 Task: Model and Animate a 3D Logo.
Action: Mouse moved to (791, 428)
Screenshot: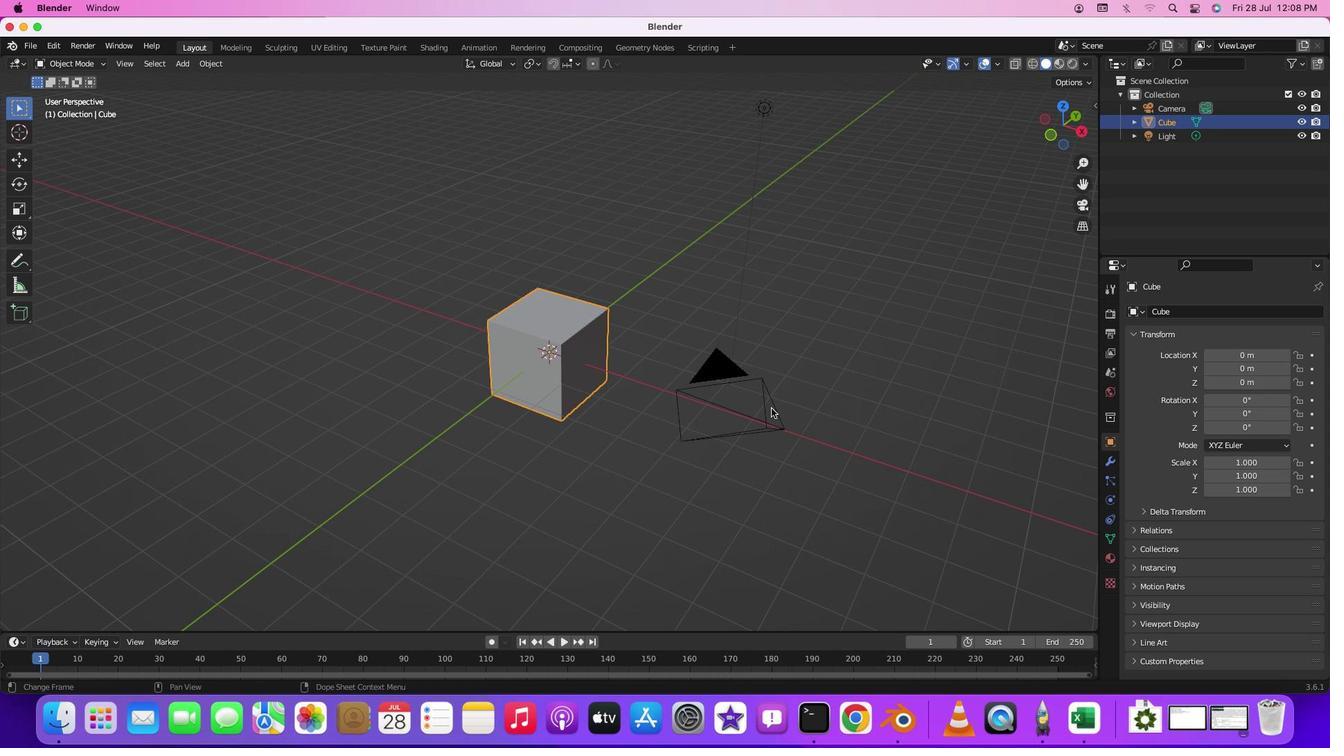 
Action: Mouse pressed left at (791, 428)
Screenshot: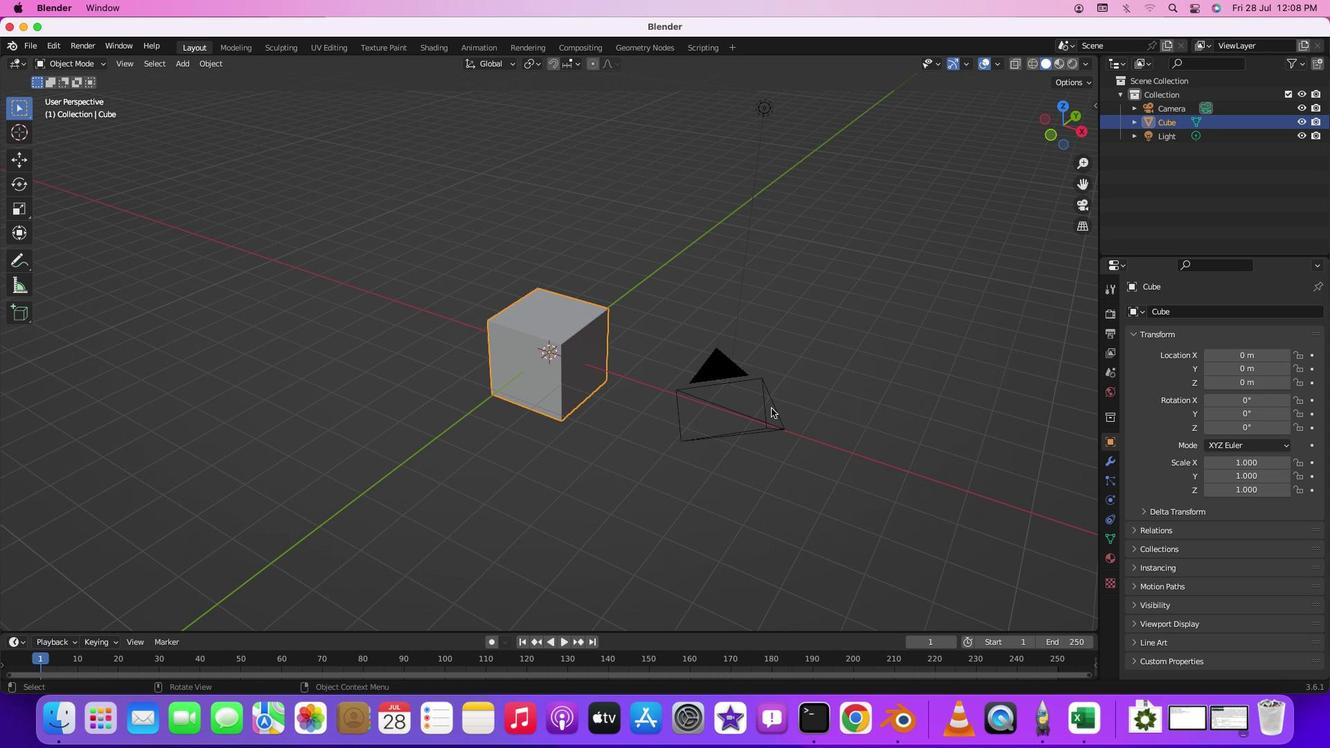 
Action: Mouse moved to (739, 421)
Screenshot: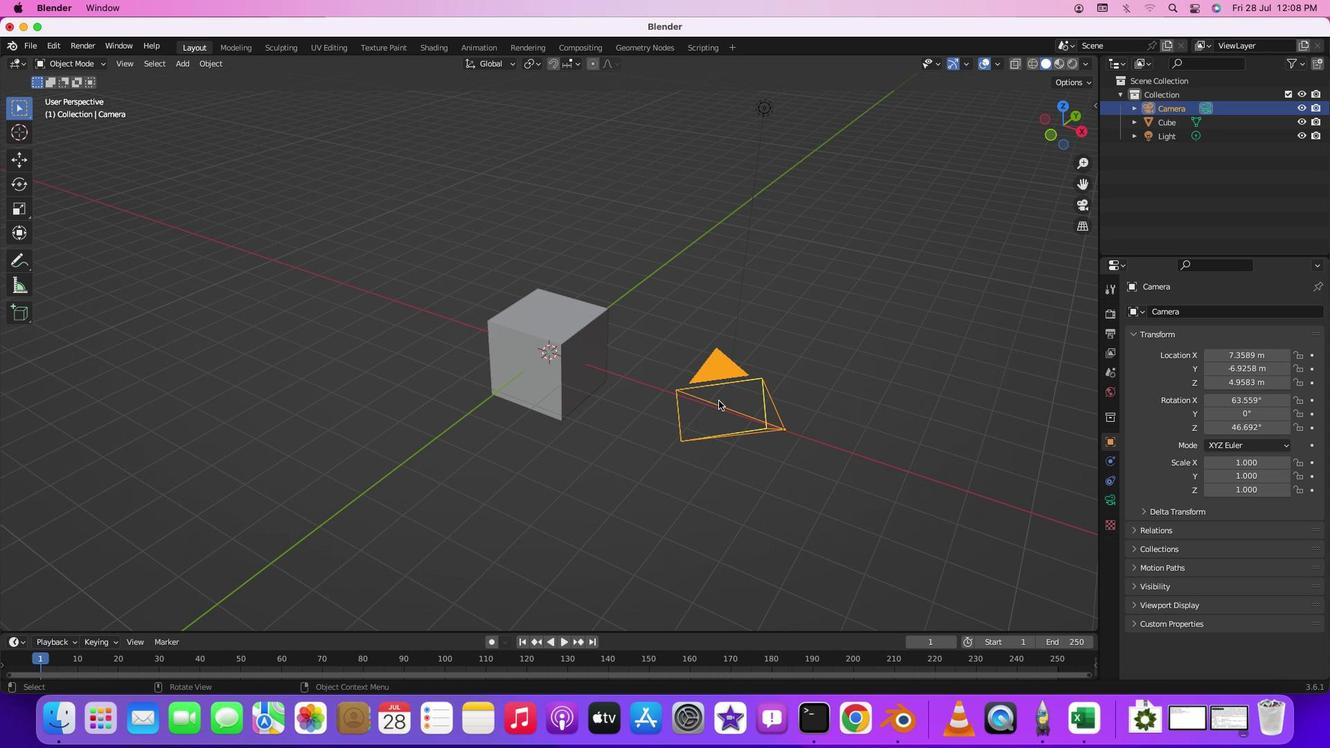 
Action: Mouse pressed left at (739, 421)
Screenshot: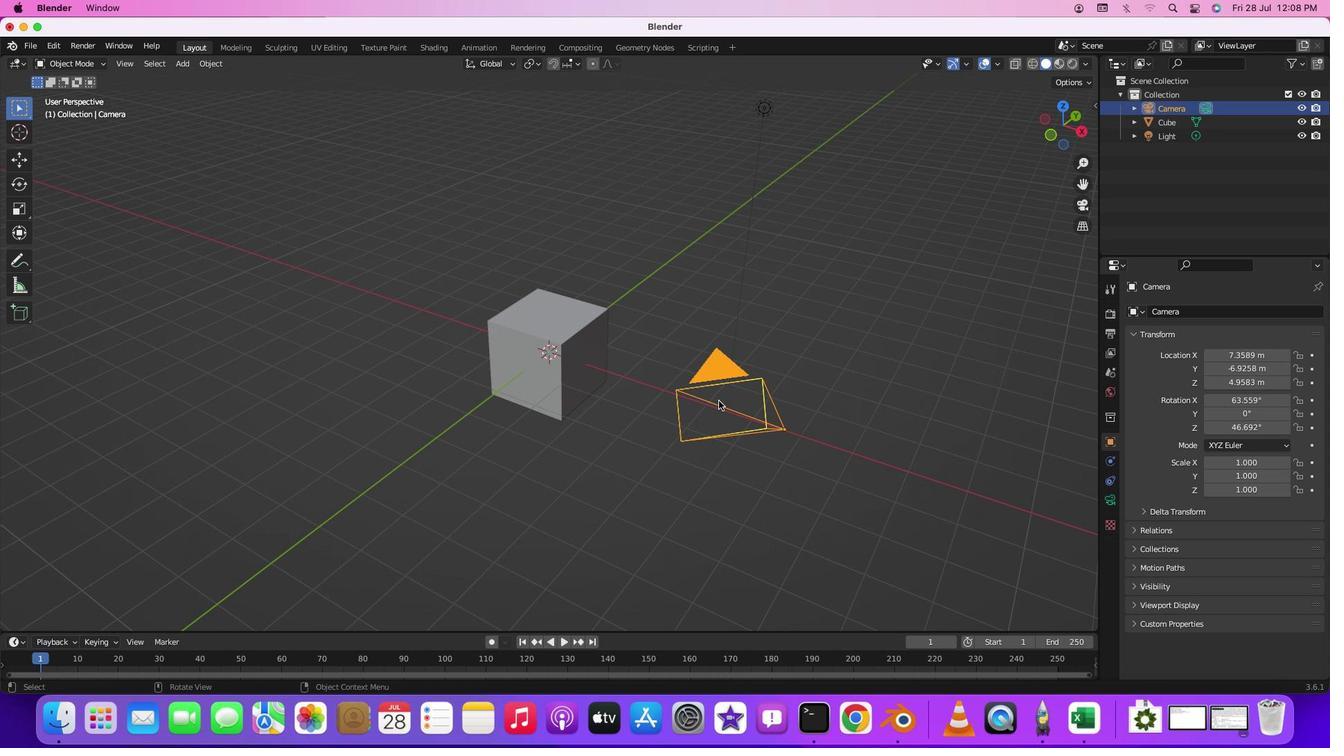 
Action: Mouse moved to (739, 421)
Screenshot: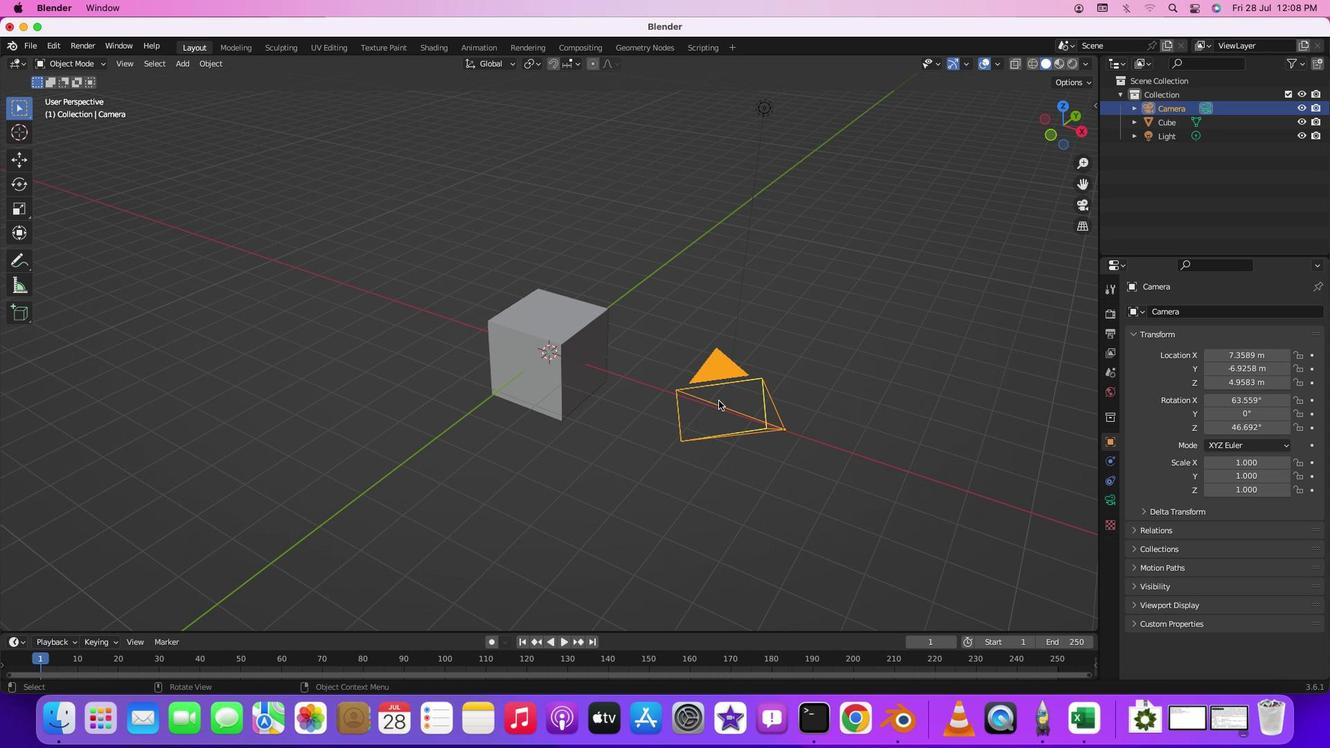 
Action: Key pressed Key.delete
Screenshot: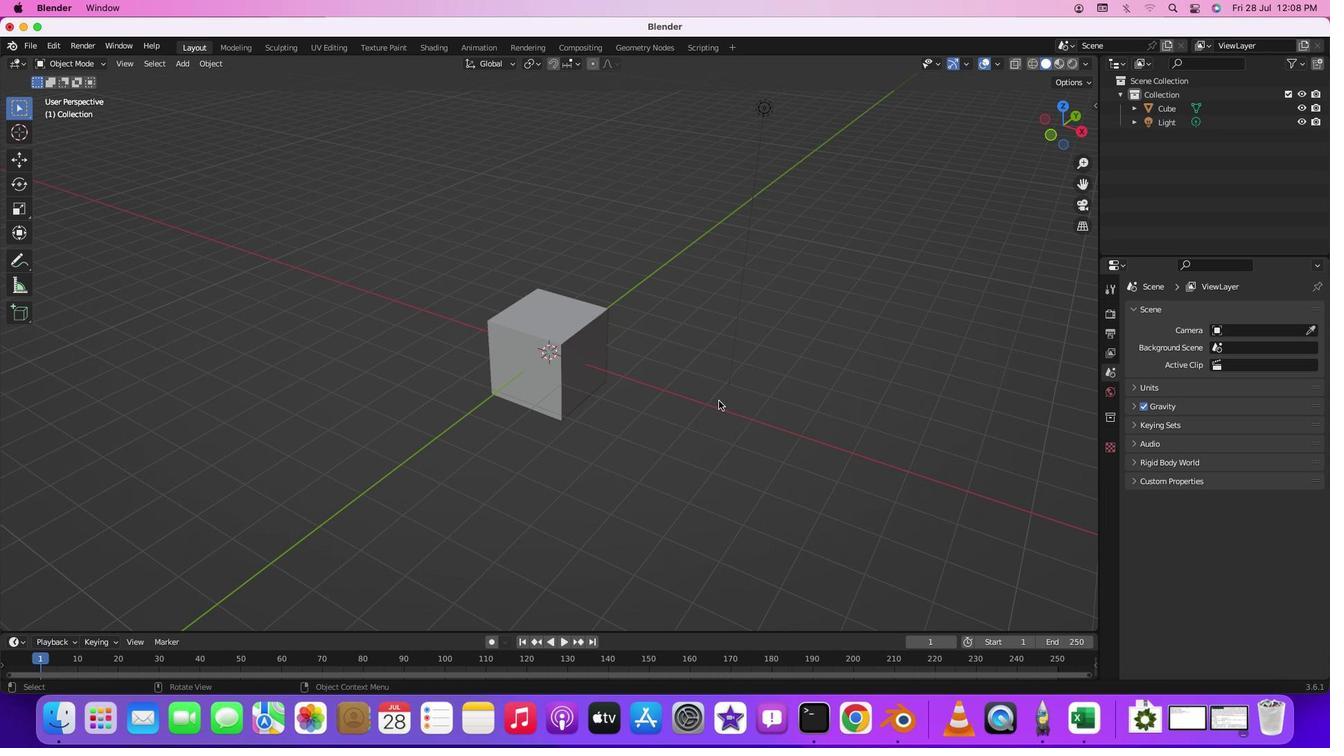 
Action: Mouse moved to (784, 138)
Screenshot: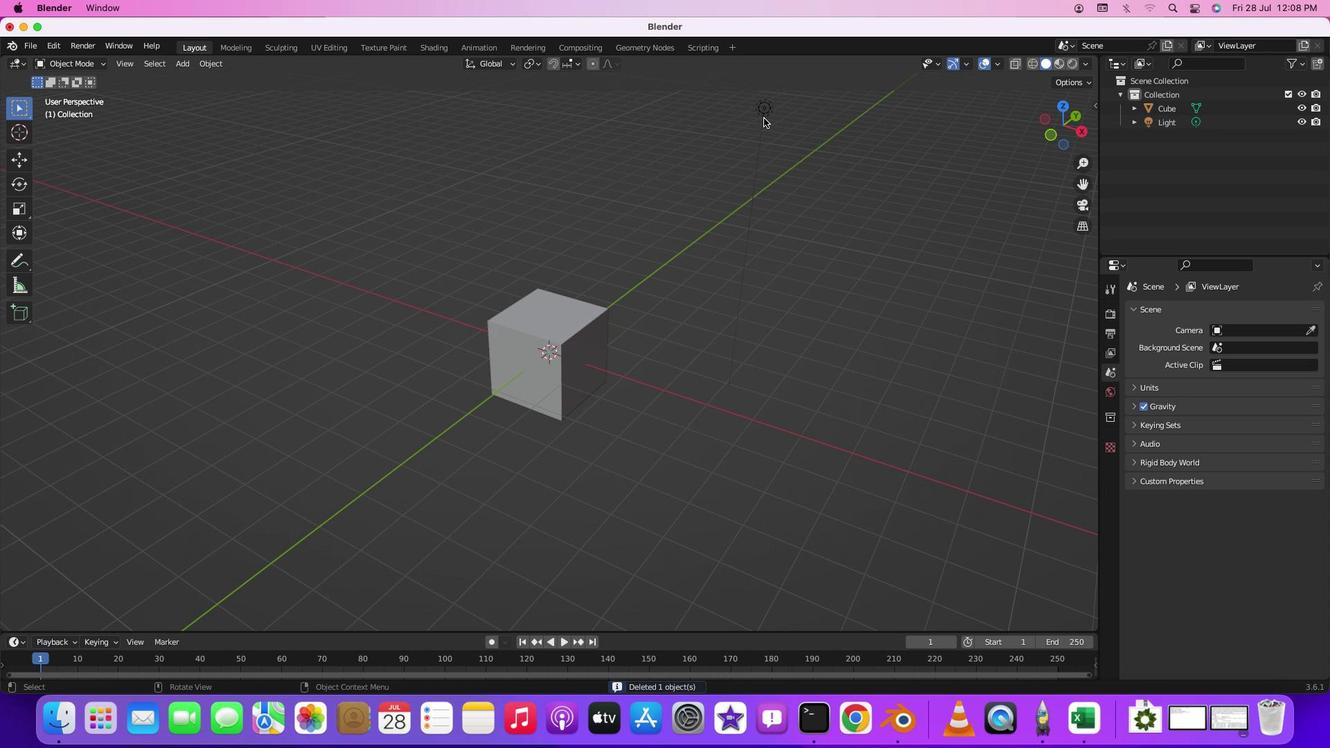 
Action: Mouse pressed left at (784, 138)
Screenshot: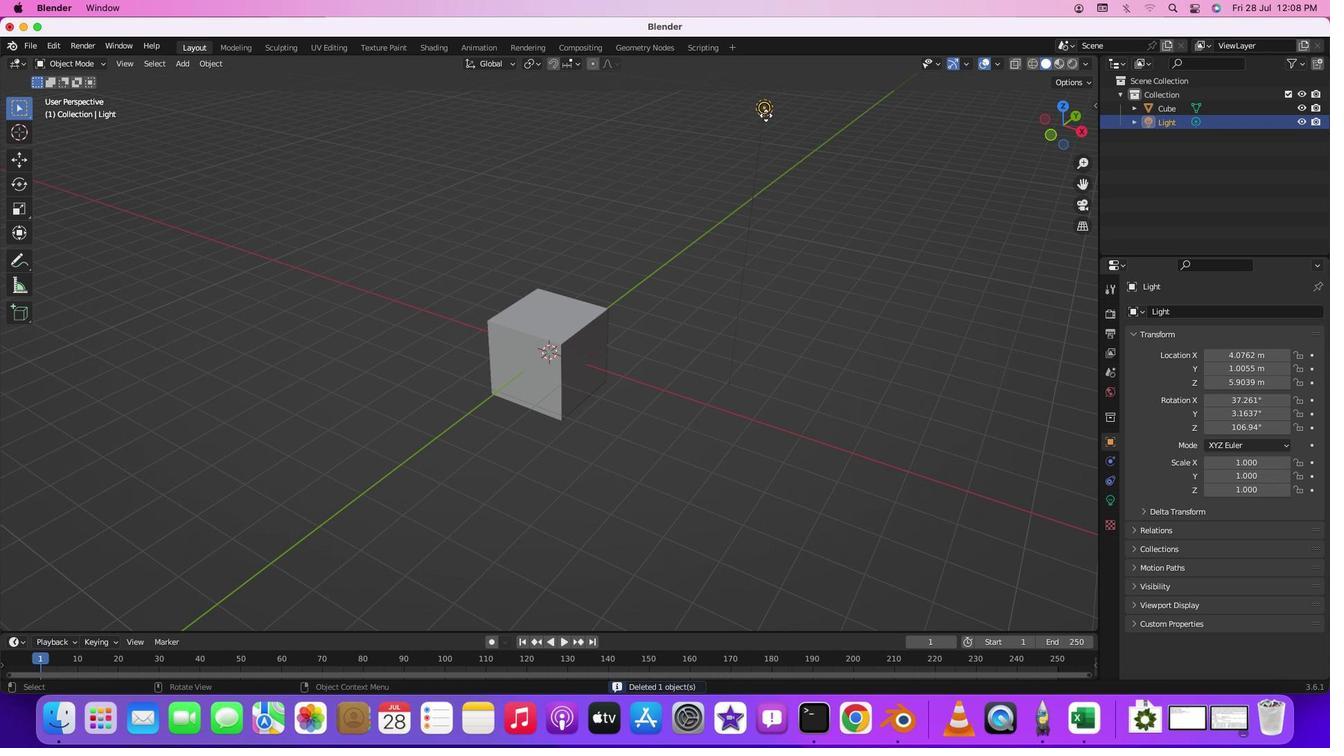 
Action: Mouse moved to (794, 161)
Screenshot: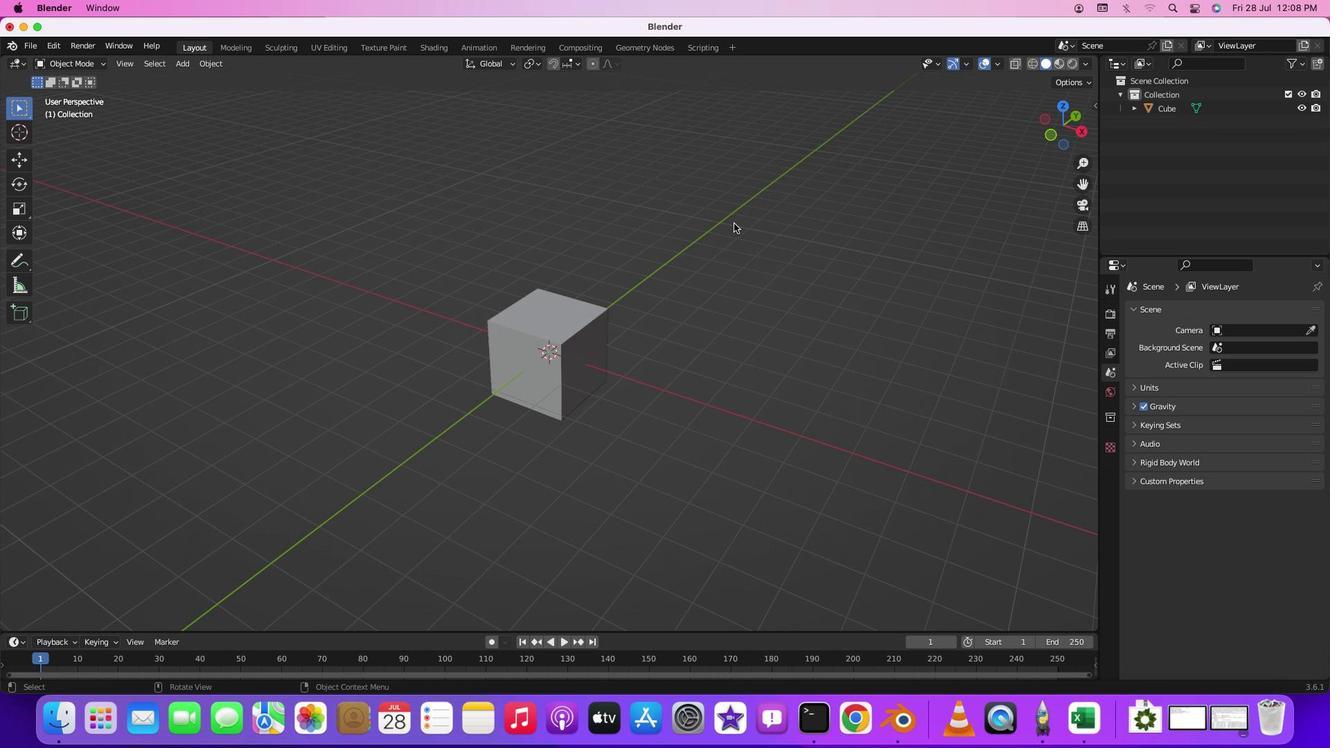 
Action: Key pressed Key.delete
Screenshot: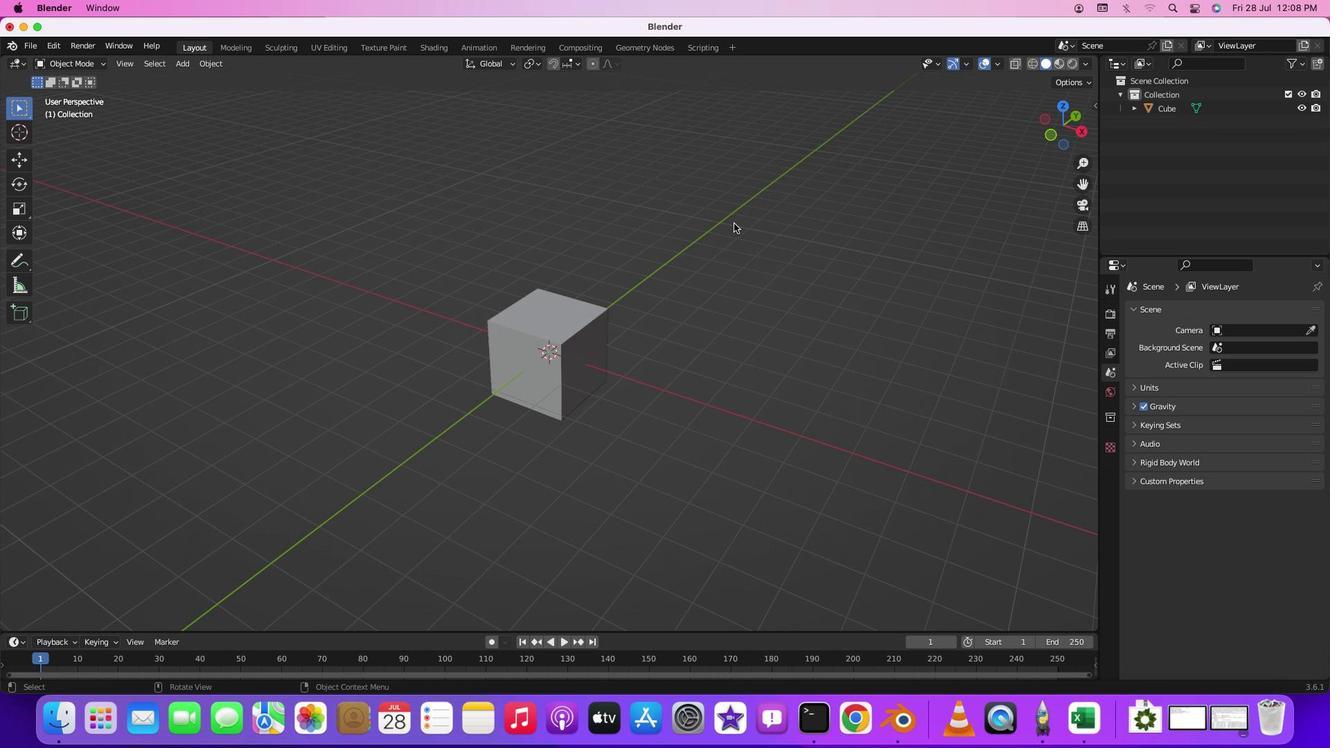 
Action: Mouse moved to (602, 358)
Screenshot: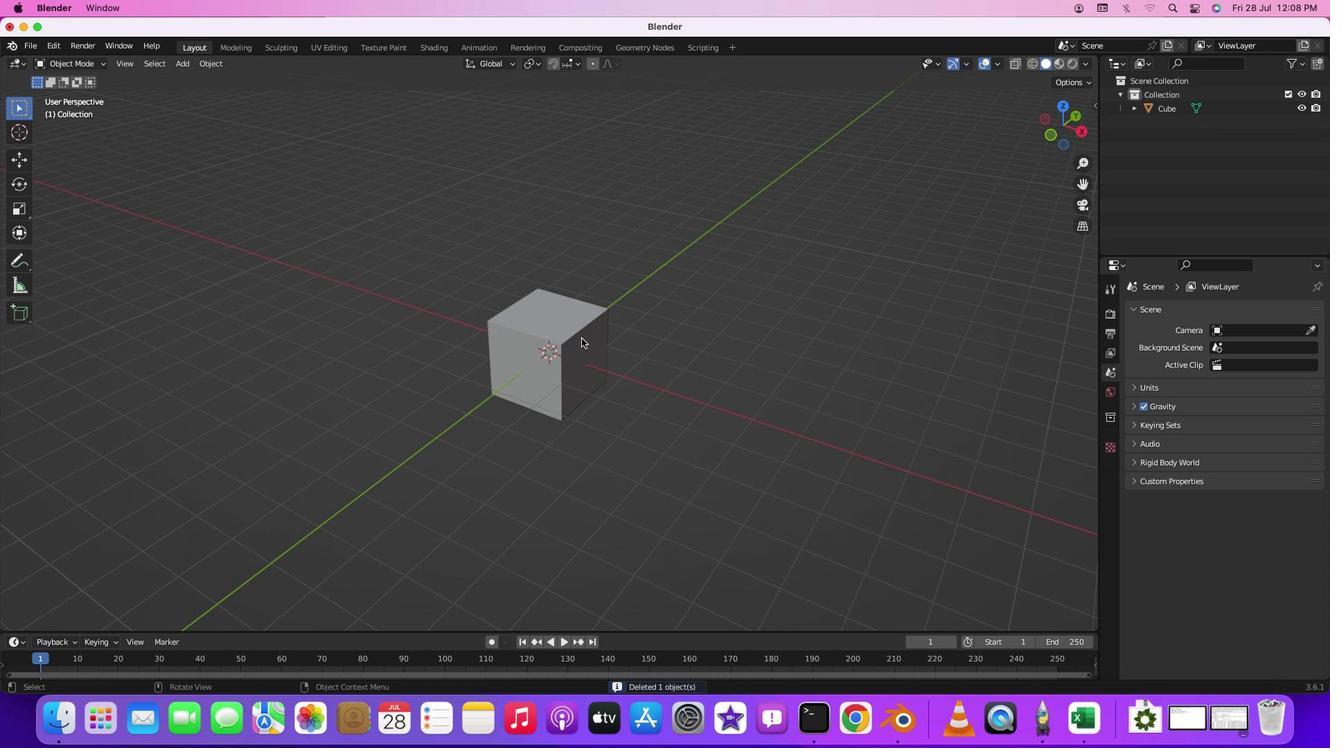 
Action: Mouse pressed left at (602, 358)
Screenshot: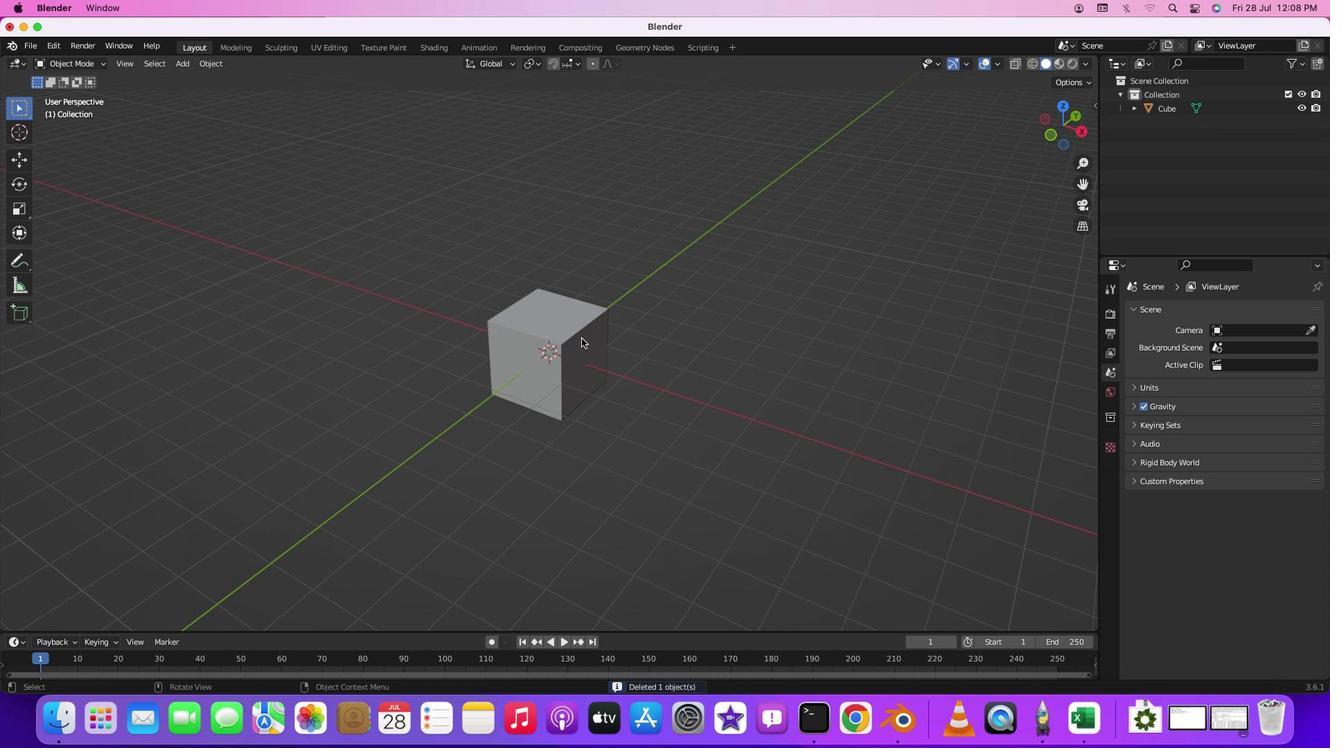 
Action: Key pressed Key.delete
Screenshot: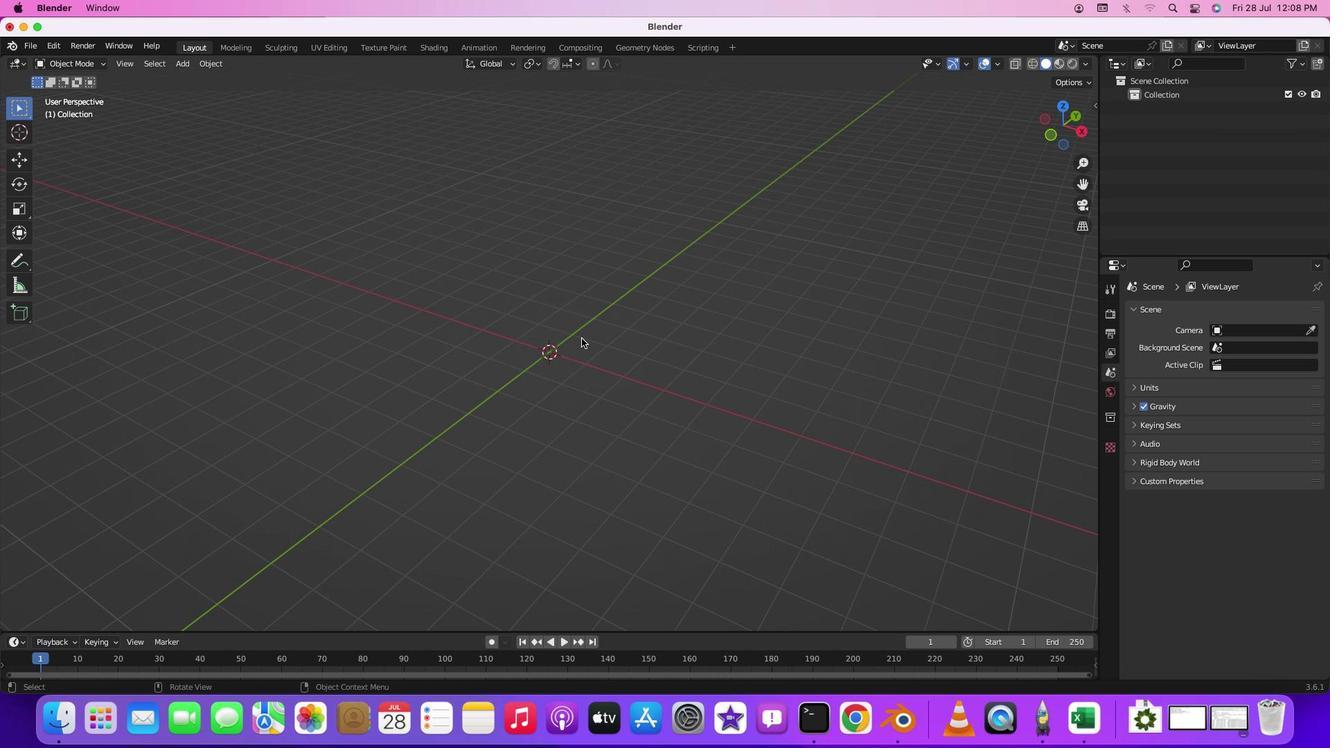 
Action: Mouse moved to (620, 368)
Screenshot: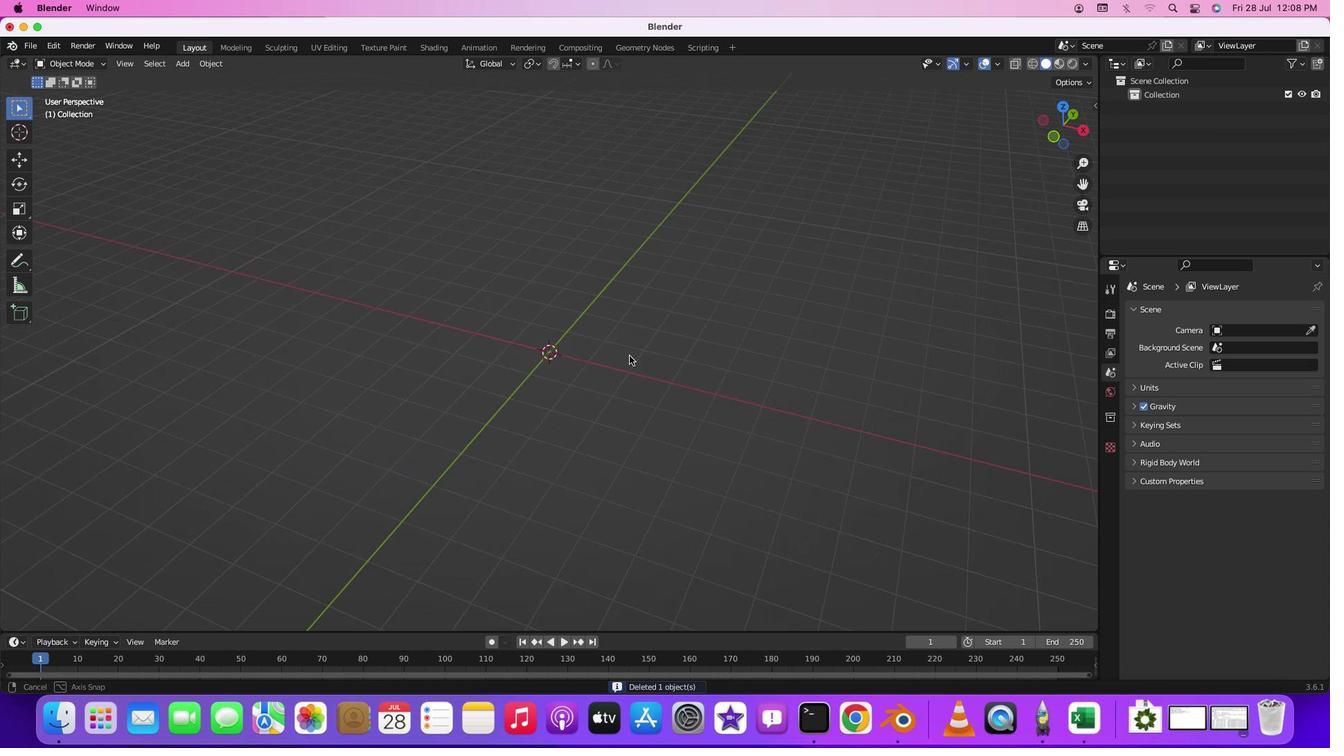 
Action: Mouse pressed middle at (620, 368)
Screenshot: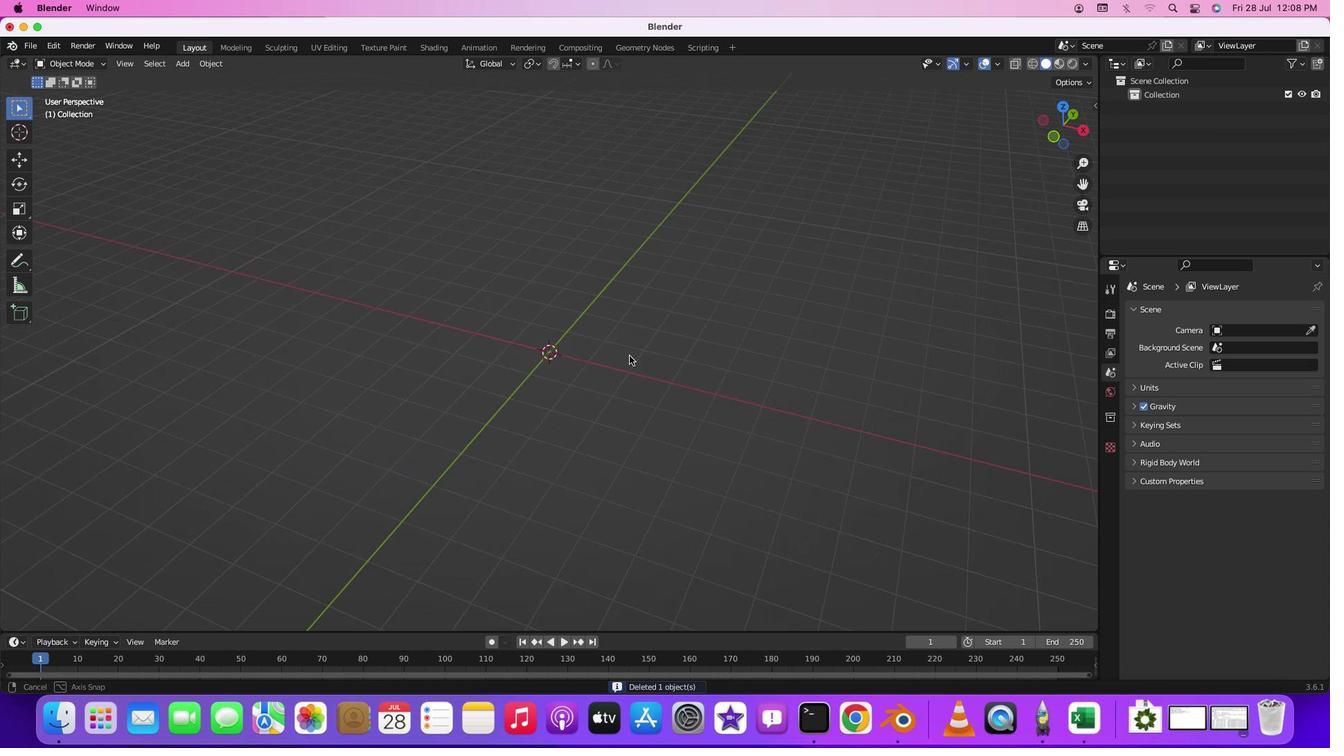 
Action: Mouse moved to (679, 406)
Screenshot: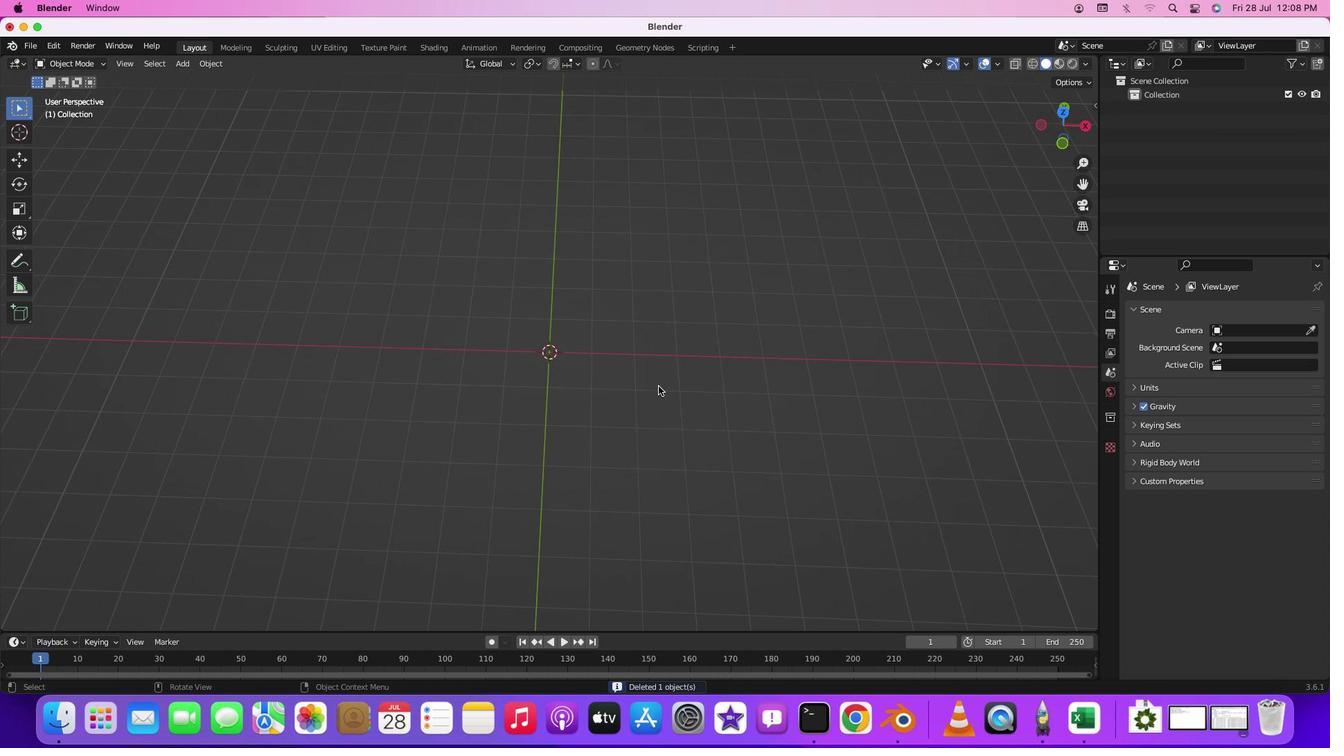 
Action: Key pressed '1'
Screenshot: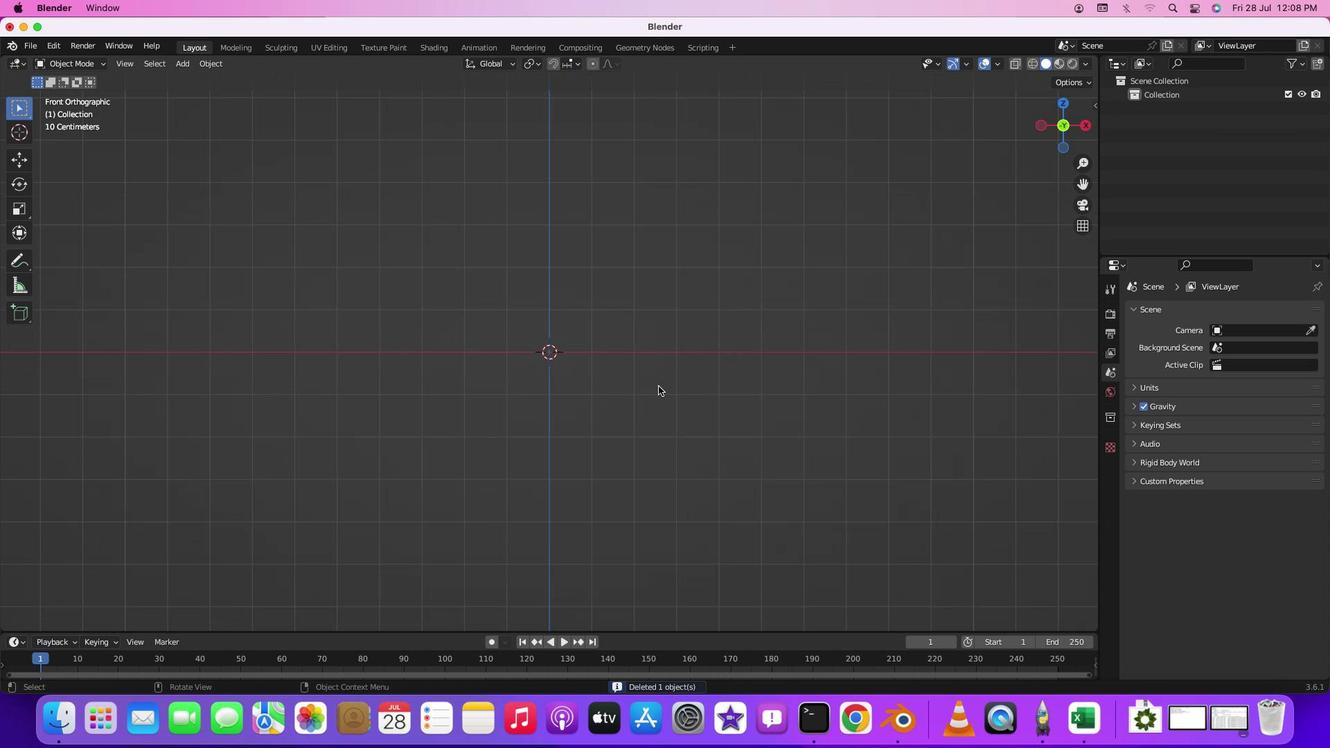 
Action: Mouse moved to (205, 88)
Screenshot: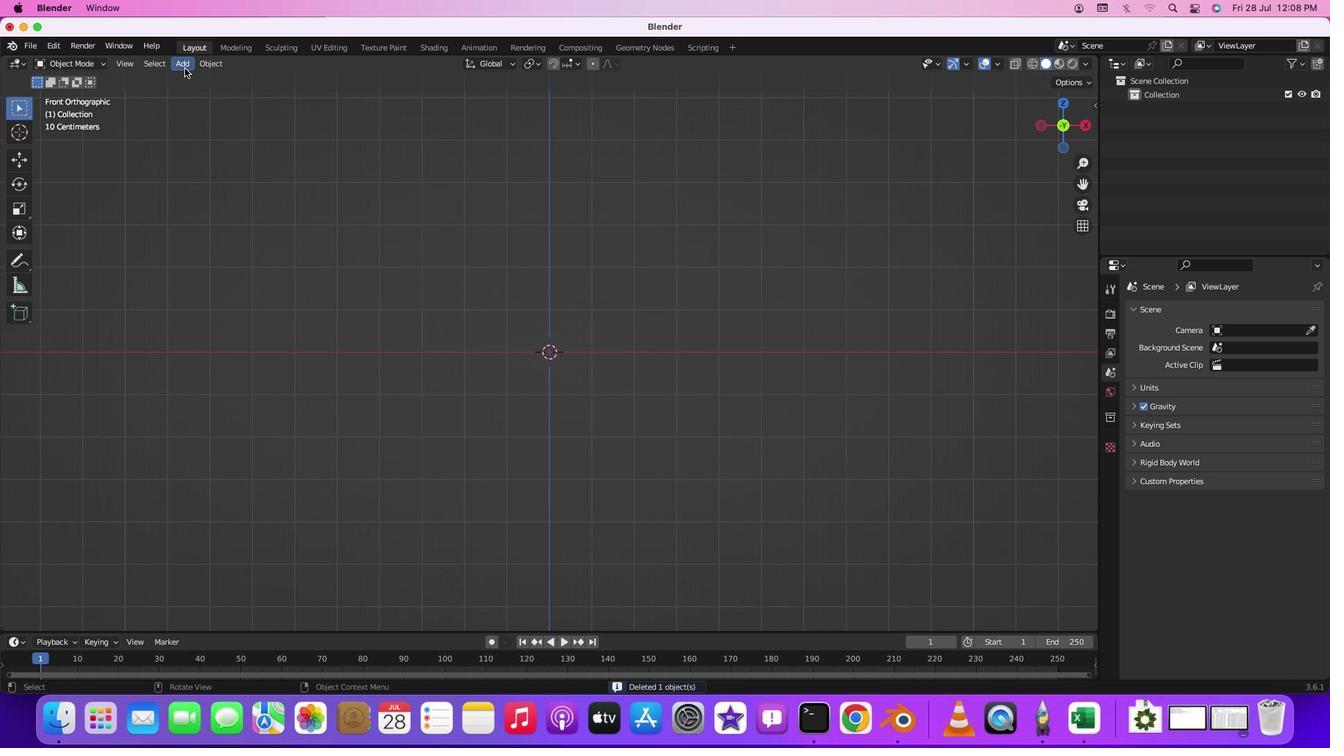 
Action: Mouse pressed left at (205, 88)
Screenshot: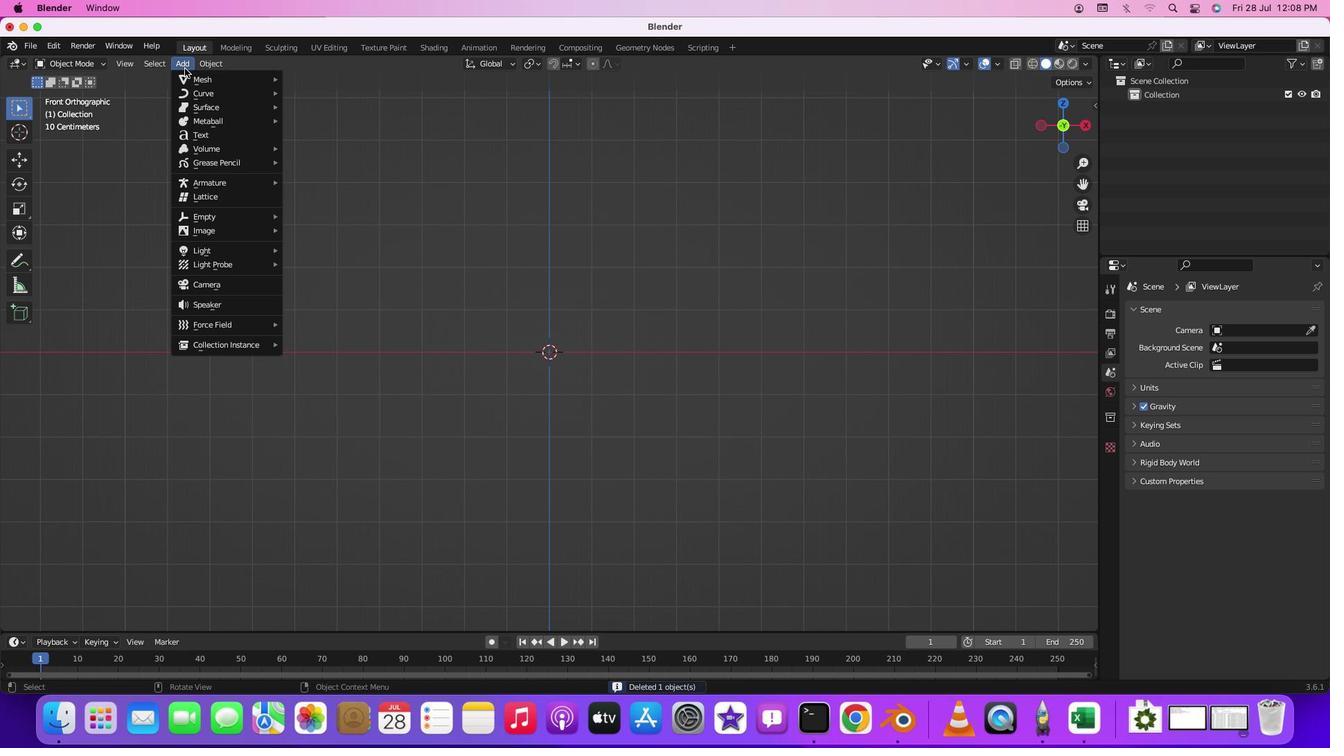 
Action: Mouse moved to (345, 131)
Screenshot: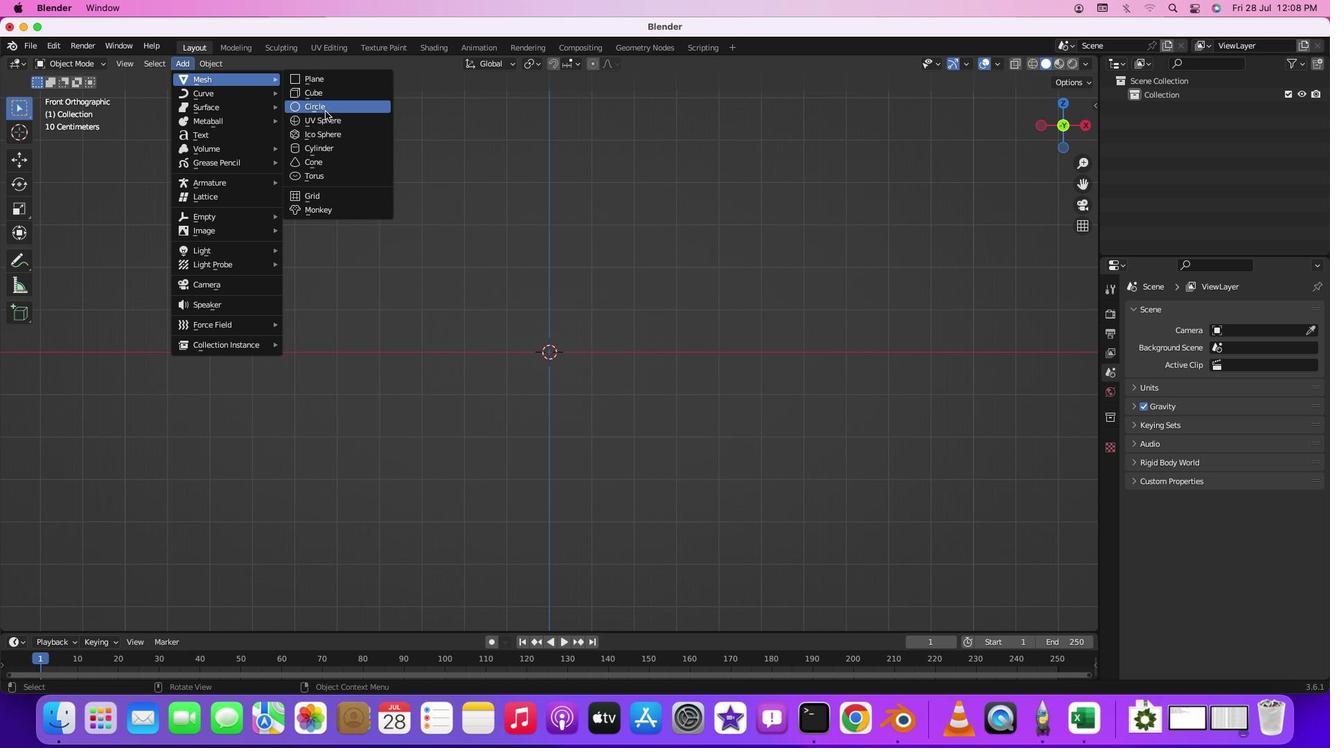 
Action: Mouse pressed left at (345, 131)
Screenshot: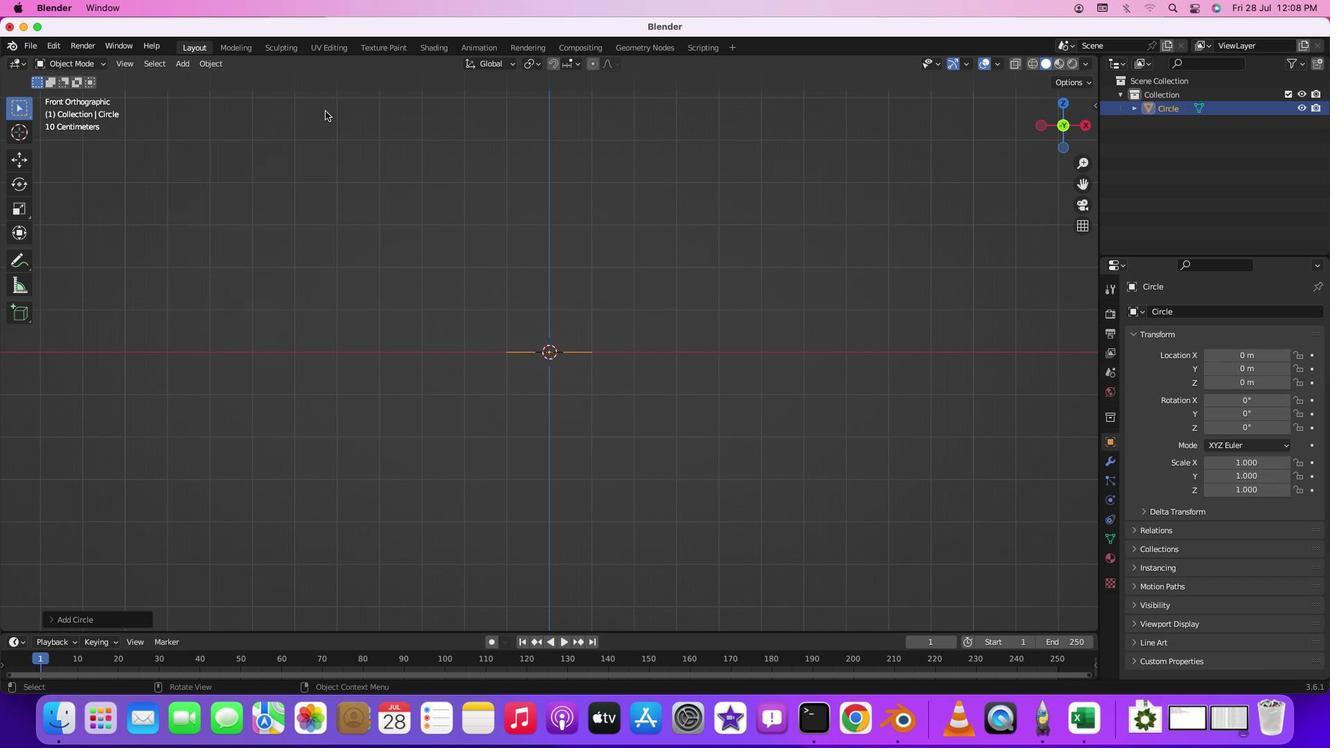 
Action: Mouse moved to (593, 390)
Screenshot: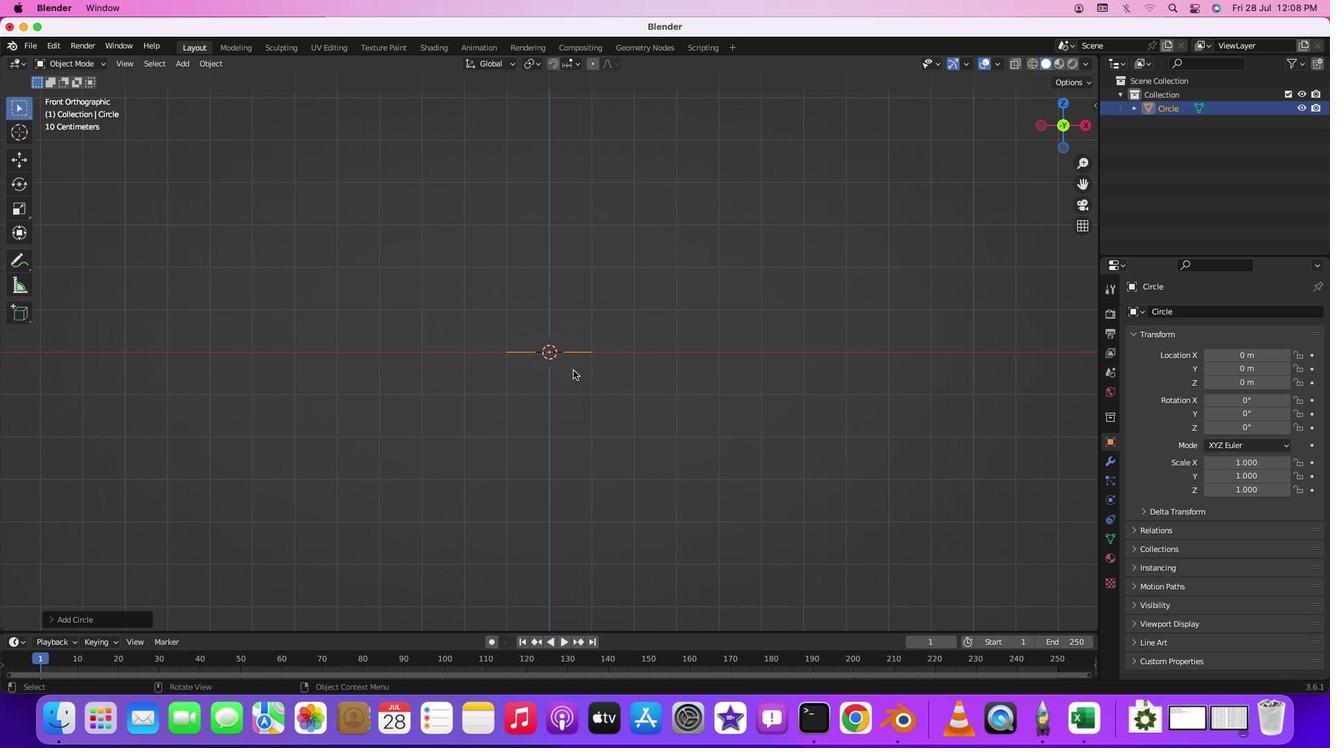 
Action: Mouse scrolled (593, 390) with delta (20, 20)
Screenshot: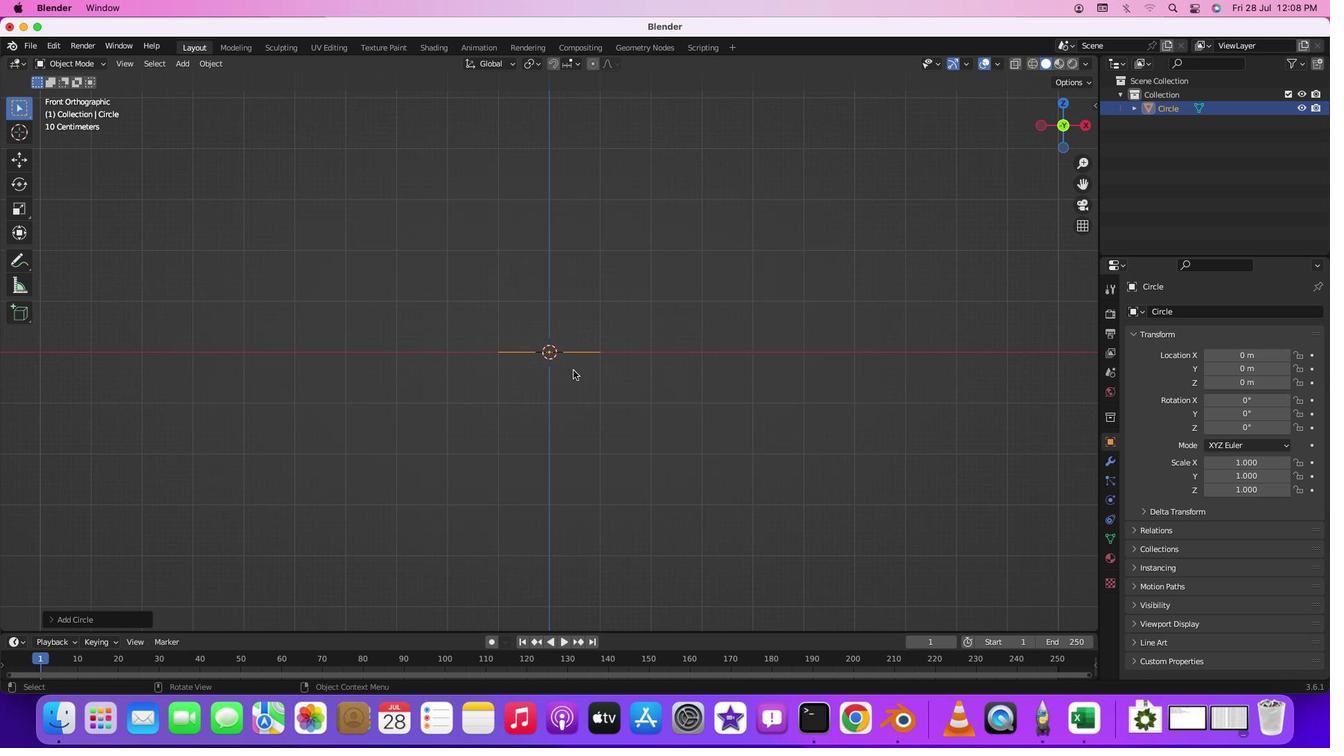 
Action: Mouse scrolled (593, 390) with delta (20, 20)
Screenshot: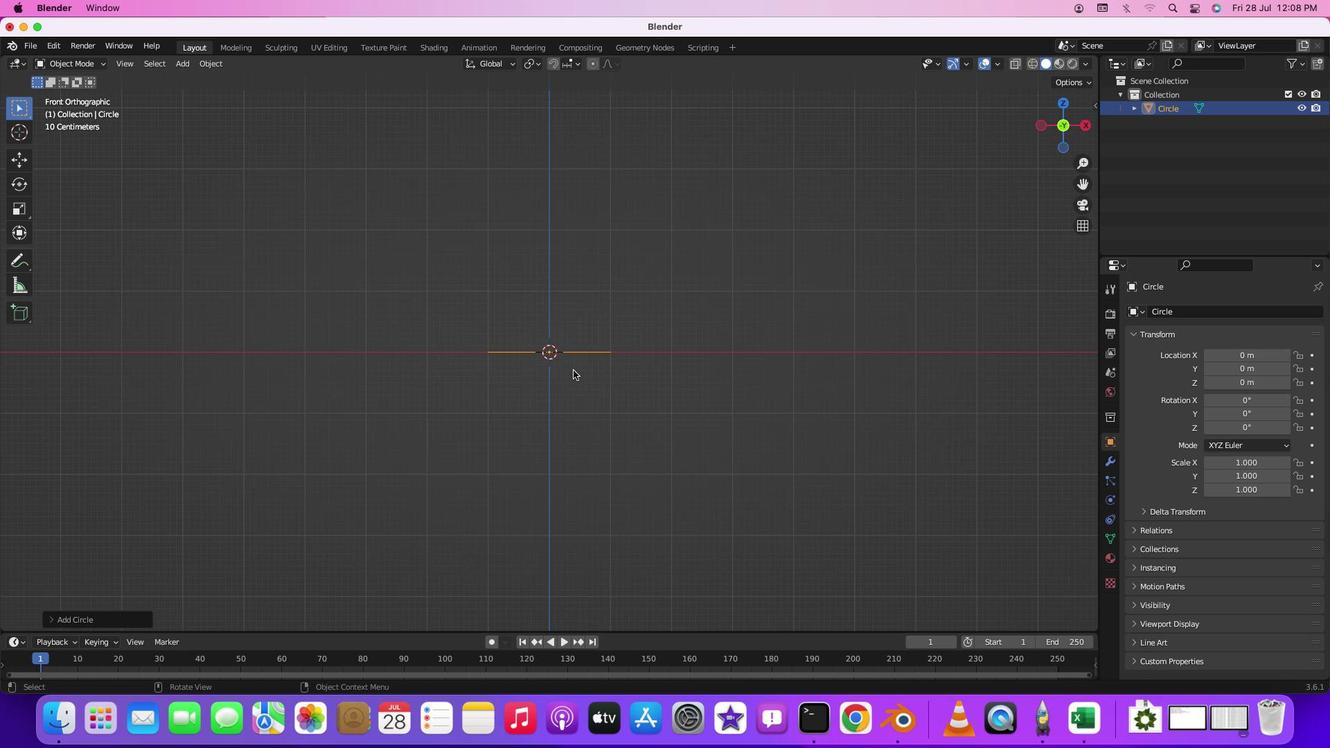 
Action: Mouse scrolled (593, 390) with delta (20, 20)
Screenshot: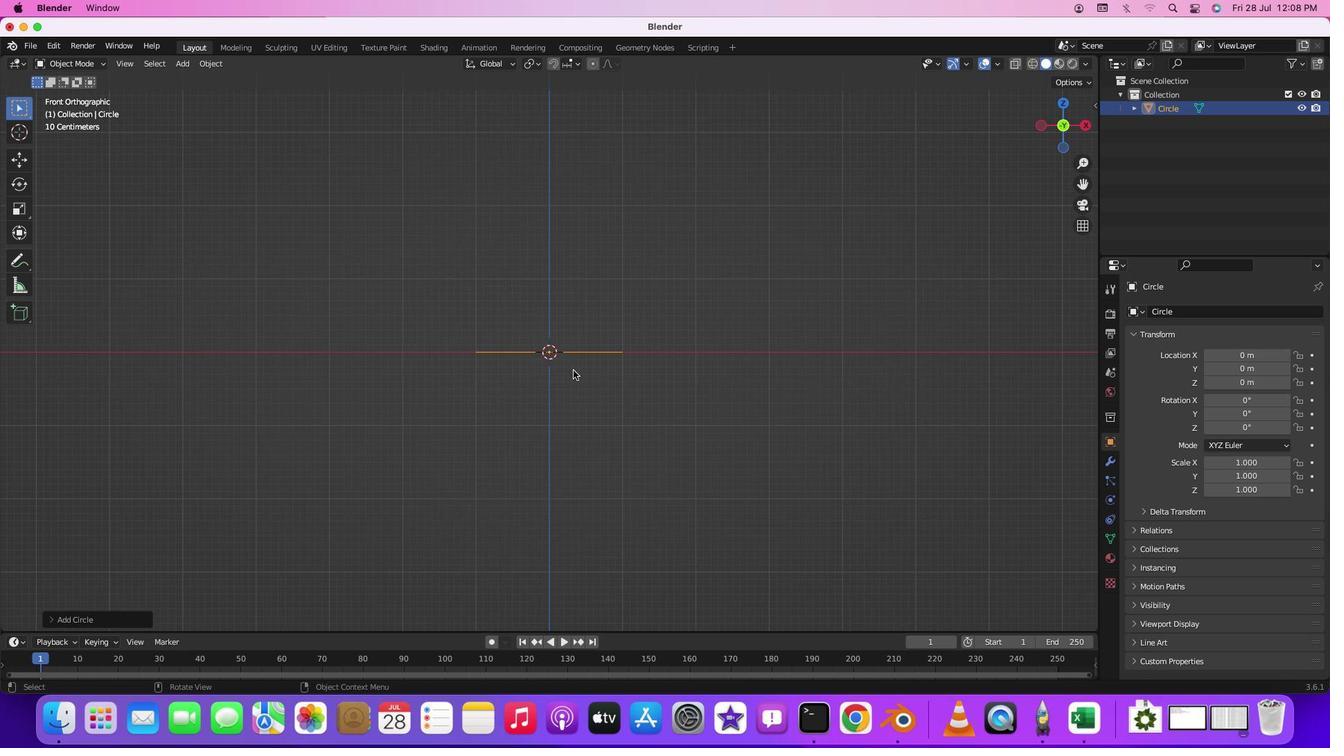 
Action: Mouse scrolled (593, 390) with delta (20, 20)
Screenshot: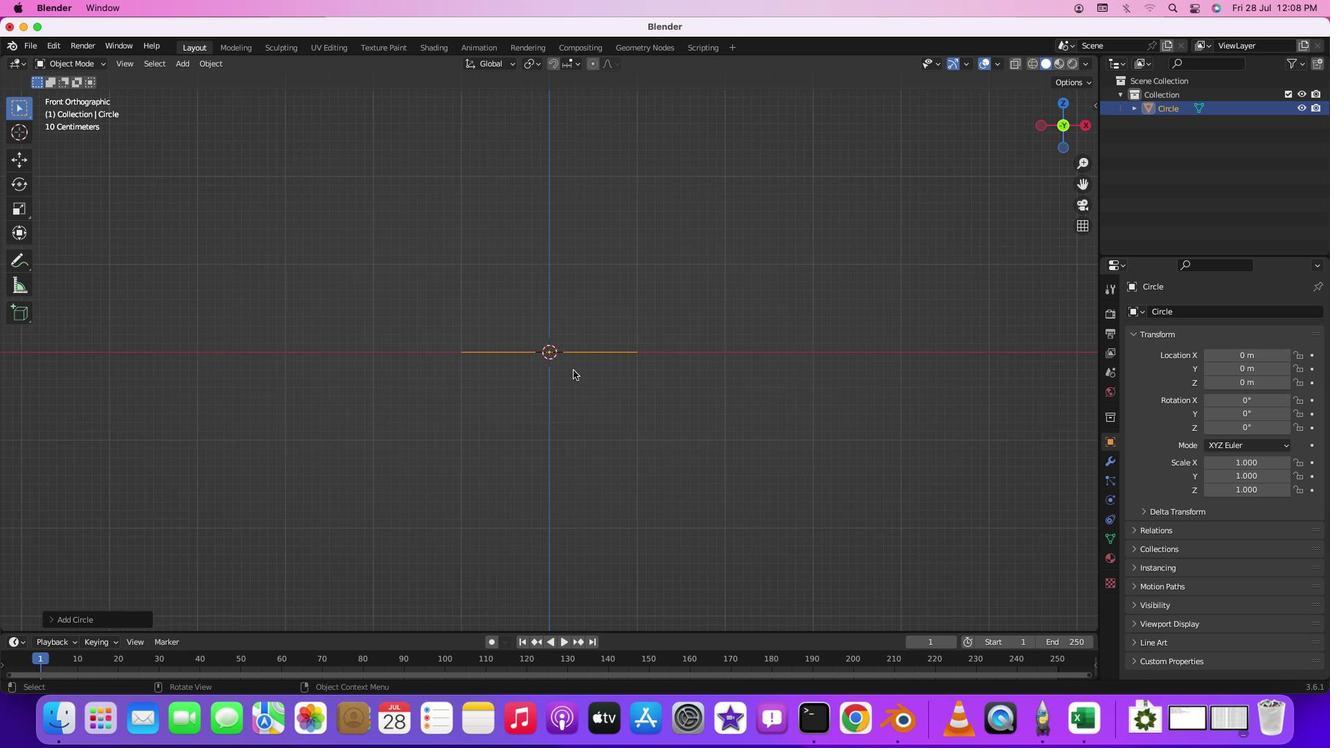 
Action: Mouse moved to (578, 377)
Screenshot: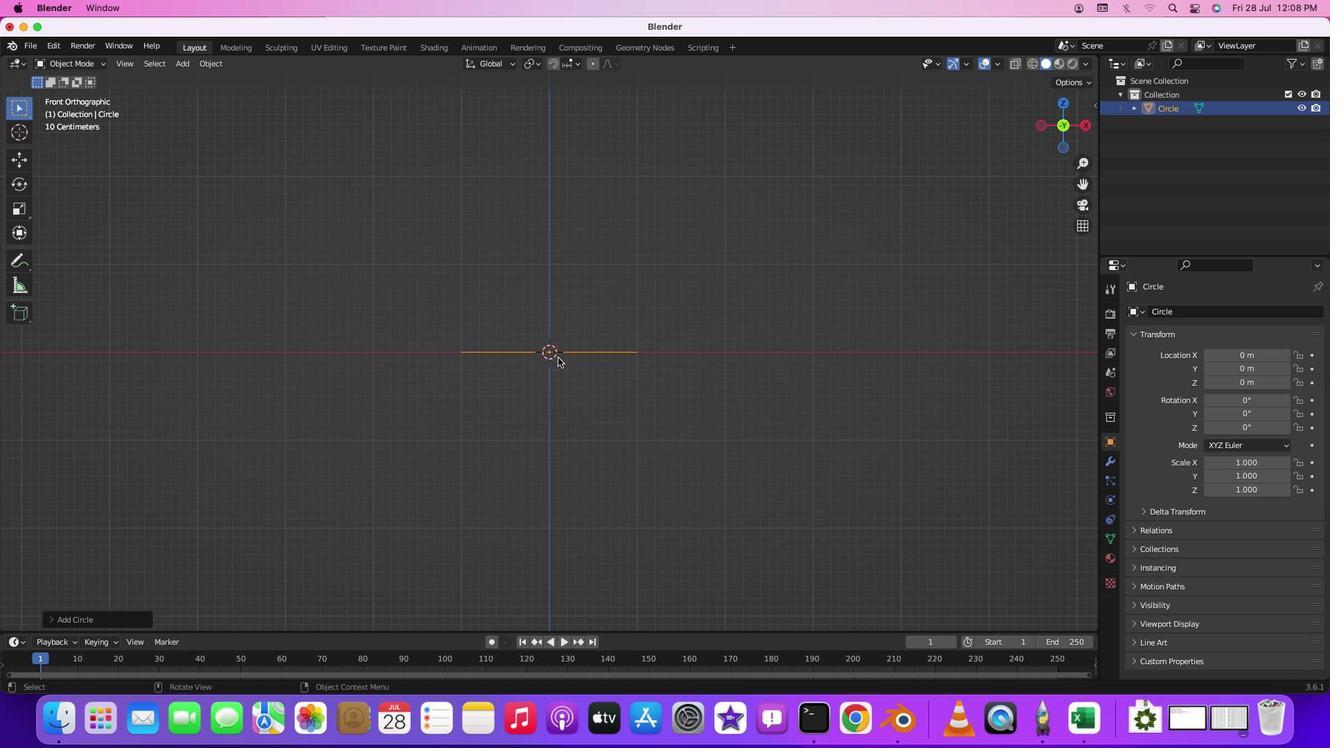 
Action: Mouse pressed middle at (578, 377)
Screenshot: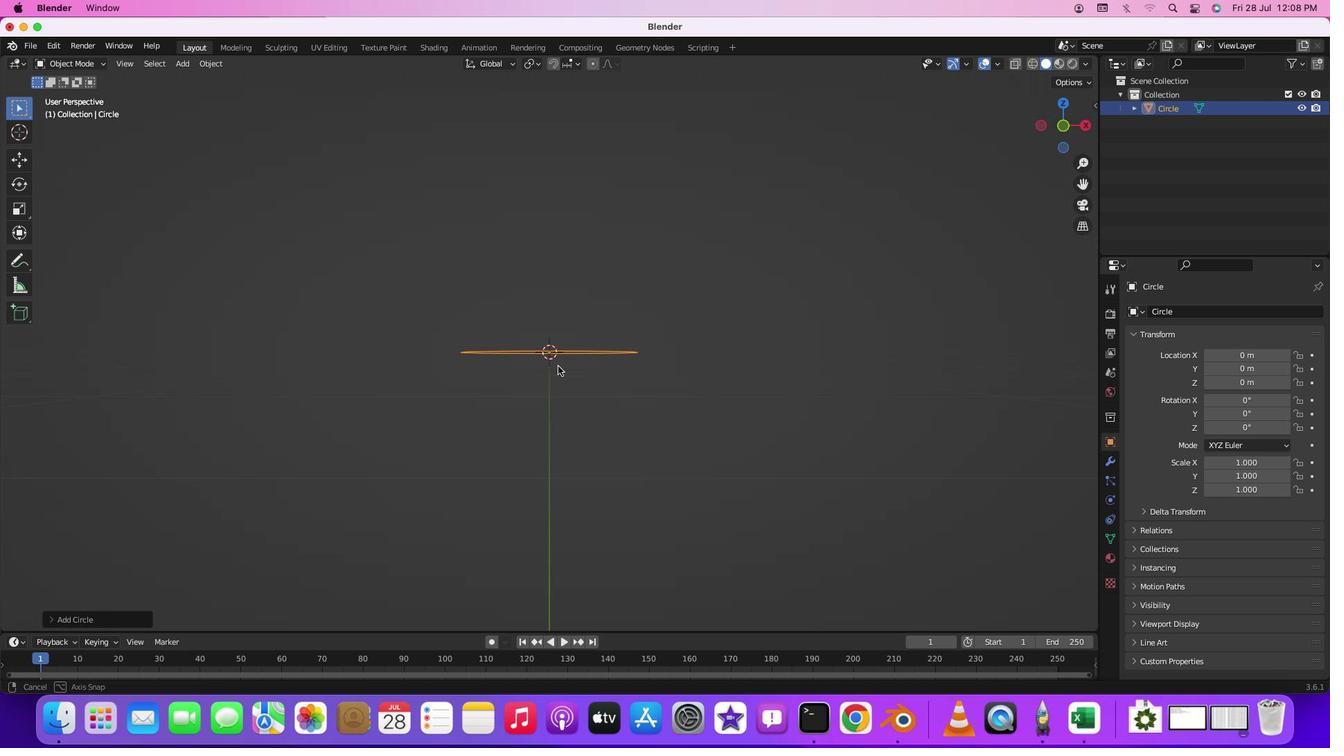 
Action: Mouse moved to (580, 398)
Screenshot: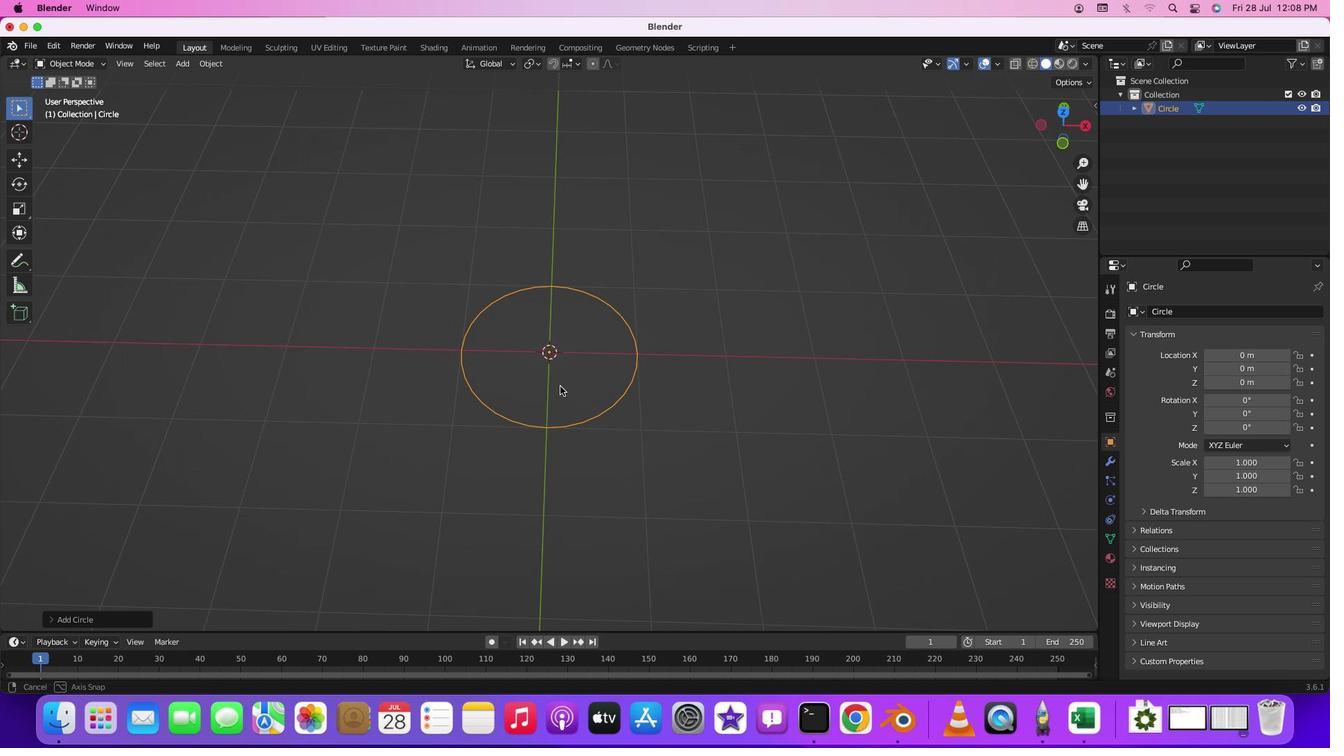 
Action: Mouse pressed middle at (580, 398)
Screenshot: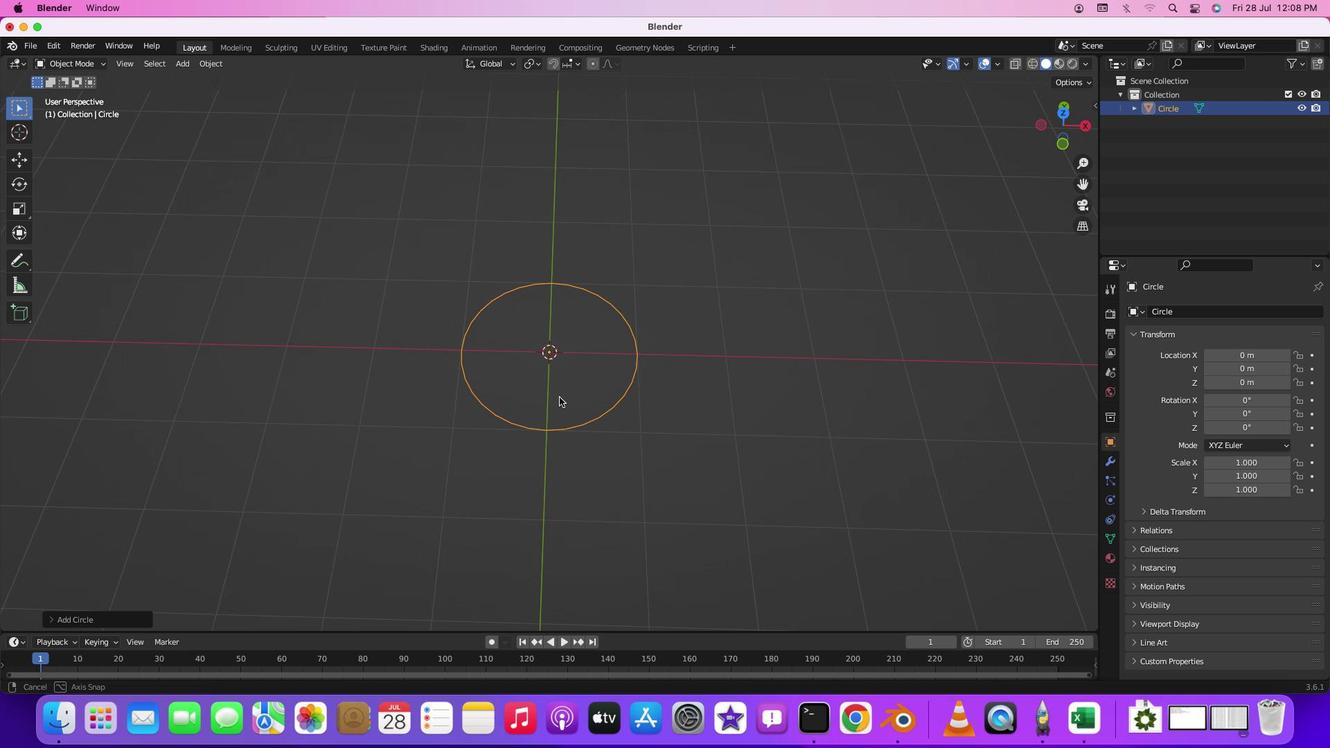 
Action: Mouse moved to (577, 433)
Screenshot: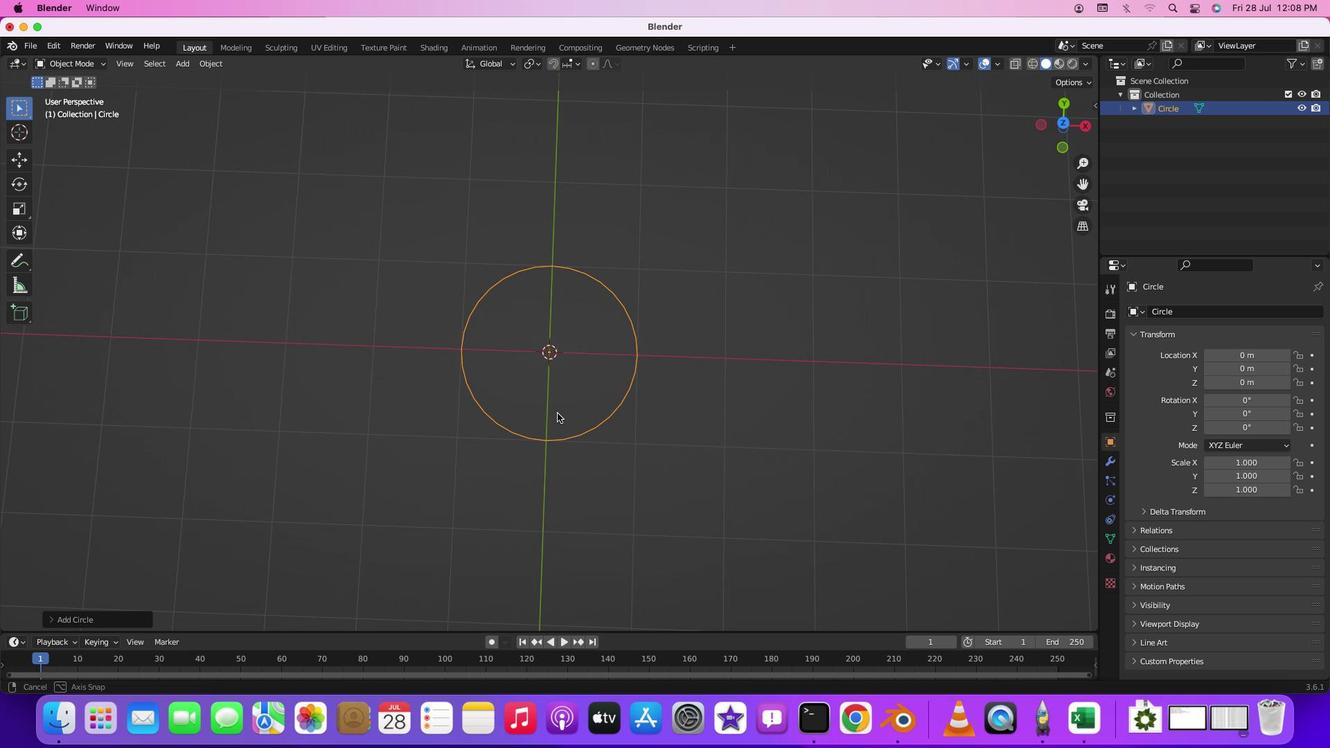 
Action: Mouse pressed middle at (577, 433)
Screenshot: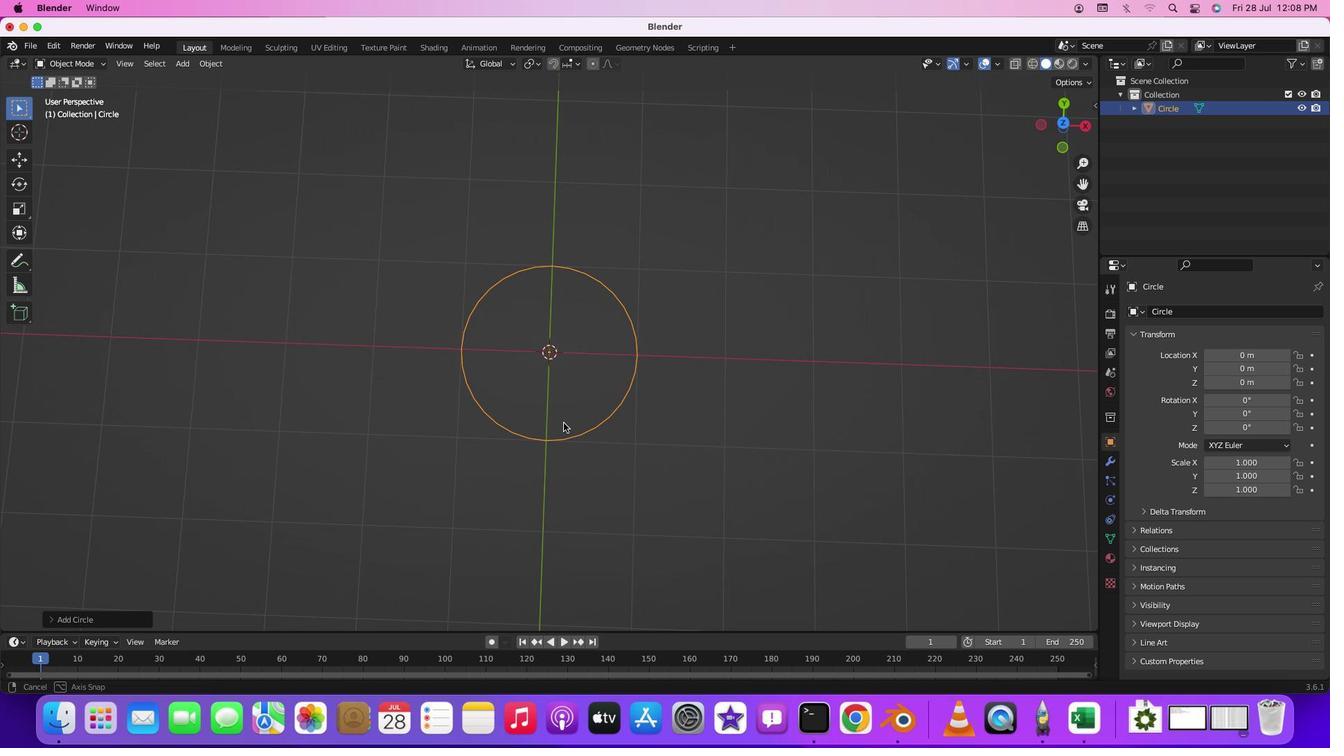 
Action: Mouse moved to (611, 308)
Screenshot: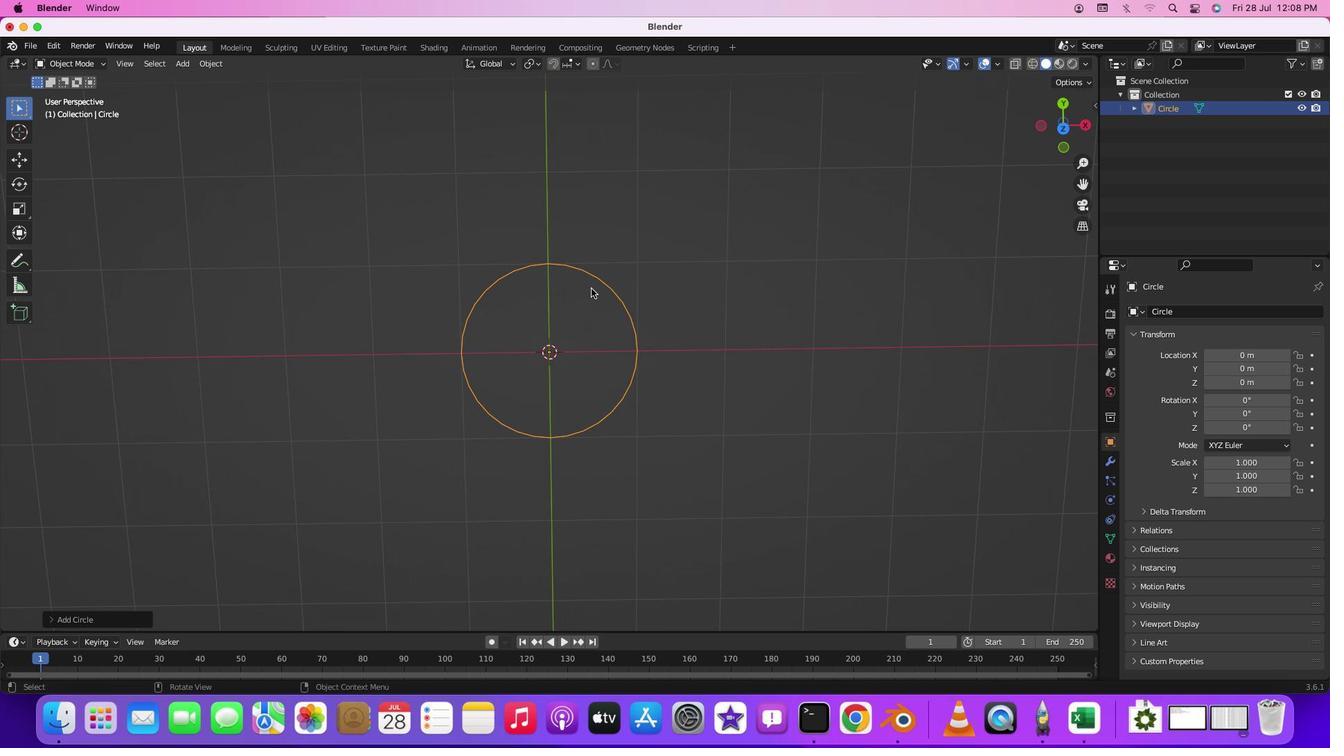 
Action: Key pressed 'e'Key.tab'e''s'
Screenshot: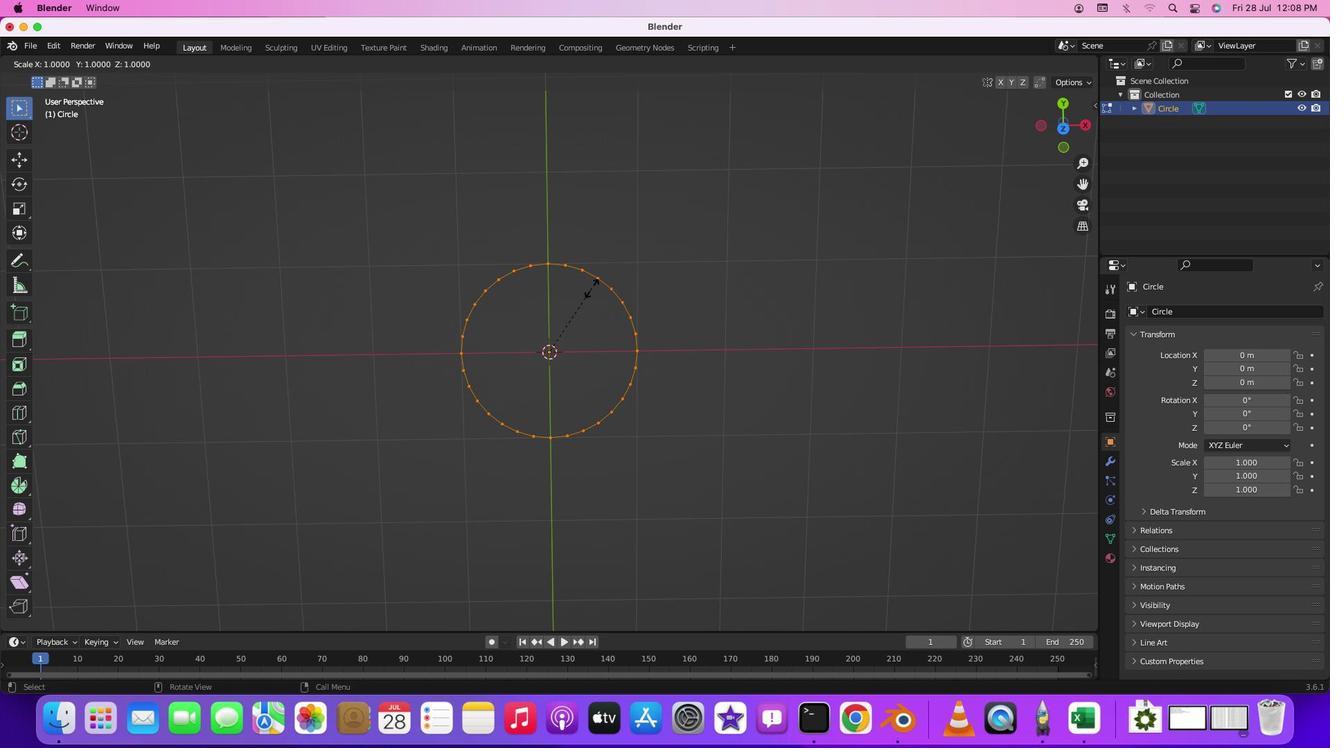 
Action: Mouse moved to (636, 288)
Screenshot: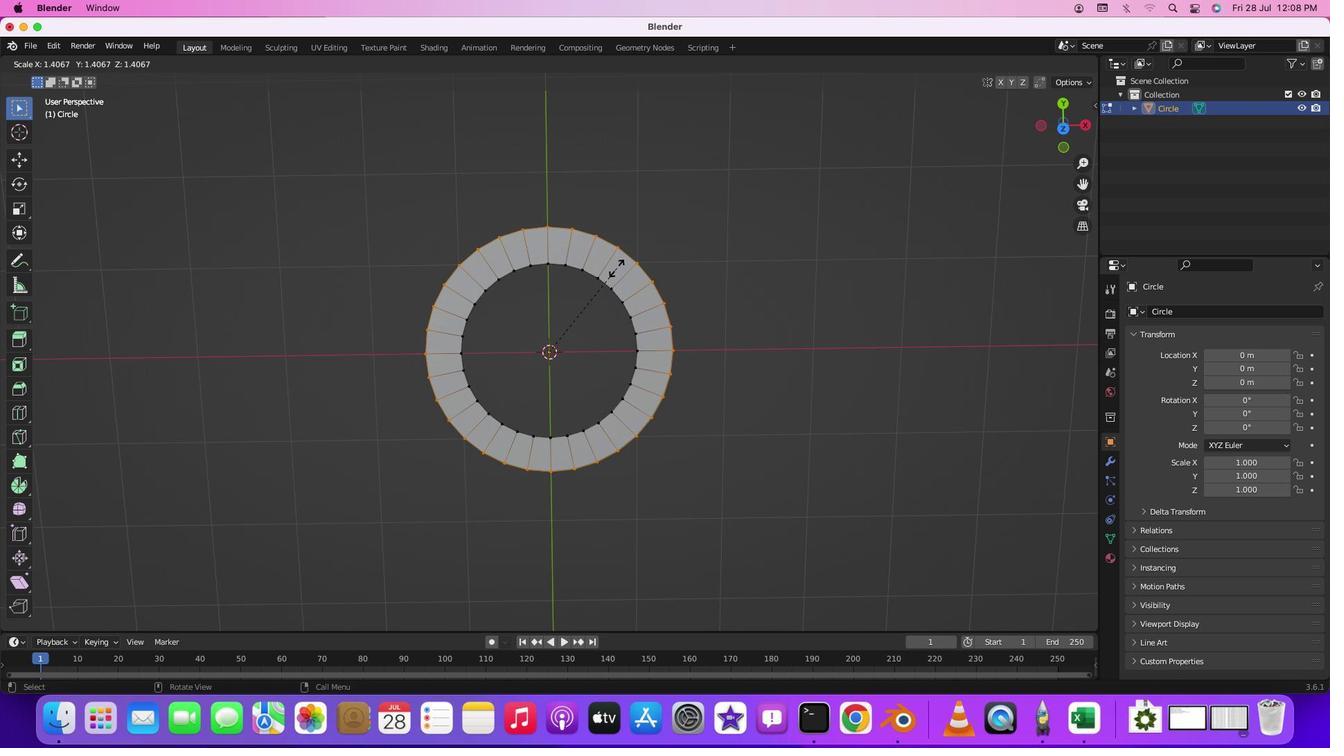 
Action: Mouse pressed left at (636, 288)
Screenshot: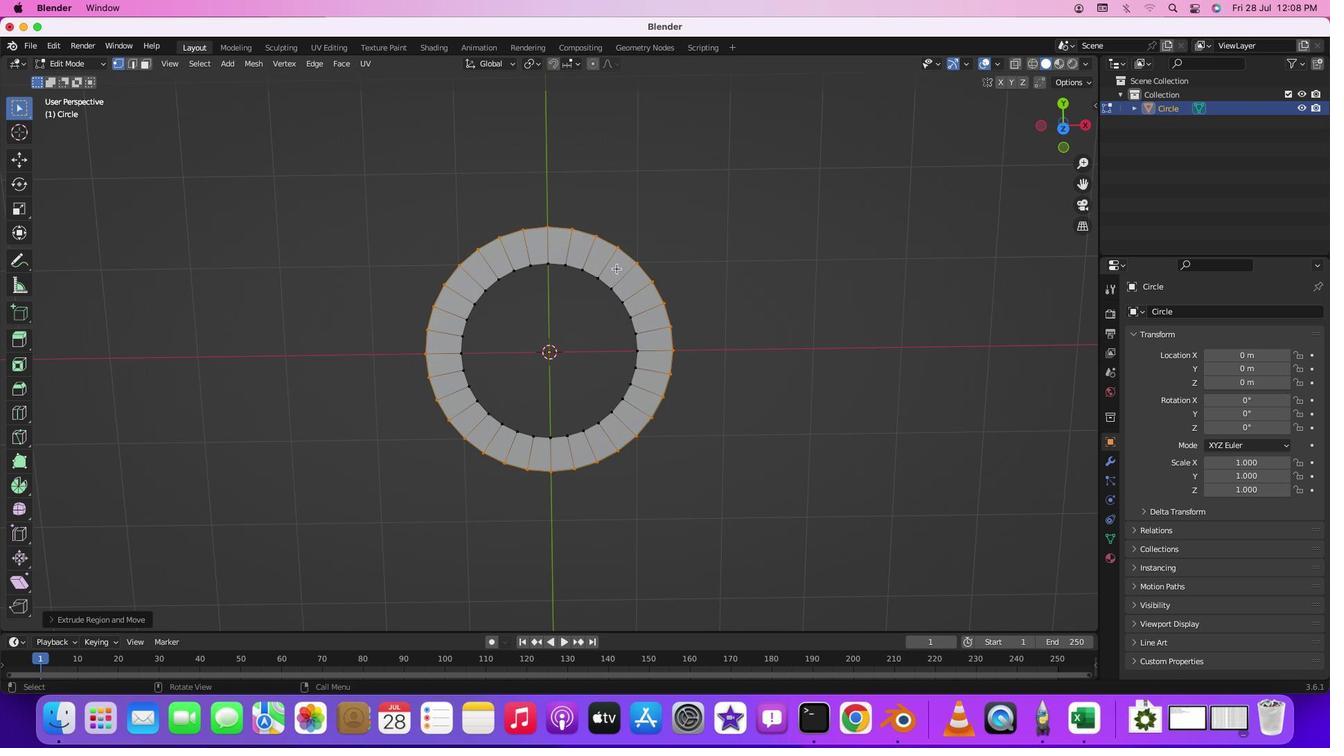 
Action: Mouse moved to (631, 290)
Screenshot: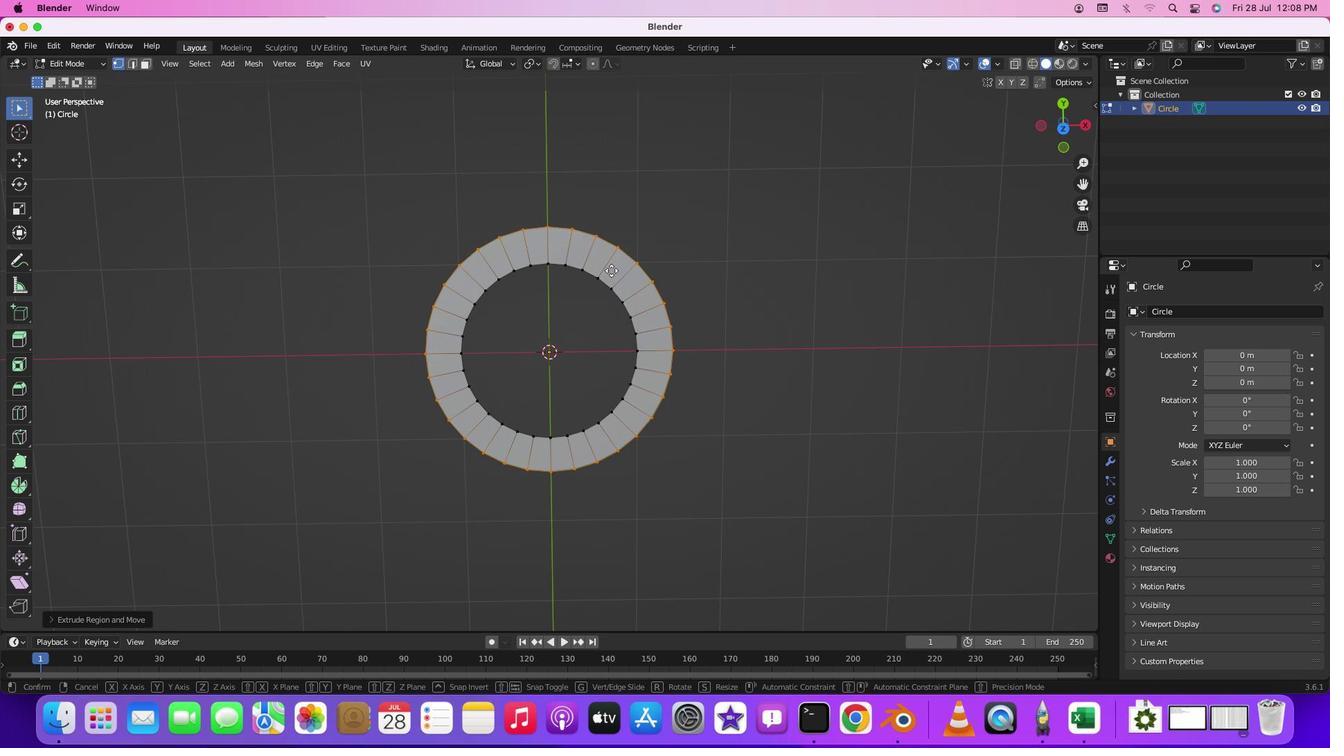 
Action: Key pressed 'g'
Screenshot: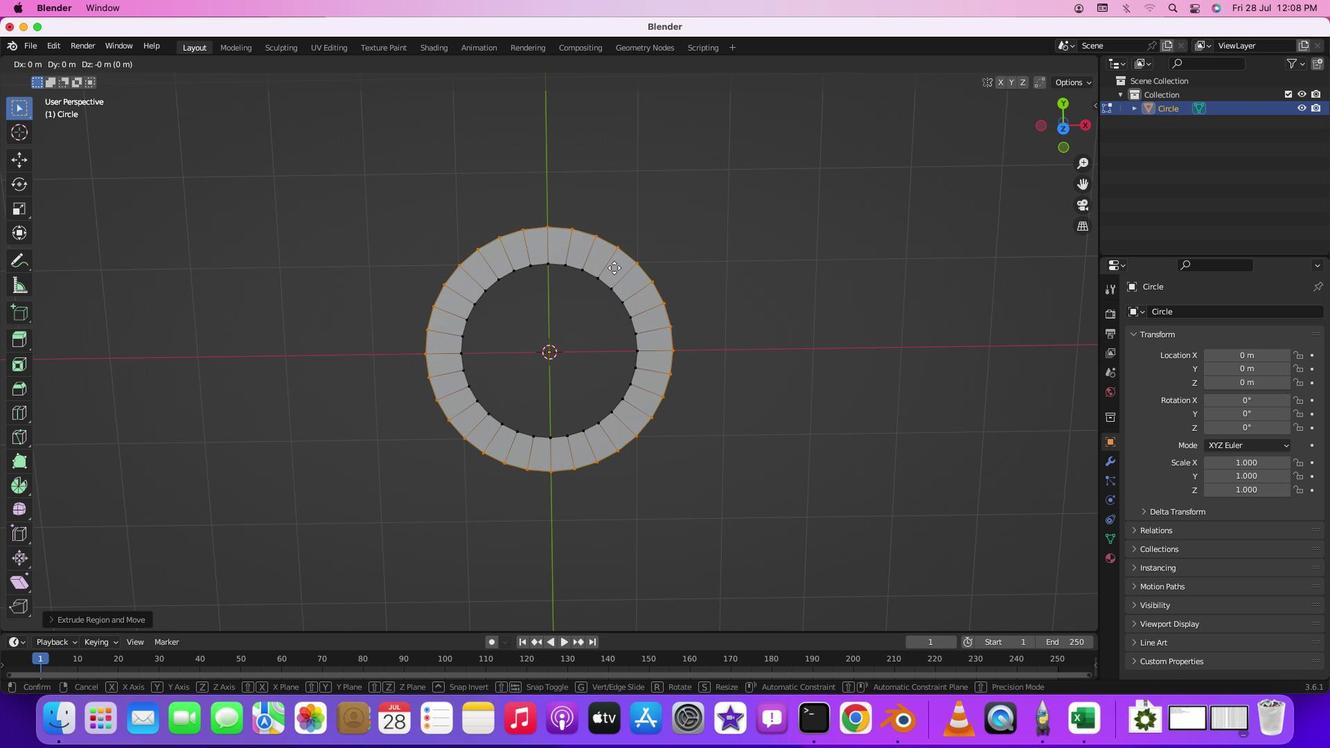 
Action: Mouse moved to (627, 286)
Screenshot: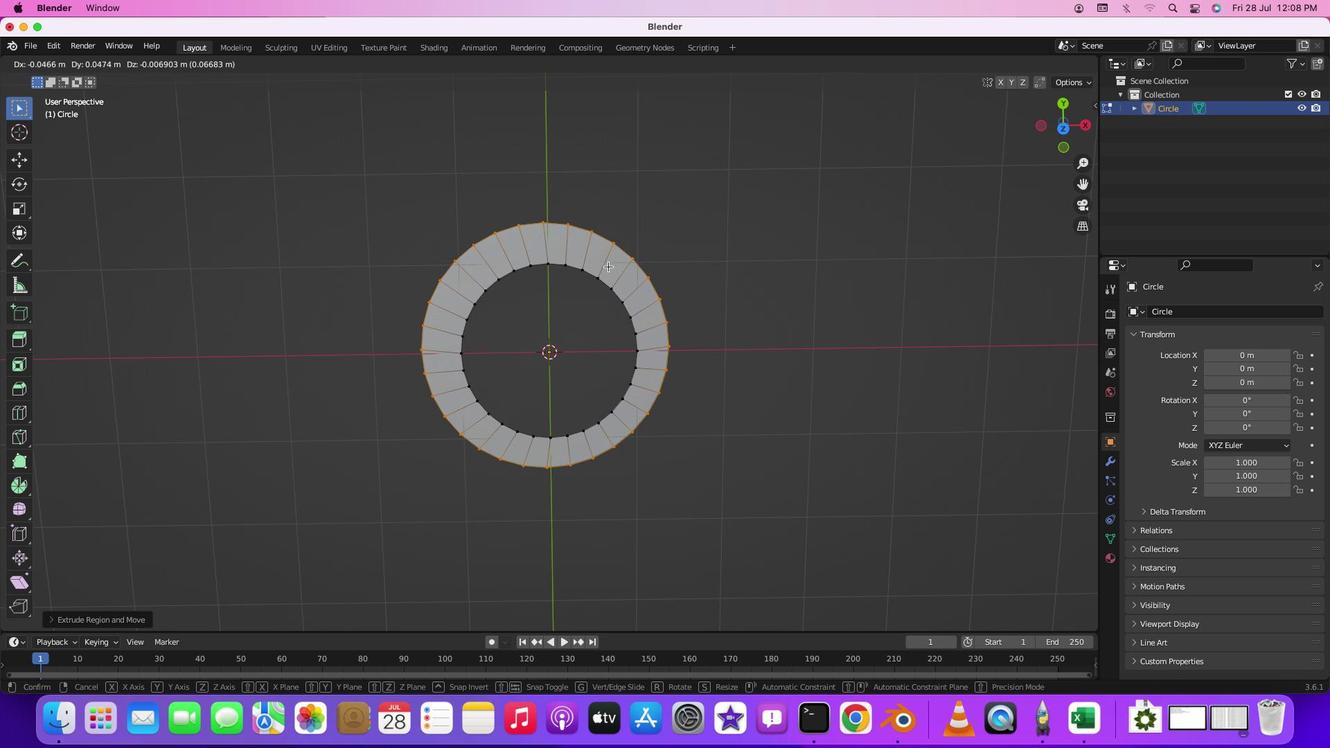 
Action: Mouse pressed left at (627, 286)
Screenshot: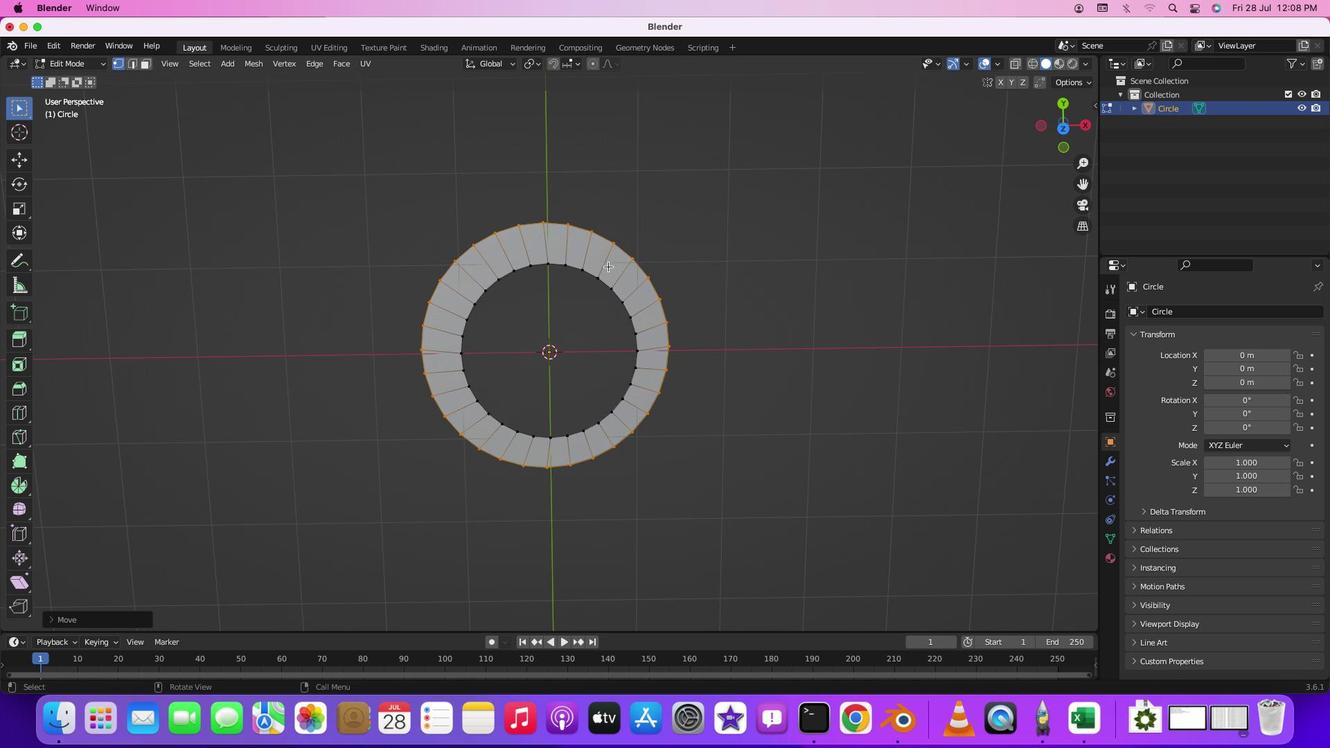 
Action: Key pressed Key.cmd'z''z''g'
Screenshot: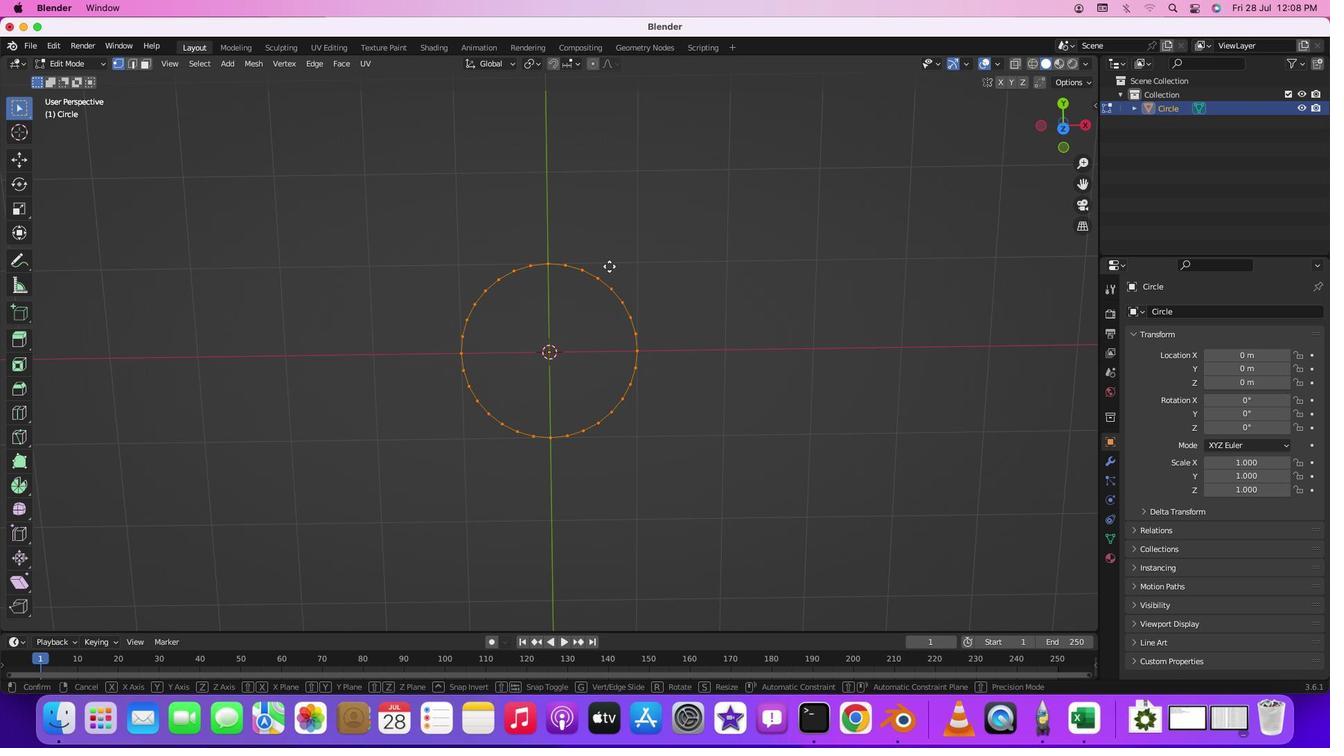 
Action: Mouse moved to (628, 277)
Screenshot: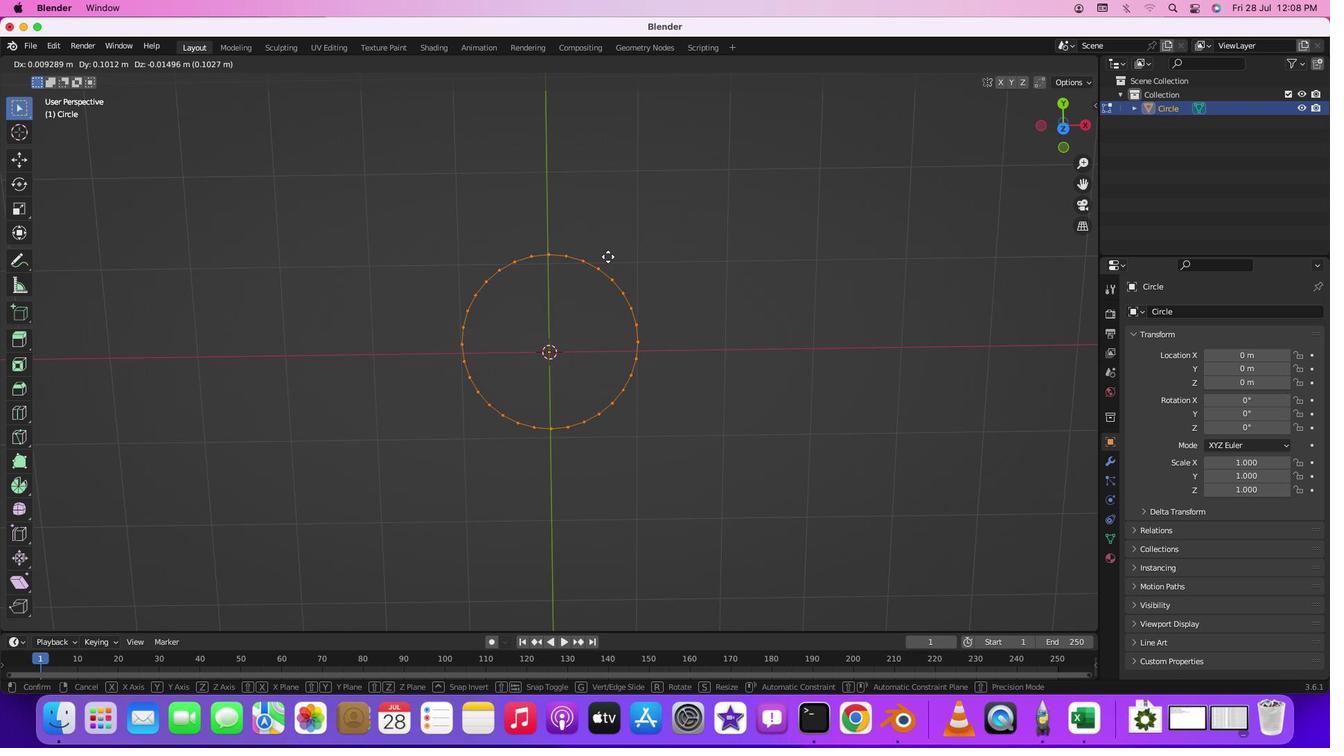 
Action: Mouse pressed left at (628, 277)
Screenshot: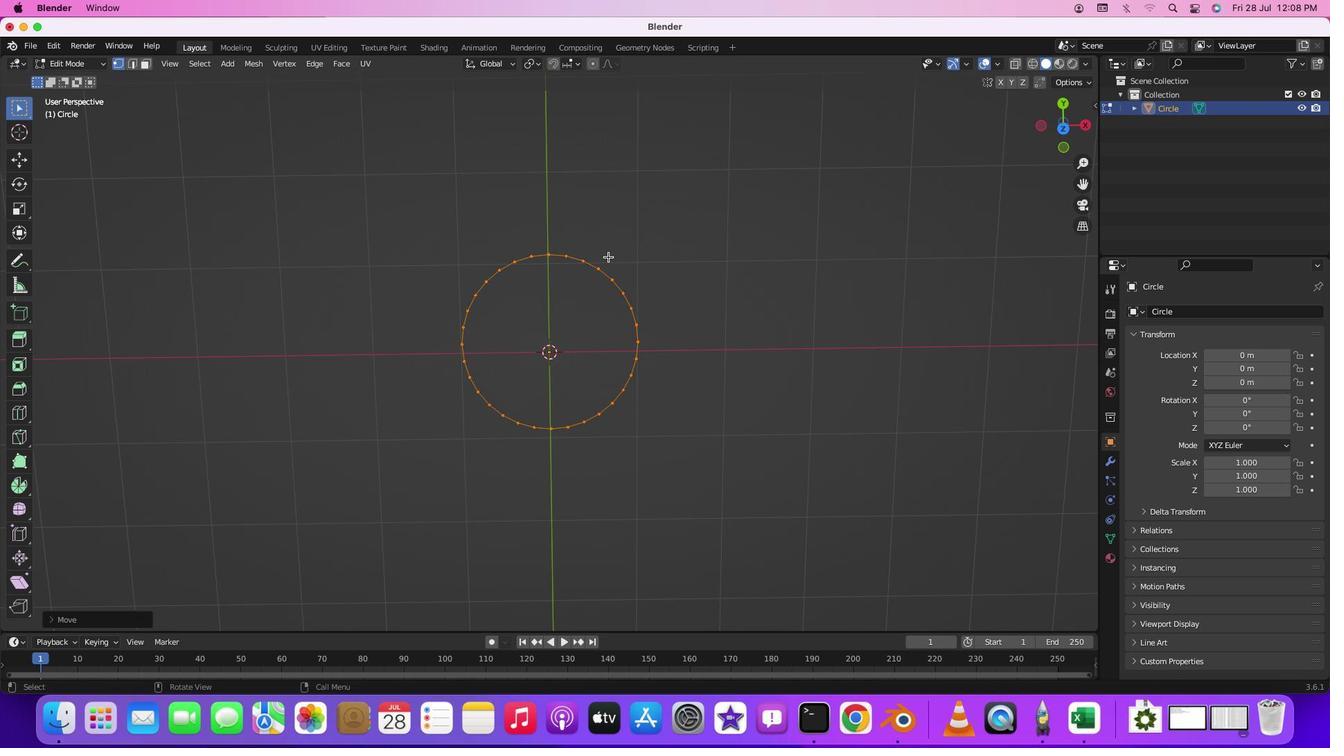 
Action: Key pressed 's'
Screenshot: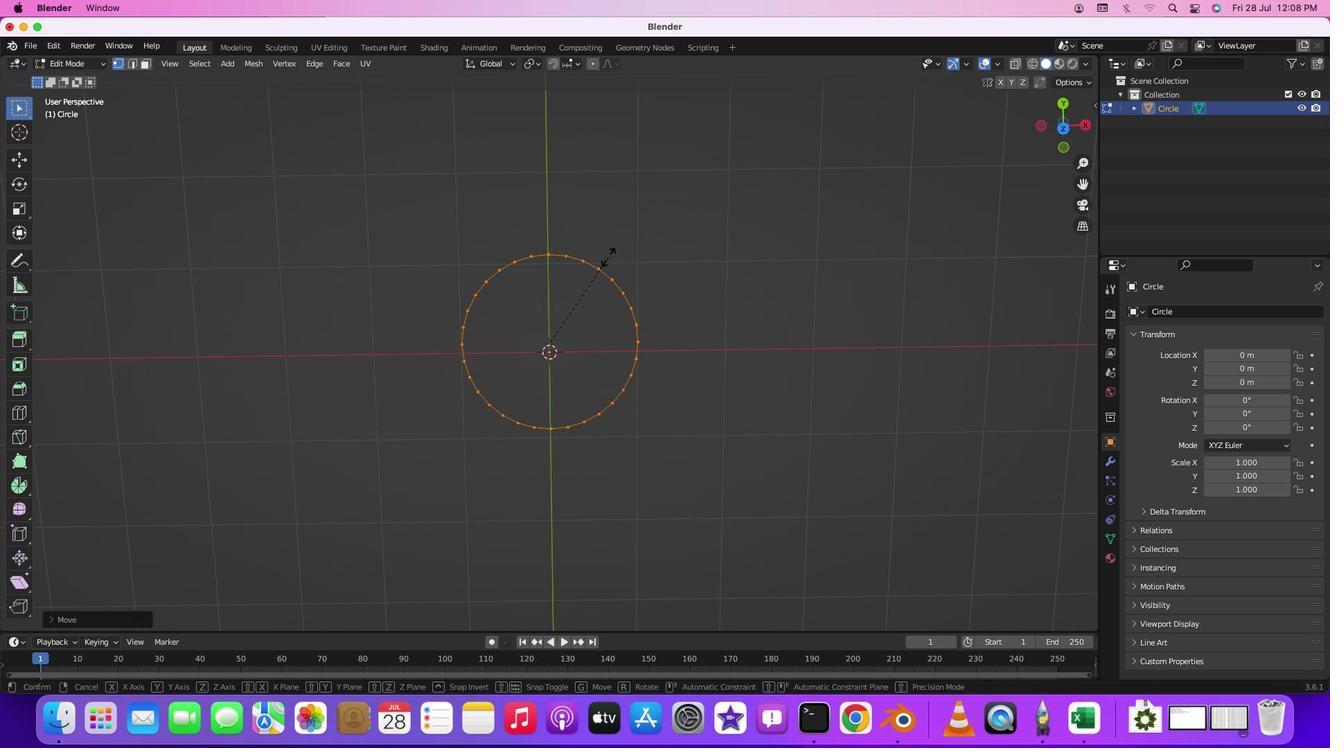 
Action: Mouse moved to (878, 126)
Screenshot: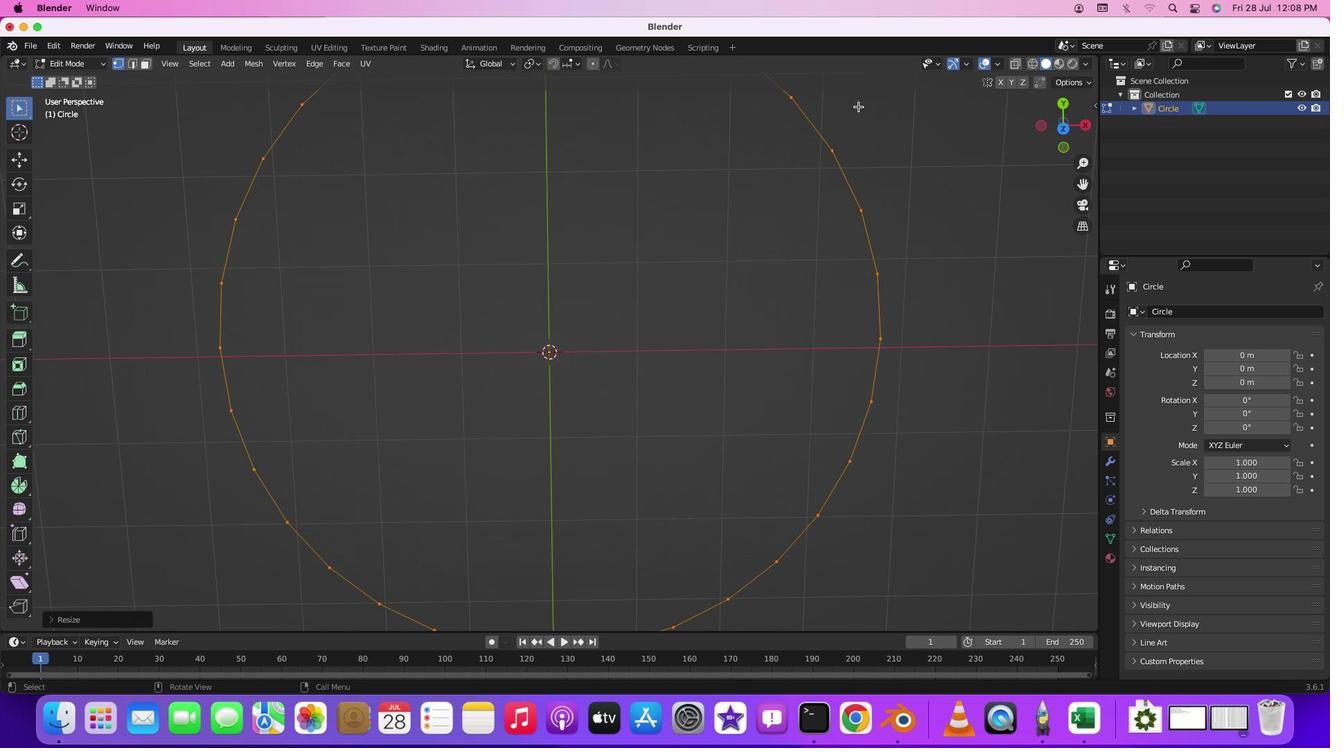 
Action: Mouse pressed left at (878, 126)
Screenshot: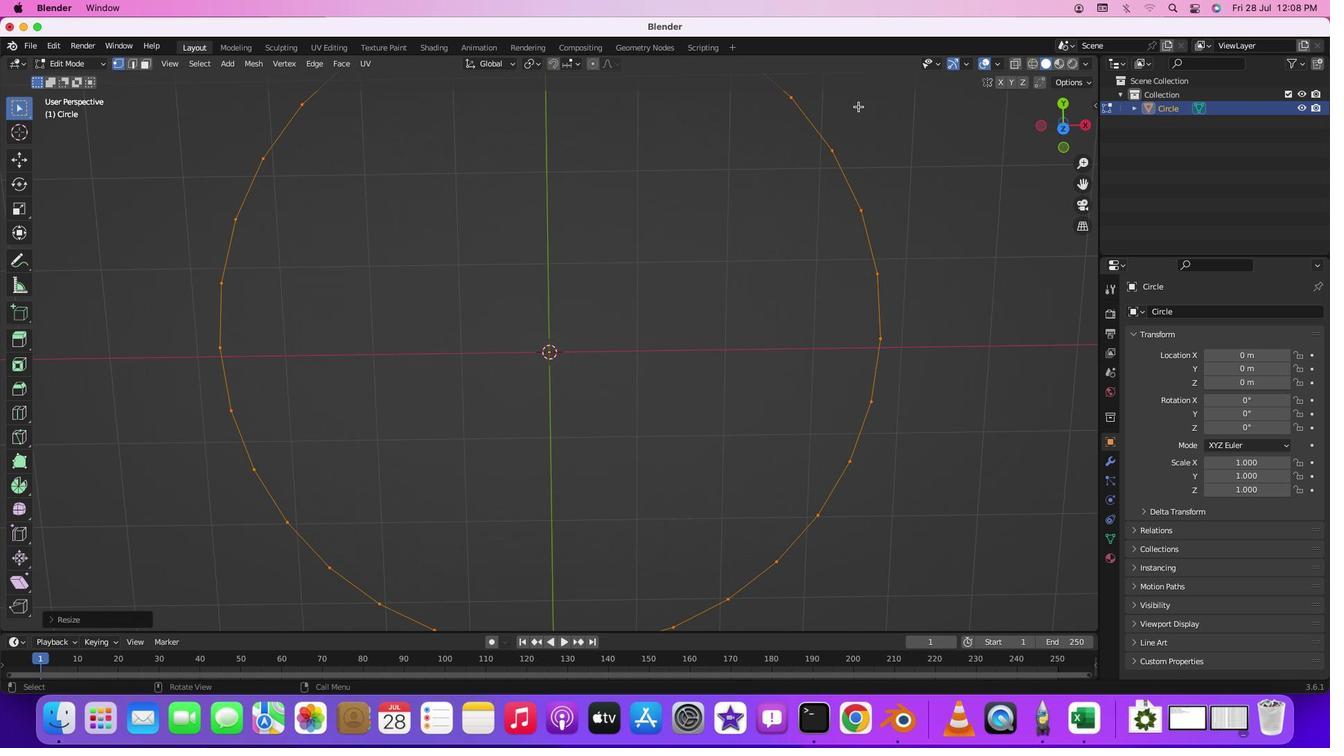 
Action: Mouse moved to (761, 198)
Screenshot: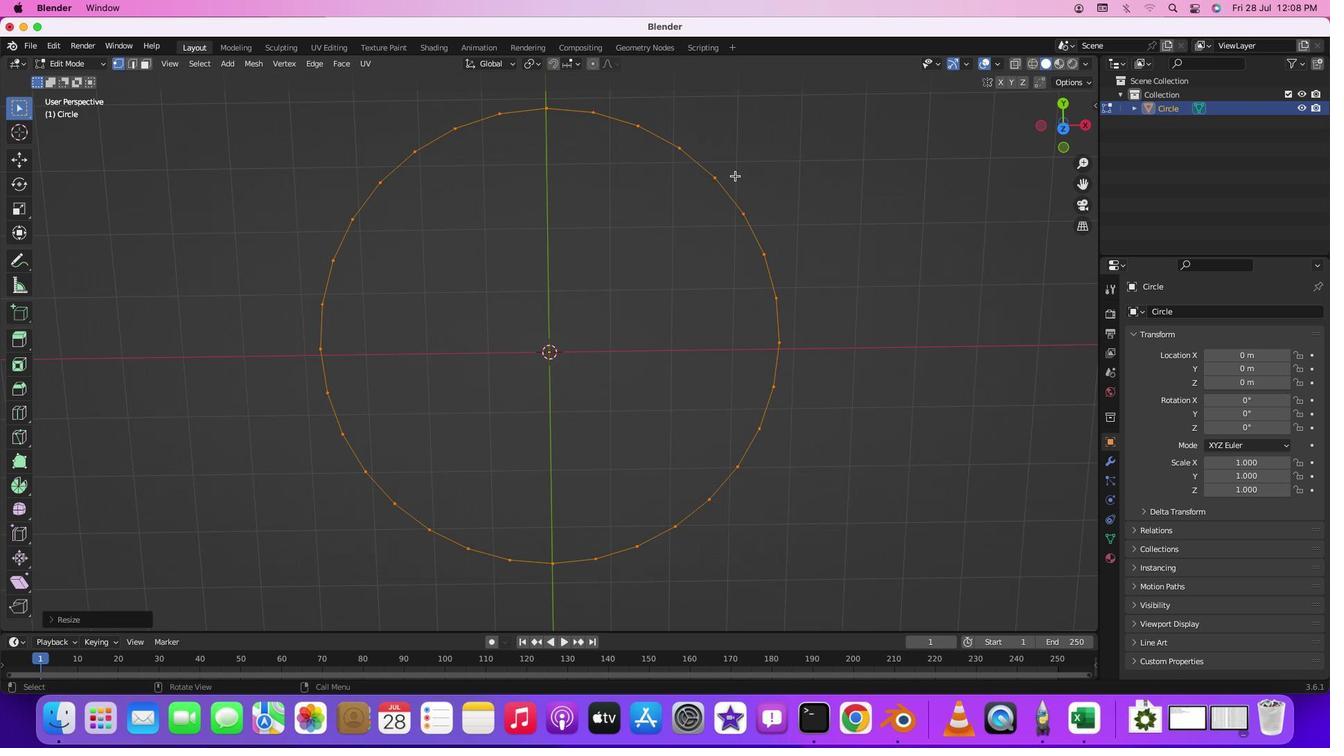 
Action: Mouse scrolled (761, 198) with delta (20, 19)
Screenshot: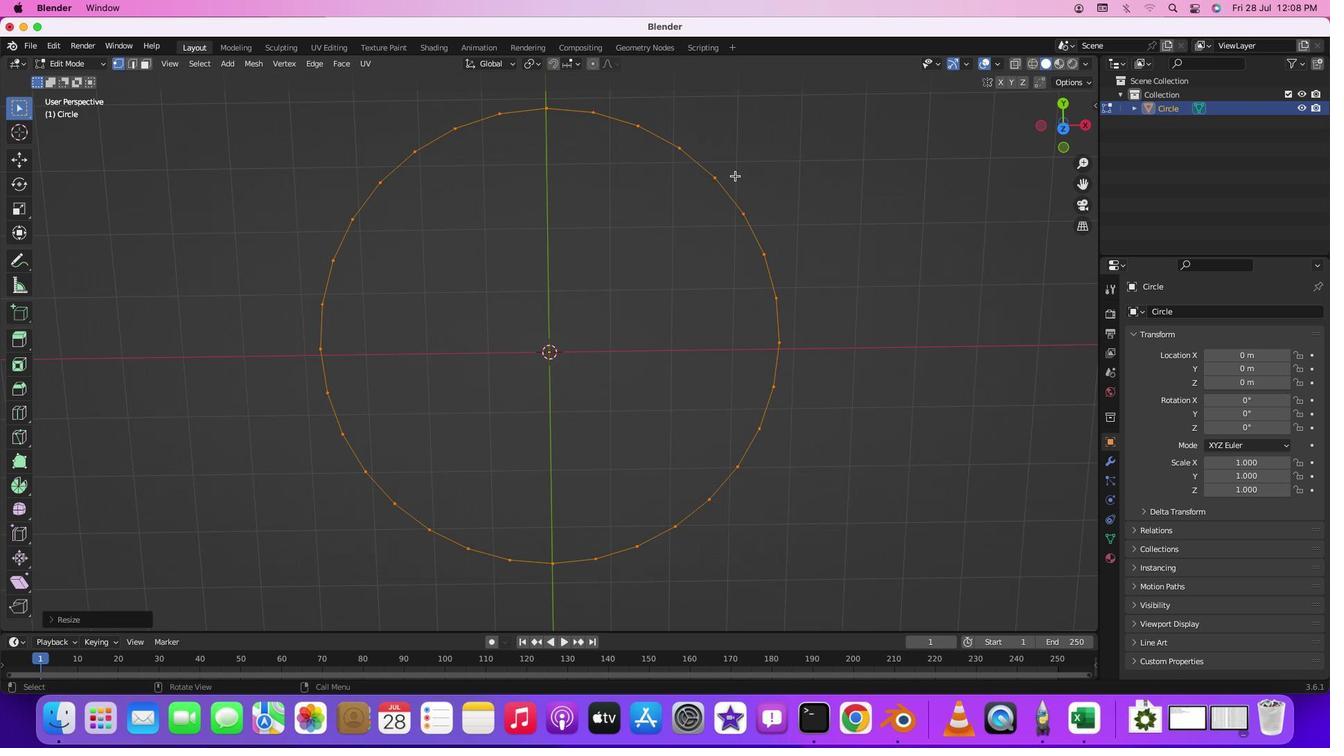 
Action: Mouse moved to (758, 198)
Screenshot: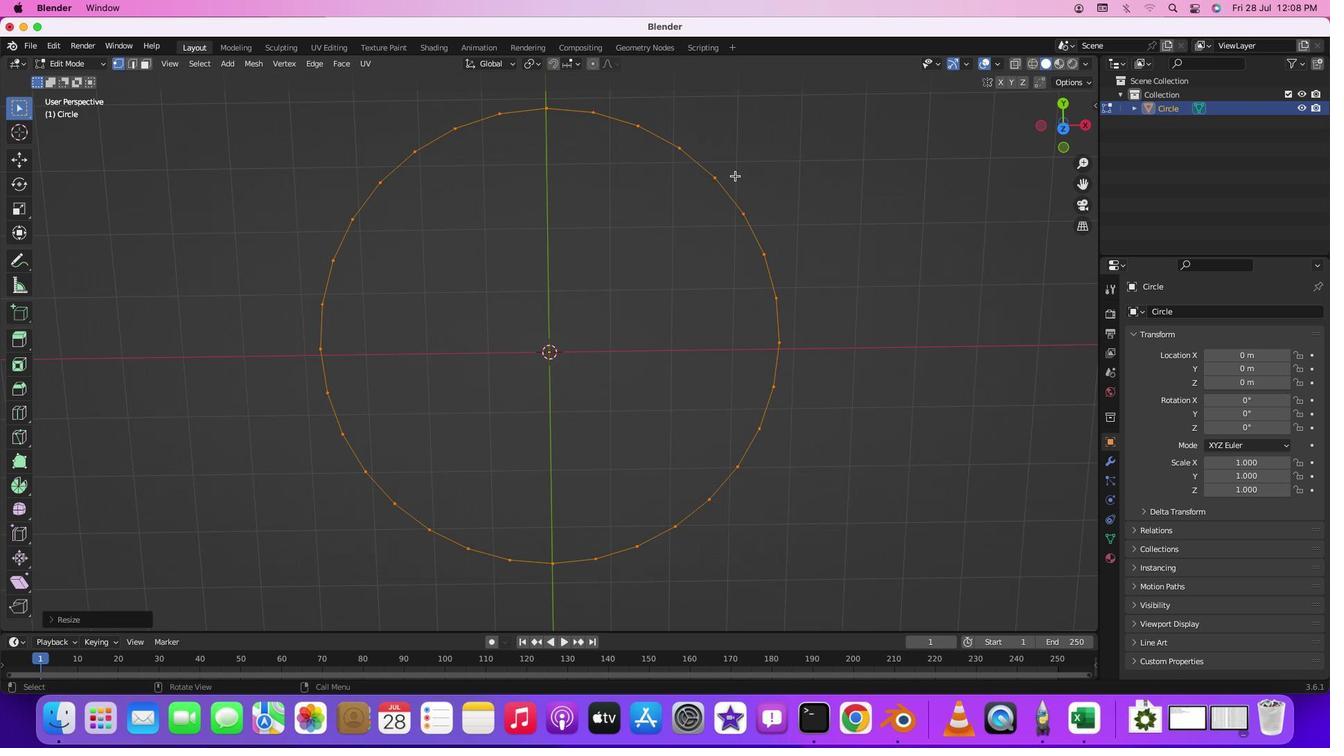 
Action: Mouse scrolled (758, 198) with delta (20, 19)
Screenshot: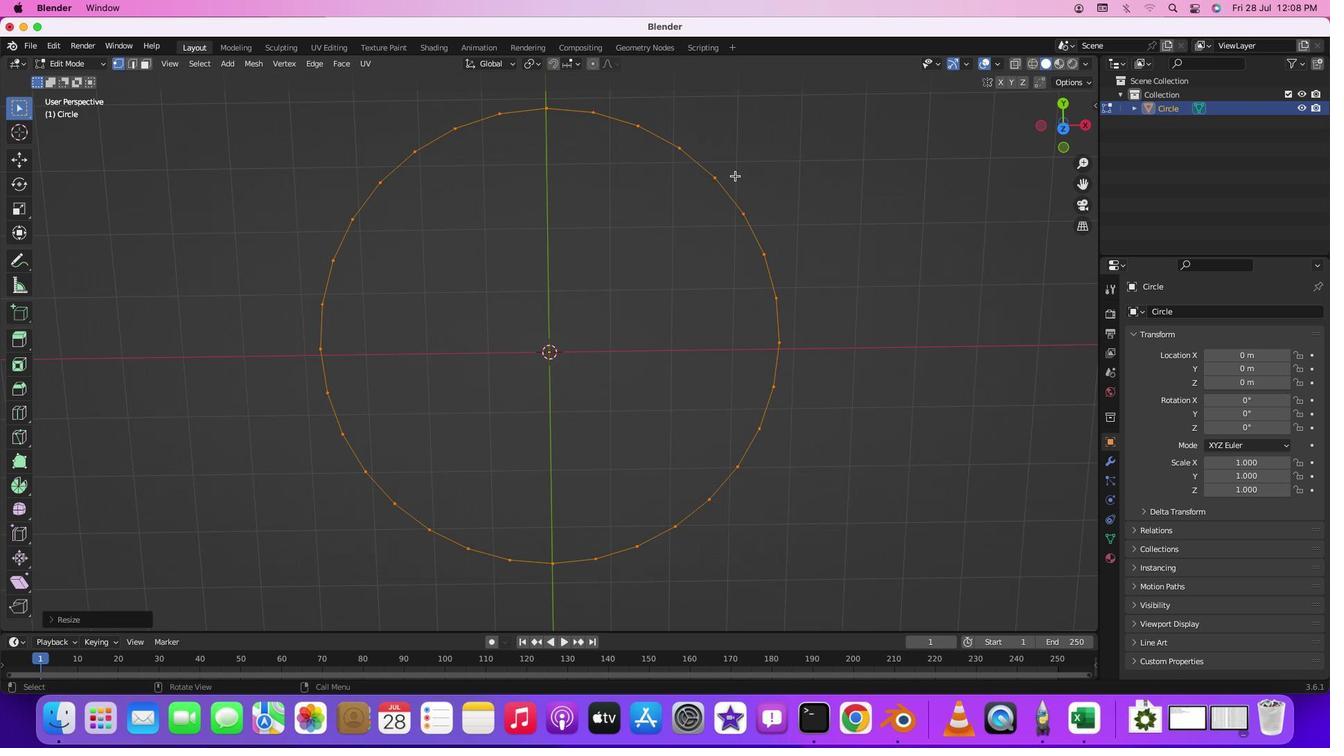 
Action: Mouse moved to (755, 196)
Screenshot: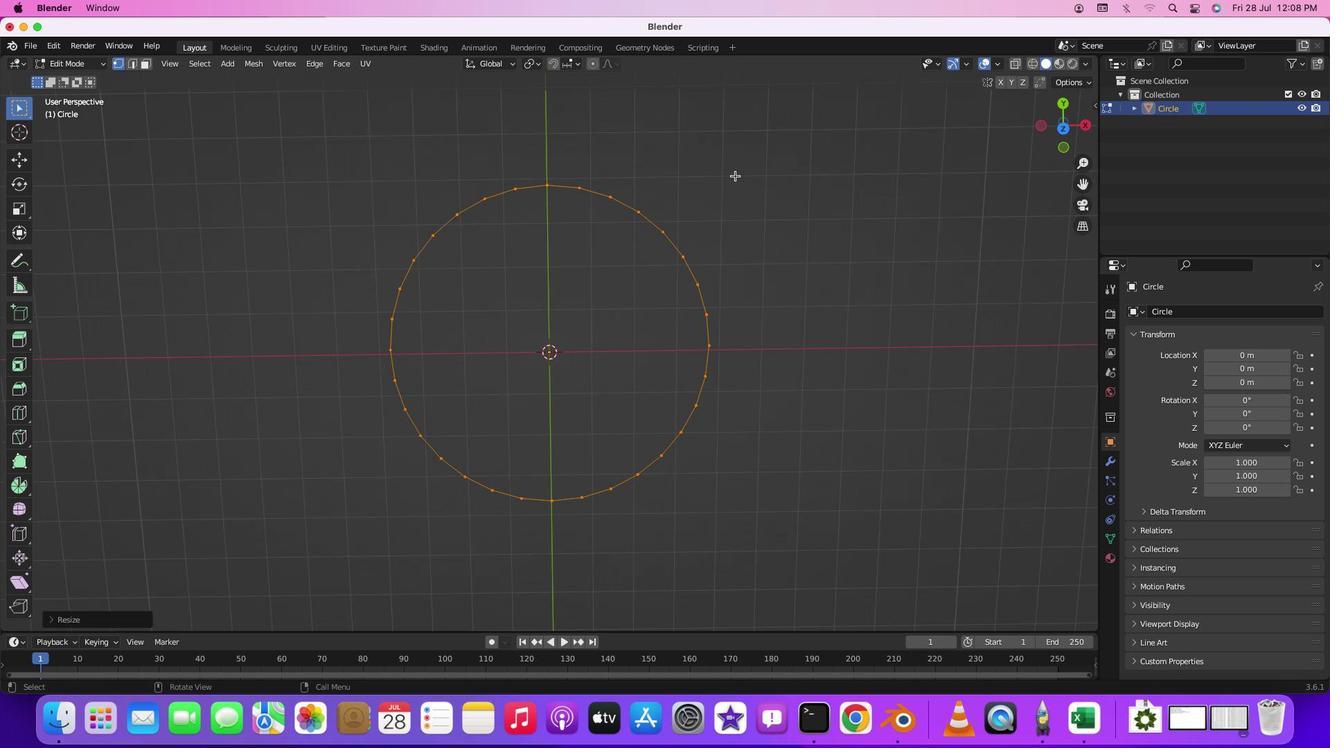 
Action: Mouse scrolled (755, 196) with delta (20, 18)
Screenshot: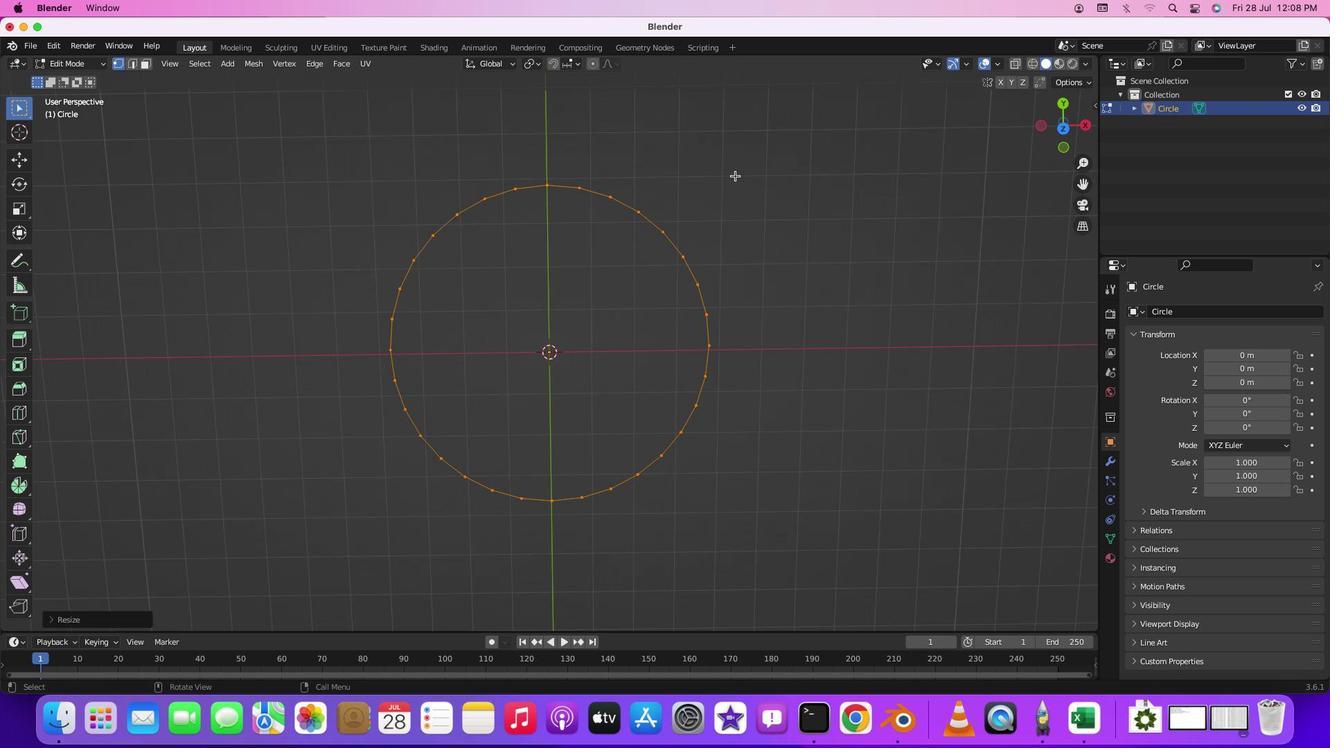 
Action: Mouse moved to (754, 196)
Screenshot: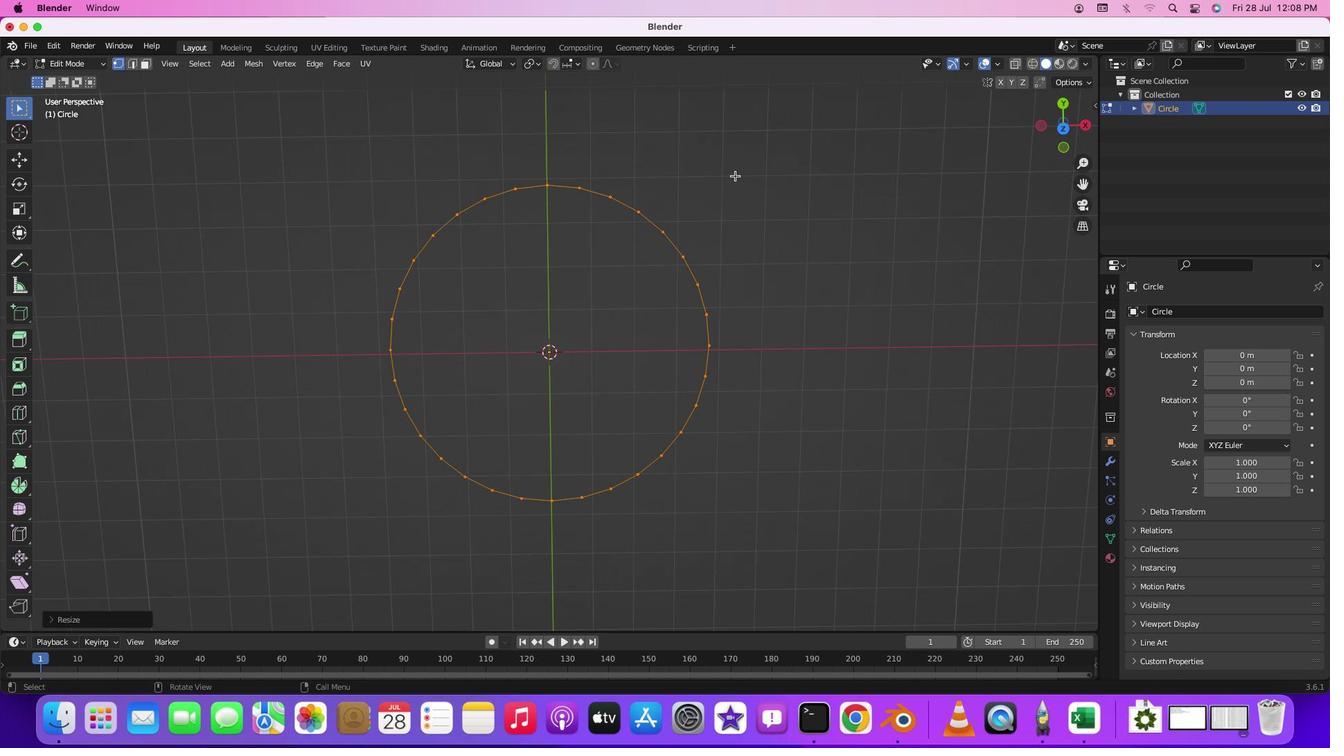 
Action: Mouse scrolled (754, 196) with delta (20, 18)
Screenshot: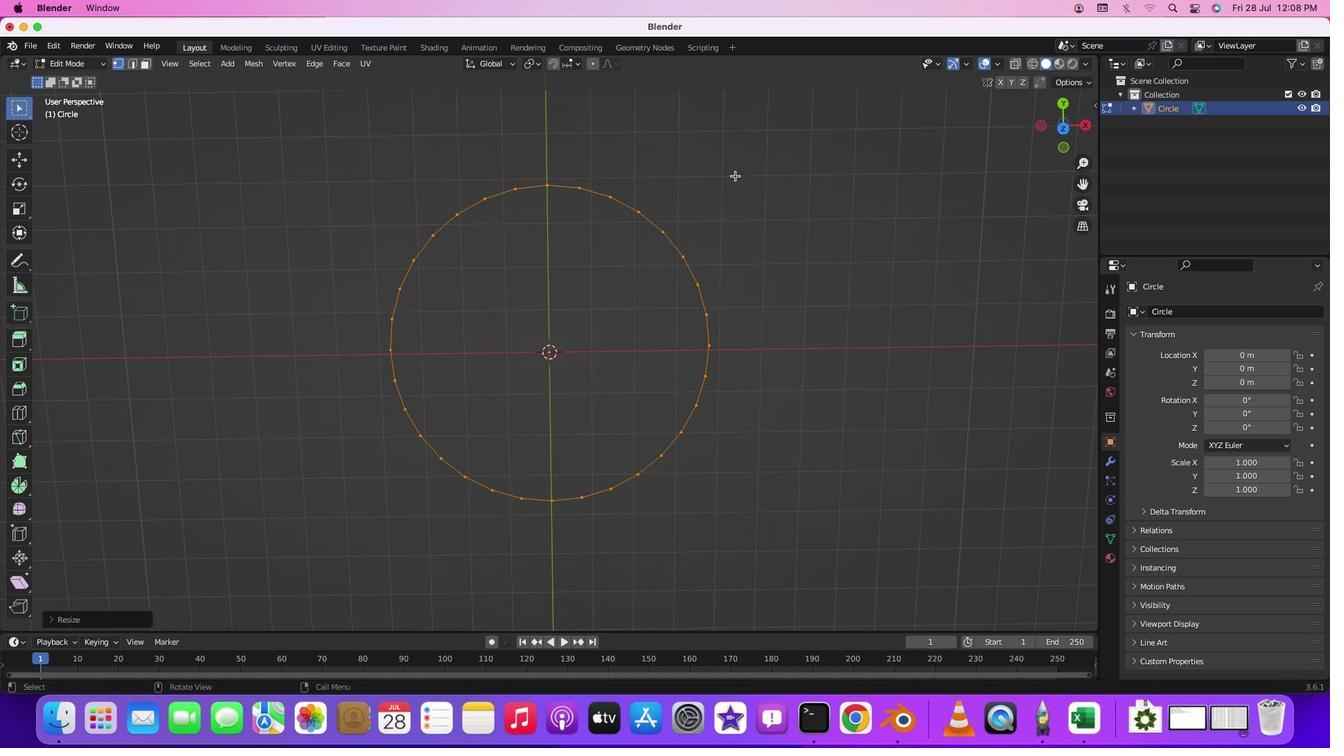 
Action: Mouse moved to (754, 196)
Screenshot: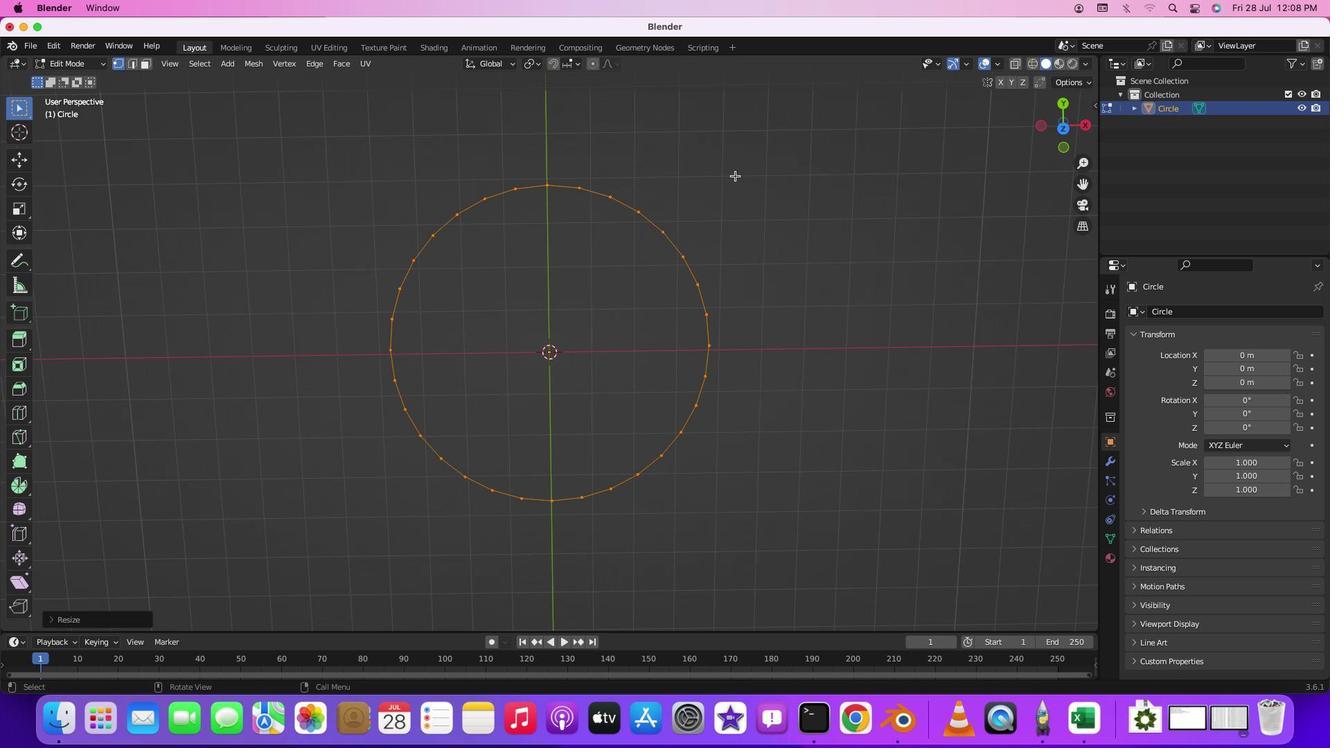 
Action: Mouse scrolled (754, 196) with delta (20, 19)
Screenshot: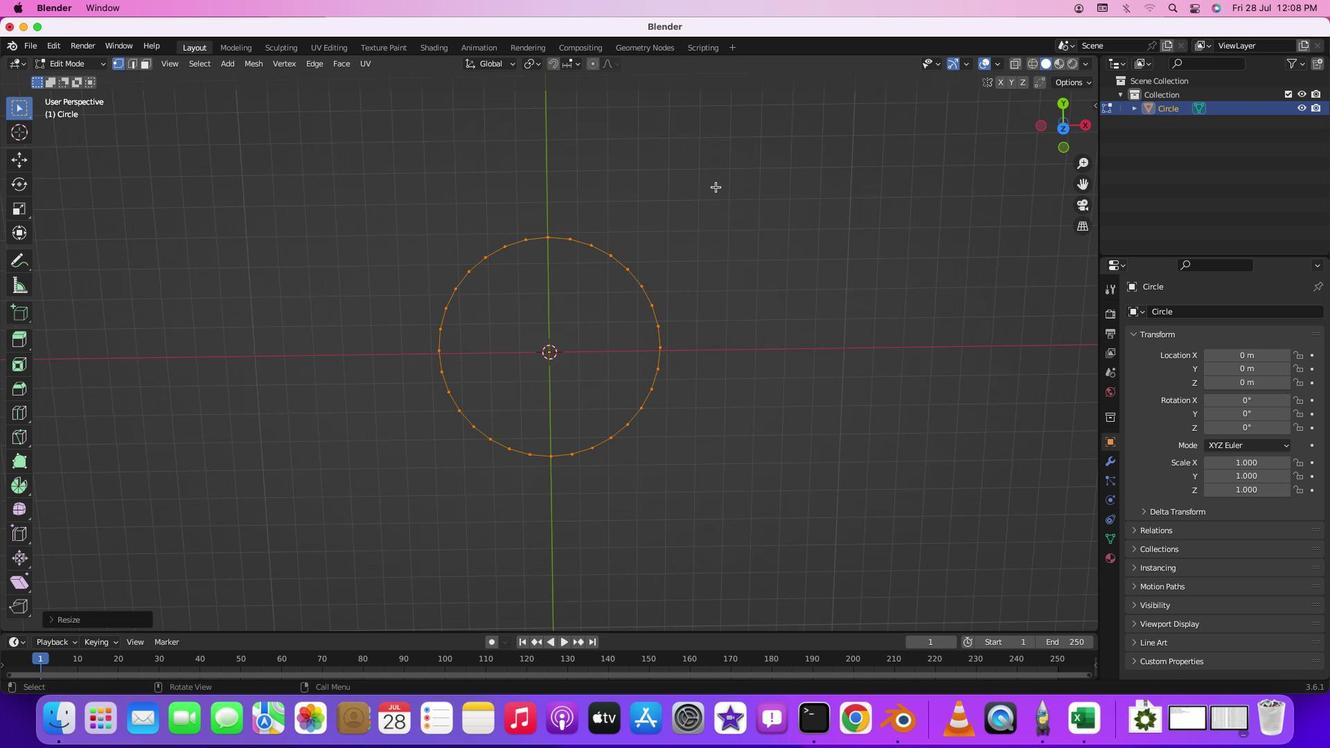 
Action: Mouse scrolled (754, 196) with delta (20, 19)
Screenshot: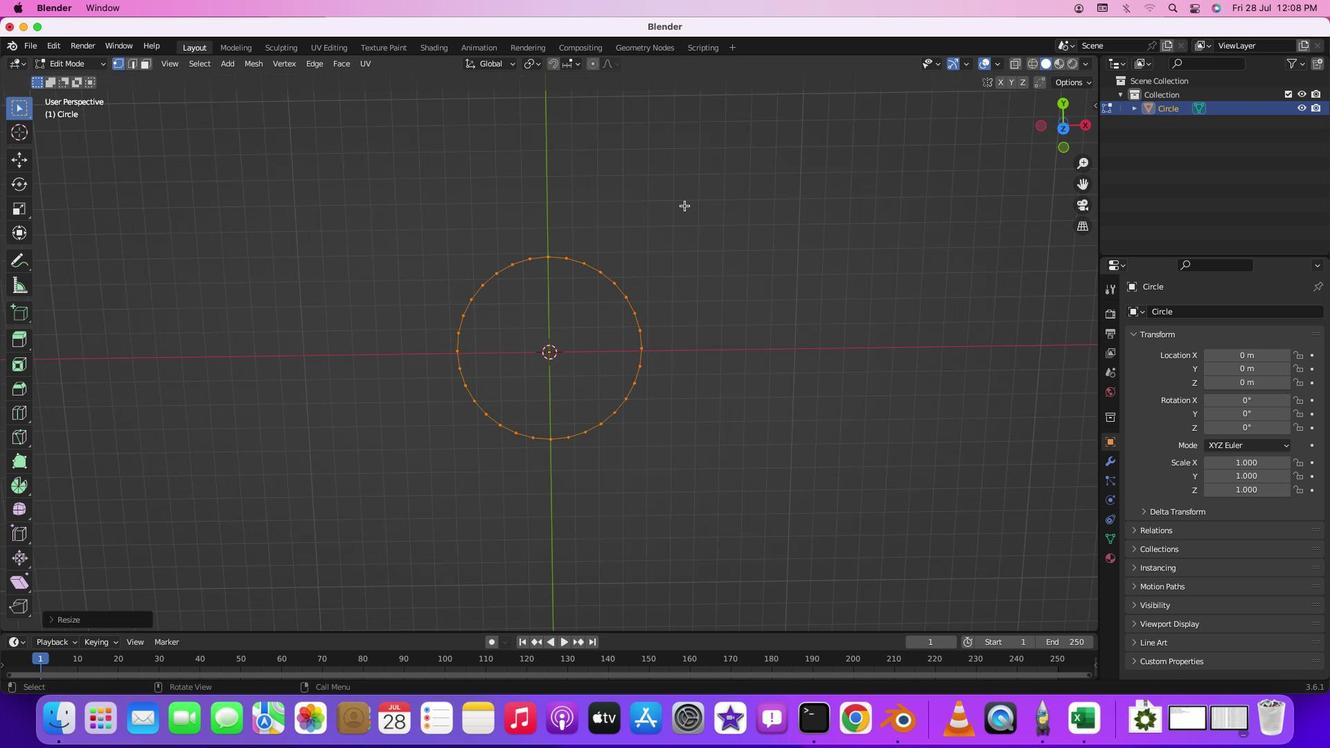 
Action: Mouse scrolled (754, 196) with delta (20, 18)
Screenshot: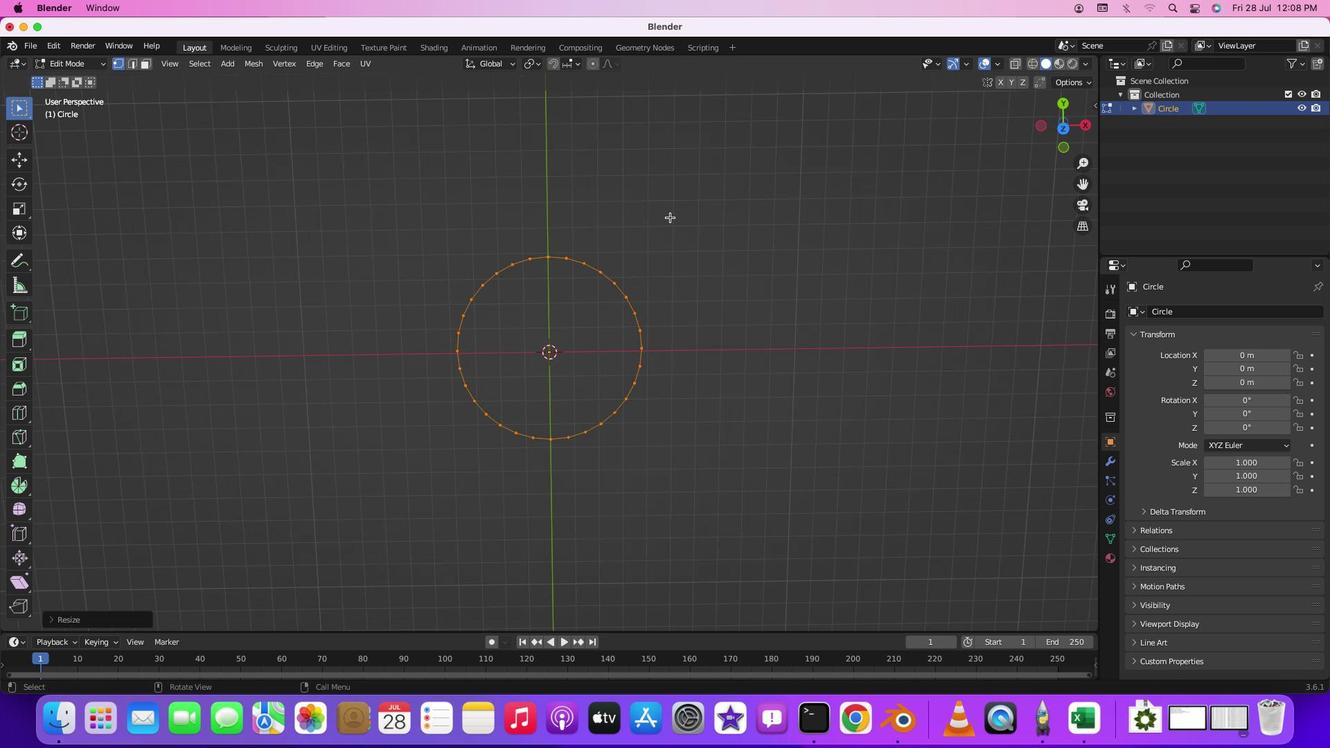 
Action: Mouse moved to (643, 270)
Screenshot: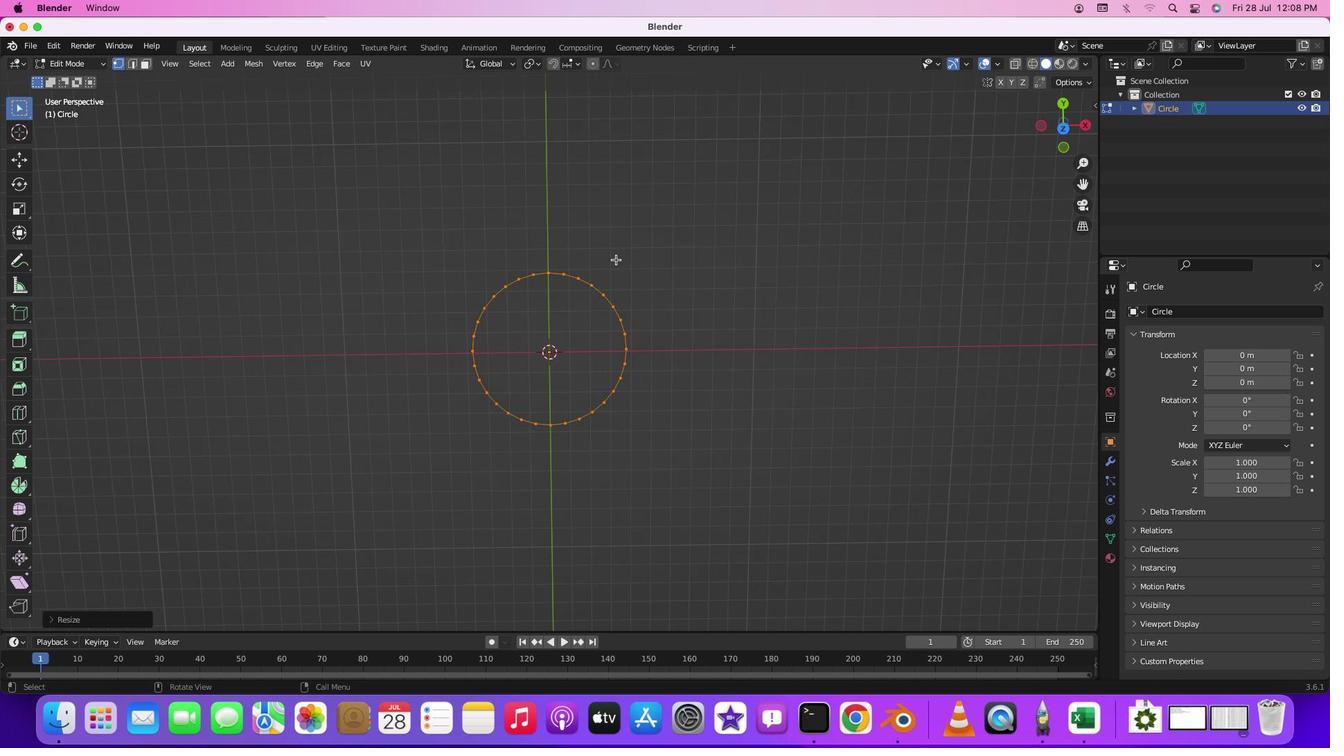 
Action: Mouse scrolled (643, 270) with delta (20, 19)
Screenshot: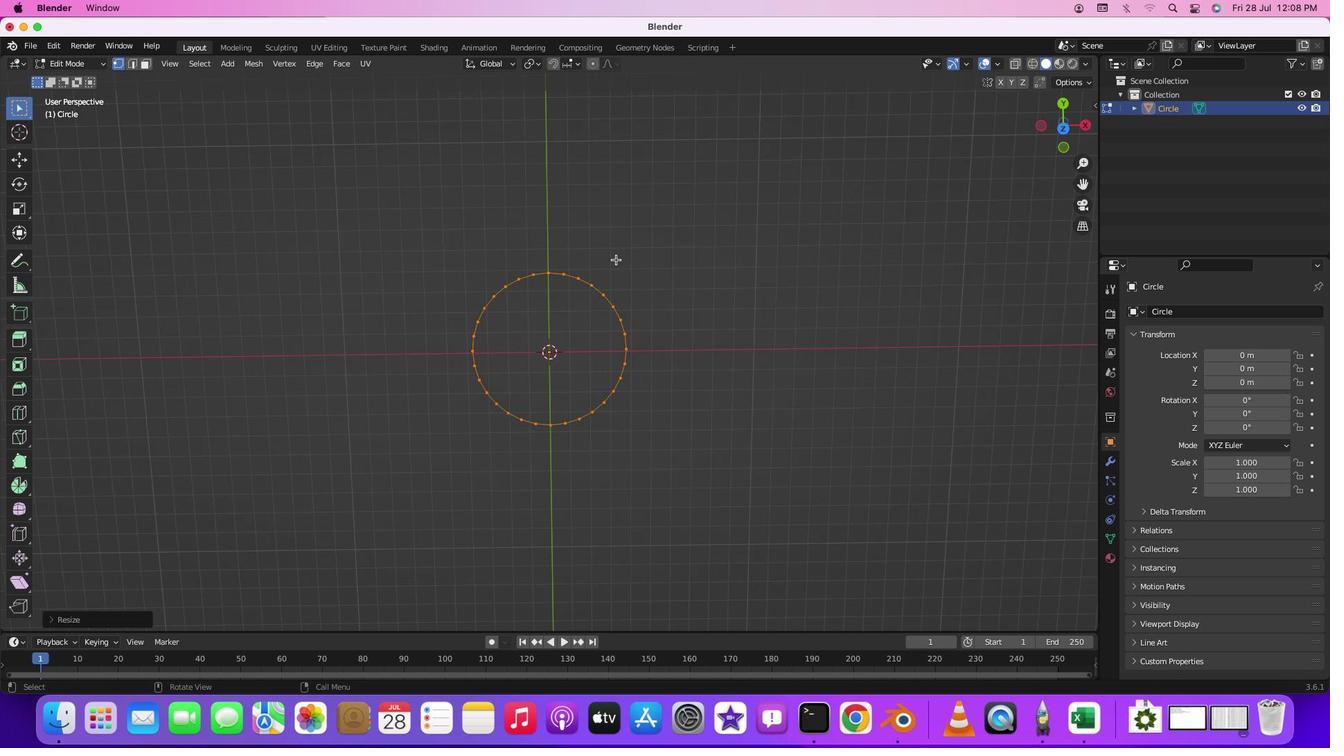
Action: Mouse moved to (642, 273)
Screenshot: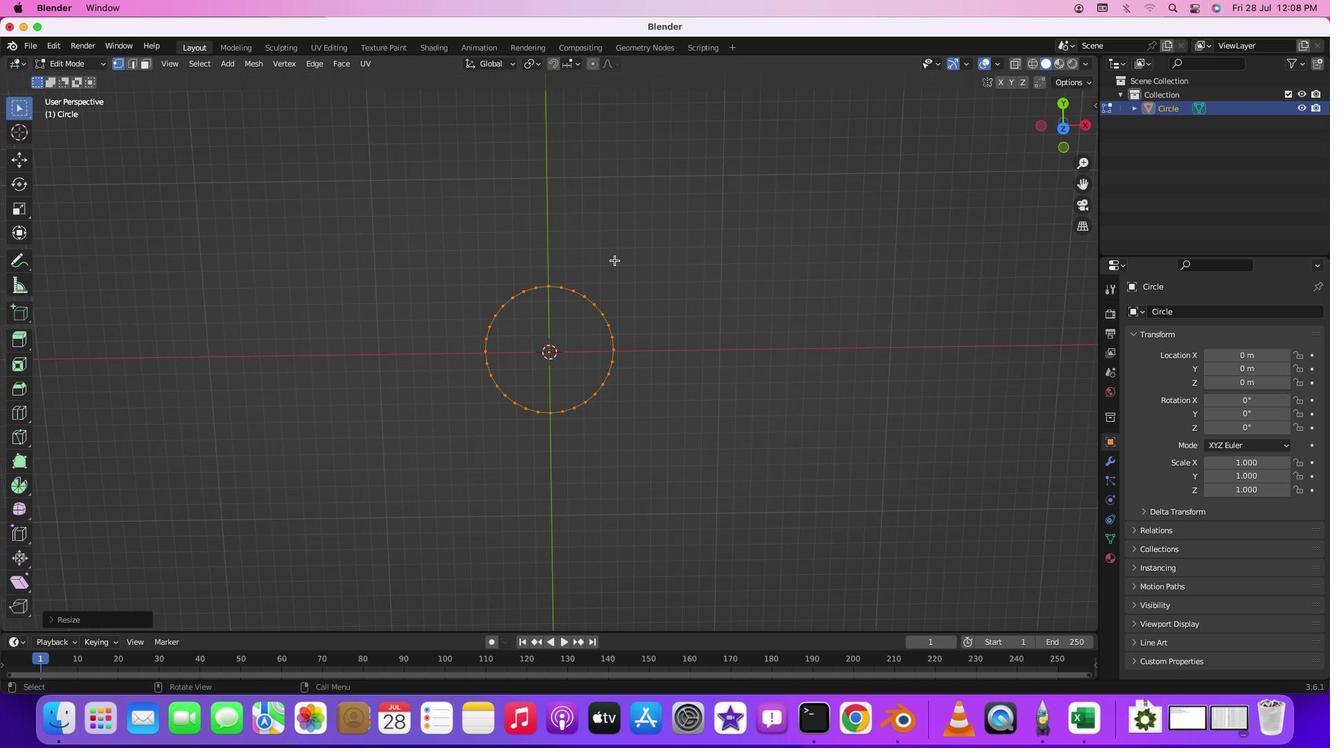 
Action: Mouse scrolled (642, 273) with delta (20, 19)
Screenshot: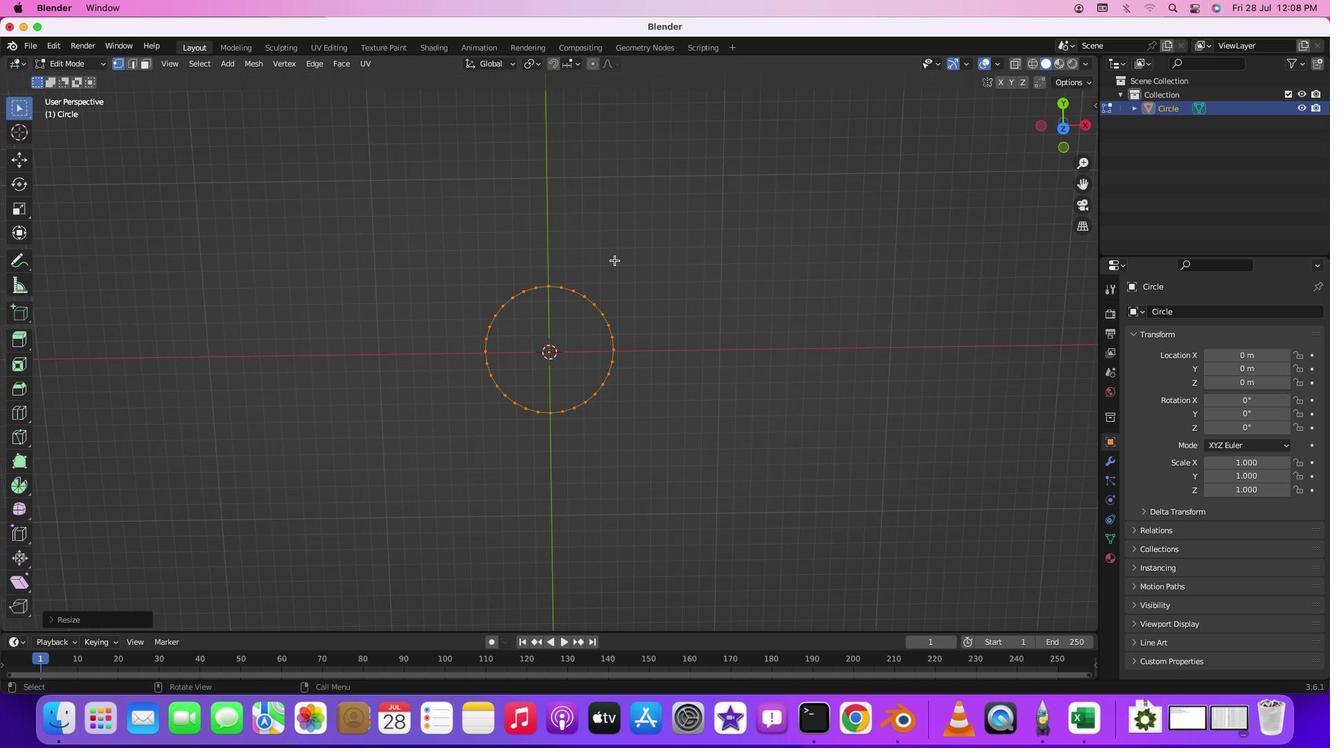
Action: Mouse moved to (634, 279)
Screenshot: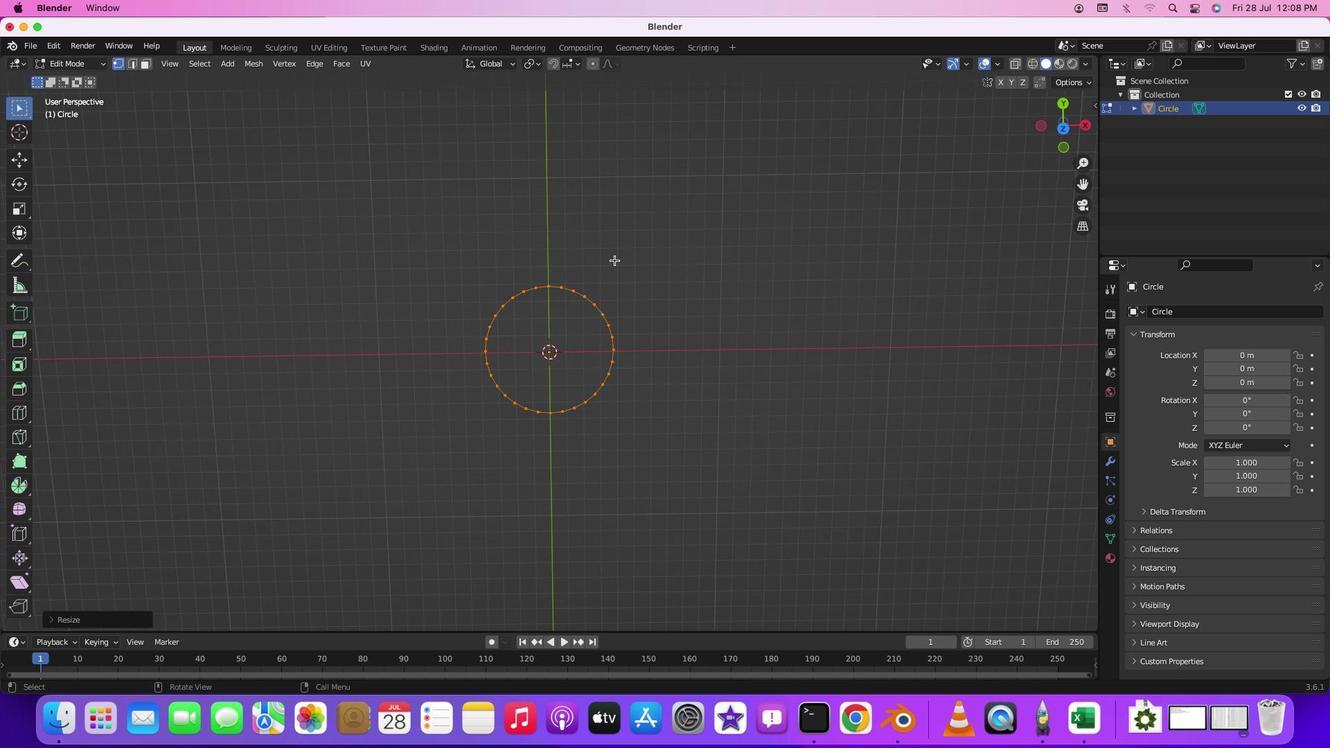 
Action: Key pressed 's'
Screenshot: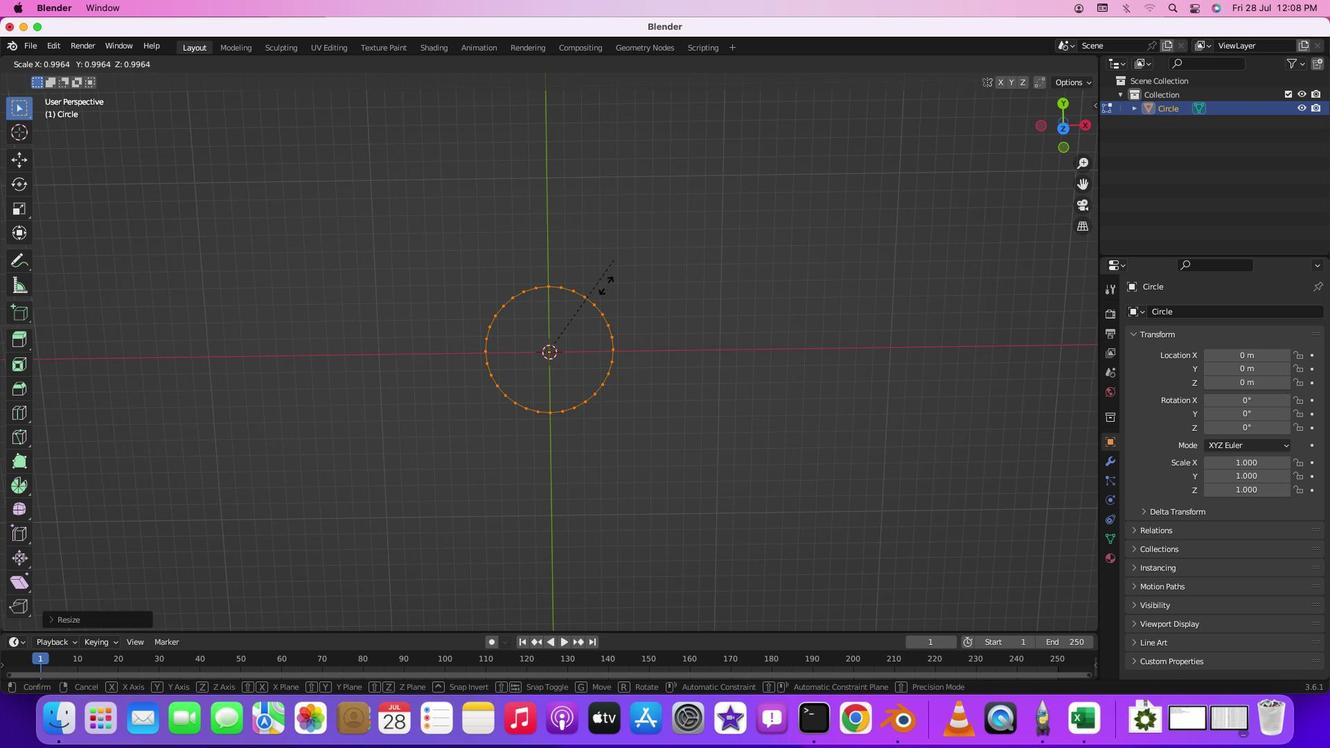 
Action: Mouse moved to (739, 181)
Screenshot: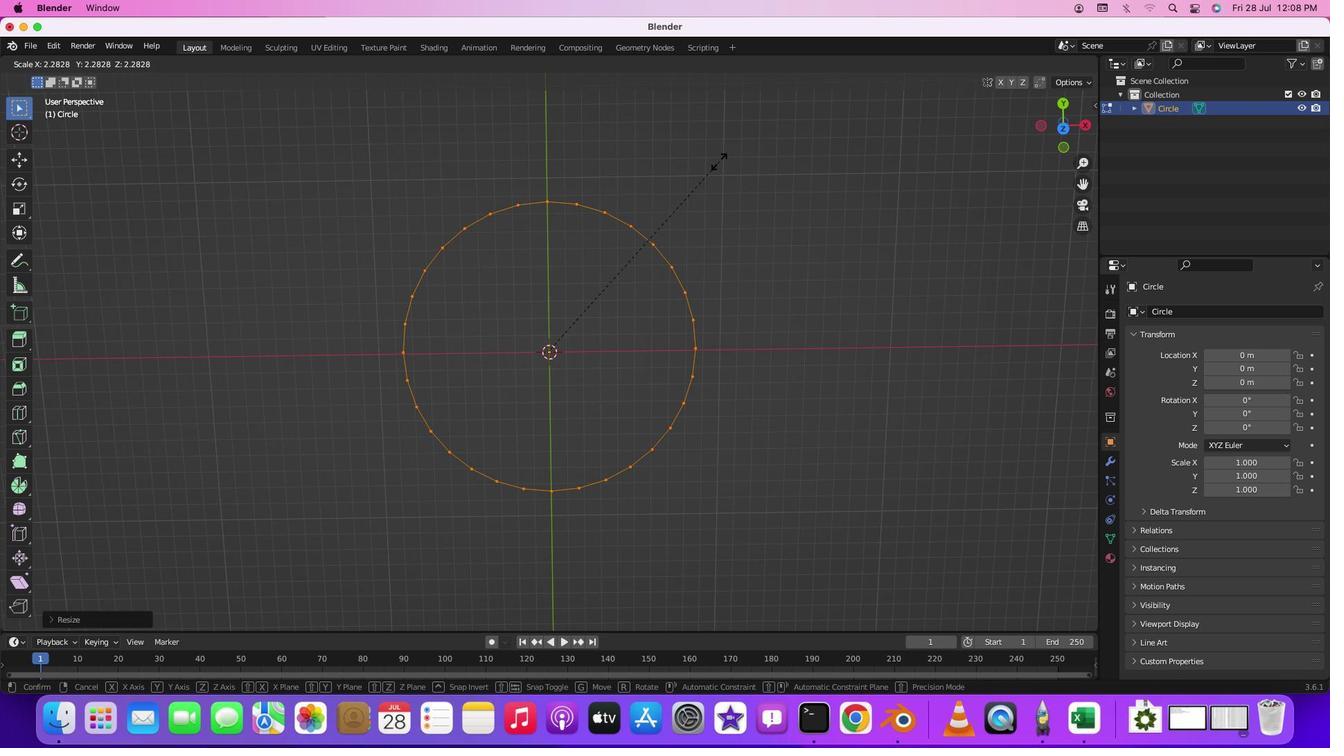 
Action: Mouse pressed left at (739, 181)
Screenshot: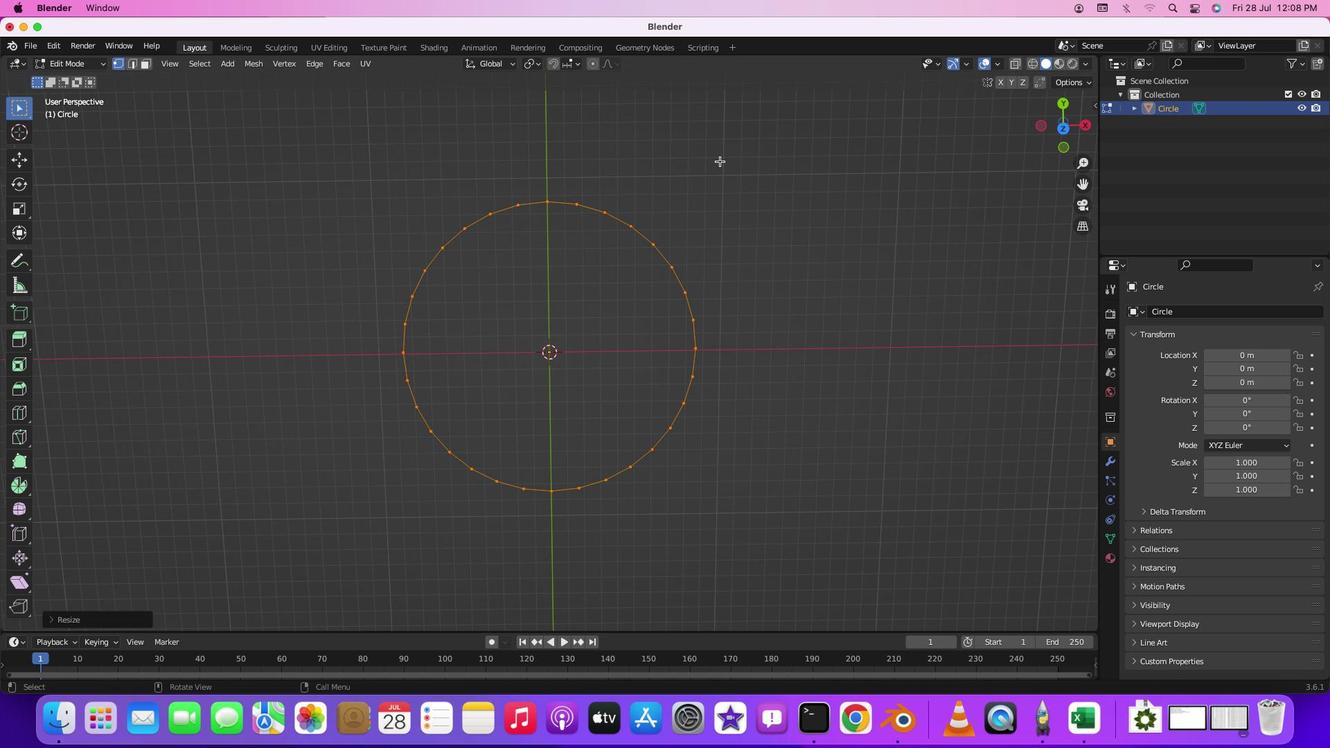
Action: Mouse moved to (666, 331)
Screenshot: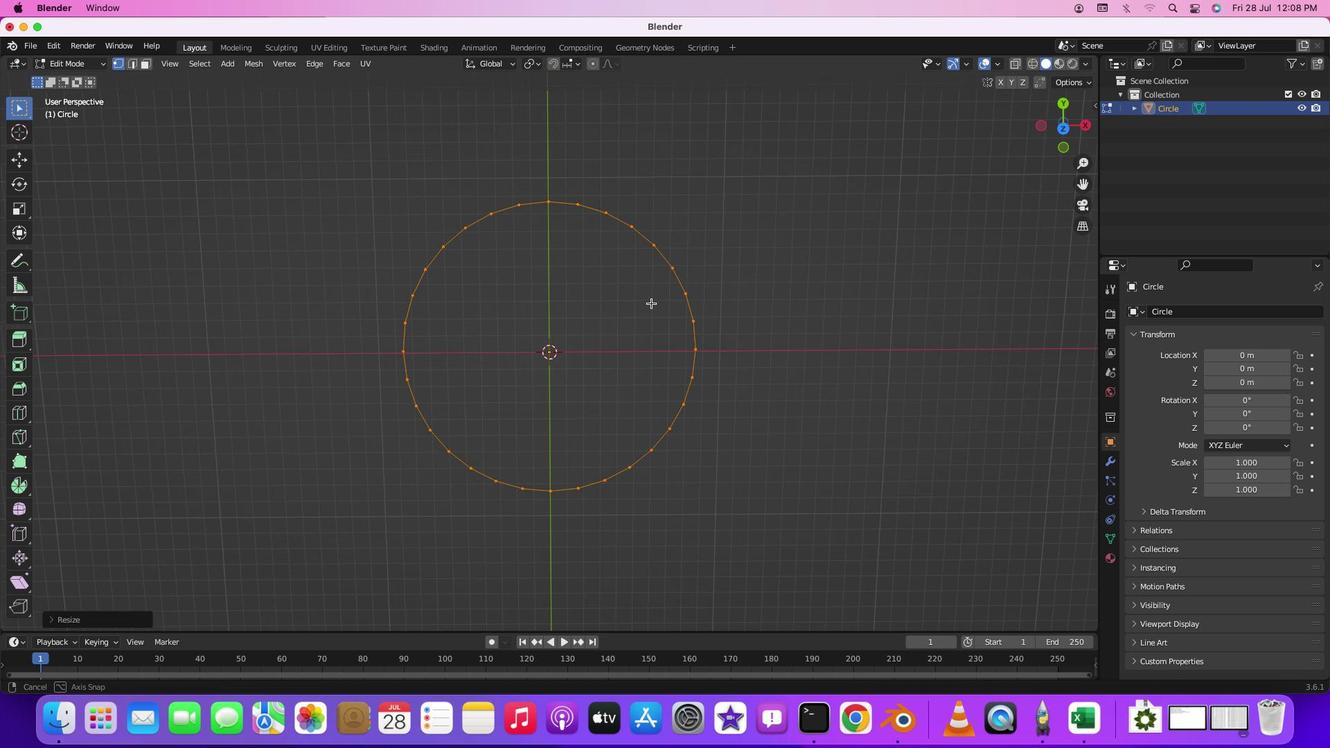 
Action: Mouse pressed middle at (666, 331)
Screenshot: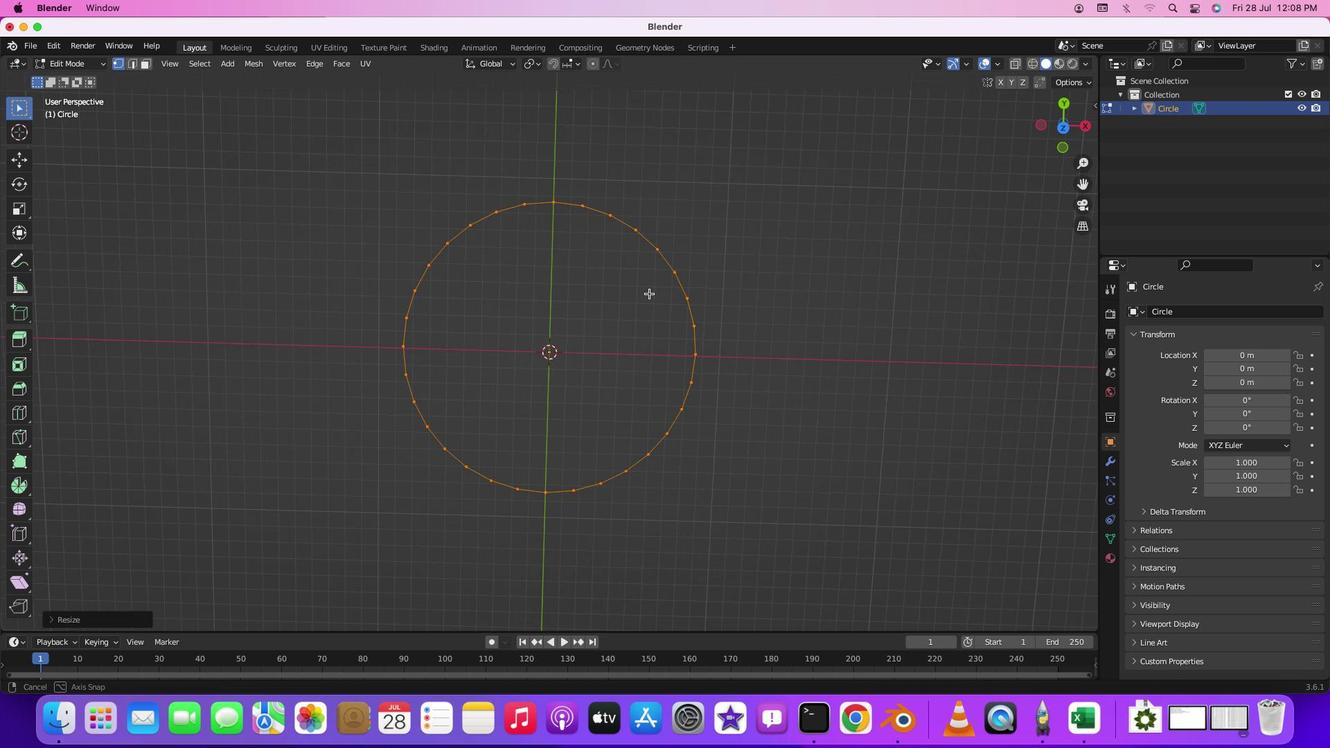 
Action: Mouse moved to (672, 267)
Screenshot: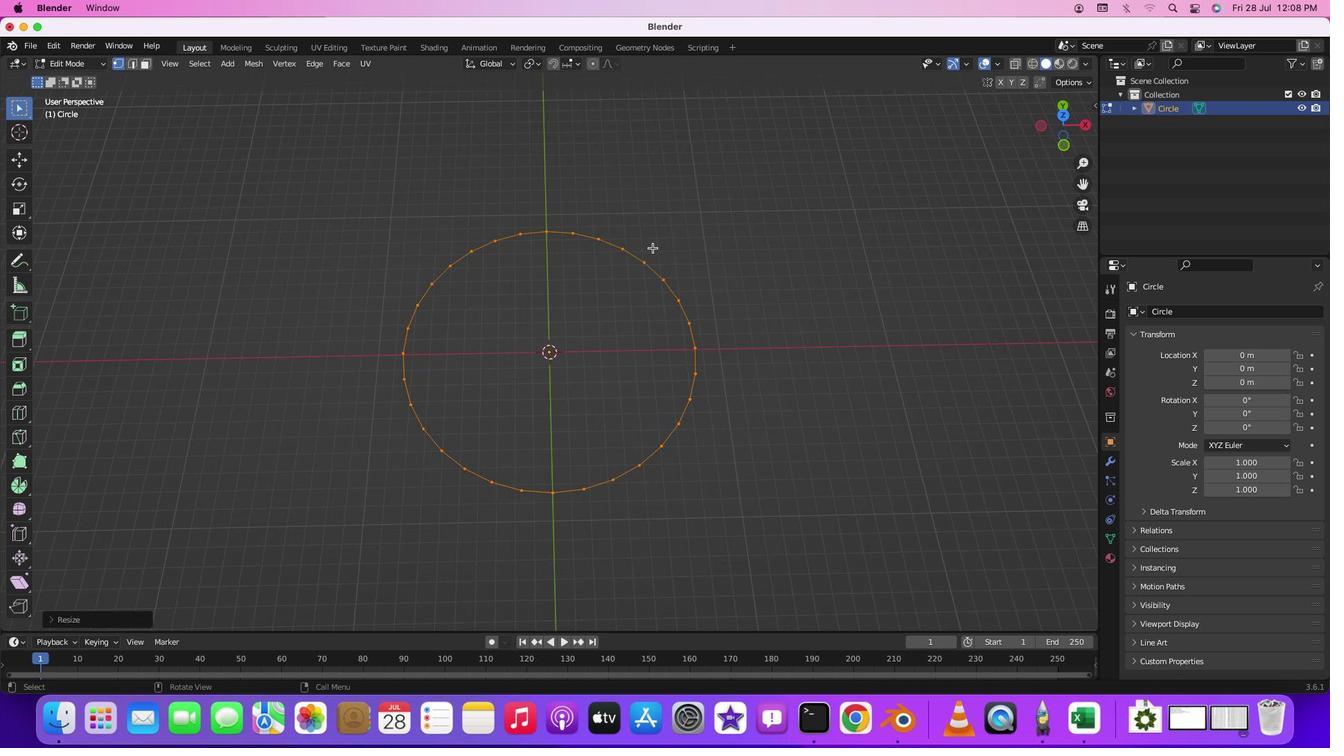 
Action: Key pressed '1'
Screenshot: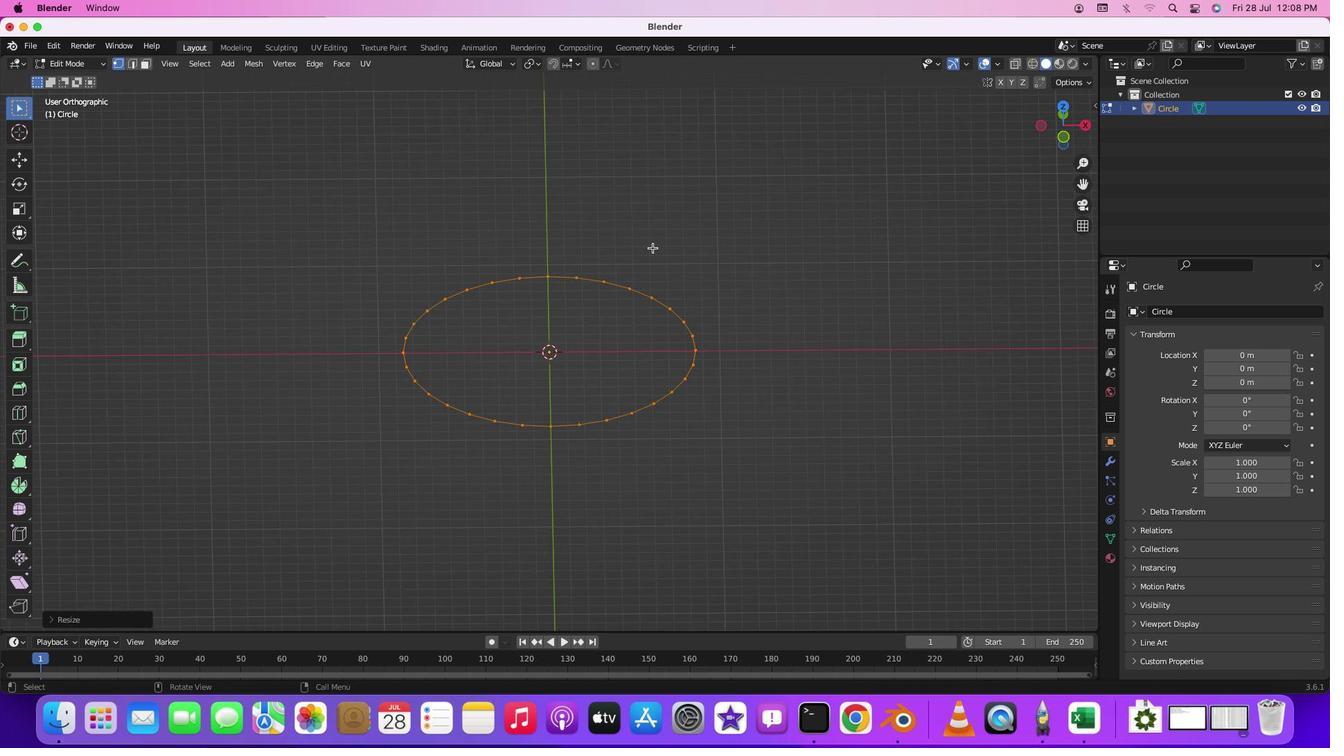 
Action: Mouse moved to (47, 207)
Screenshot: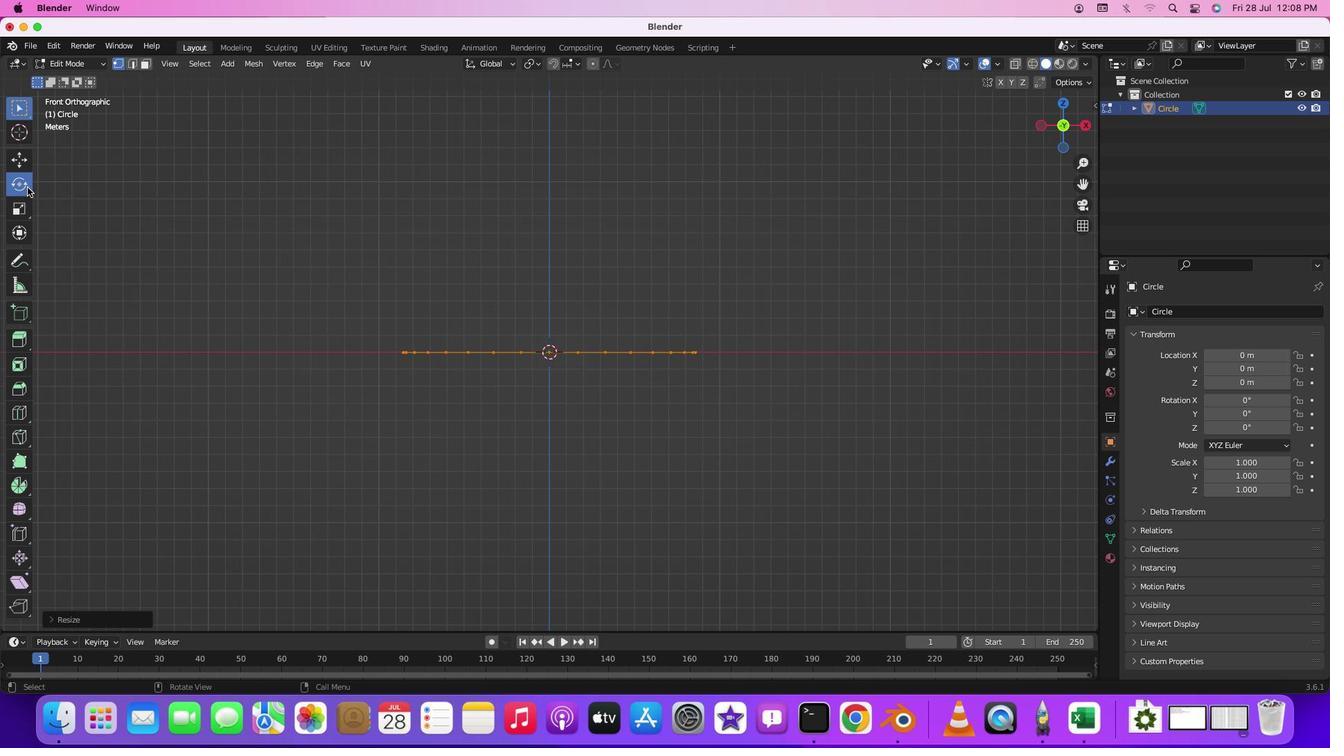 
Action: Mouse pressed left at (47, 207)
Screenshot: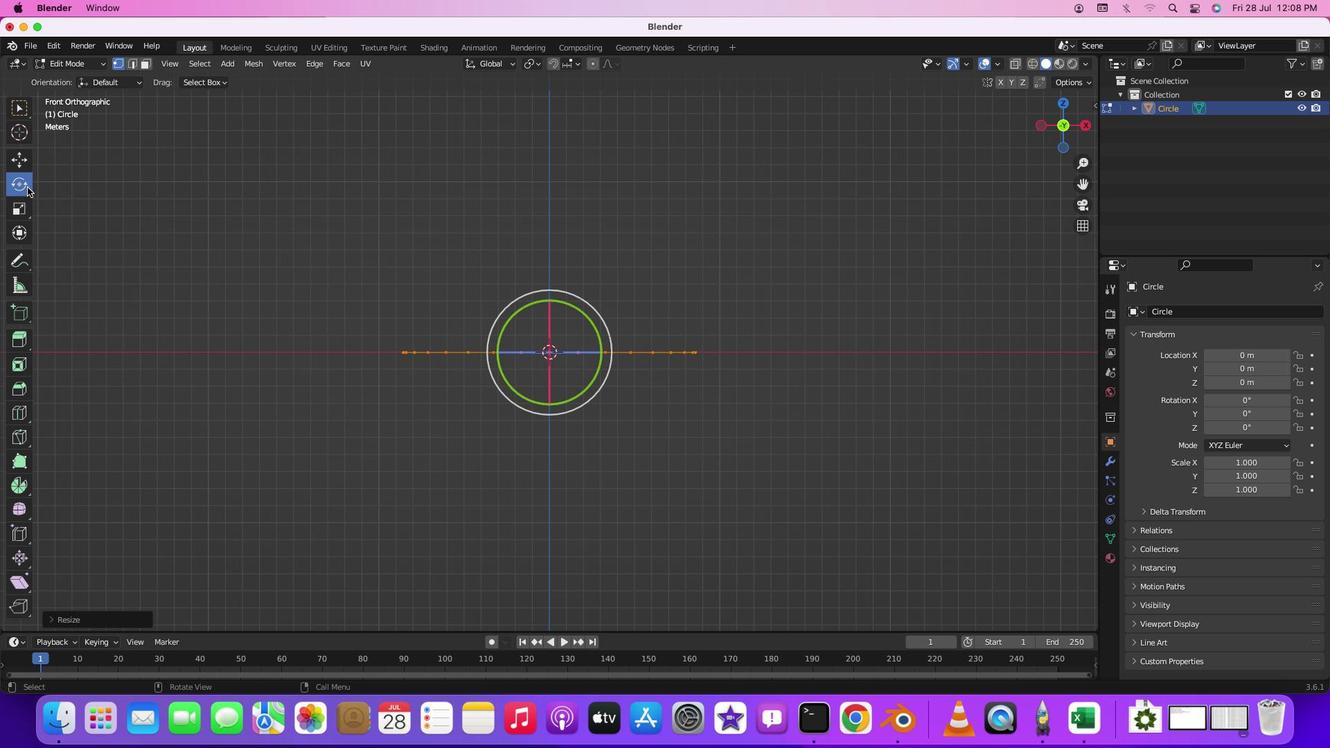 
Action: Mouse moved to (568, 332)
Screenshot: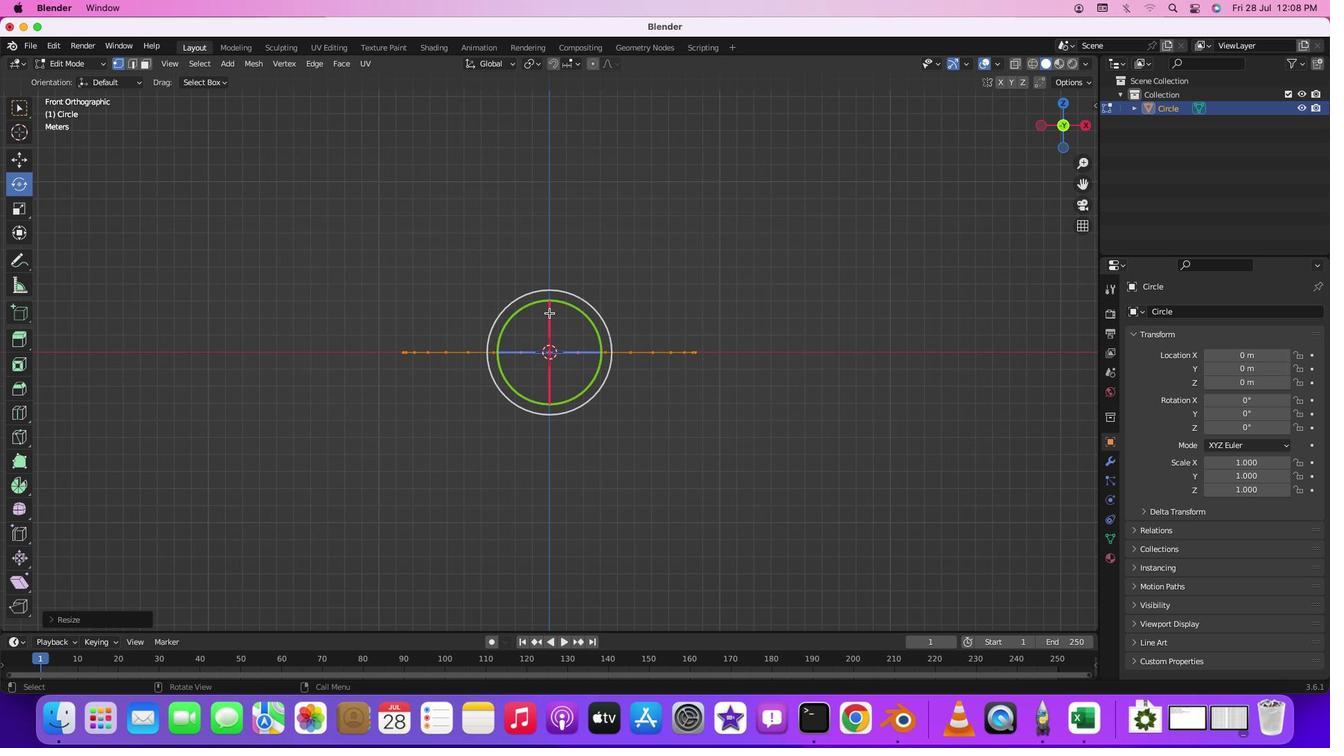 
Action: Mouse pressed left at (568, 332)
Screenshot: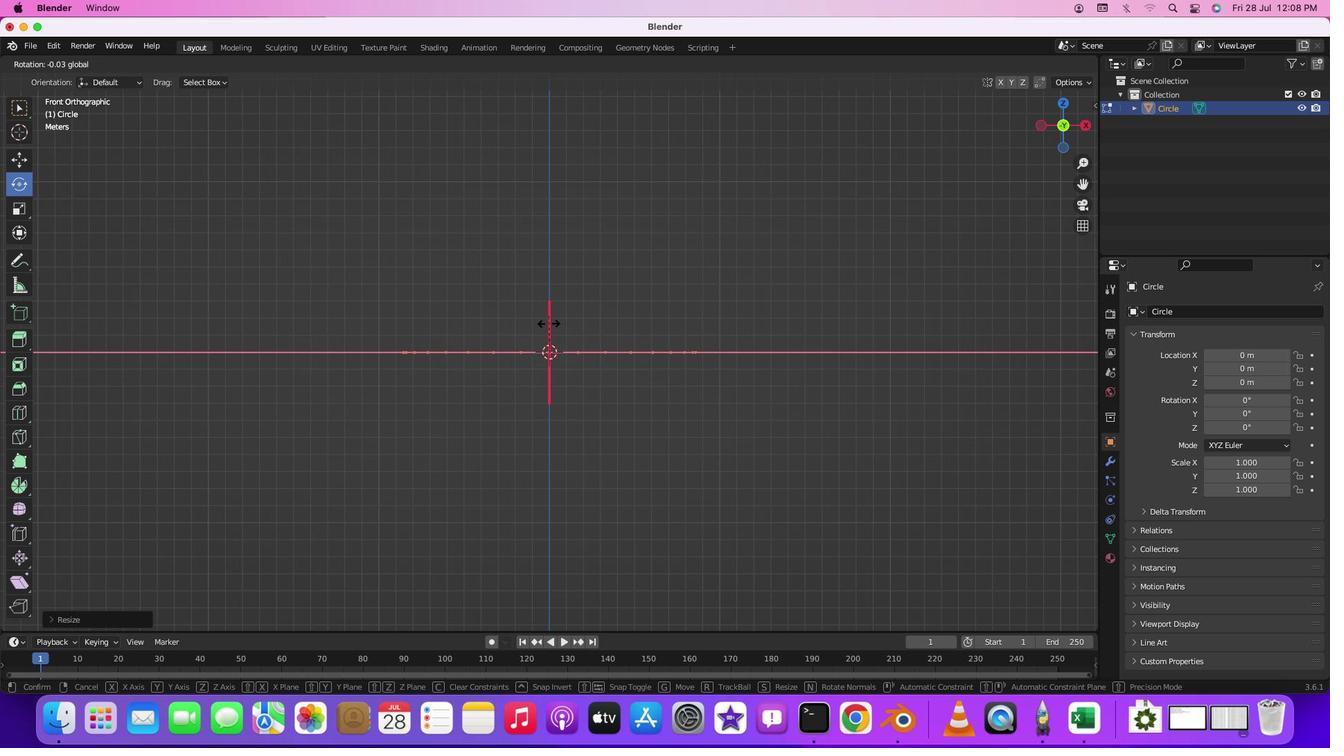 
Action: Mouse moved to (696, 307)
Screenshot: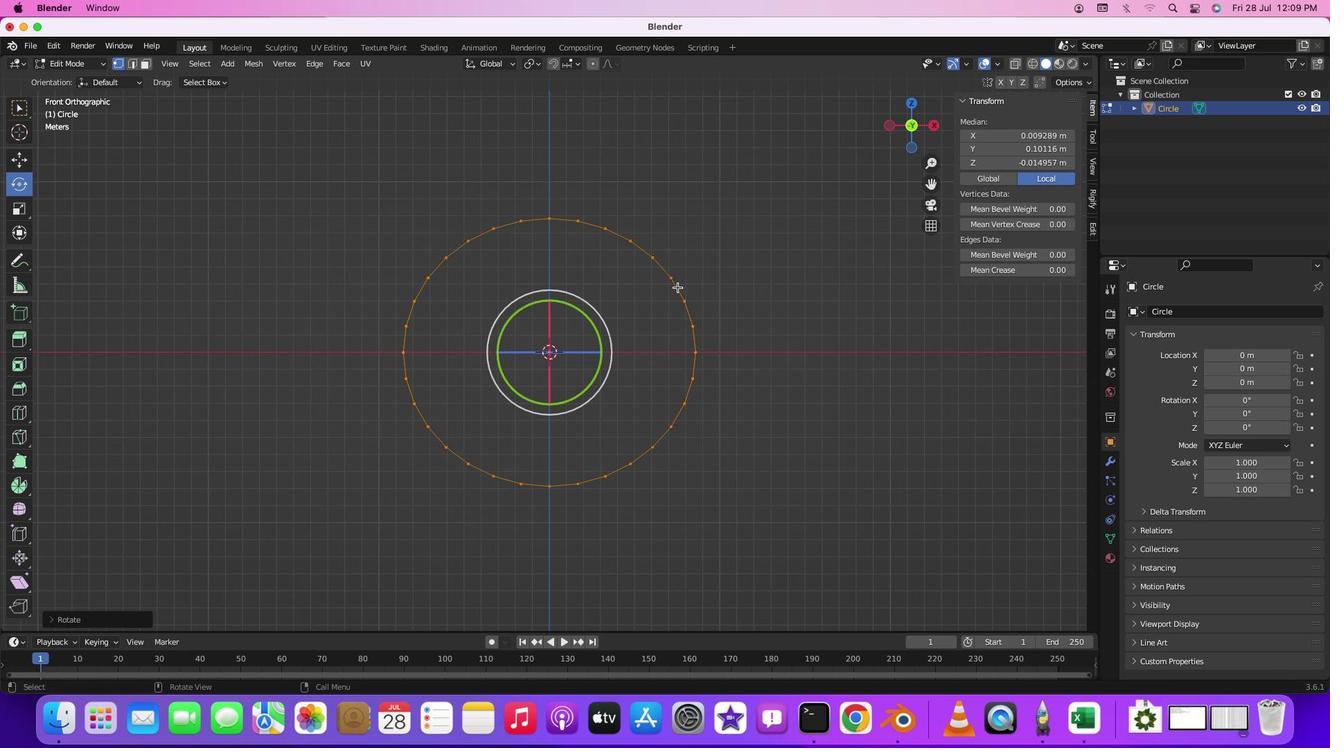 
Action: Key pressed 'n'
Screenshot: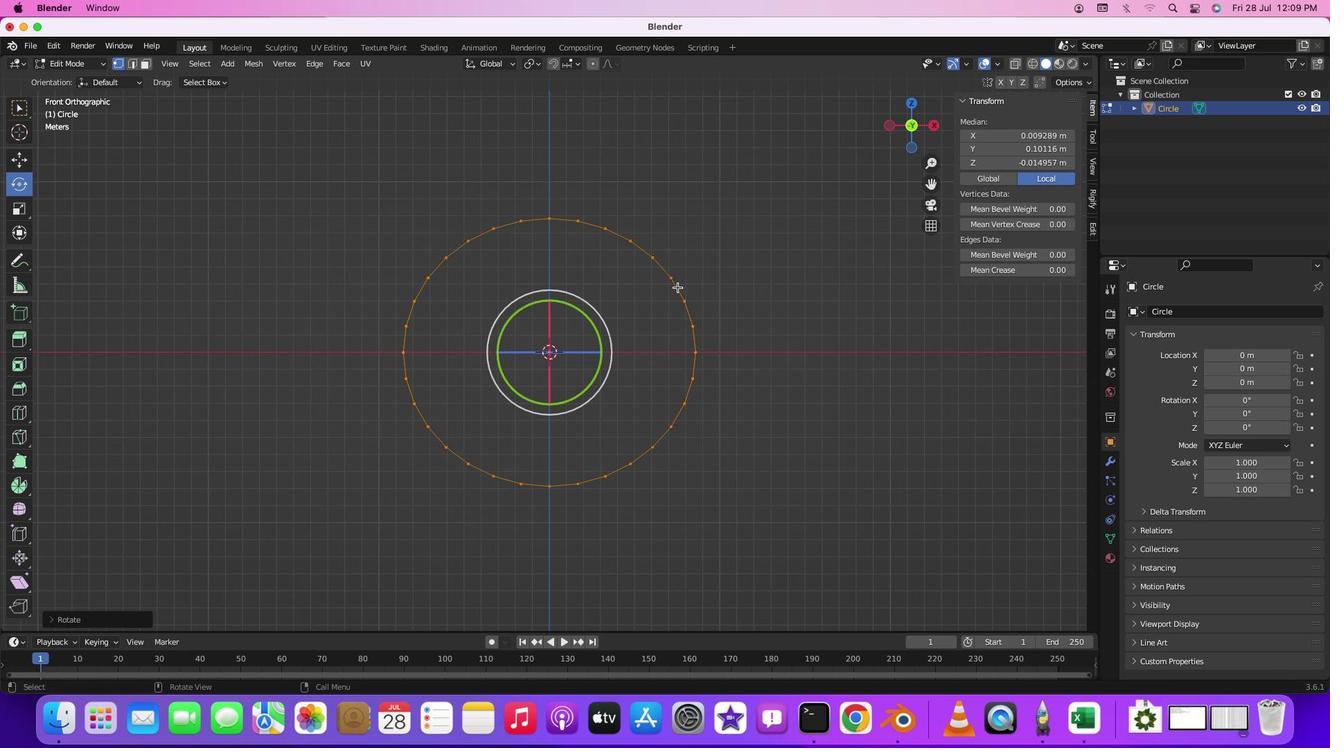 
Action: Mouse moved to (697, 344)
Screenshot: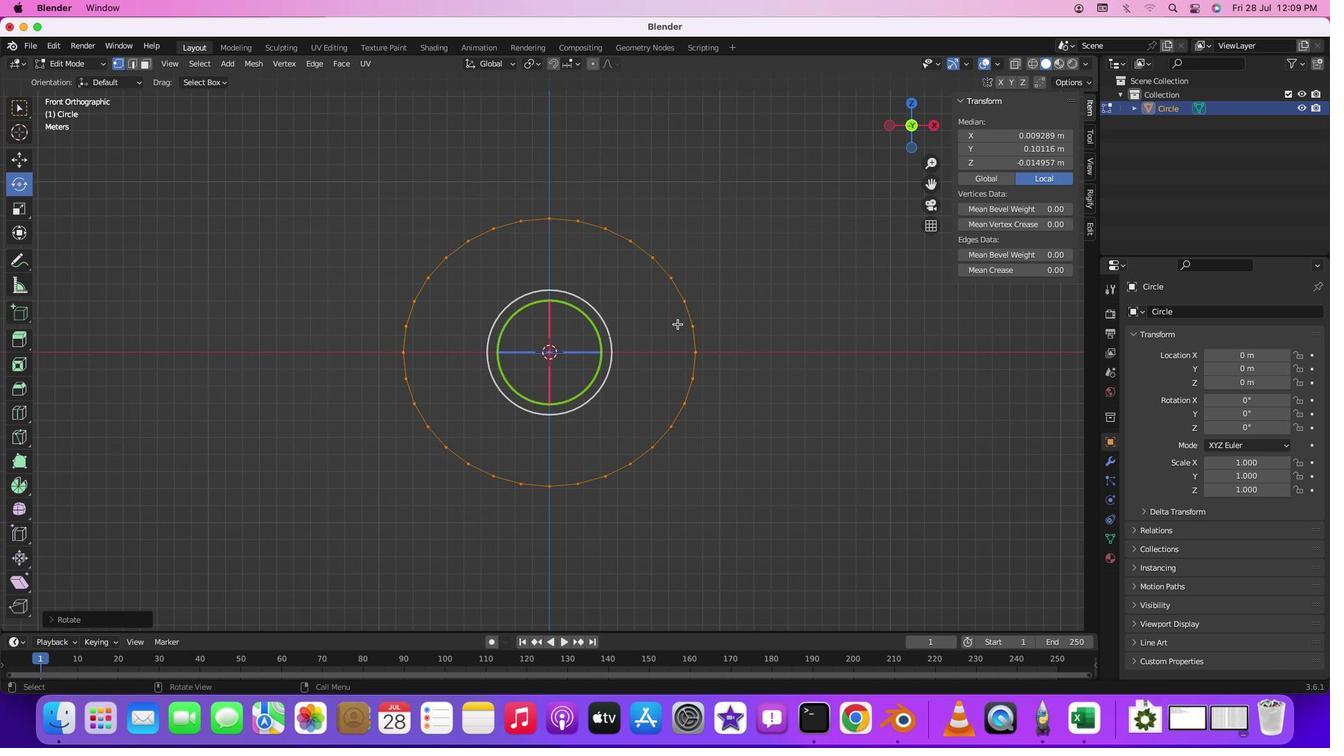 
Action: Mouse pressed left at (697, 344)
Screenshot: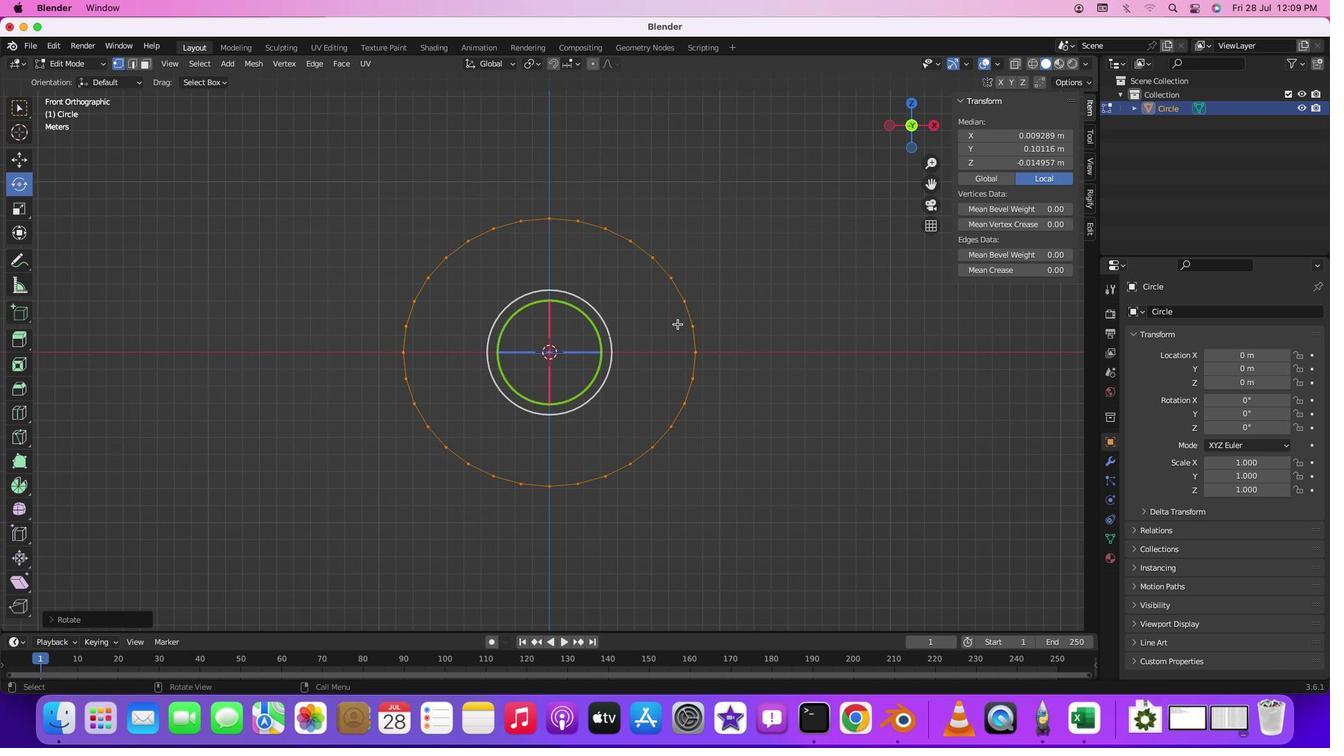 
Action: Mouse moved to (42, 130)
Screenshot: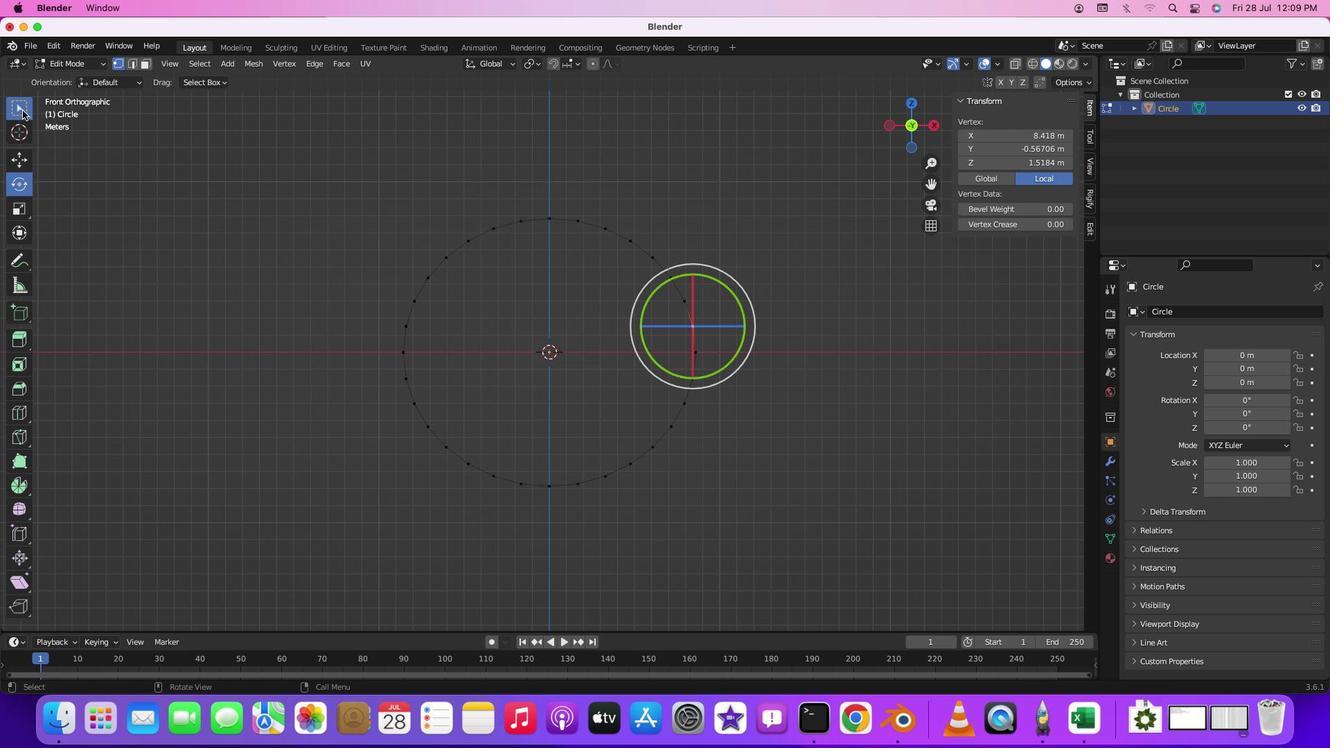 
Action: Mouse pressed left at (42, 130)
Screenshot: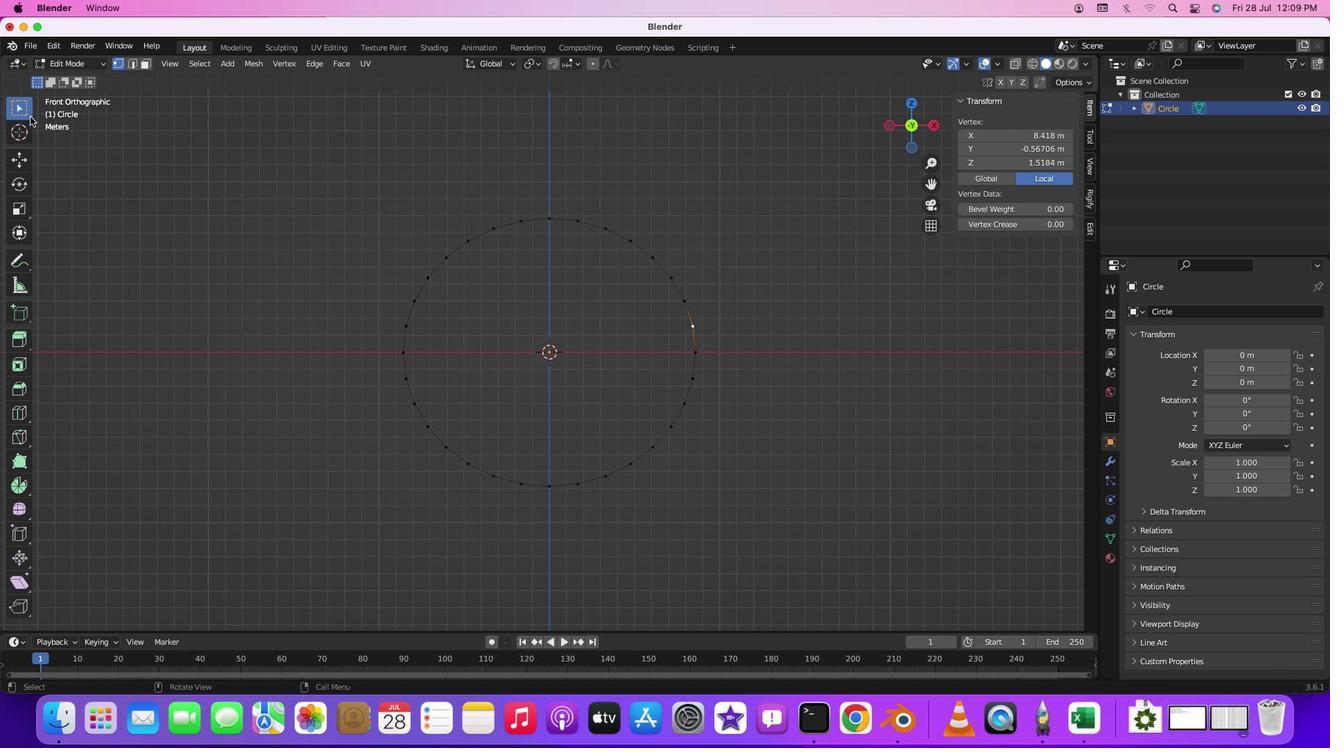 
Action: Mouse moved to (483, 268)
Screenshot: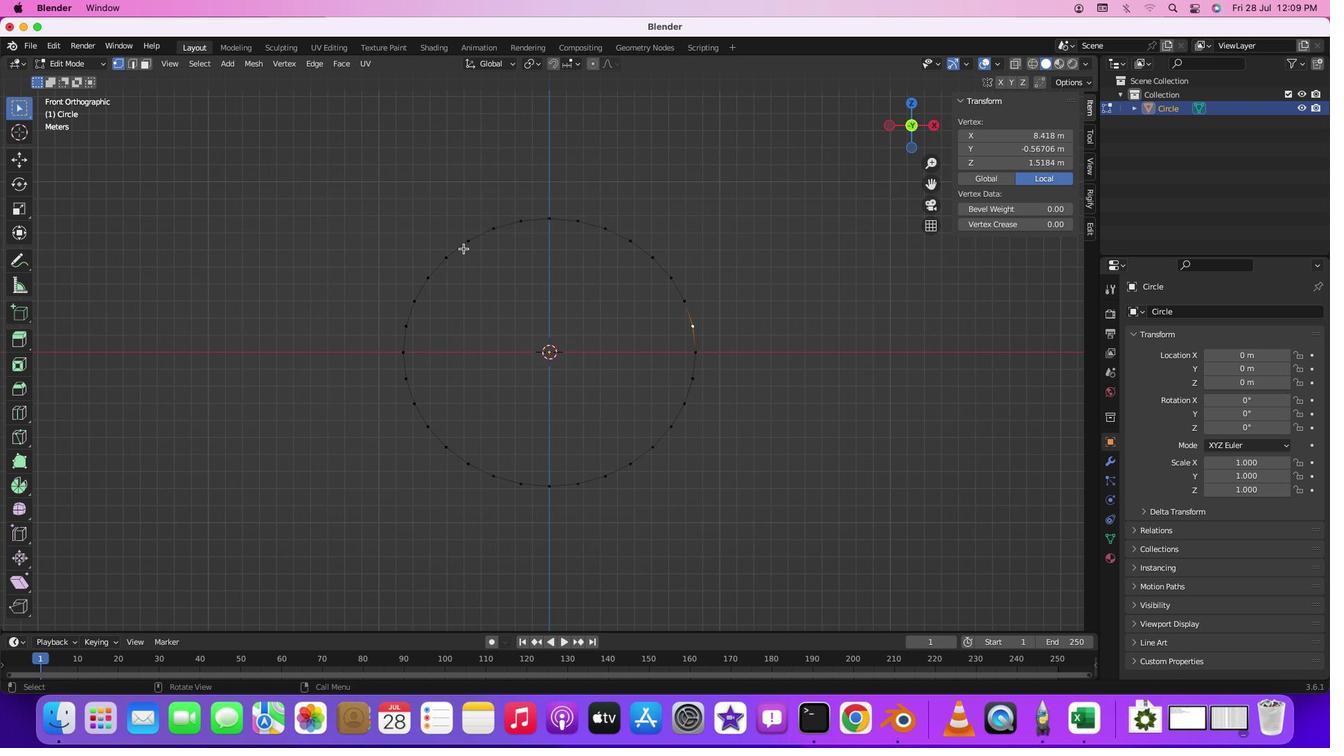 
Action: Mouse pressed left at (483, 268)
Screenshot: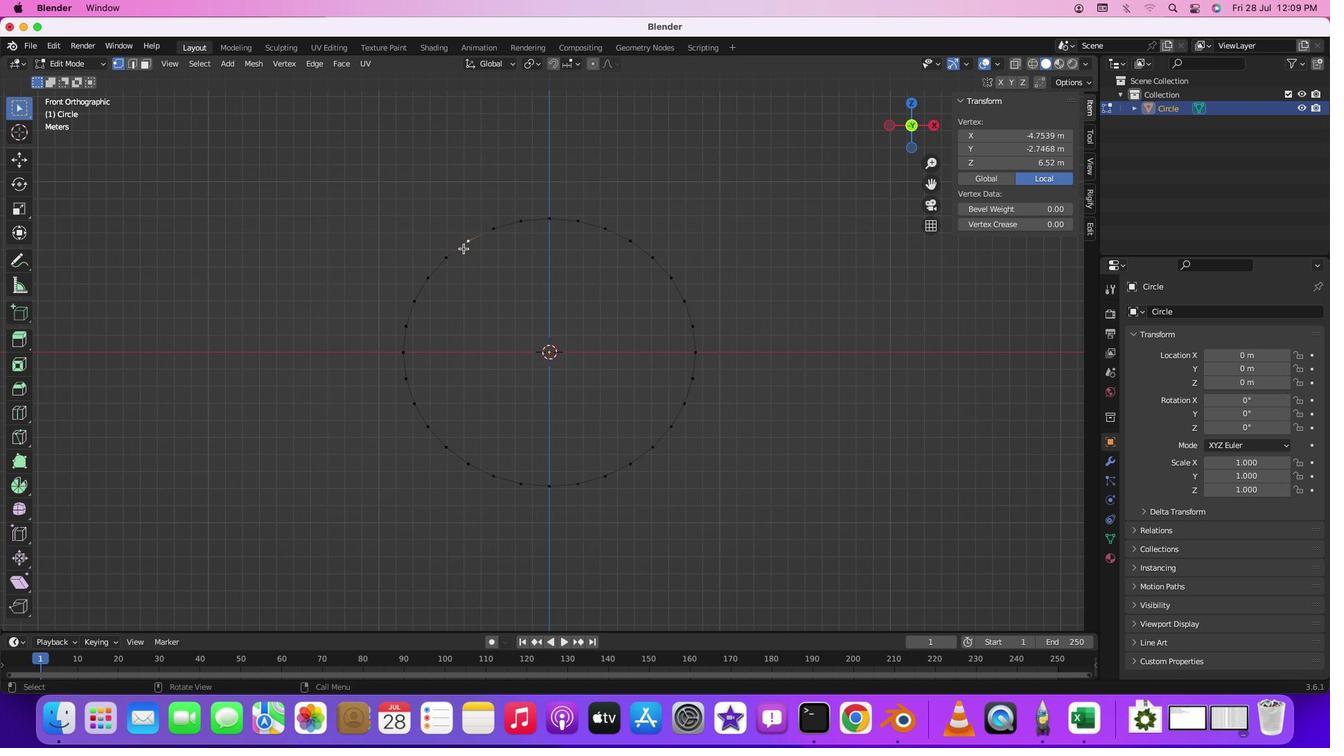 
Action: Mouse moved to (486, 266)
Screenshot: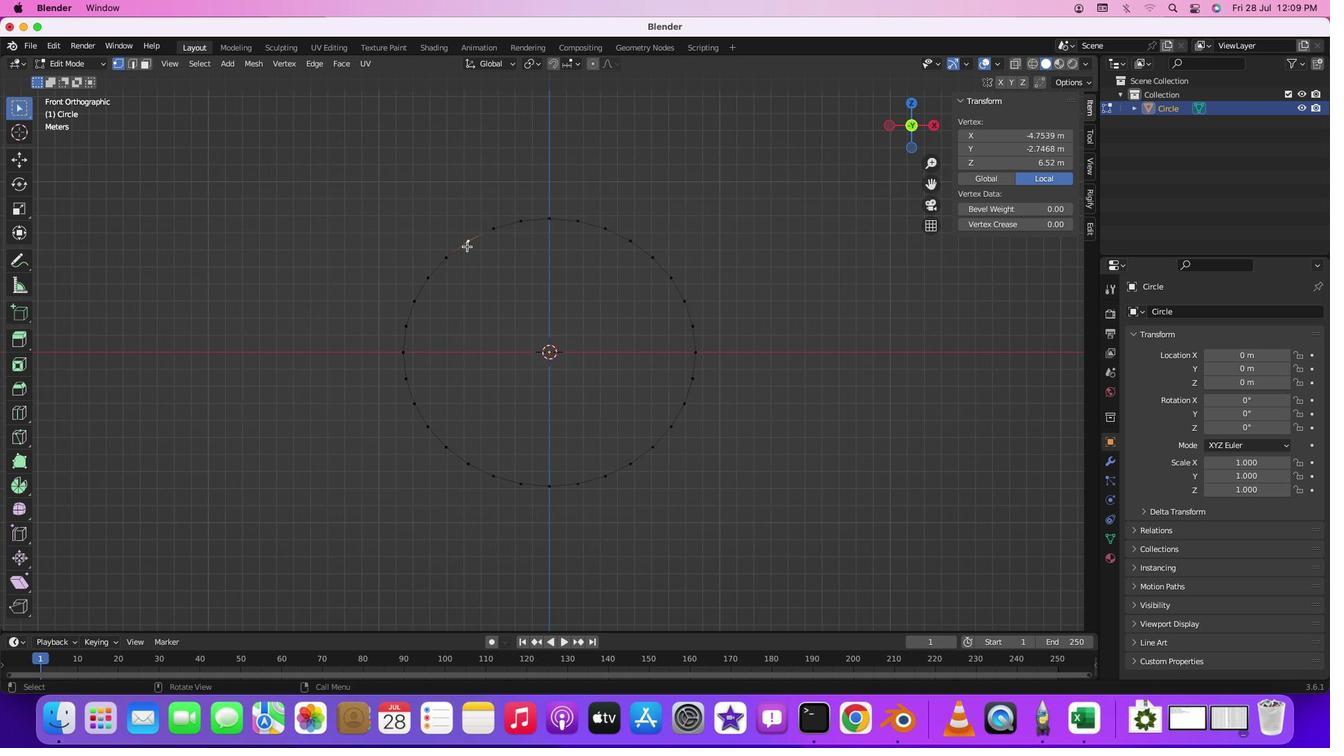 
Action: Key pressed 'a'
Screenshot: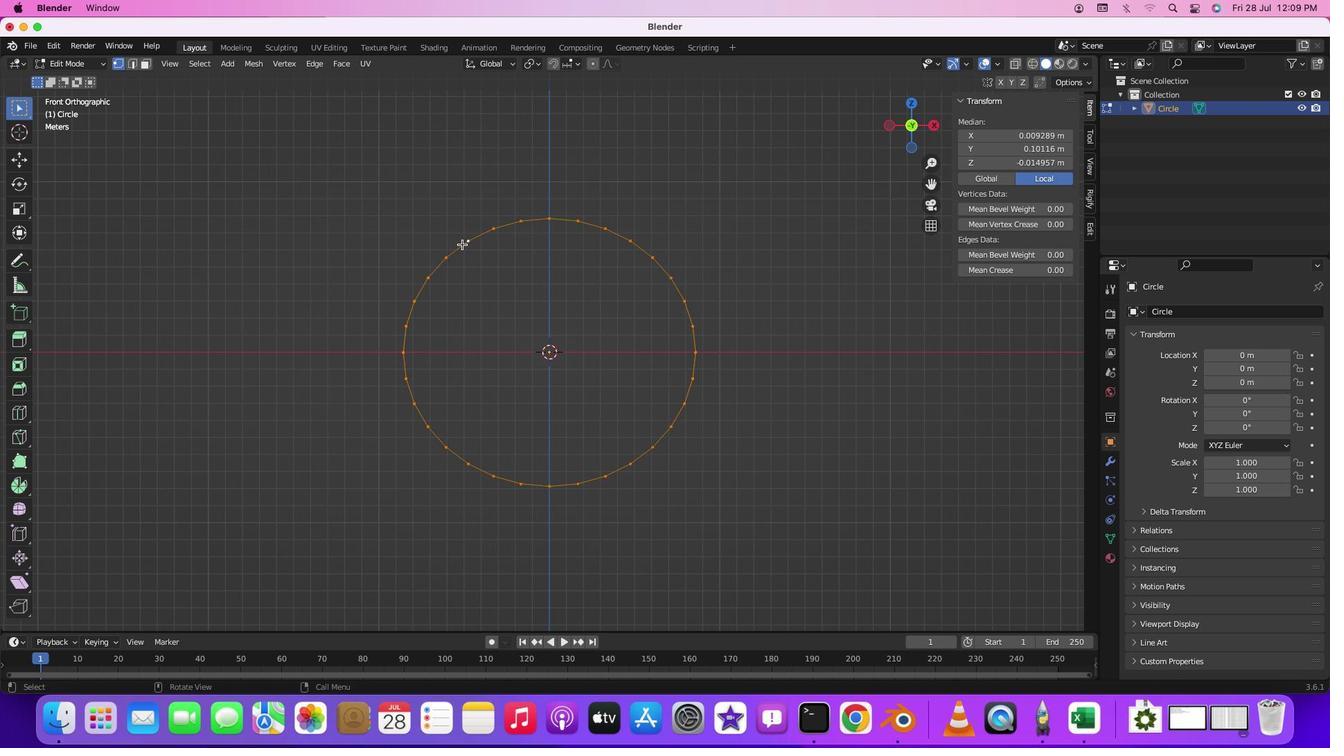 
Action: Mouse moved to (1064, 185)
Screenshot: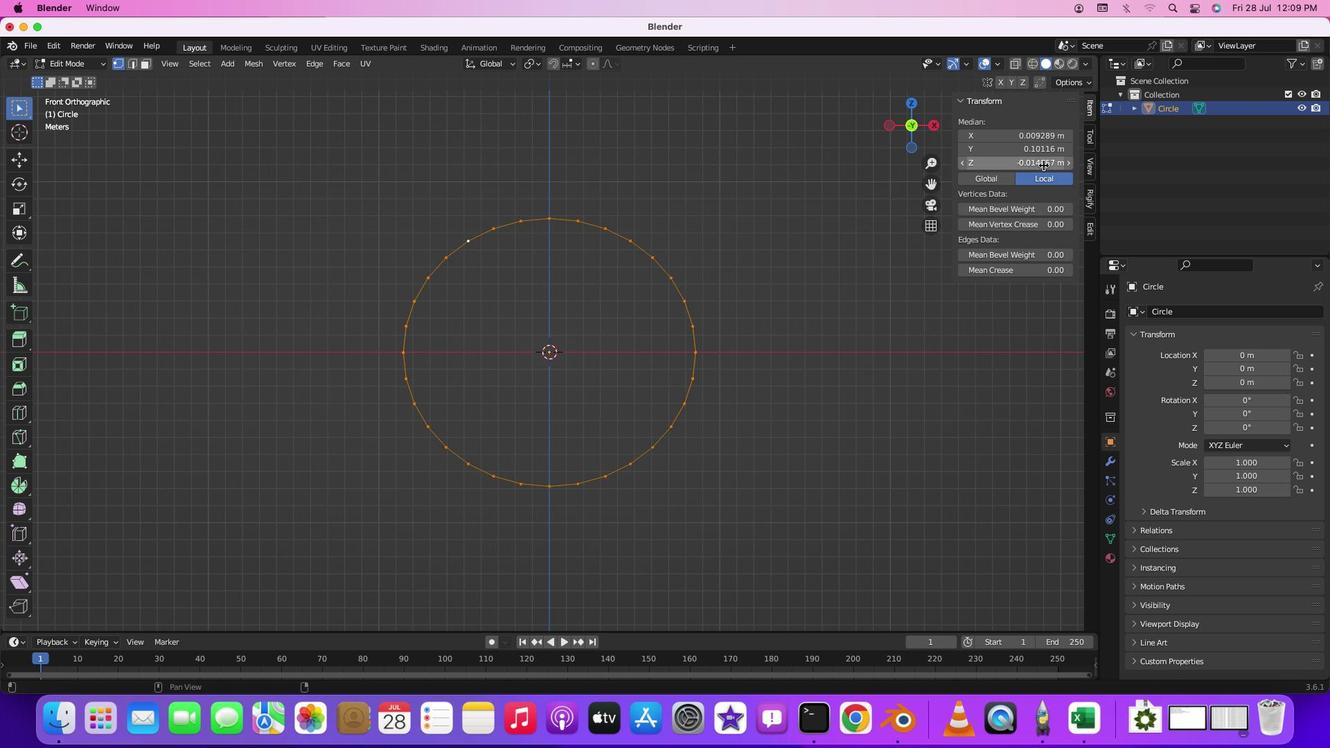 
Action: Mouse pressed left at (1064, 185)
Screenshot: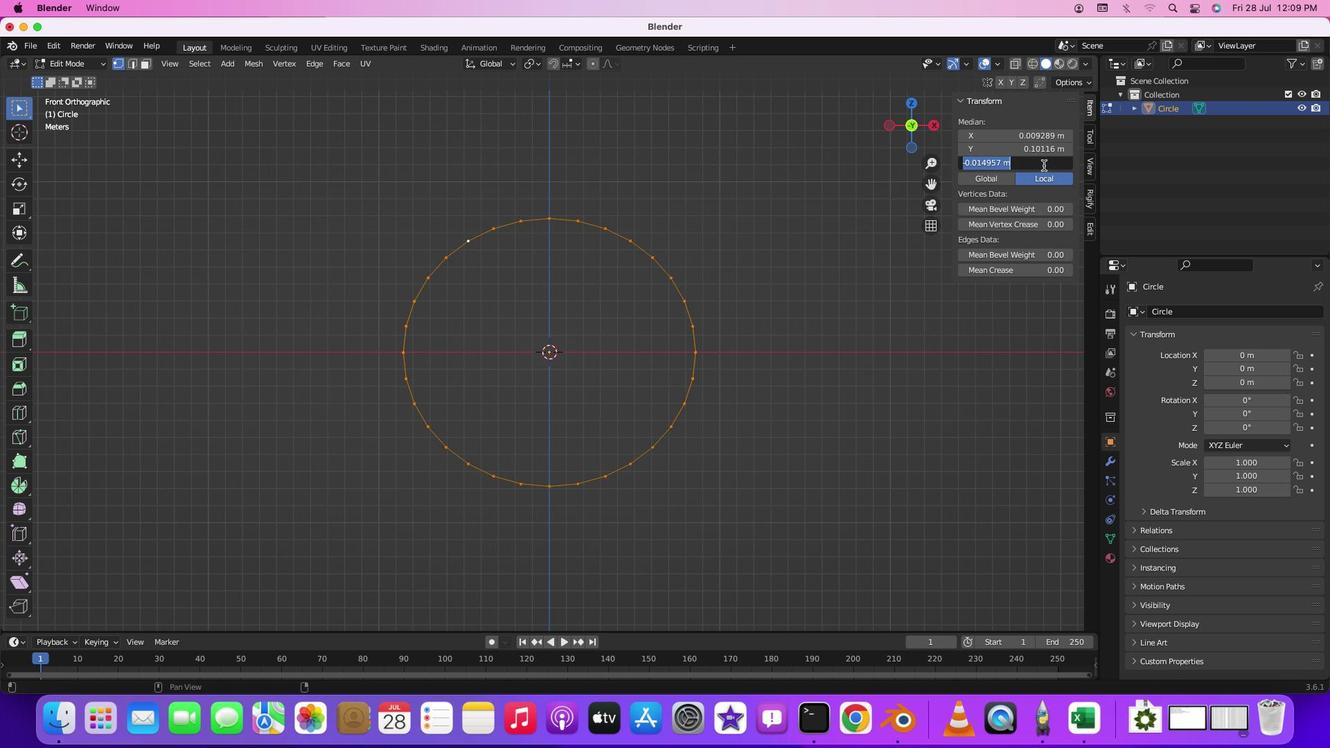 
Action: Key pressed '9''0'Key.enter
Screenshot: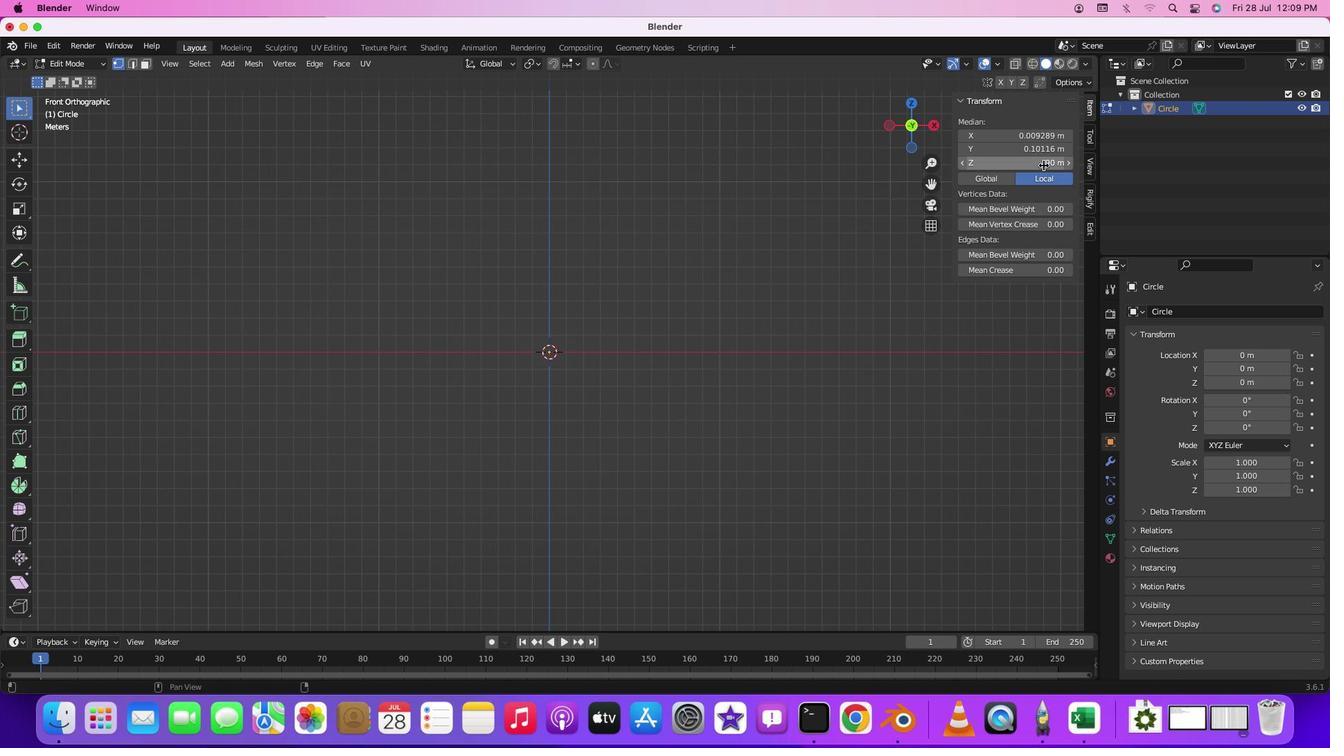 
Action: Mouse moved to (1044, 363)
Screenshot: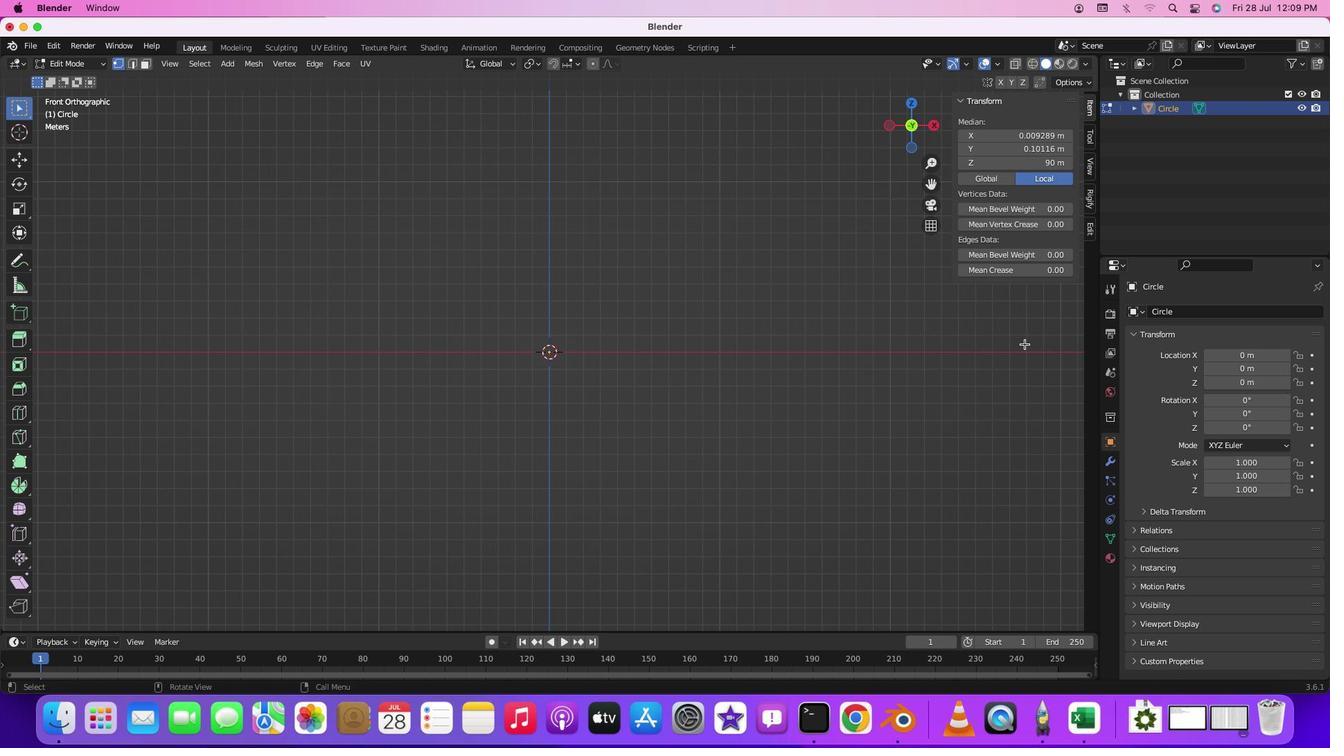 
Action: Key pressed Key.cmd'z'
Screenshot: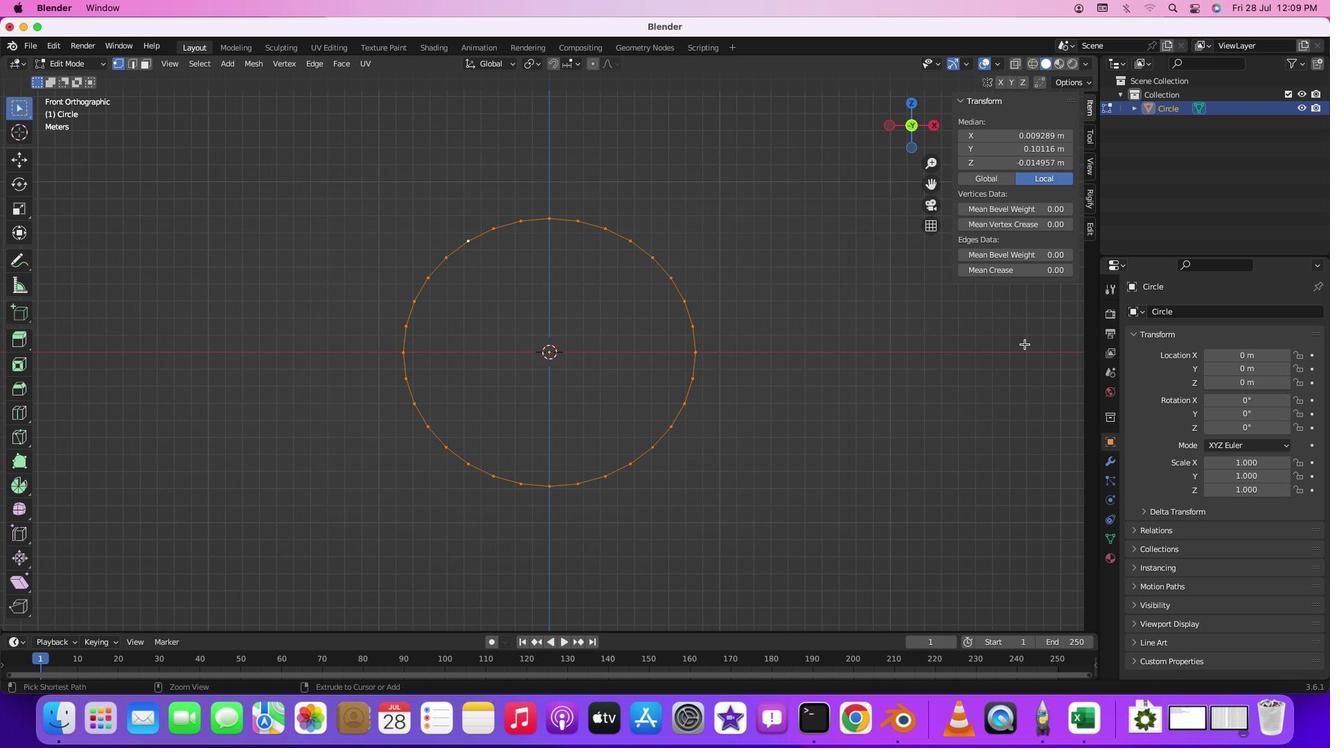 
Action: Mouse moved to (1005, 249)
Screenshot: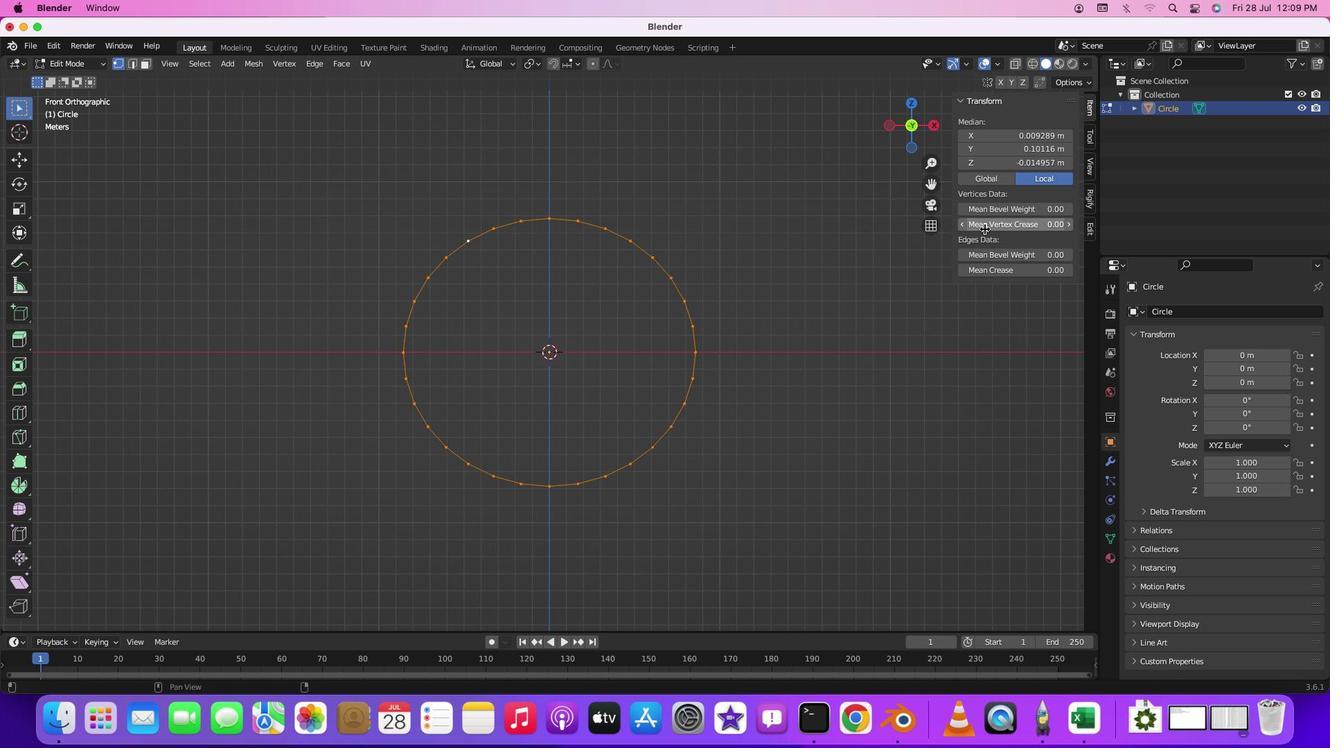 
Action: Key pressed 'n'
Screenshot: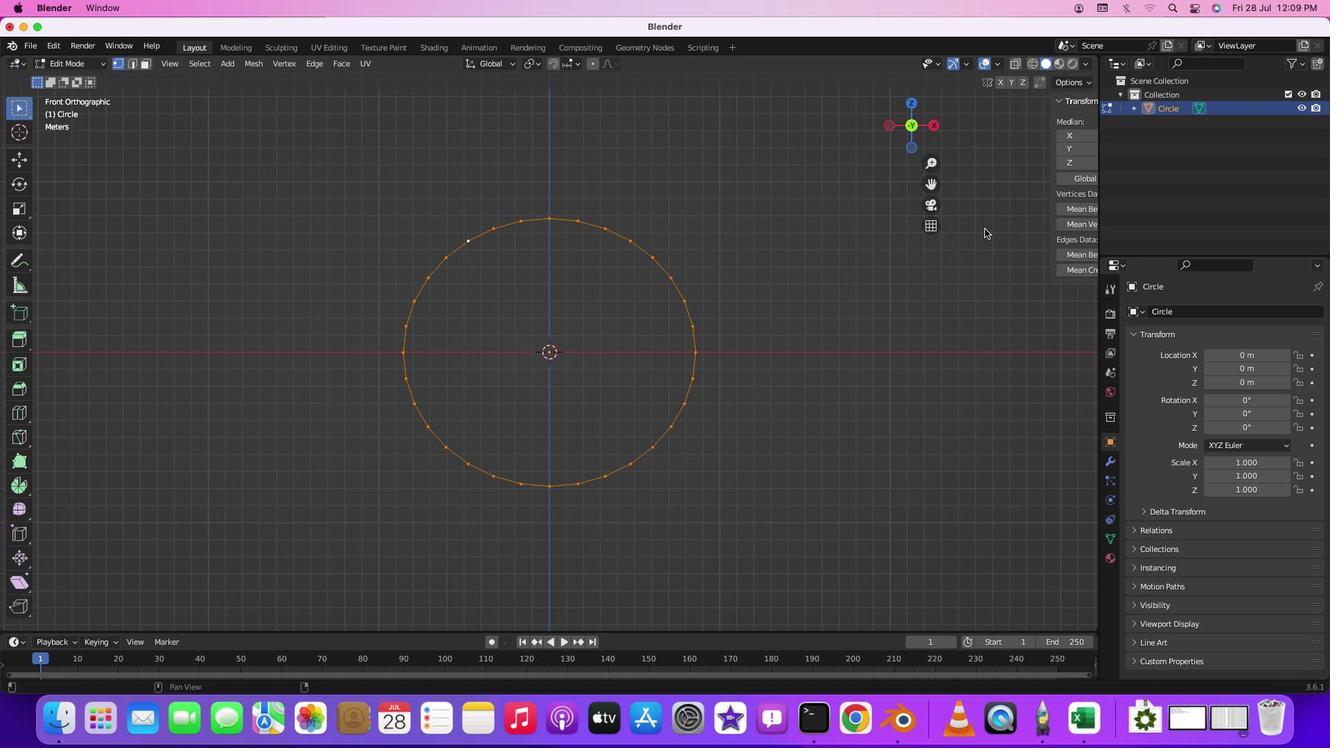 
Action: Mouse moved to (43, 205)
Screenshot: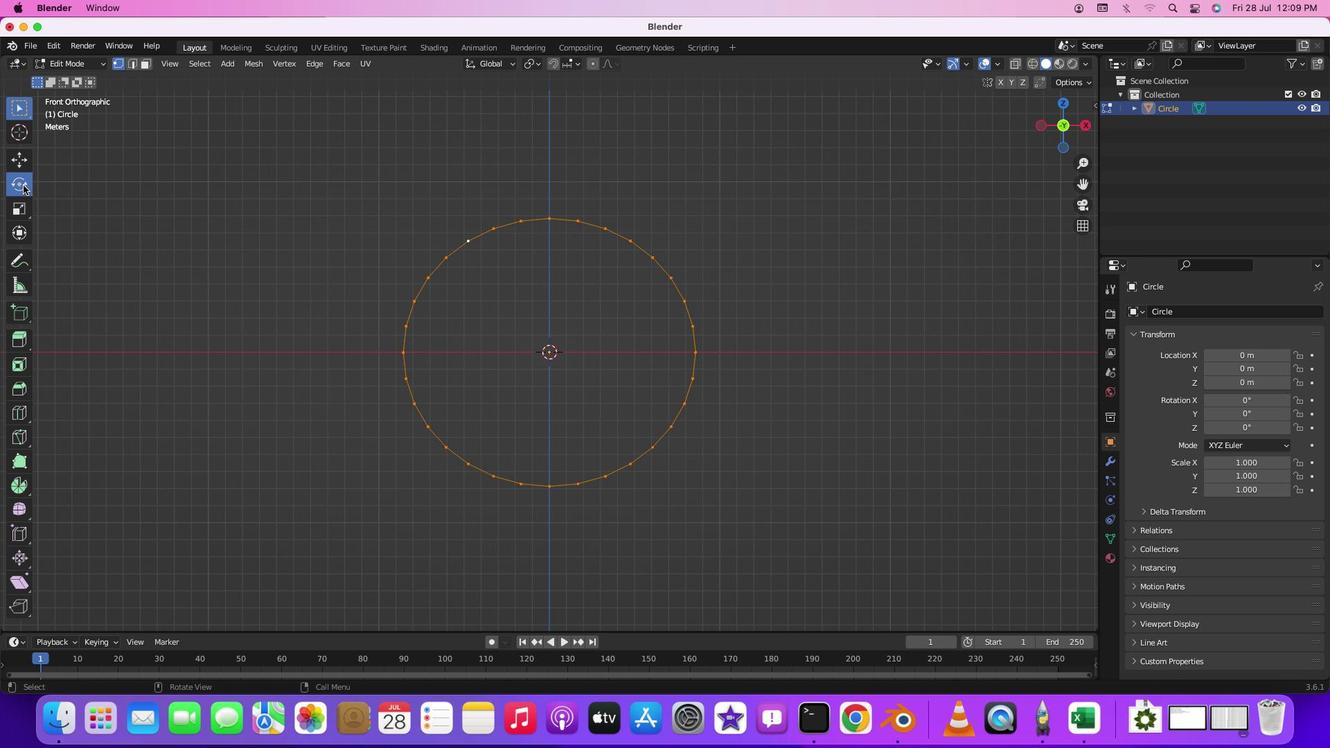 
Action: Mouse pressed left at (43, 205)
Screenshot: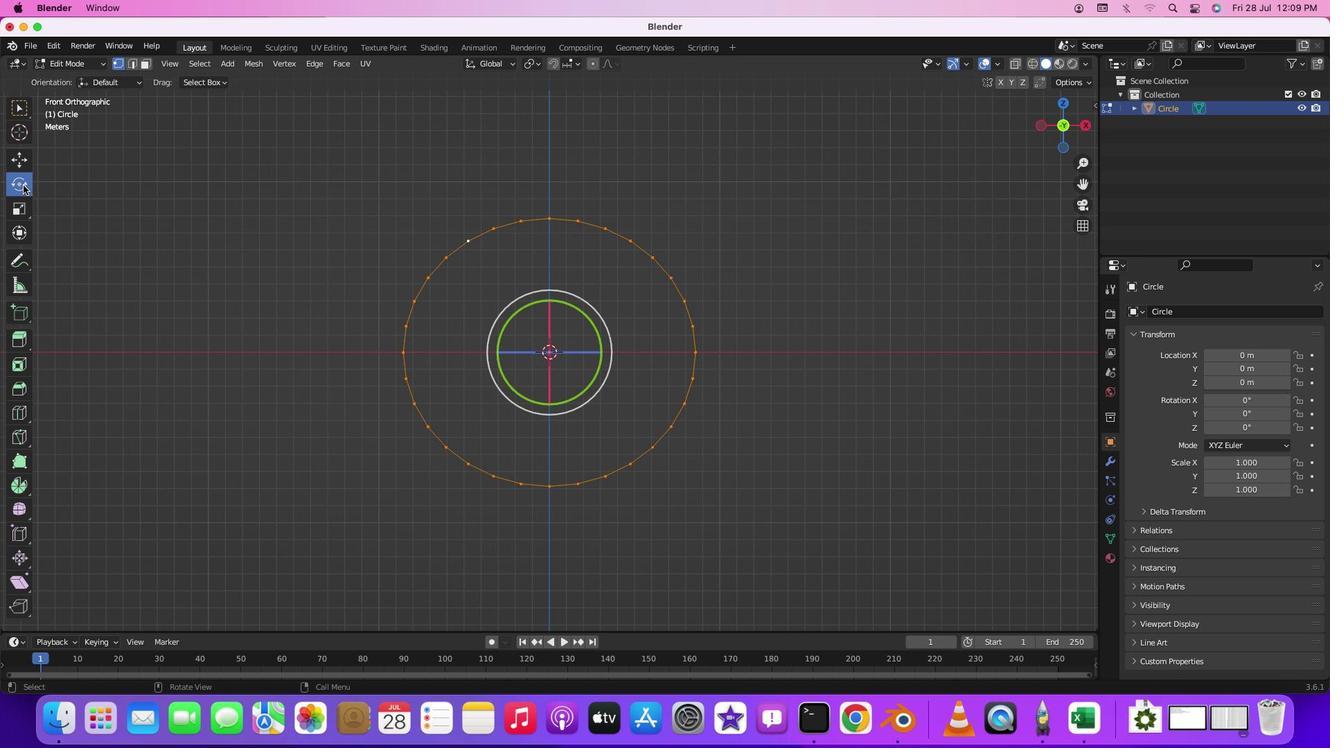 
Action: Mouse moved to (570, 351)
Screenshot: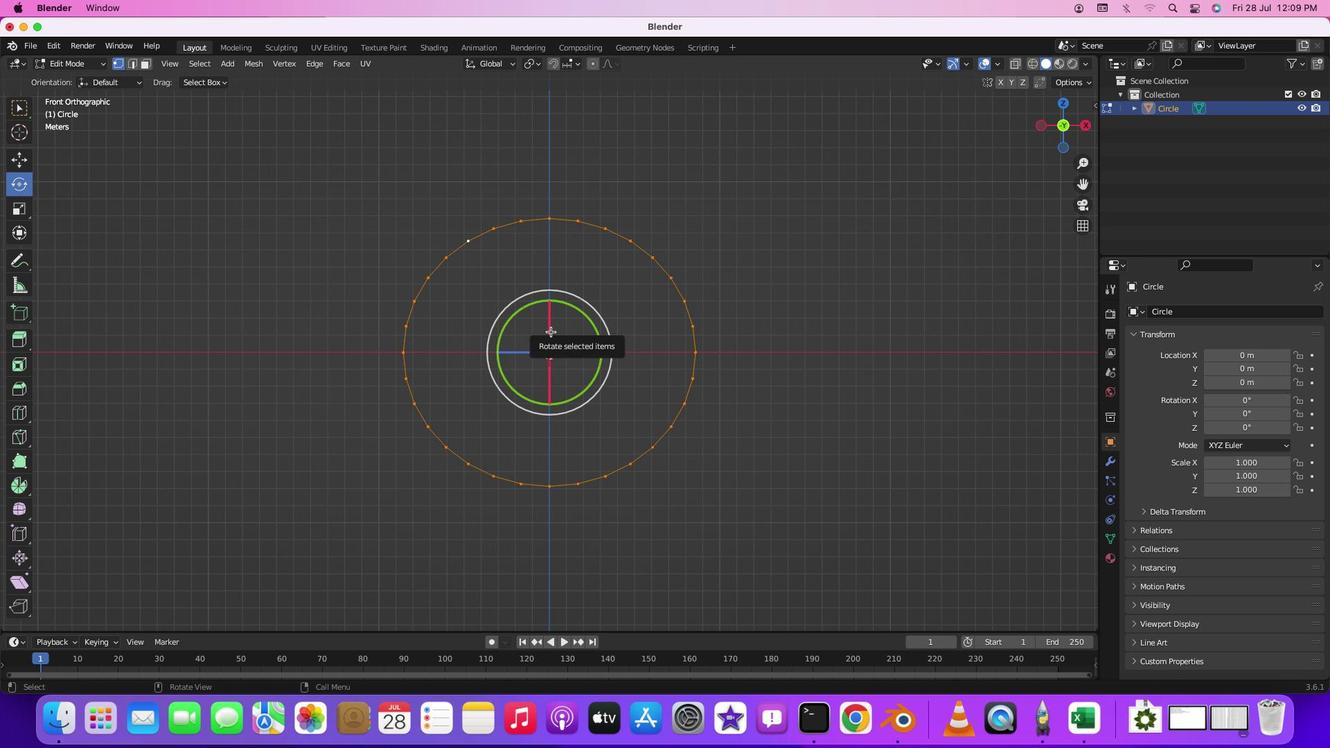 
Action: Mouse pressed left at (570, 351)
Screenshot: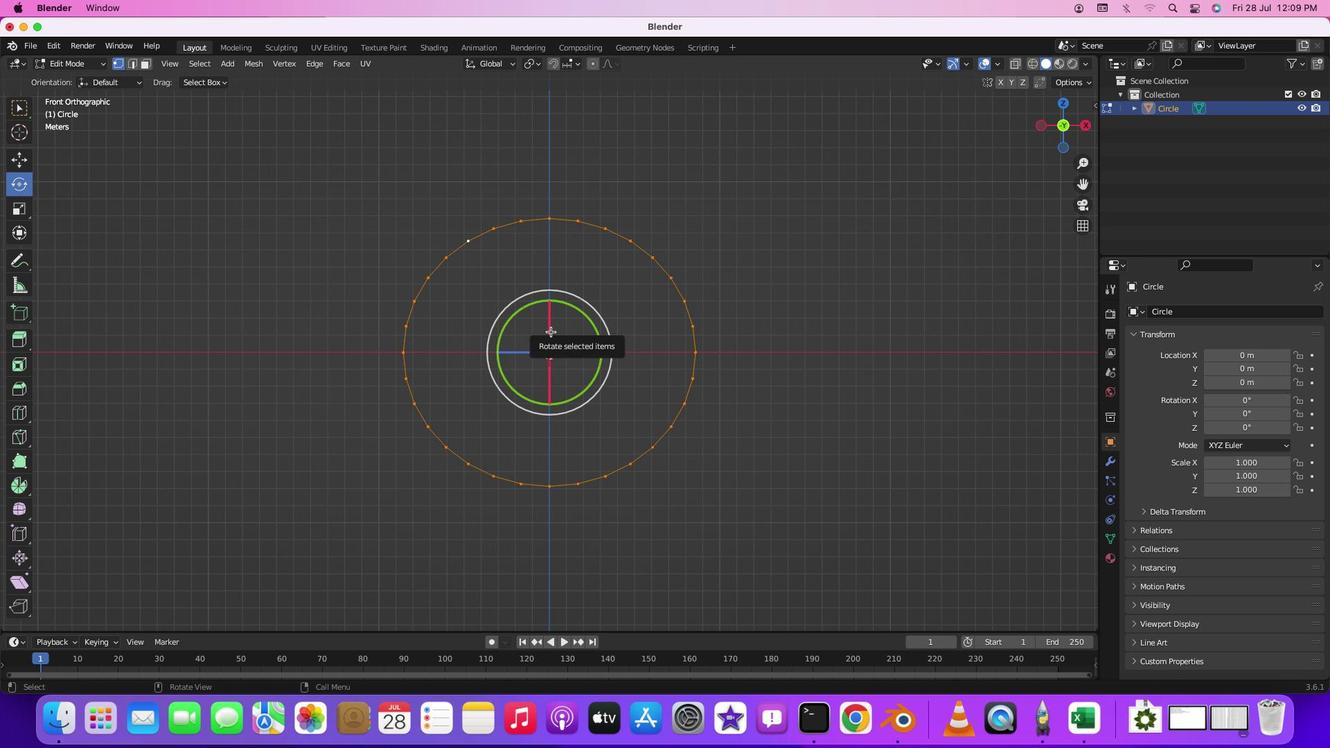 
Action: Mouse moved to (771, 359)
Screenshot: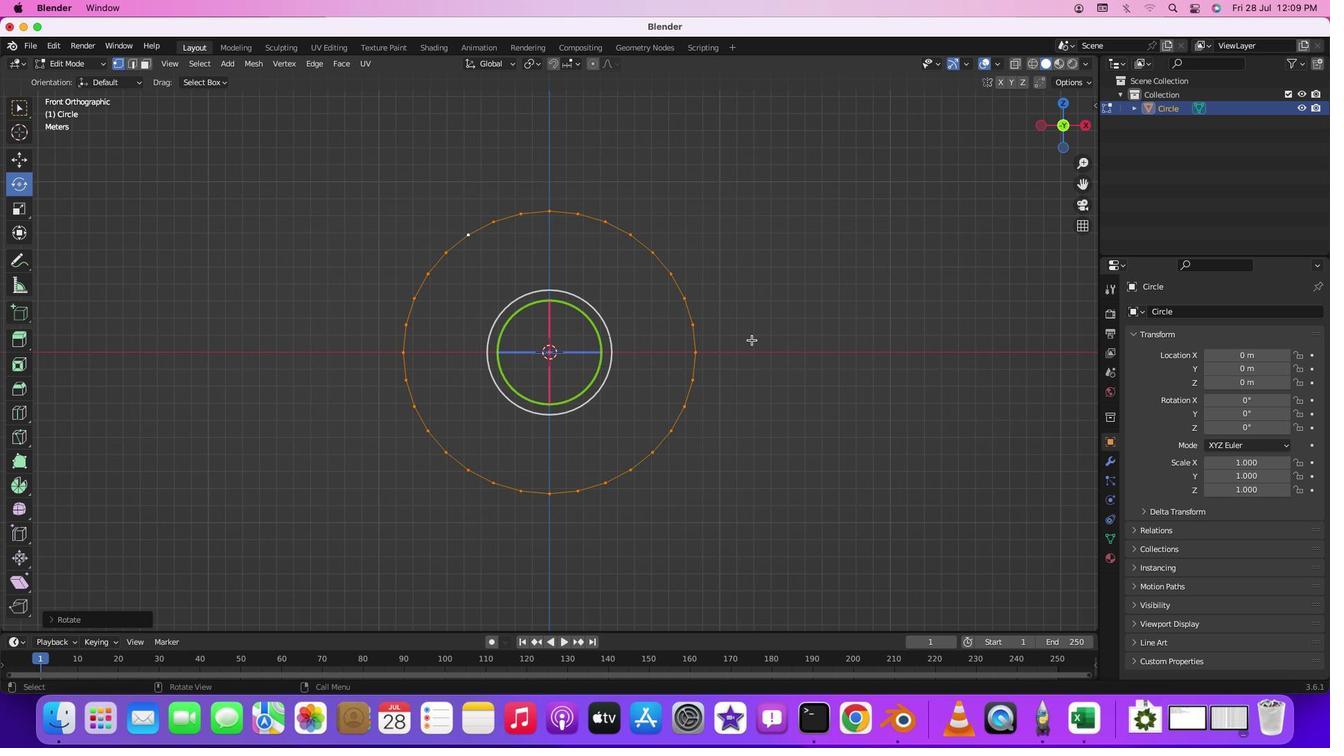 
Action: Mouse pressed left at (771, 359)
Screenshot: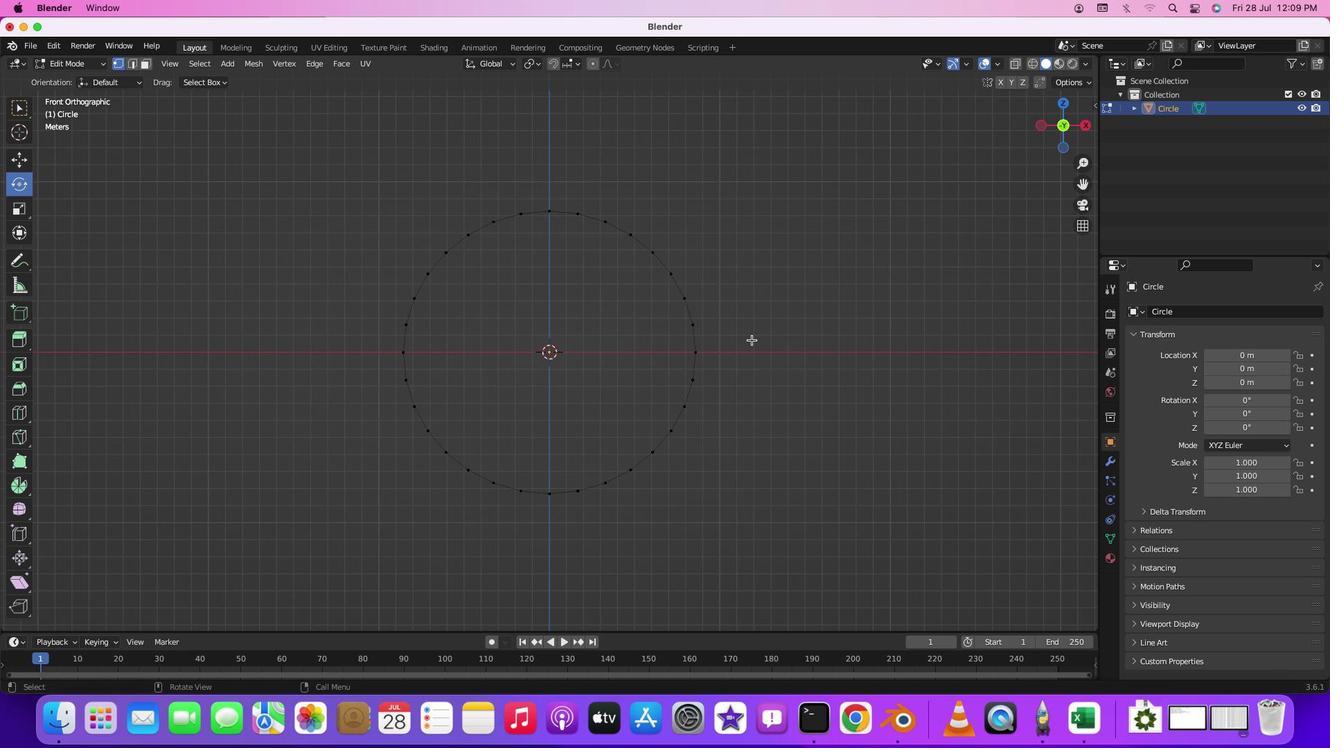 
Action: Mouse pressed middle at (771, 359)
Screenshot: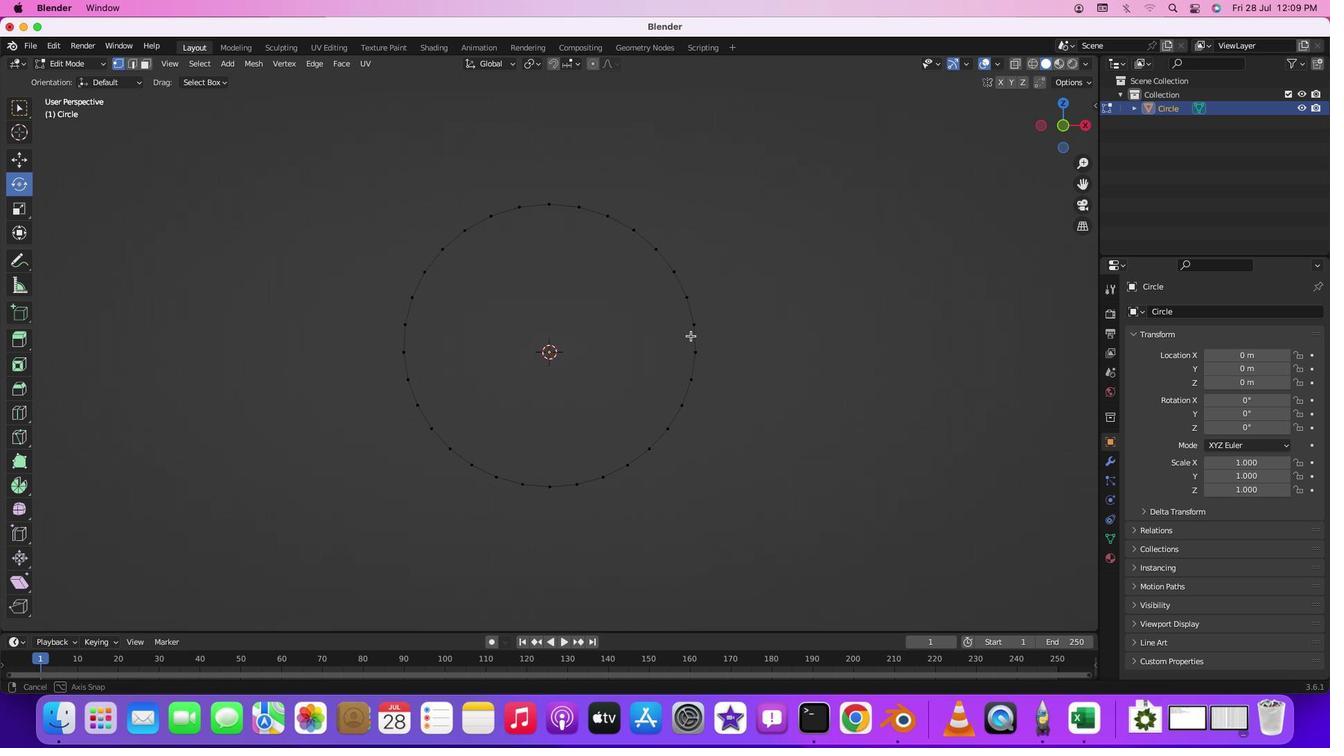
Action: Mouse moved to (614, 375)
Screenshot: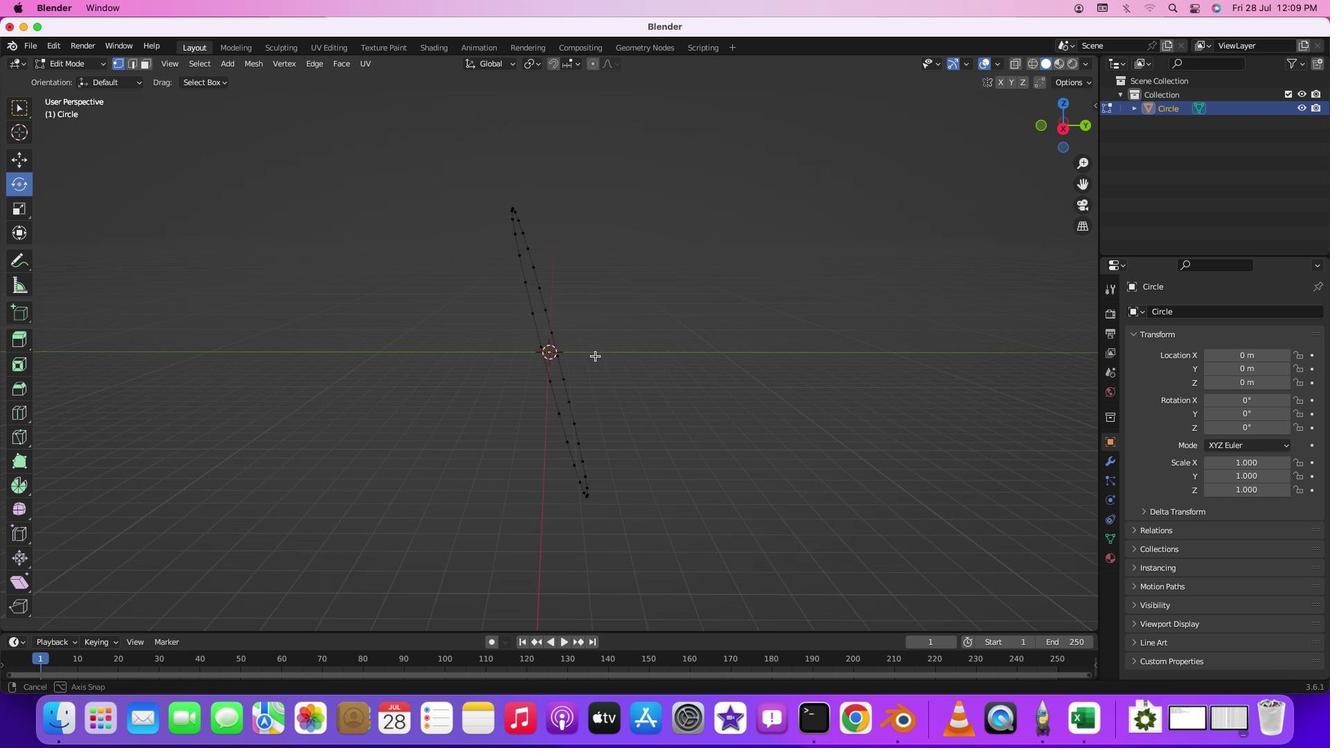 
Action: Key pressed '3'
Screenshot: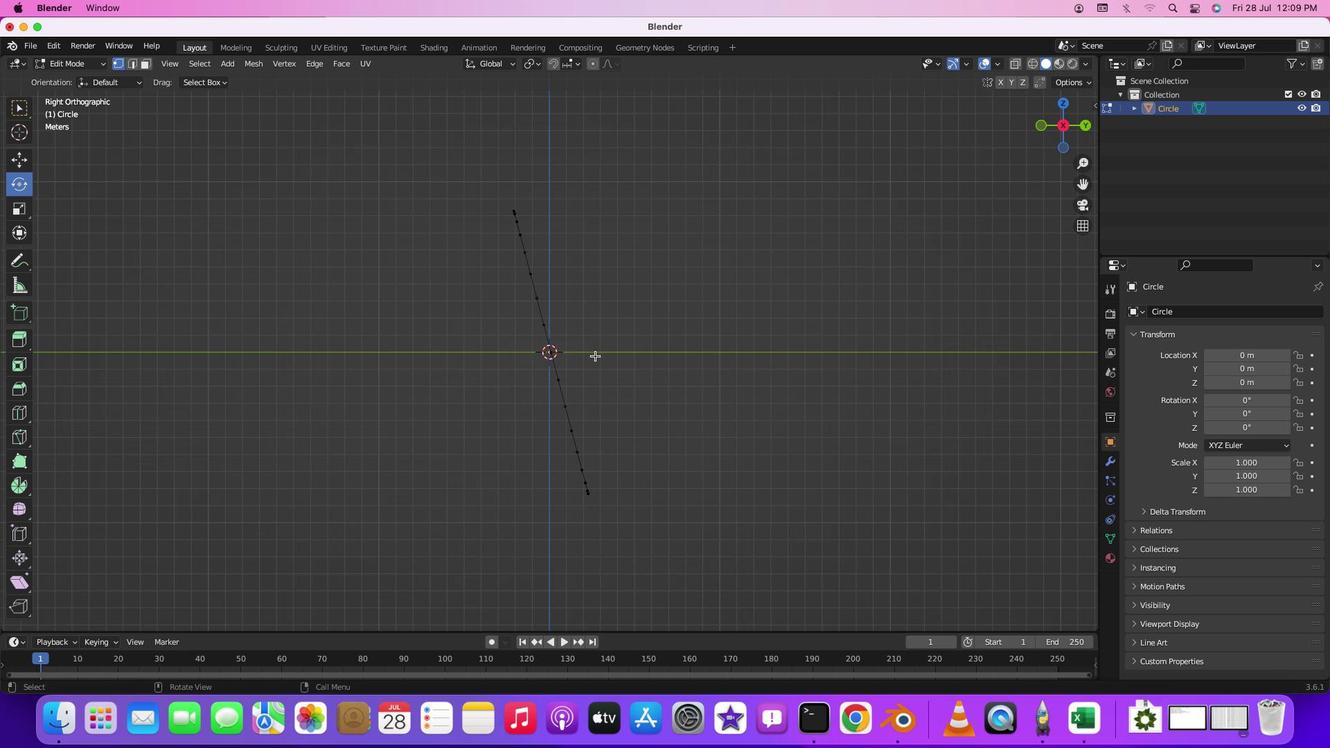 
Action: Mouse moved to (552, 332)
Screenshot: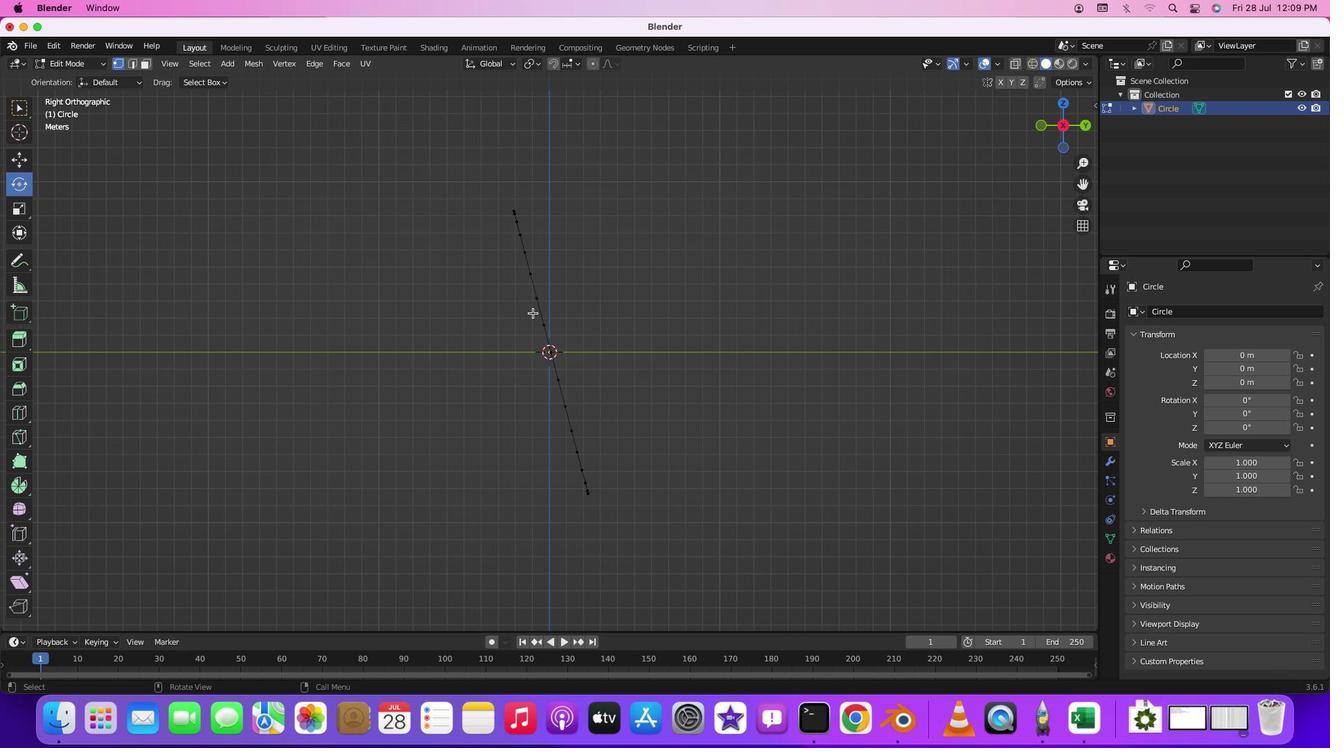 
Action: Mouse pressed left at (552, 332)
Screenshot: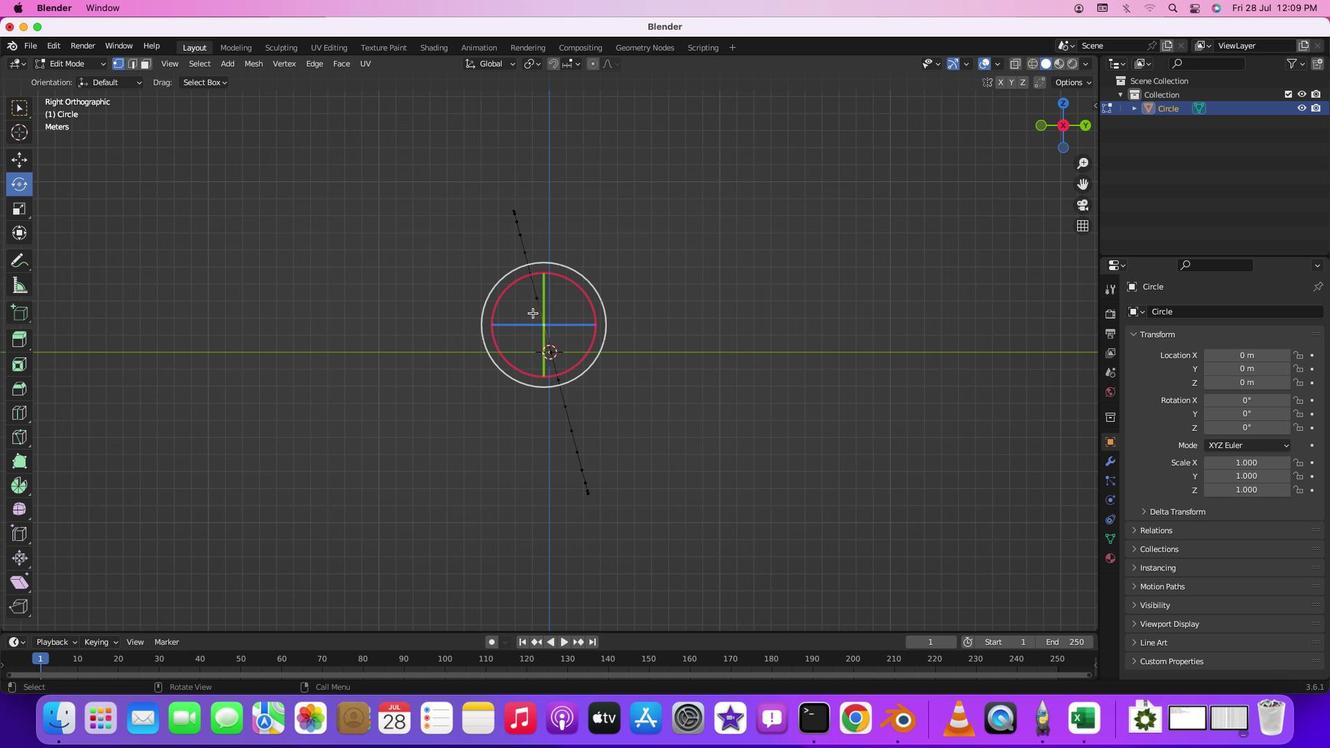 
Action: Mouse moved to (570, 293)
Screenshot: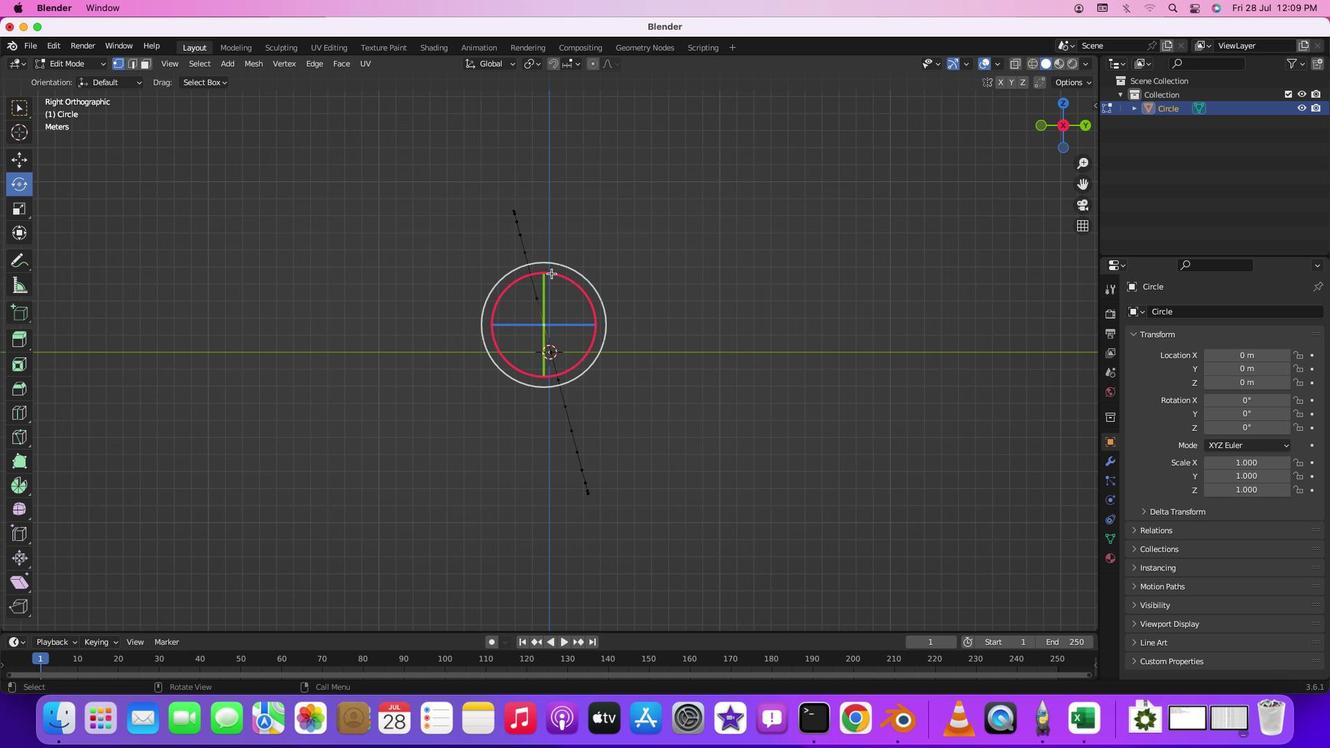 
Action: Mouse pressed left at (570, 293)
Screenshot: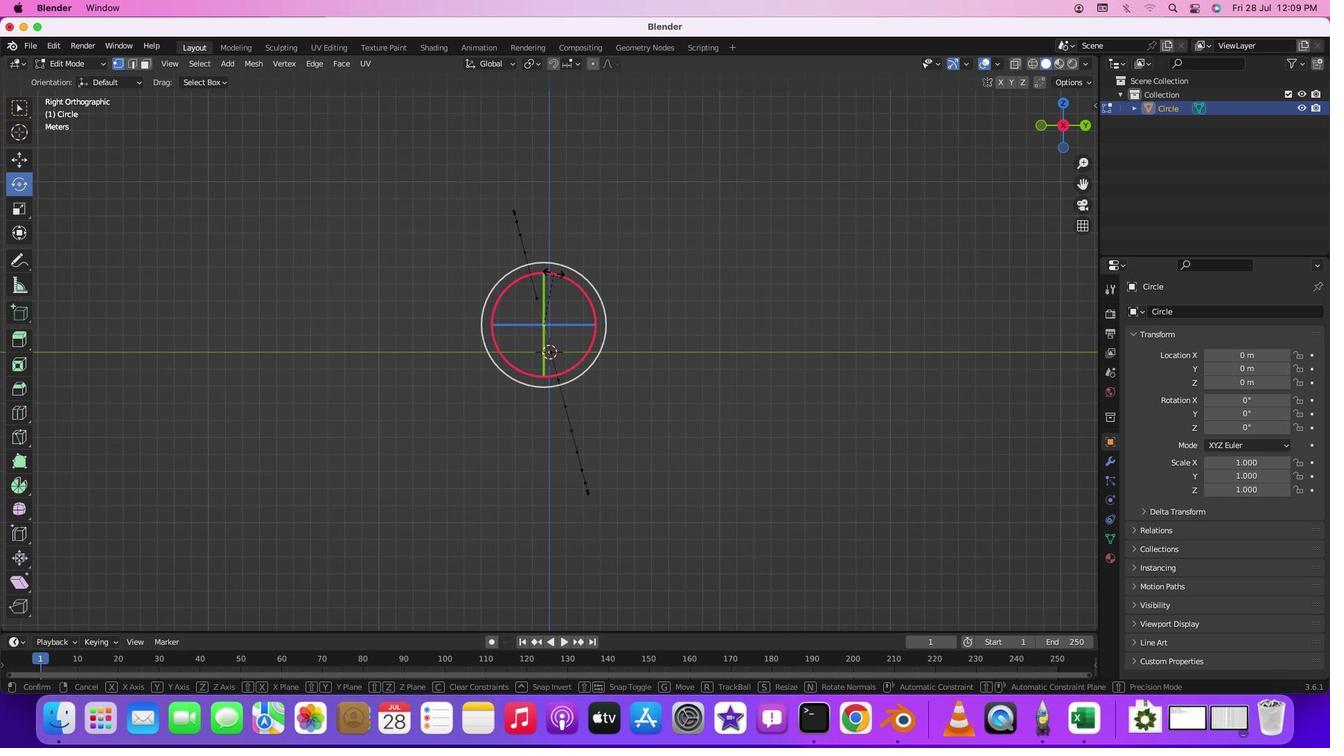 
Action: Mouse moved to (549, 344)
Screenshot: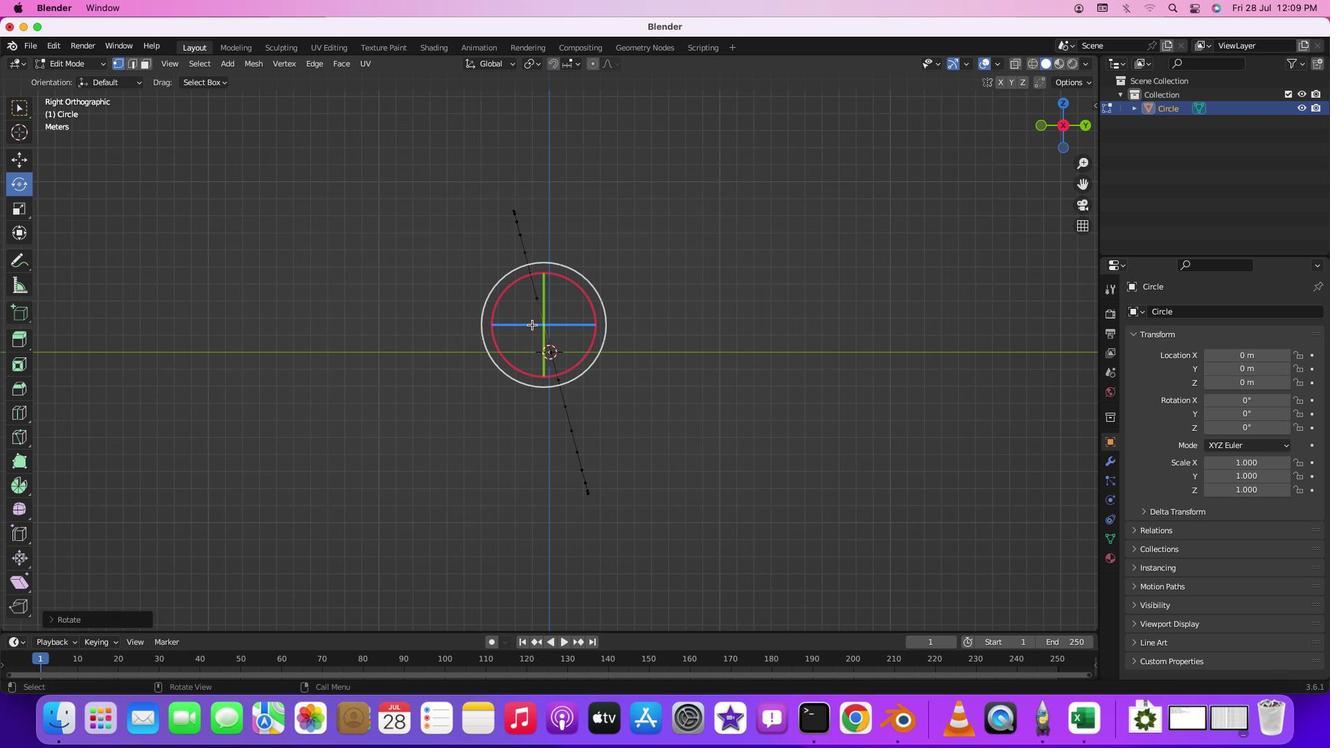 
Action: Mouse pressed left at (549, 344)
Screenshot: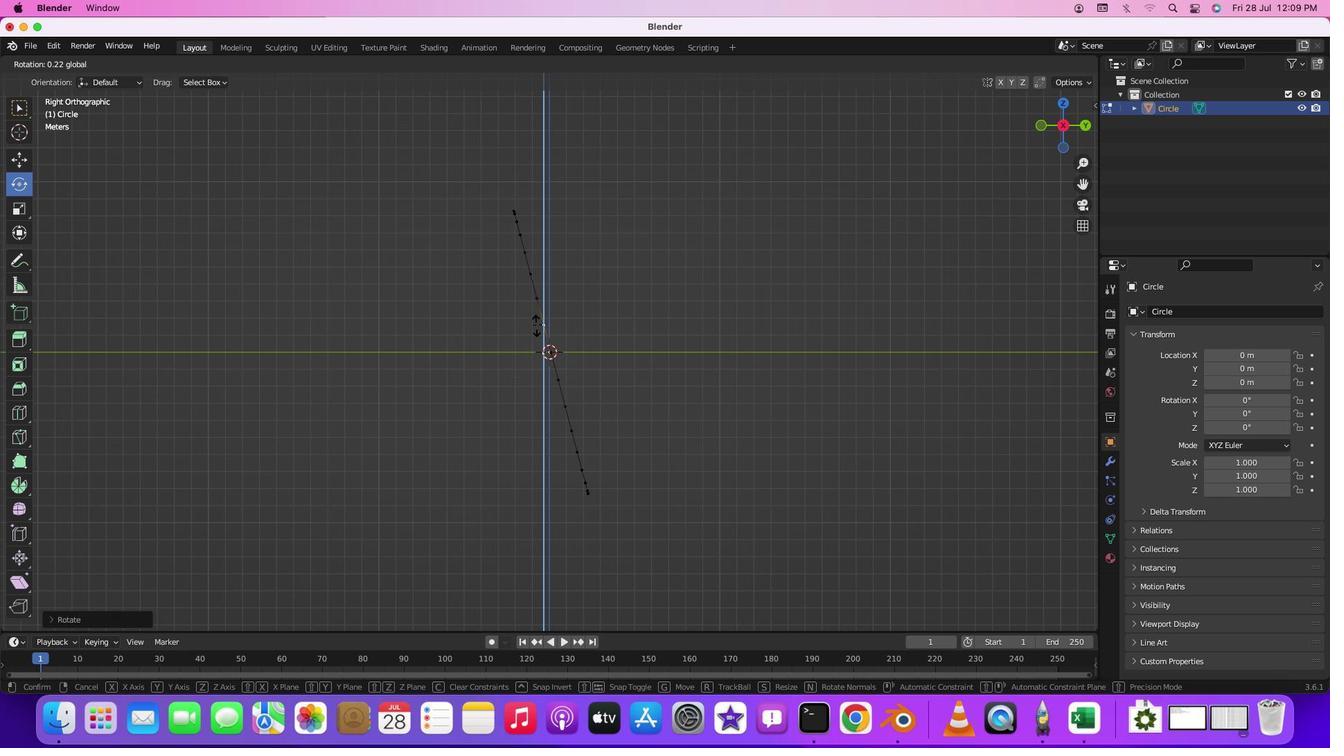 
Action: Mouse moved to (566, 255)
Screenshot: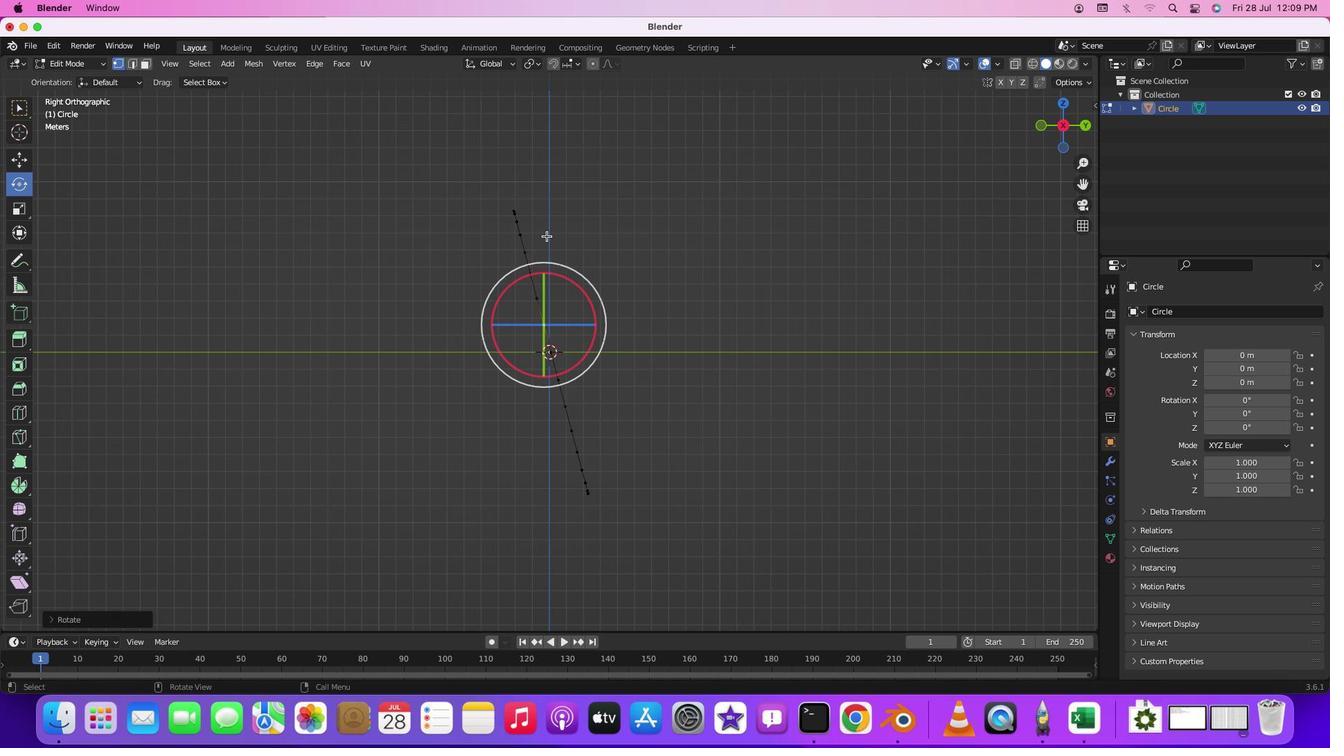 
Action: Mouse pressed left at (566, 255)
Screenshot: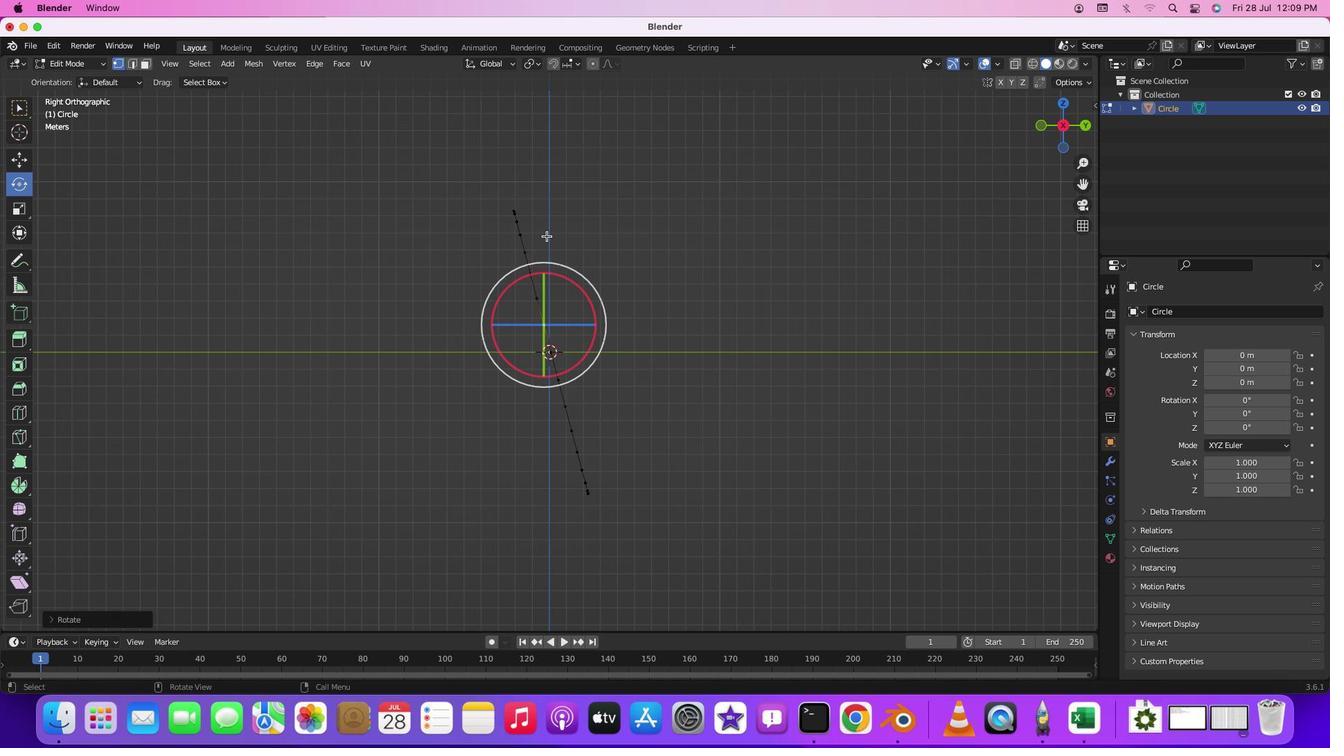 
Action: Mouse moved to (577, 286)
Screenshot: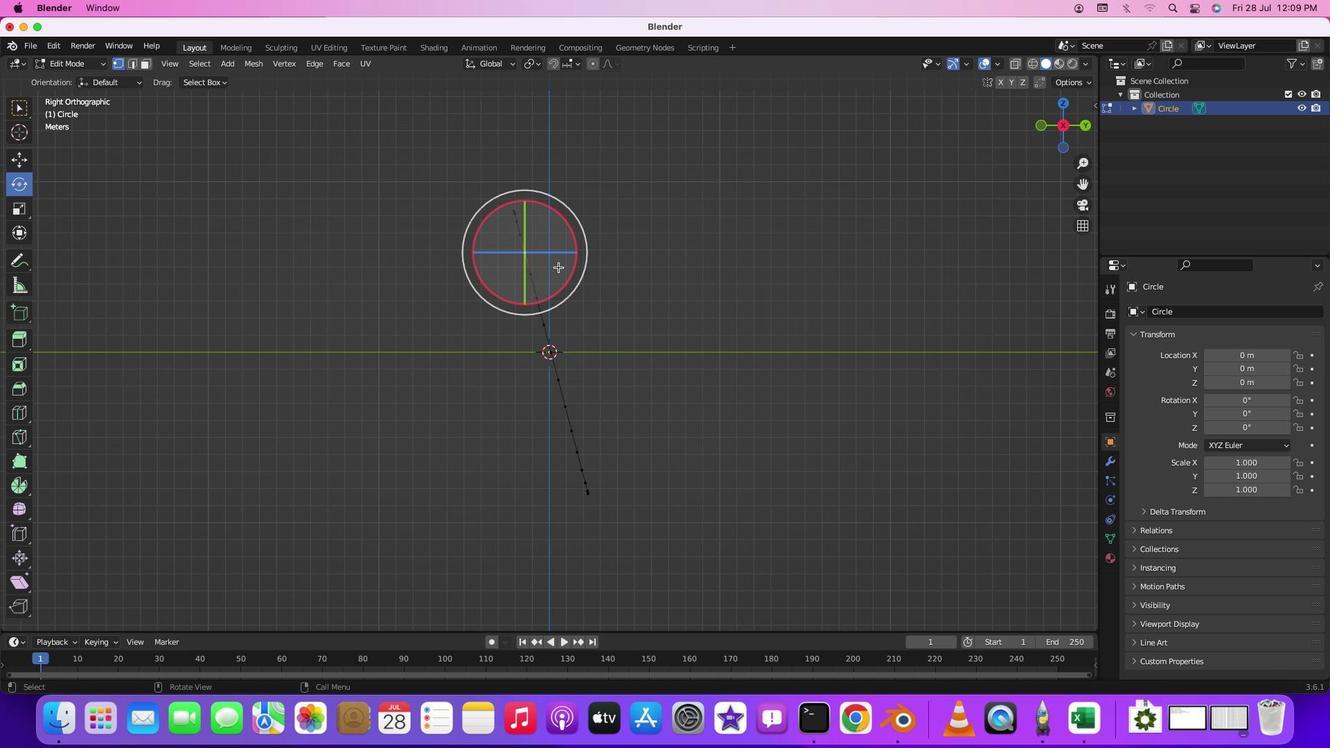 
Action: Key pressed 'a'
Screenshot: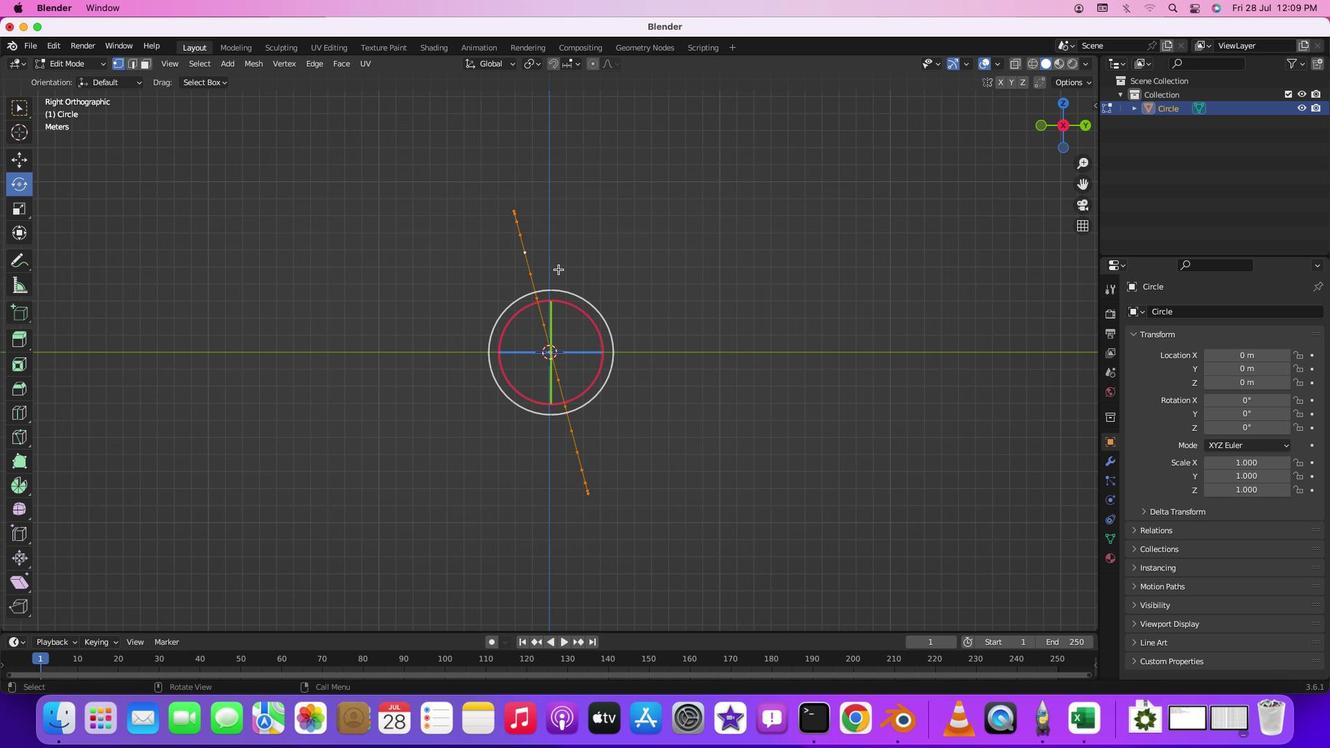
Action: Mouse moved to (658, 323)
Screenshot: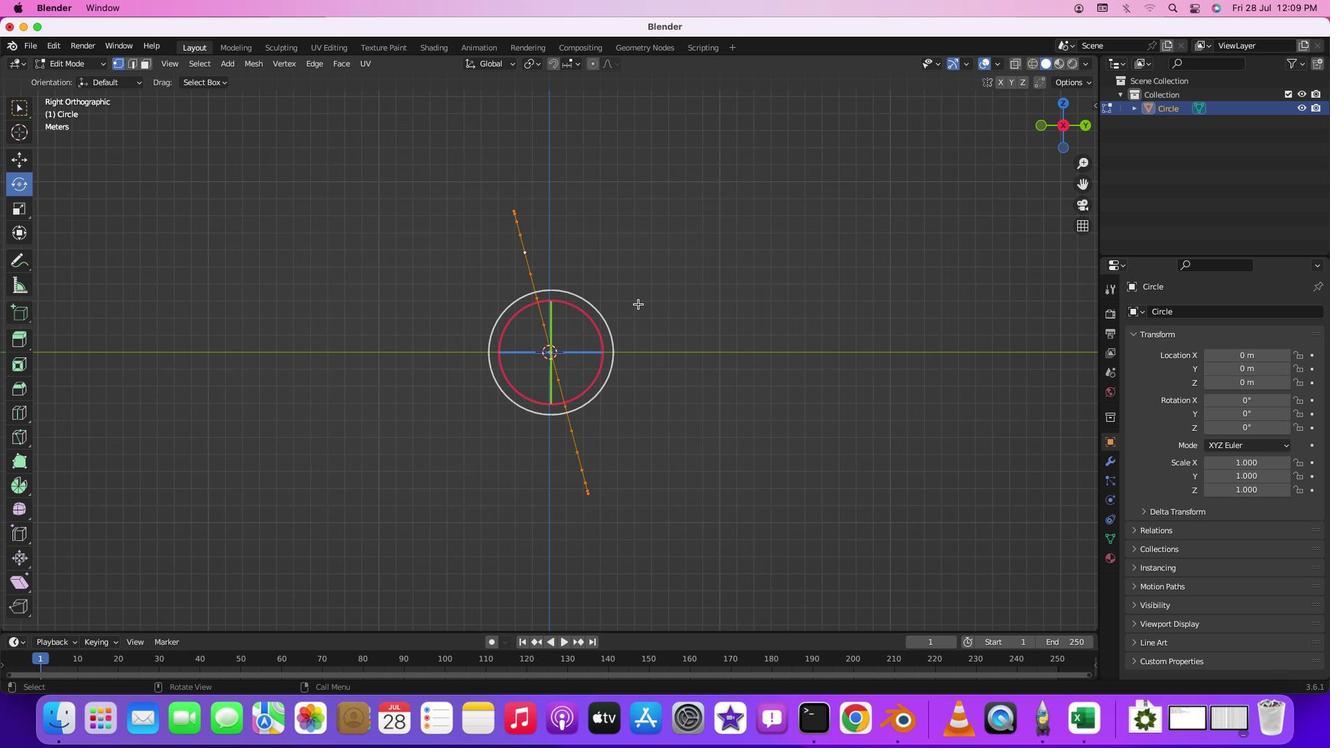 
Action: Mouse pressed left at (658, 323)
Screenshot: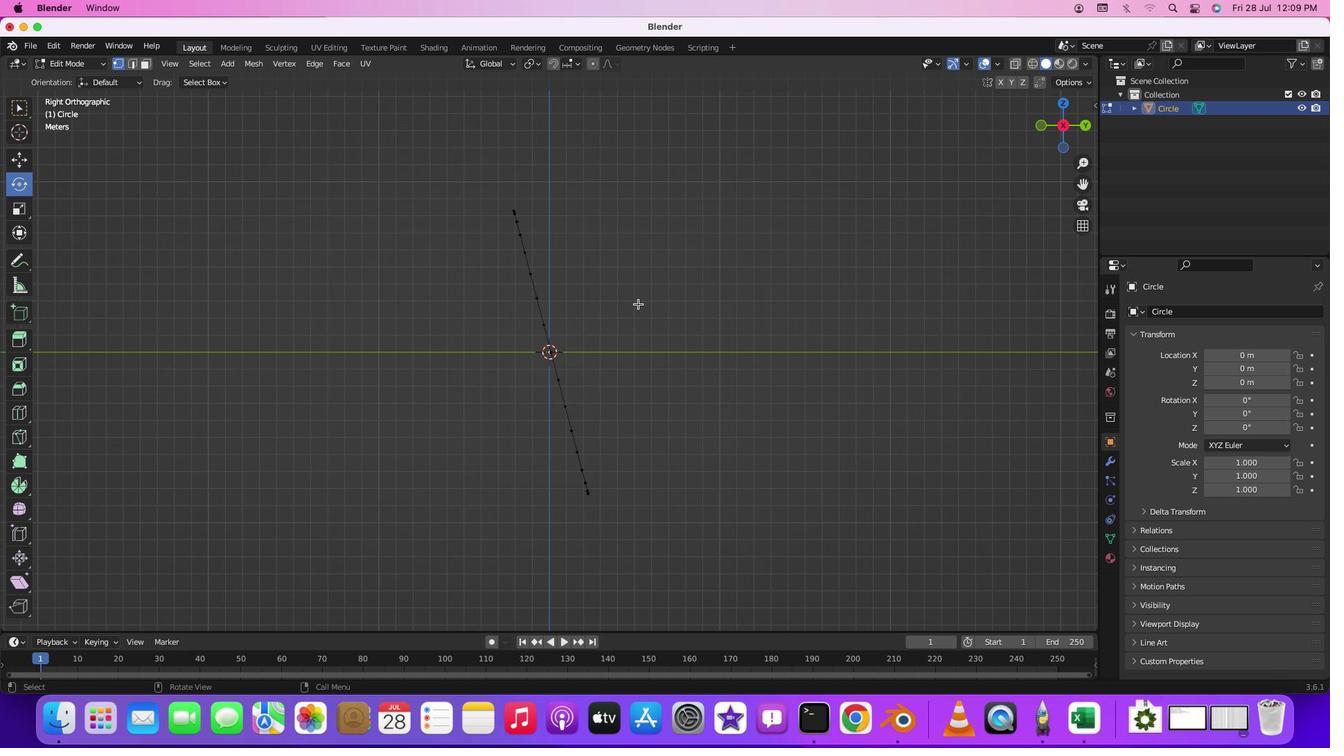 
Action: Mouse moved to (596, 343)
Screenshot: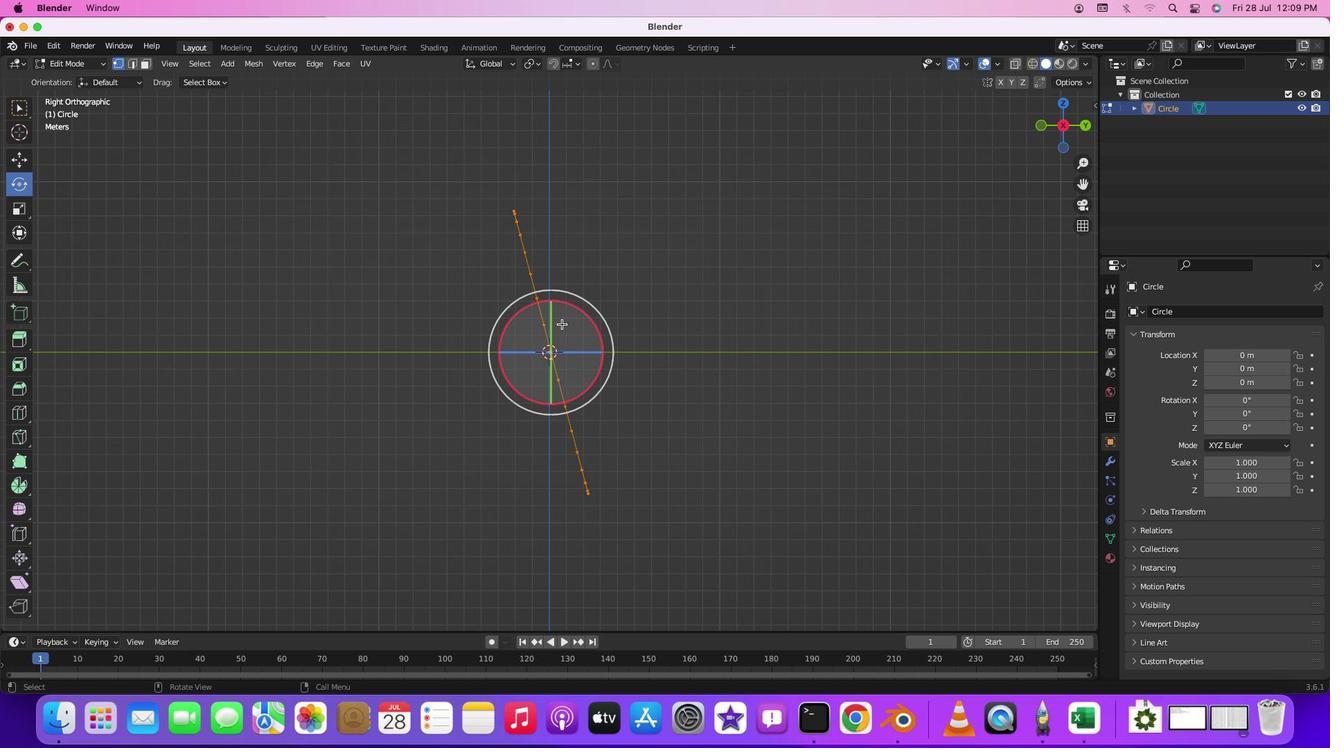 
Action: Key pressed 'a'
Screenshot: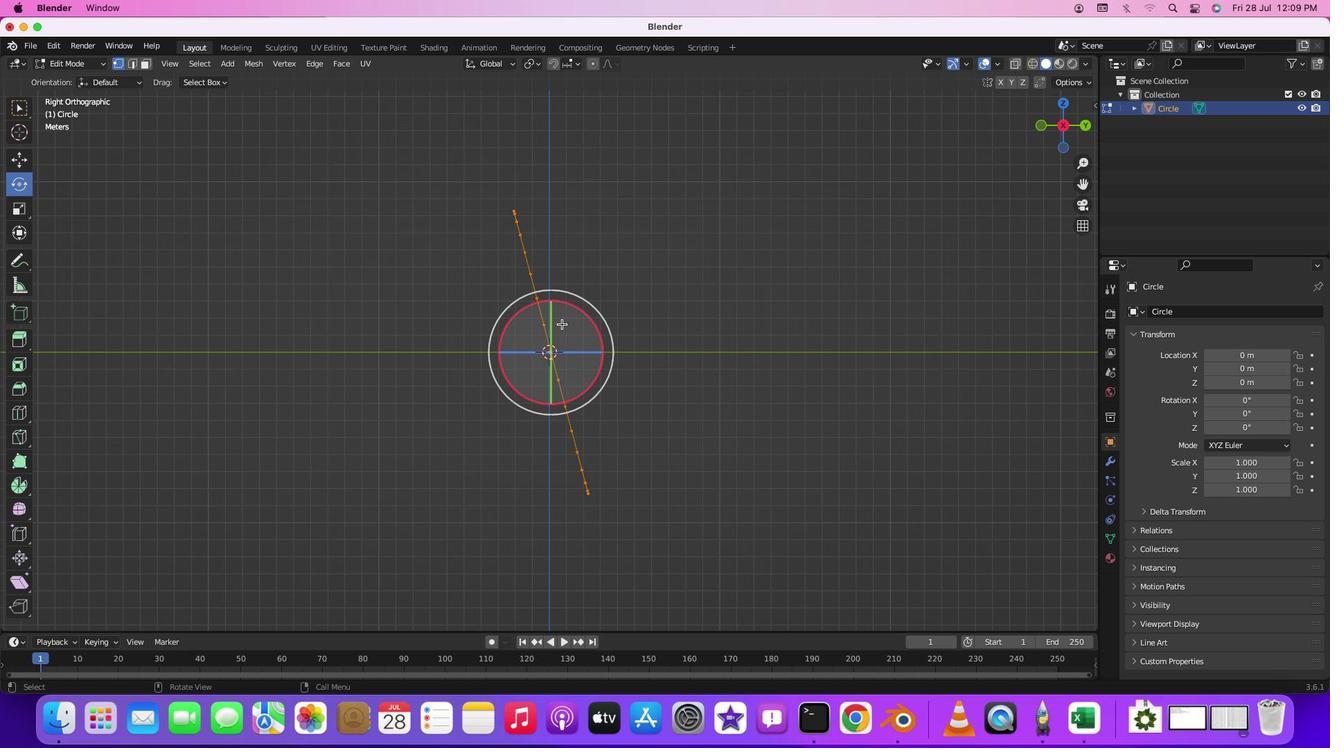 
Action: Mouse moved to (577, 319)
Screenshot: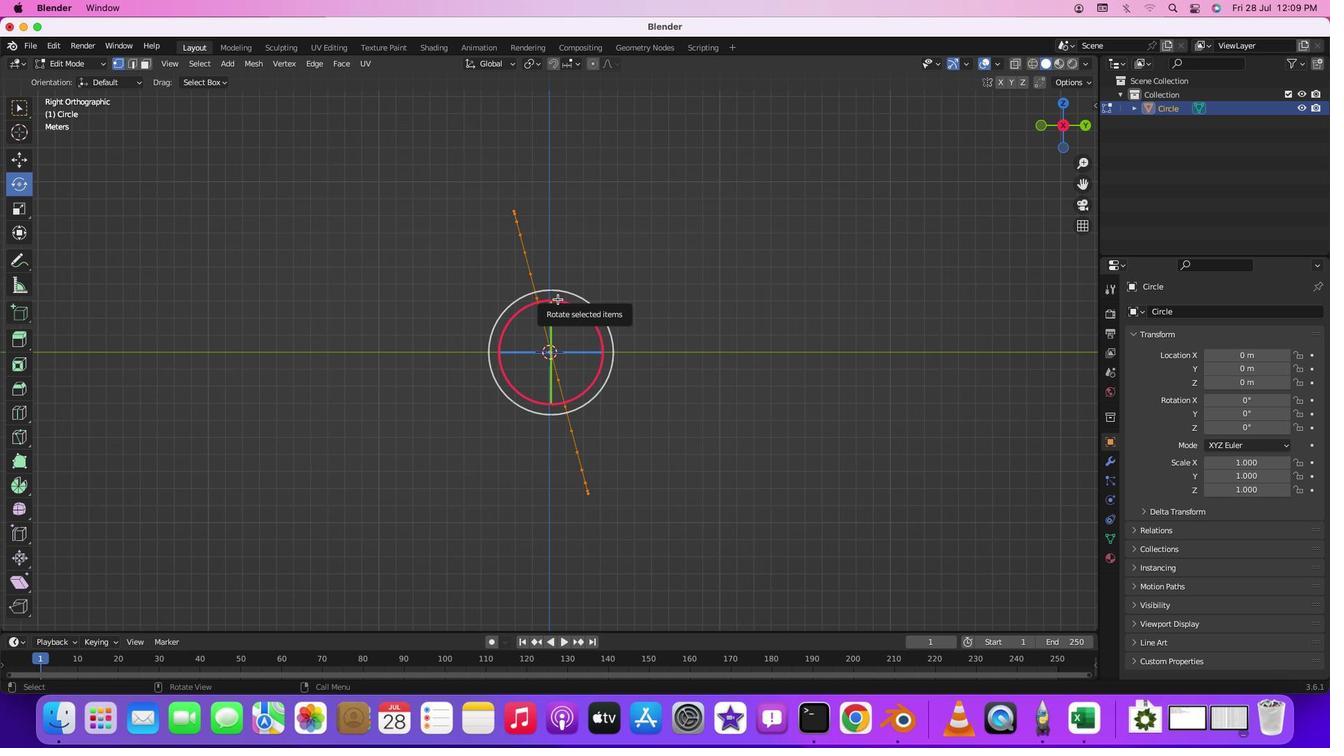 
Action: Mouse pressed left at (577, 319)
Screenshot: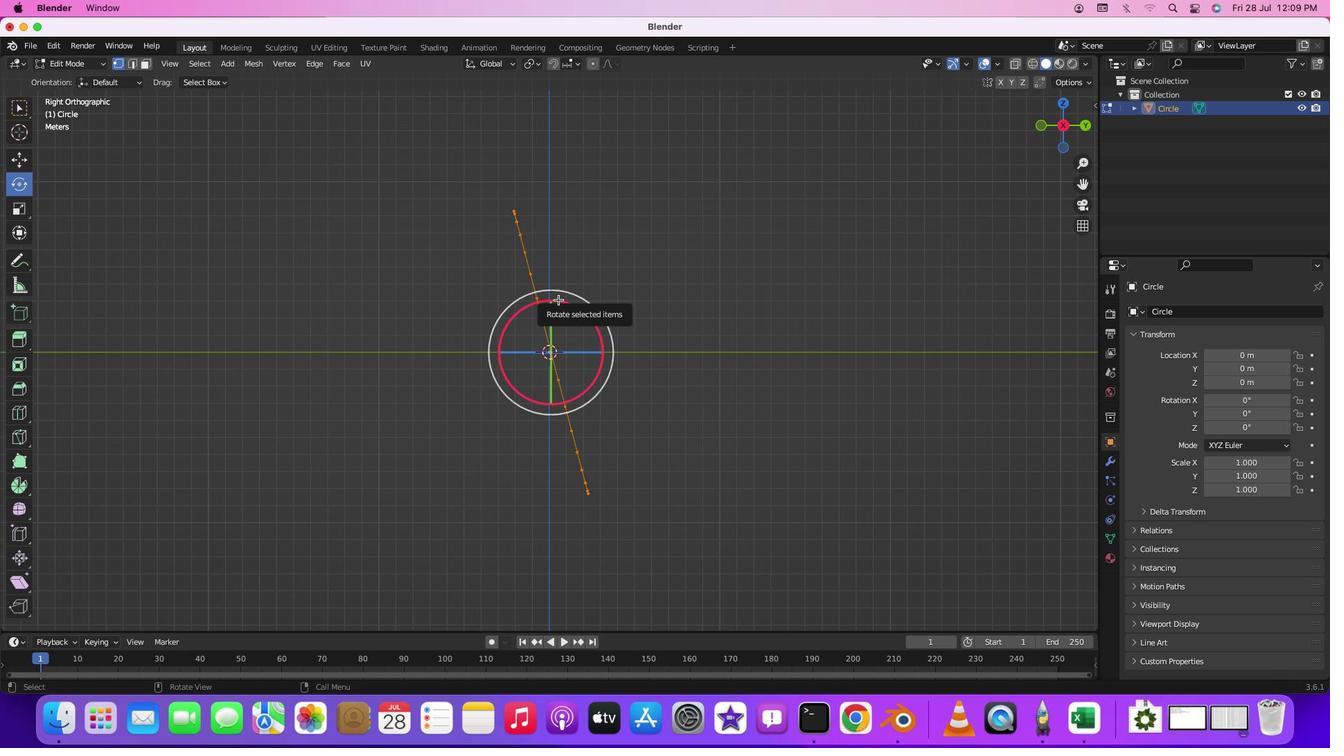 
Action: Mouse moved to (642, 343)
Screenshot: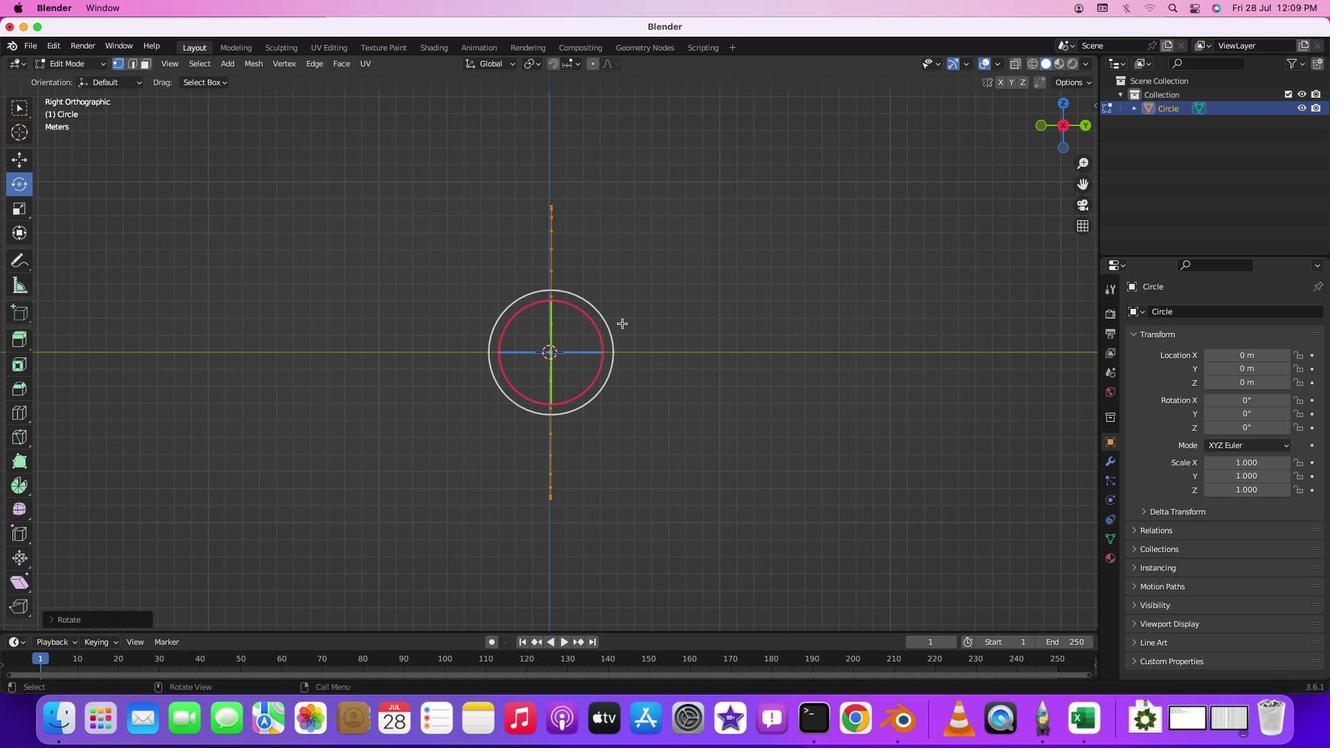 
Action: Mouse pressed middle at (642, 343)
Screenshot: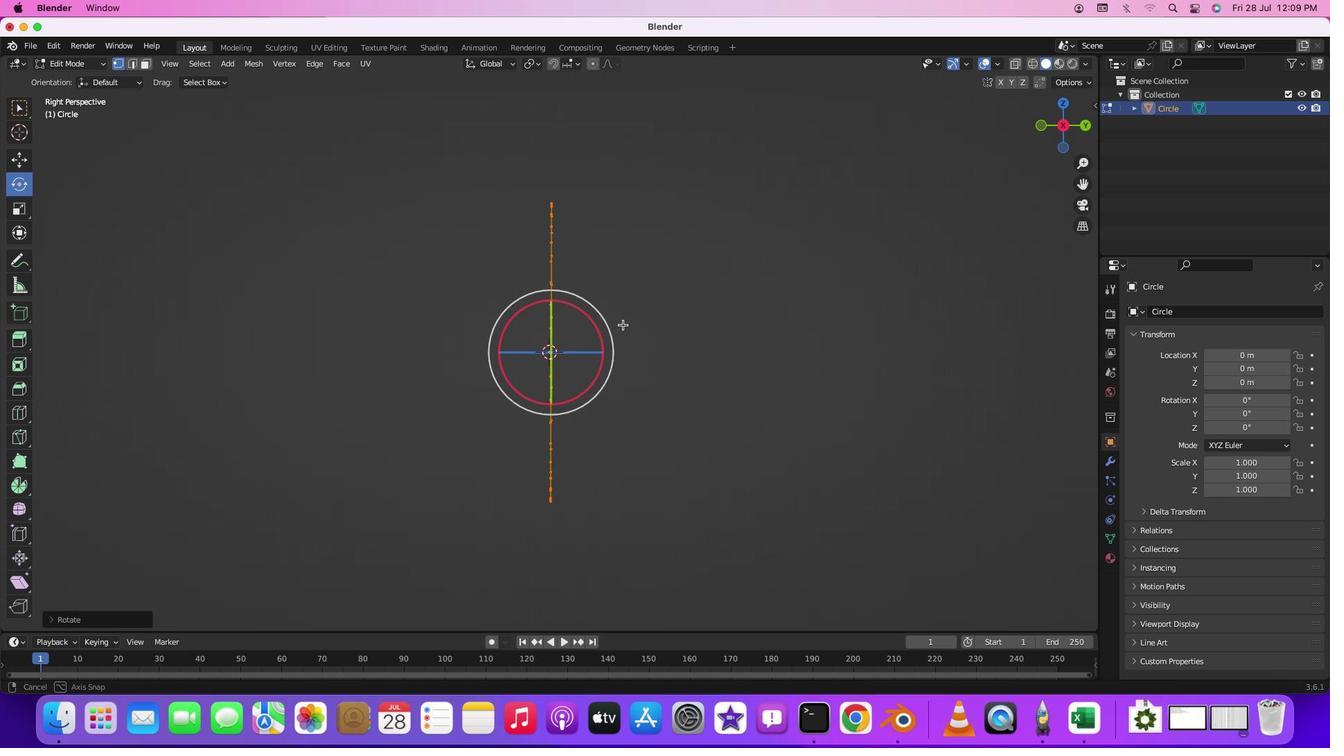 
Action: Mouse moved to (796, 347)
Screenshot: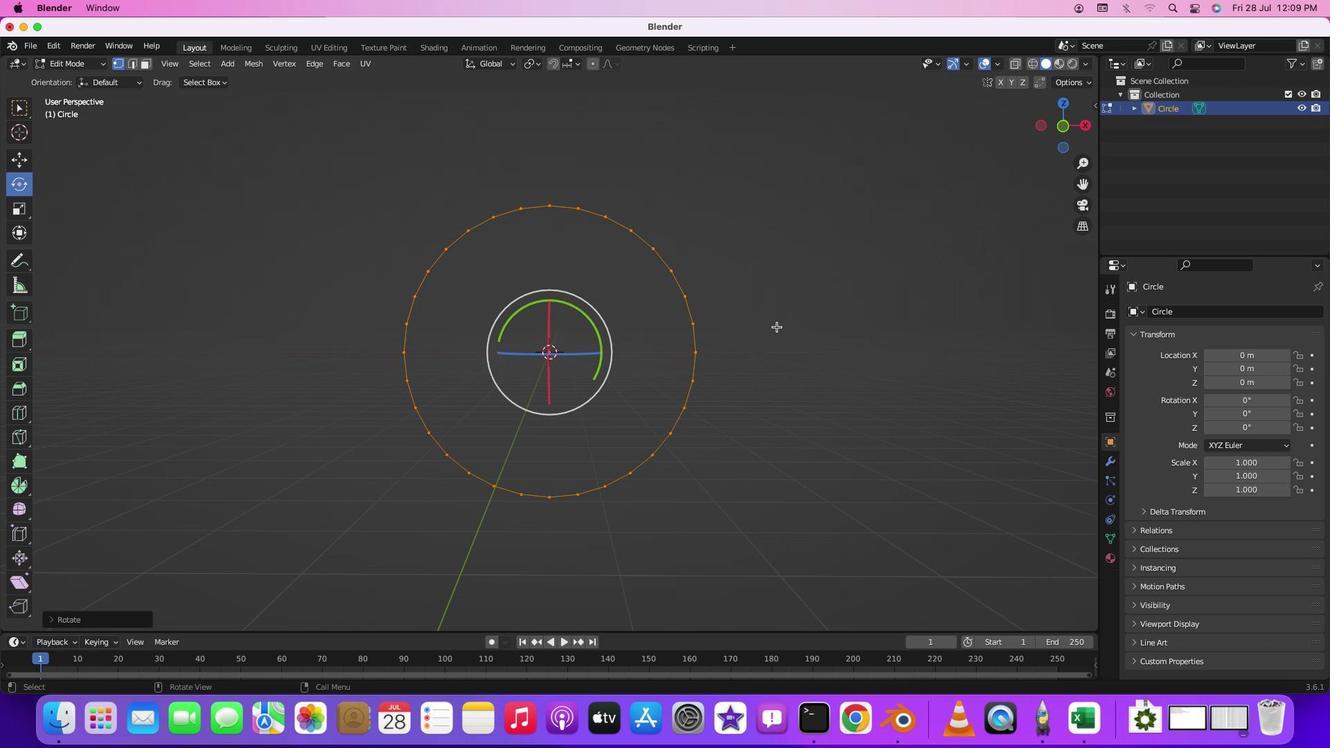 
Action: Mouse pressed left at (796, 347)
Screenshot: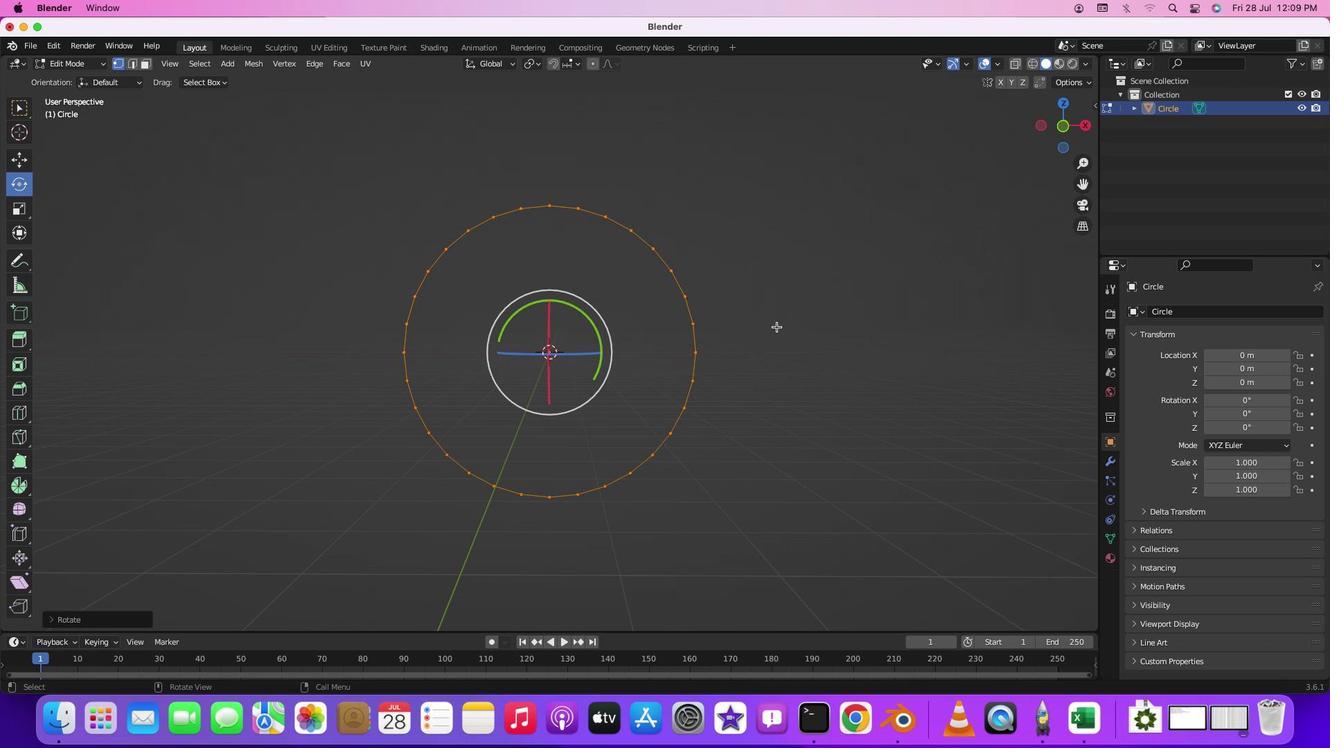 
Action: Mouse moved to (796, 347)
Screenshot: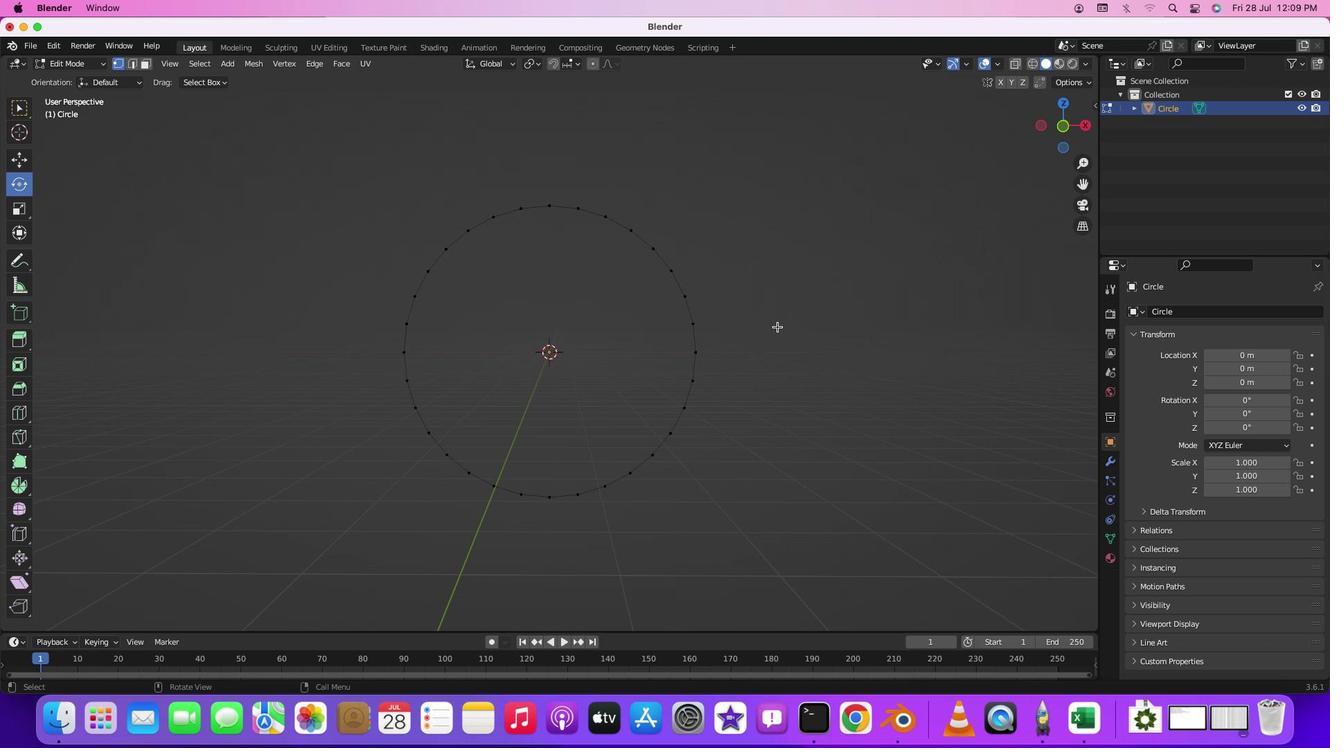 
Action: Key pressed '1'
Screenshot: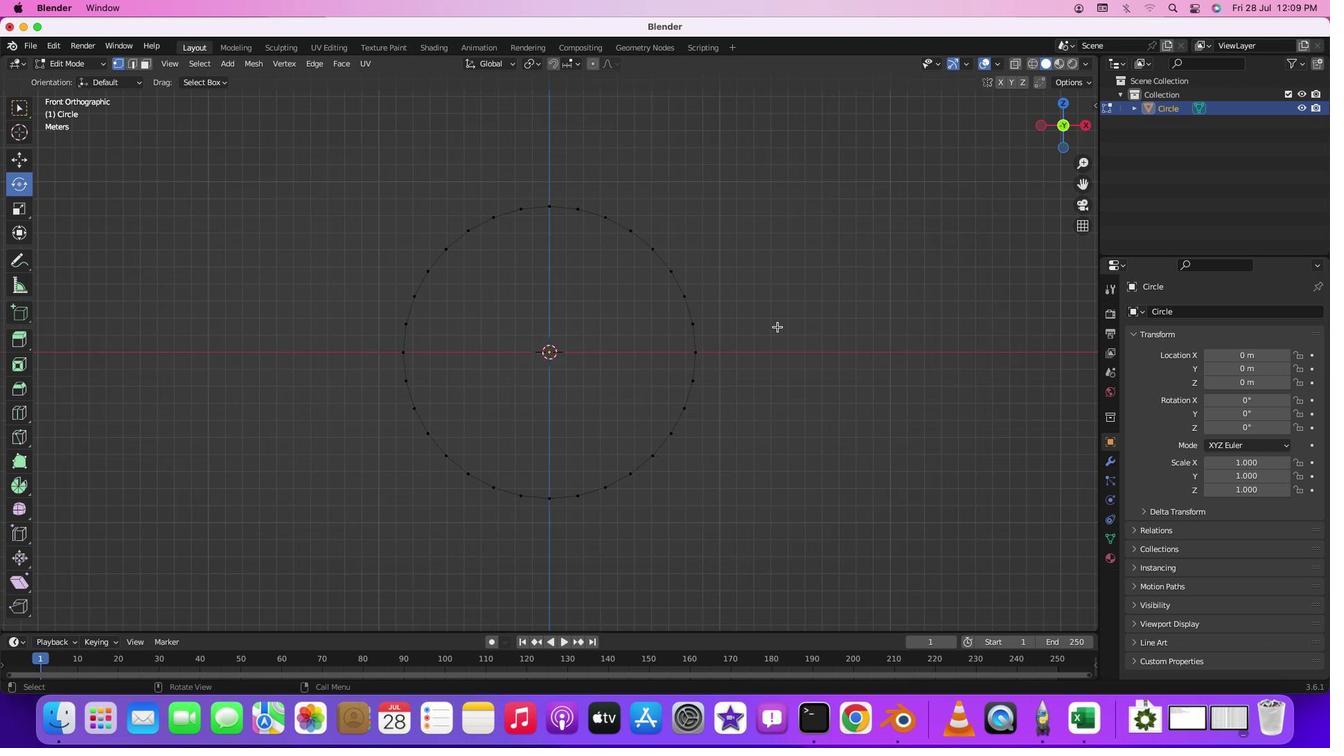 
Action: Mouse moved to (565, 270)
Screenshot: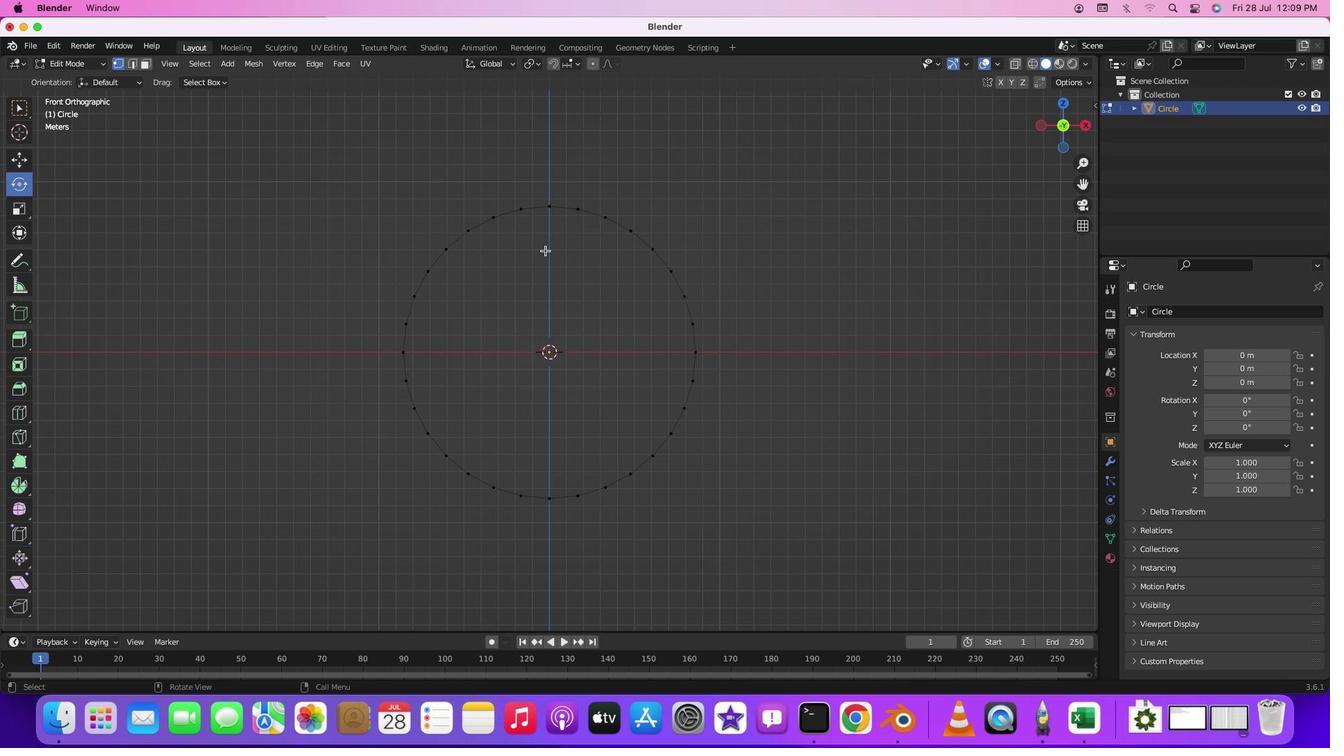 
Action: Key pressed 'a'
Screenshot: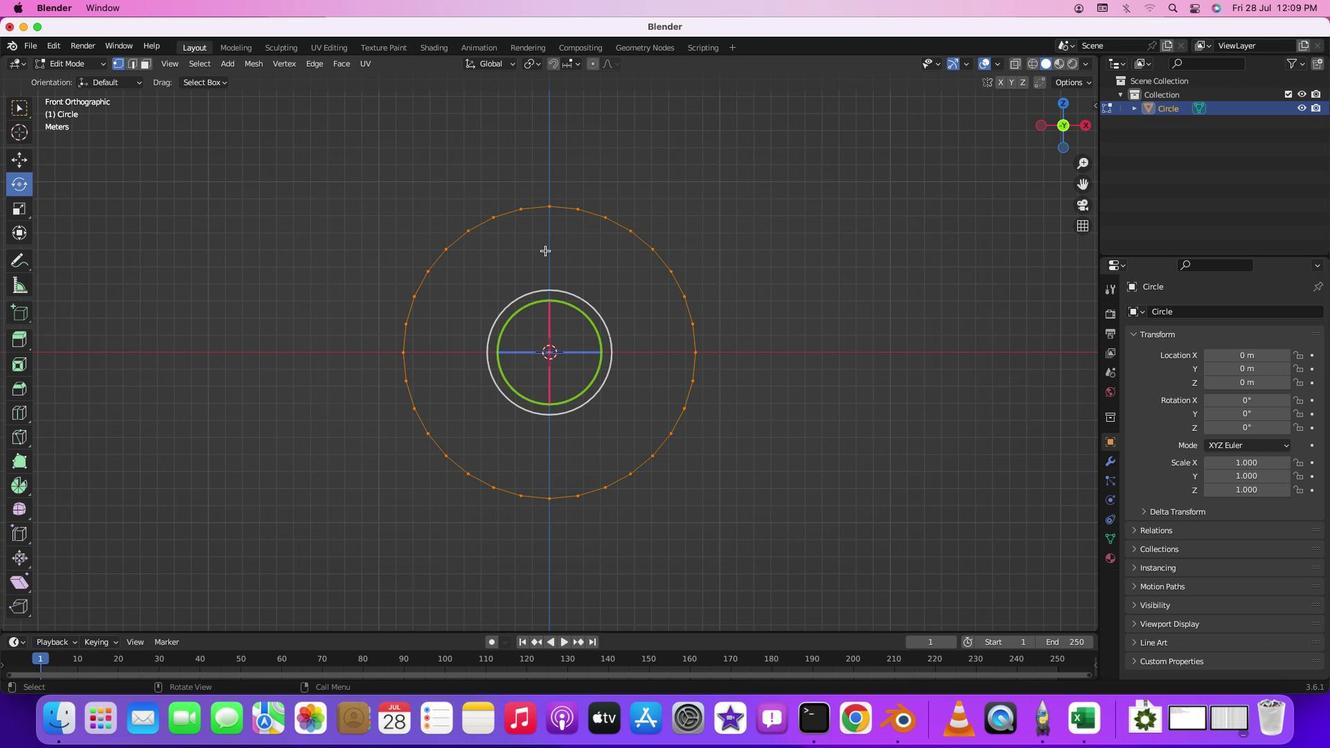 
Action: Mouse moved to (49, 126)
Screenshot: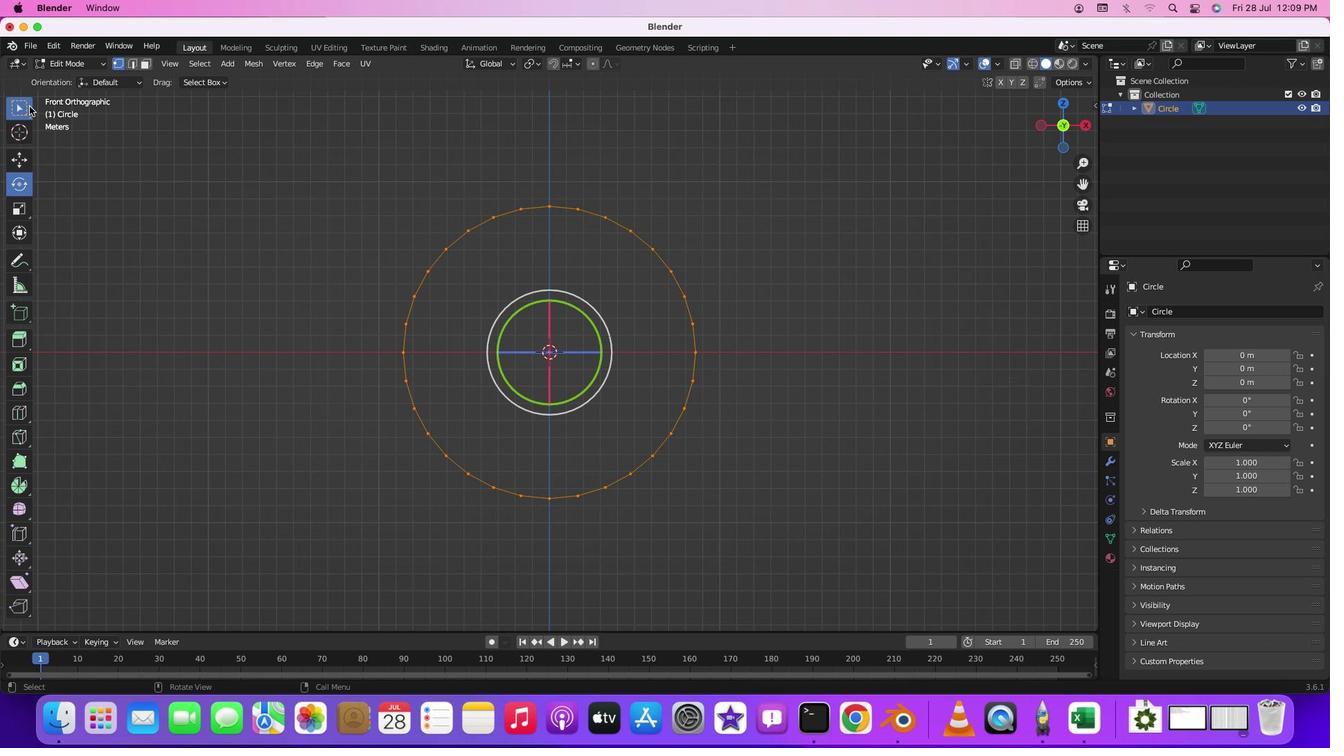 
Action: Mouse pressed left at (49, 126)
Screenshot: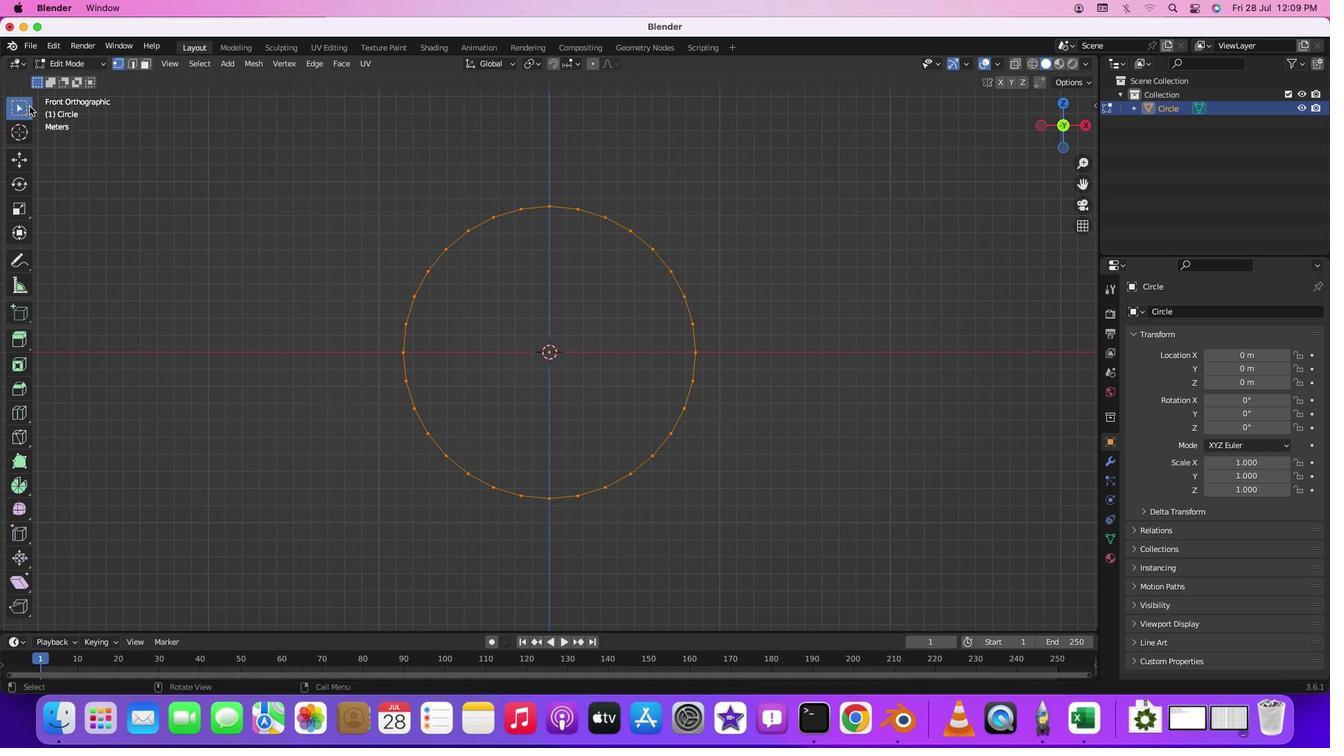 
Action: Mouse moved to (578, 279)
Screenshot: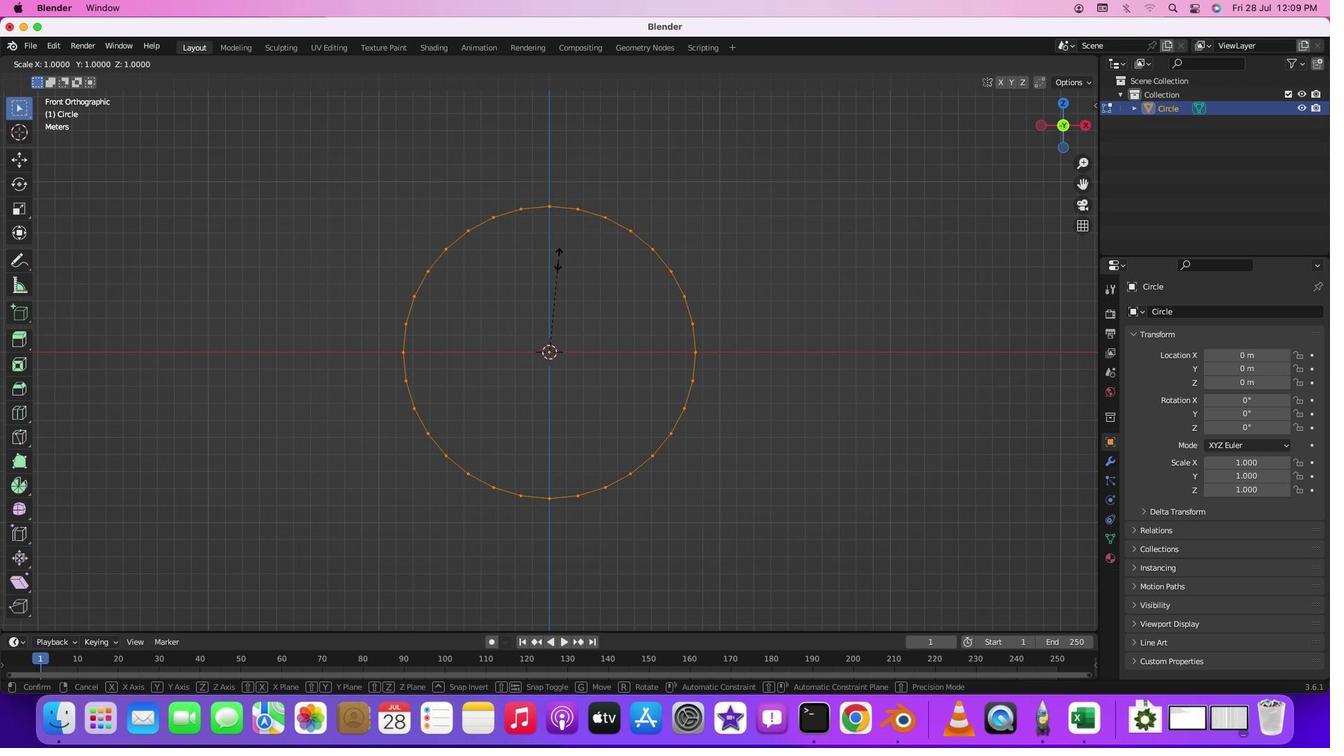 
Action: Key pressed 's'
Screenshot: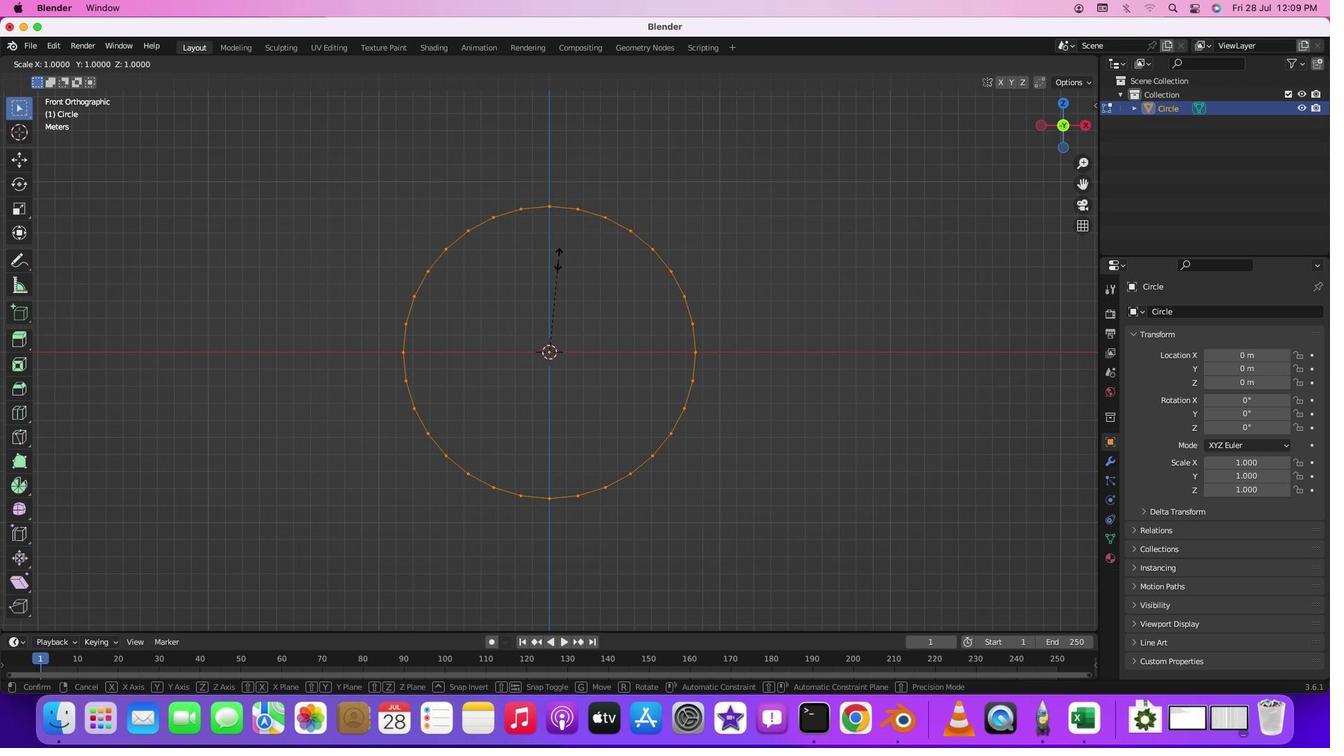 
Action: Mouse moved to (758, 260)
Screenshot: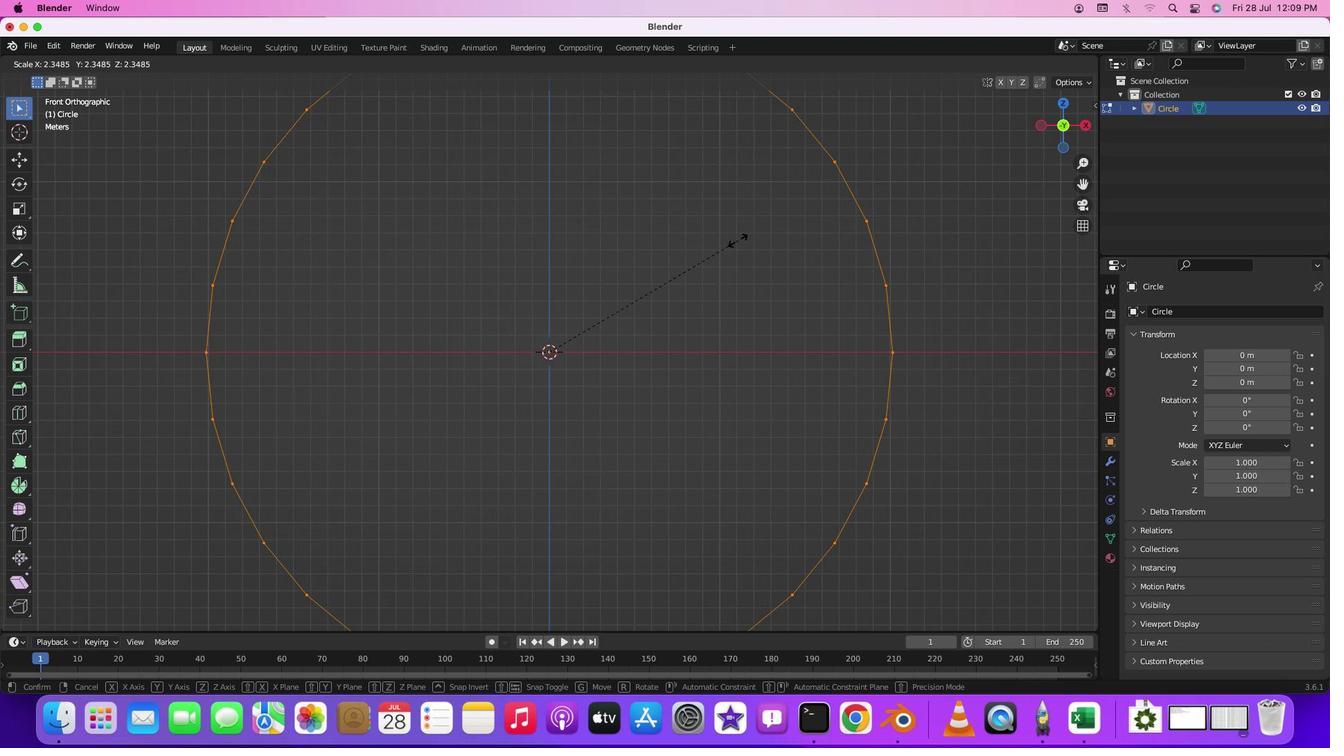 
Action: Mouse pressed left at (758, 260)
Screenshot: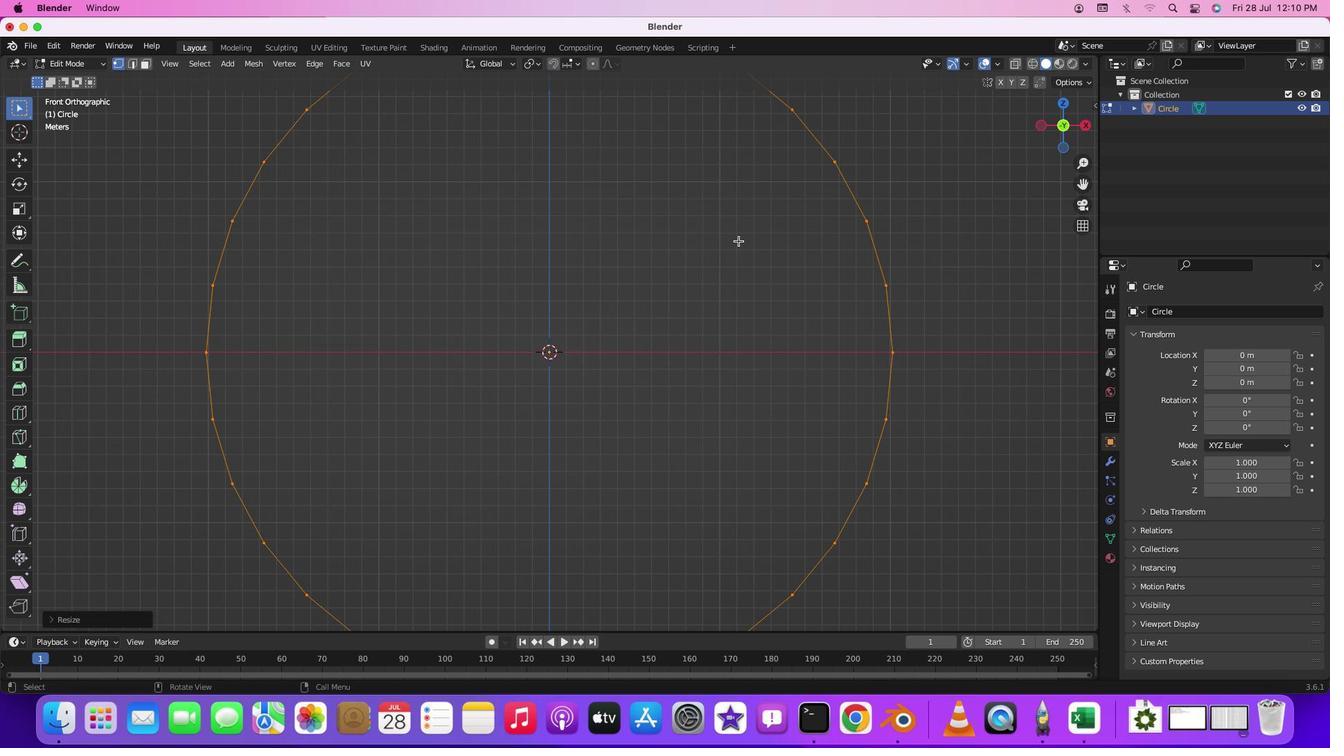 
Action: Mouse moved to (756, 261)
Screenshot: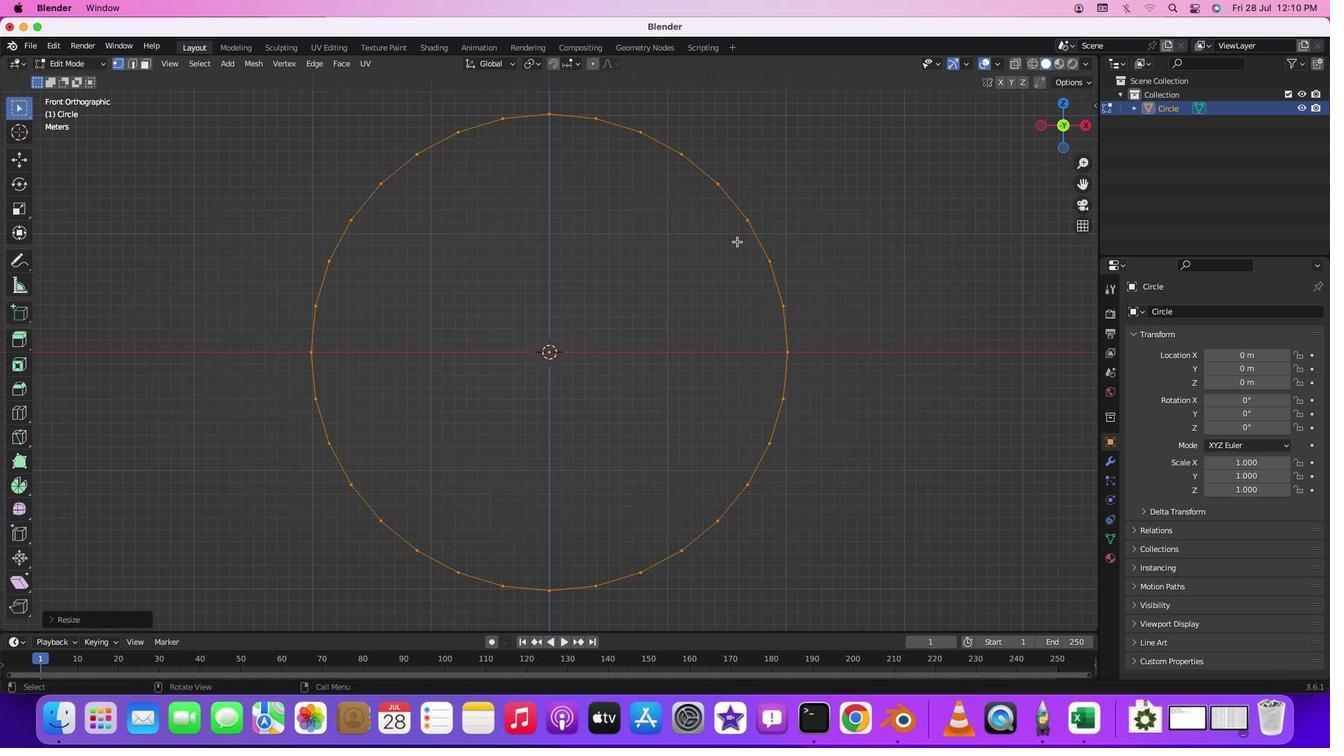 
Action: Mouse scrolled (756, 261) with delta (20, 19)
Screenshot: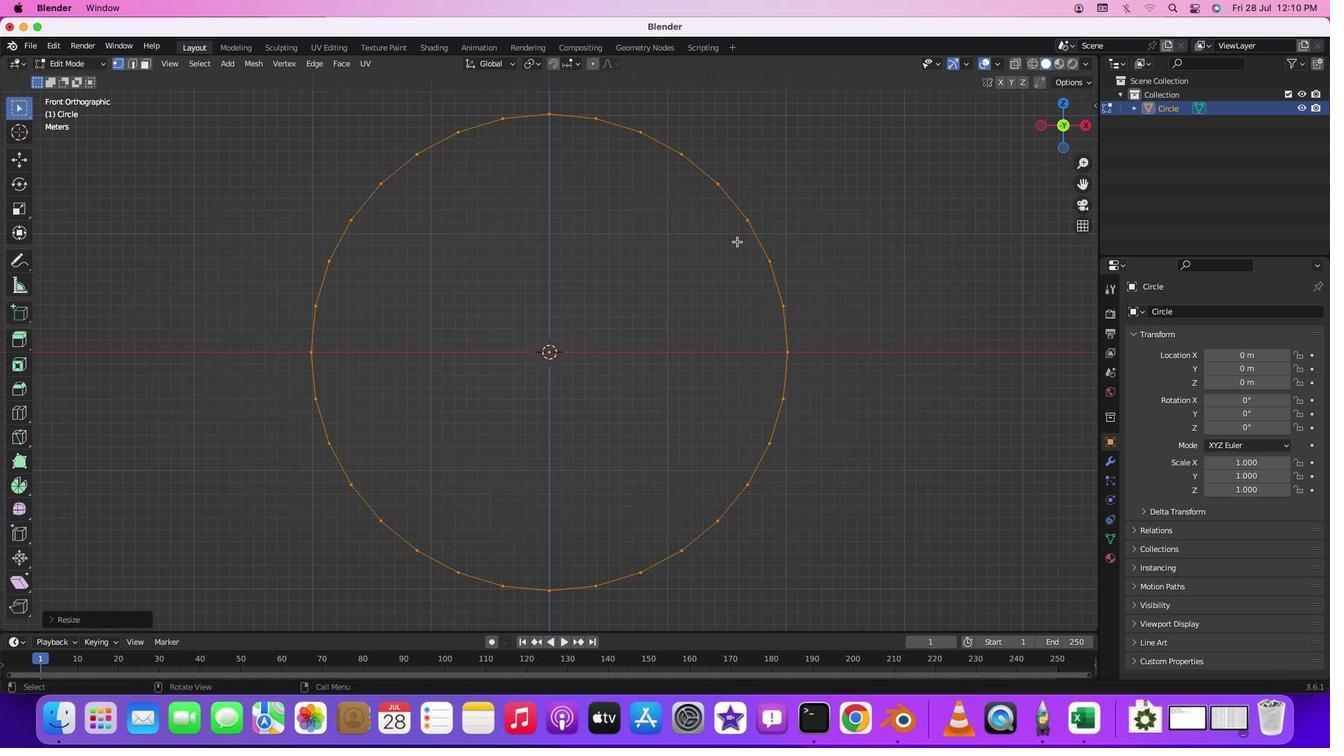 
Action: Mouse scrolled (756, 261) with delta (20, 19)
Screenshot: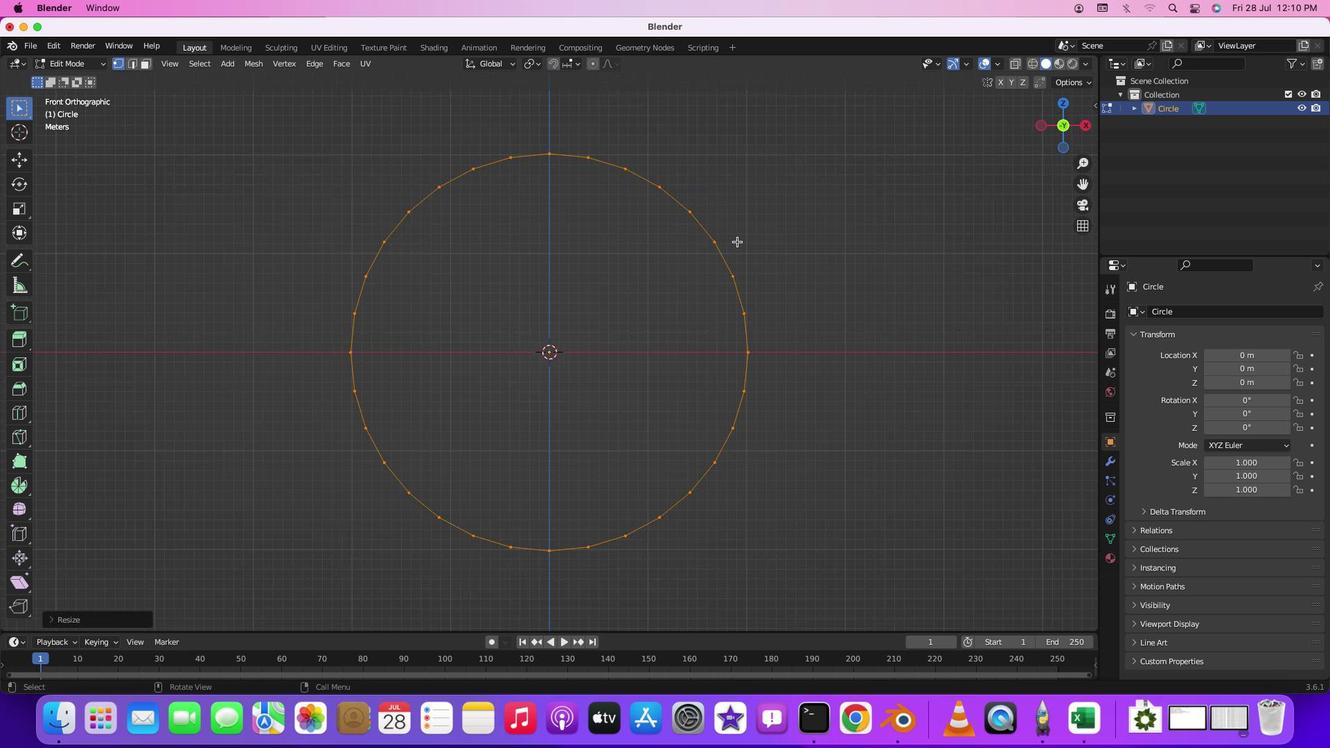 
Action: Mouse scrolled (756, 261) with delta (20, 18)
Screenshot: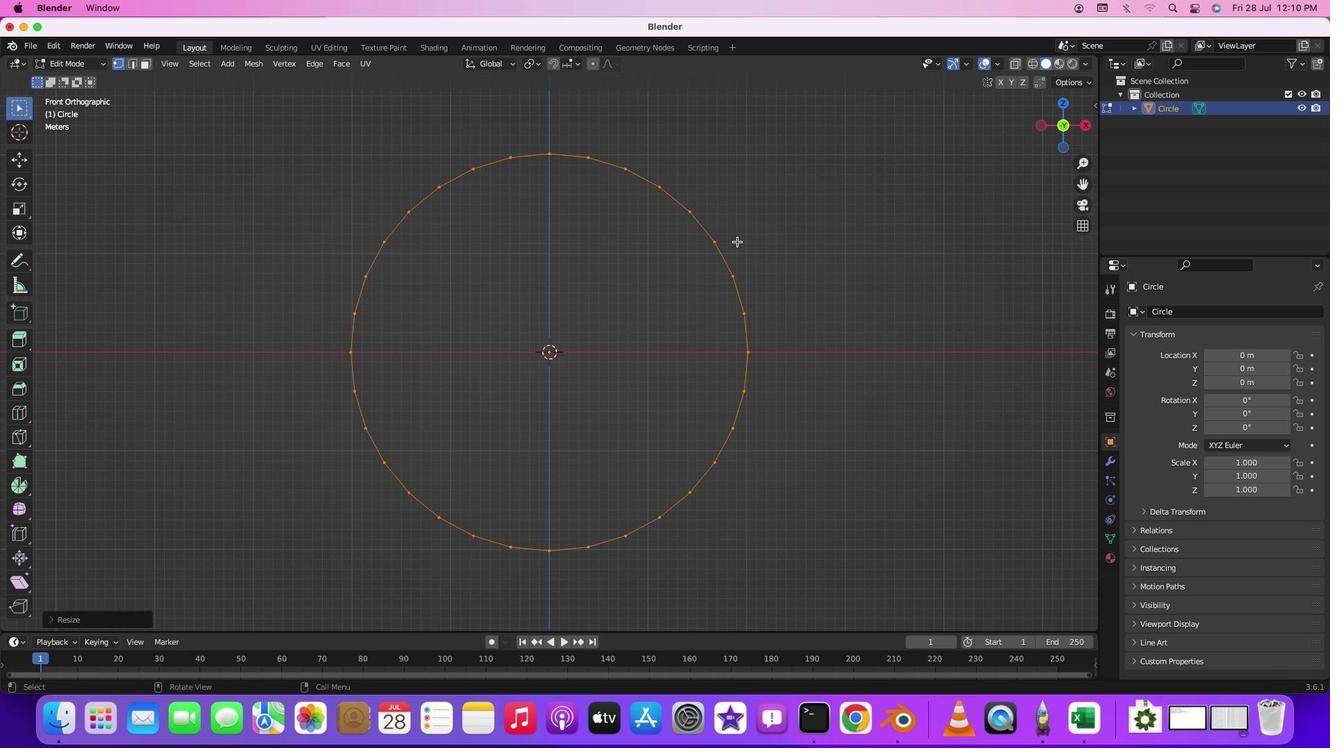 
Action: Mouse scrolled (756, 261) with delta (20, 18)
Screenshot: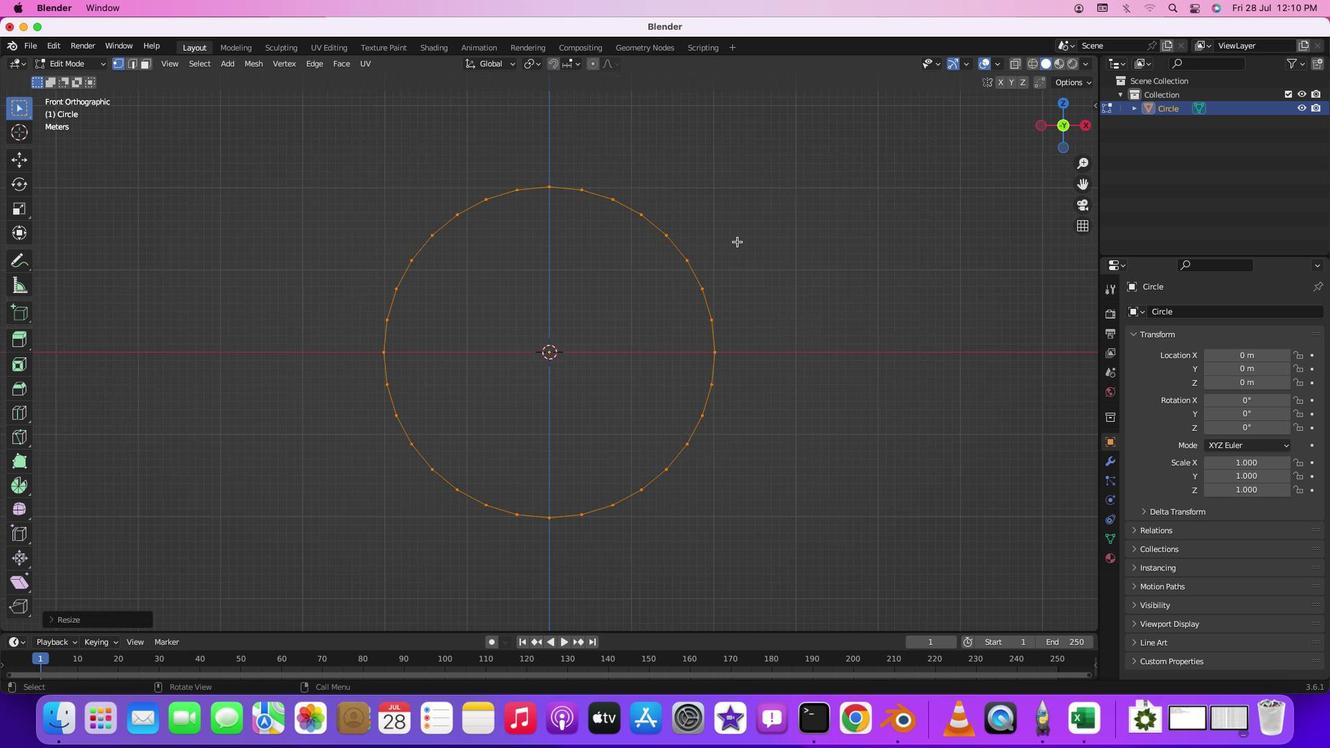 
Action: Mouse moved to (695, 318)
Screenshot: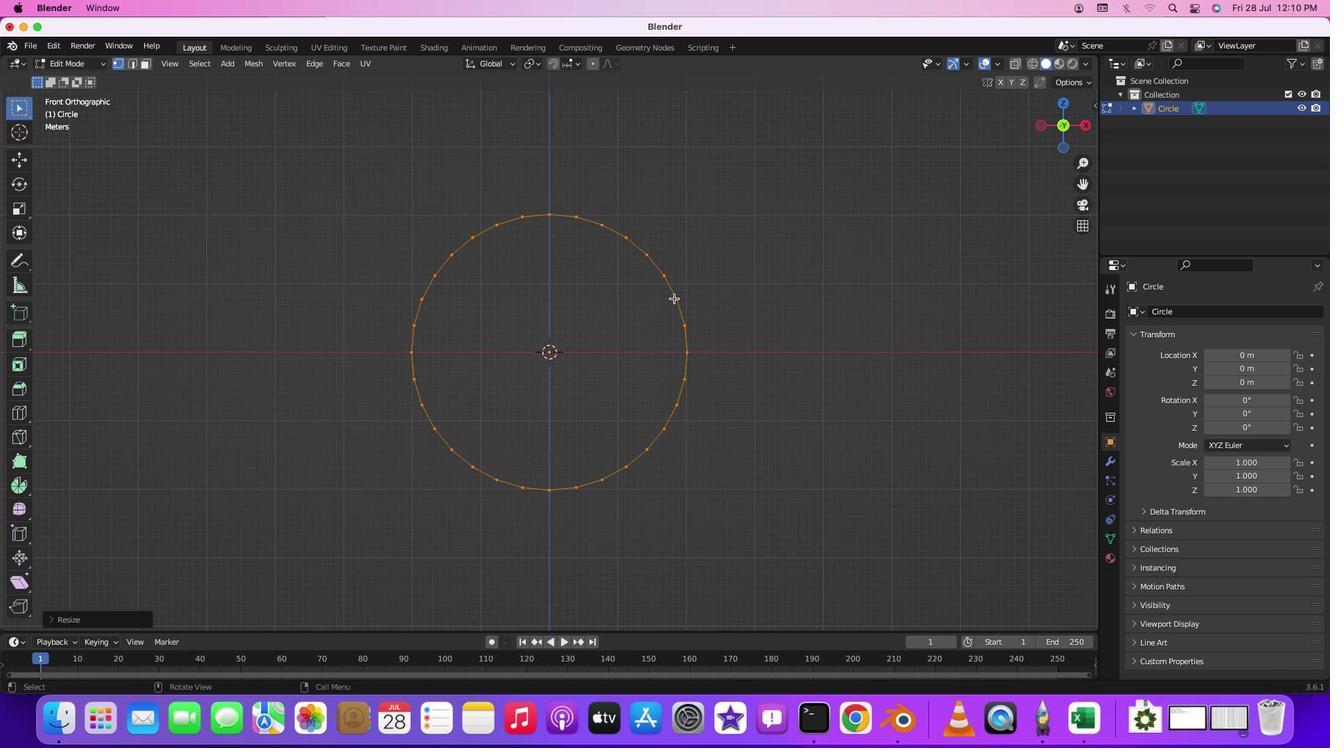 
Action: Mouse scrolled (695, 318) with delta (20, 19)
Screenshot: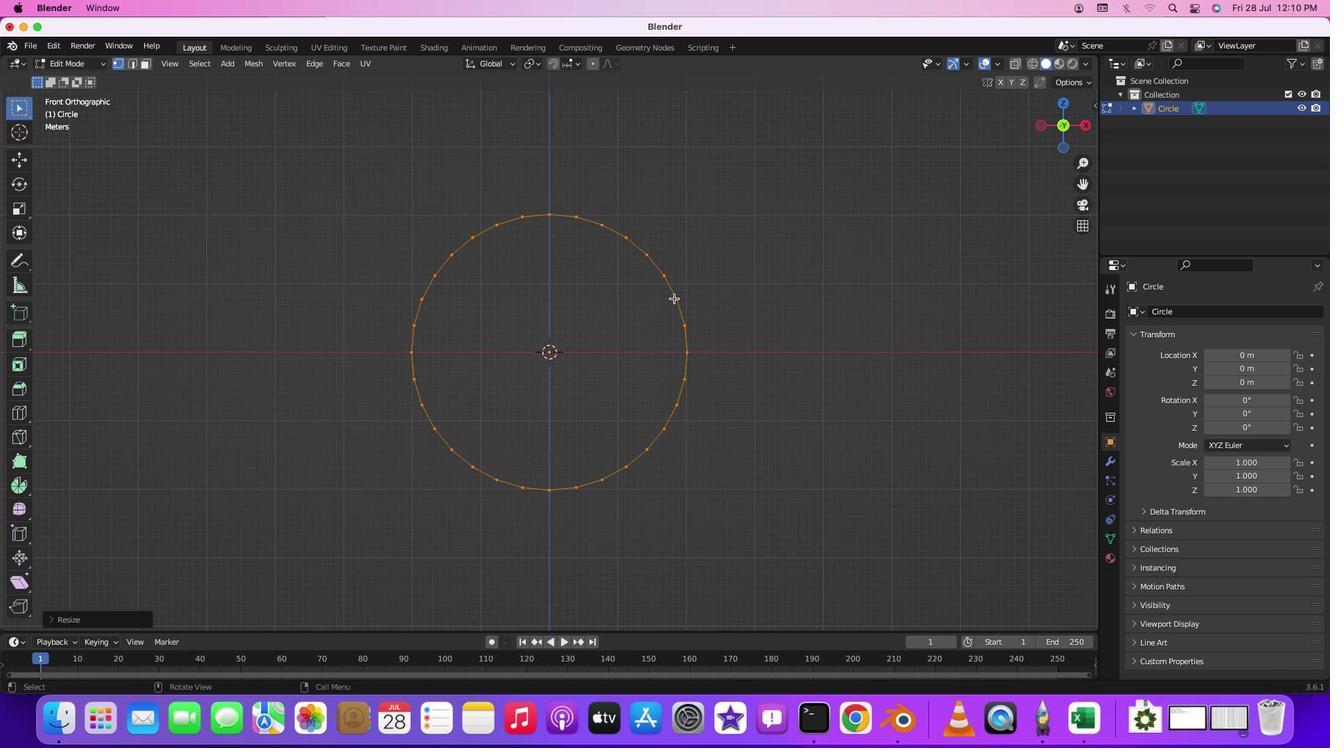 
Action: Mouse moved to (639, 335)
Screenshot: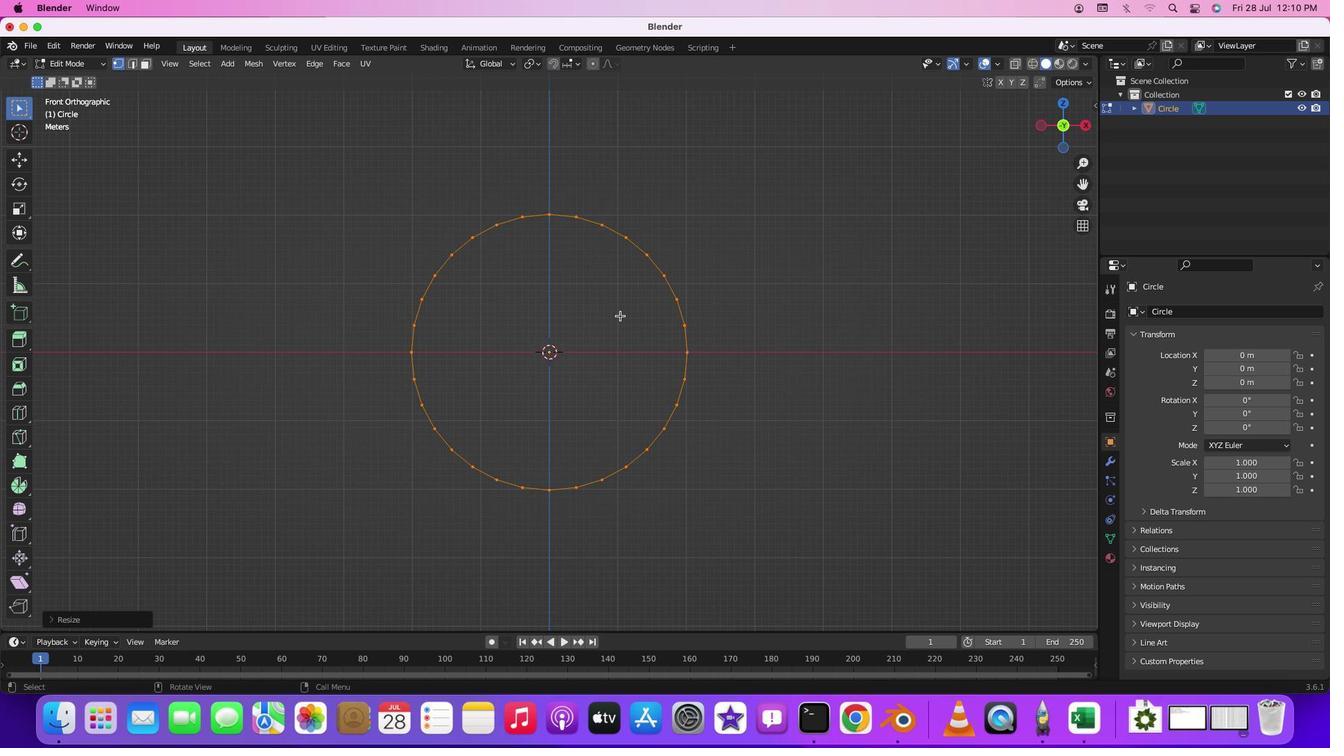 
Action: Mouse scrolled (639, 335) with delta (20, 20)
Screenshot: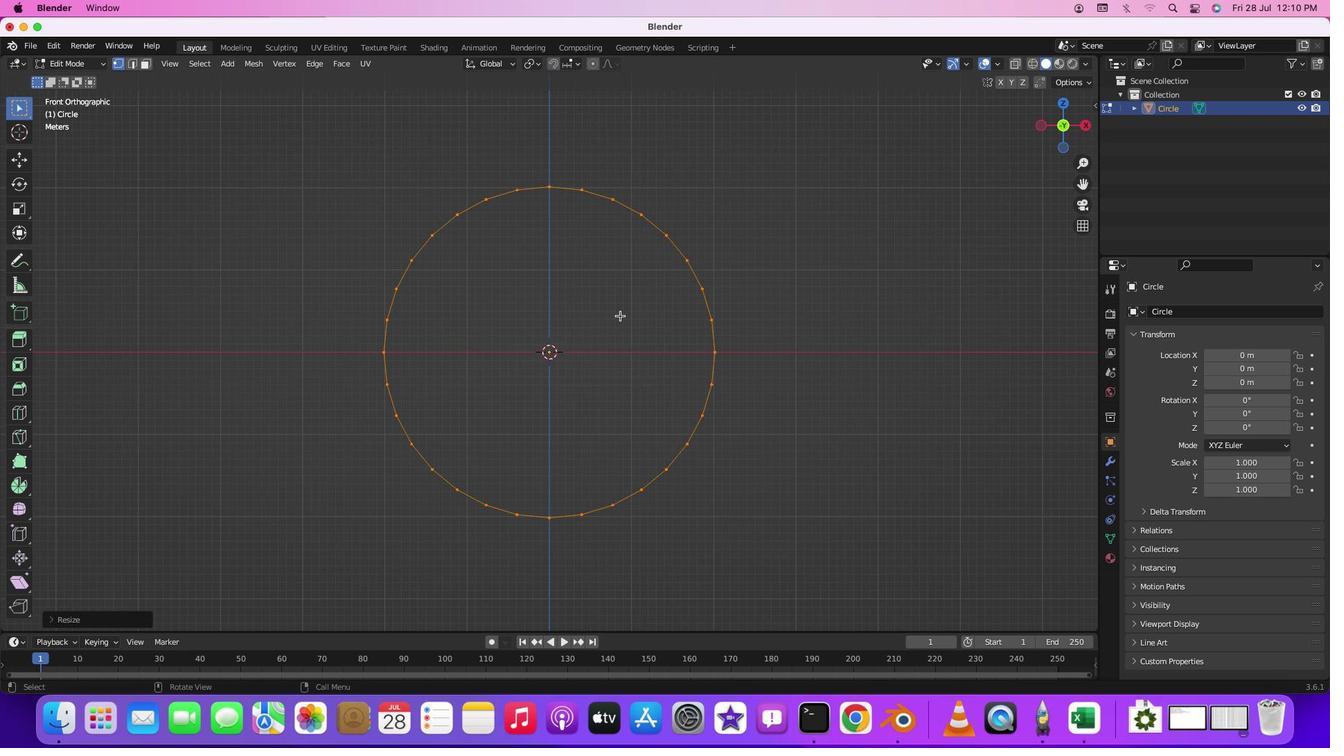 
Action: Key pressed 'e''s'
Screenshot: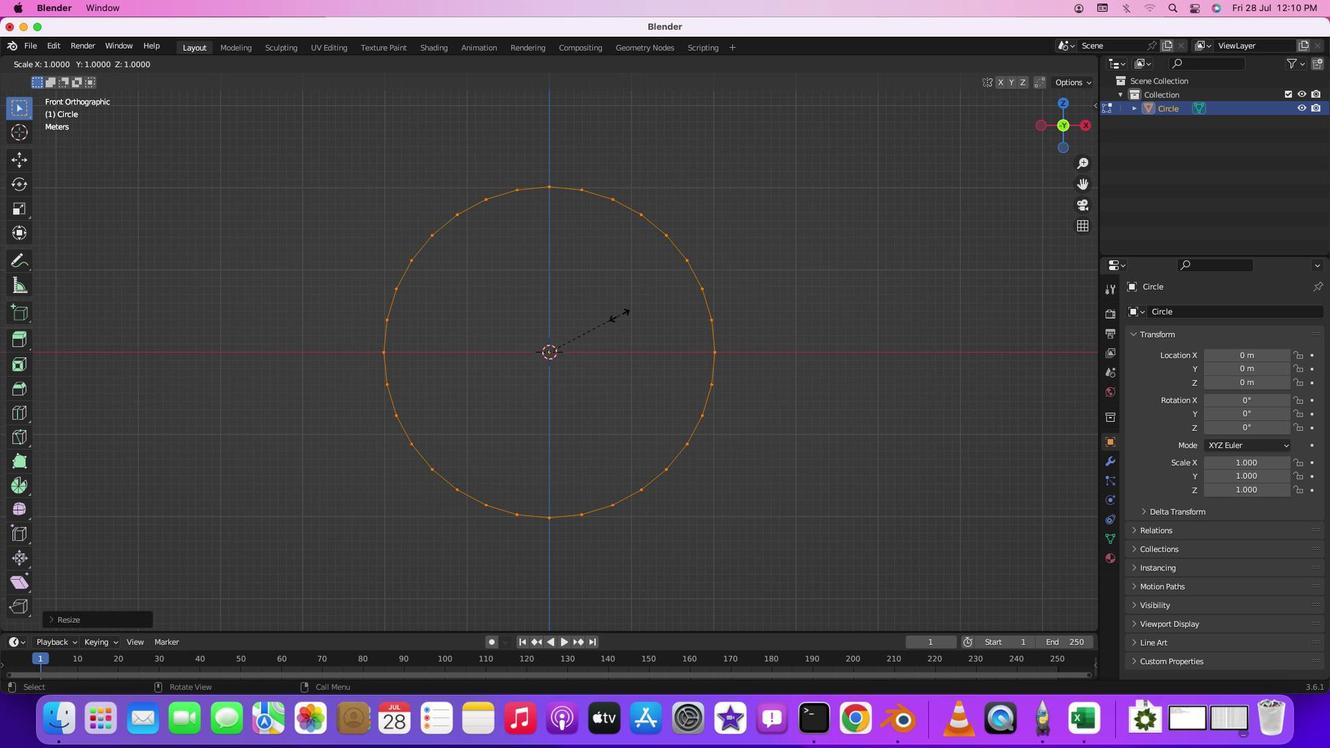 
Action: Mouse moved to (667, 325)
Screenshot: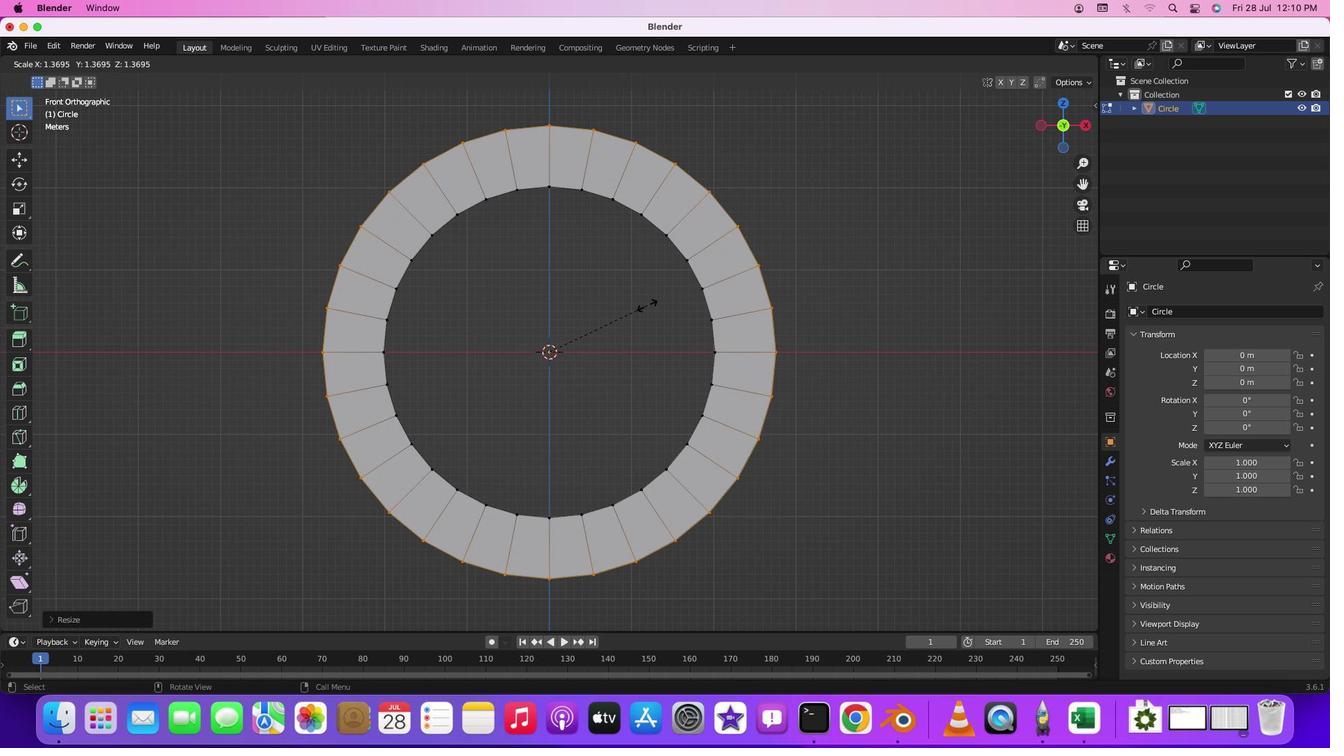 
Action: Mouse pressed left at (667, 325)
Screenshot: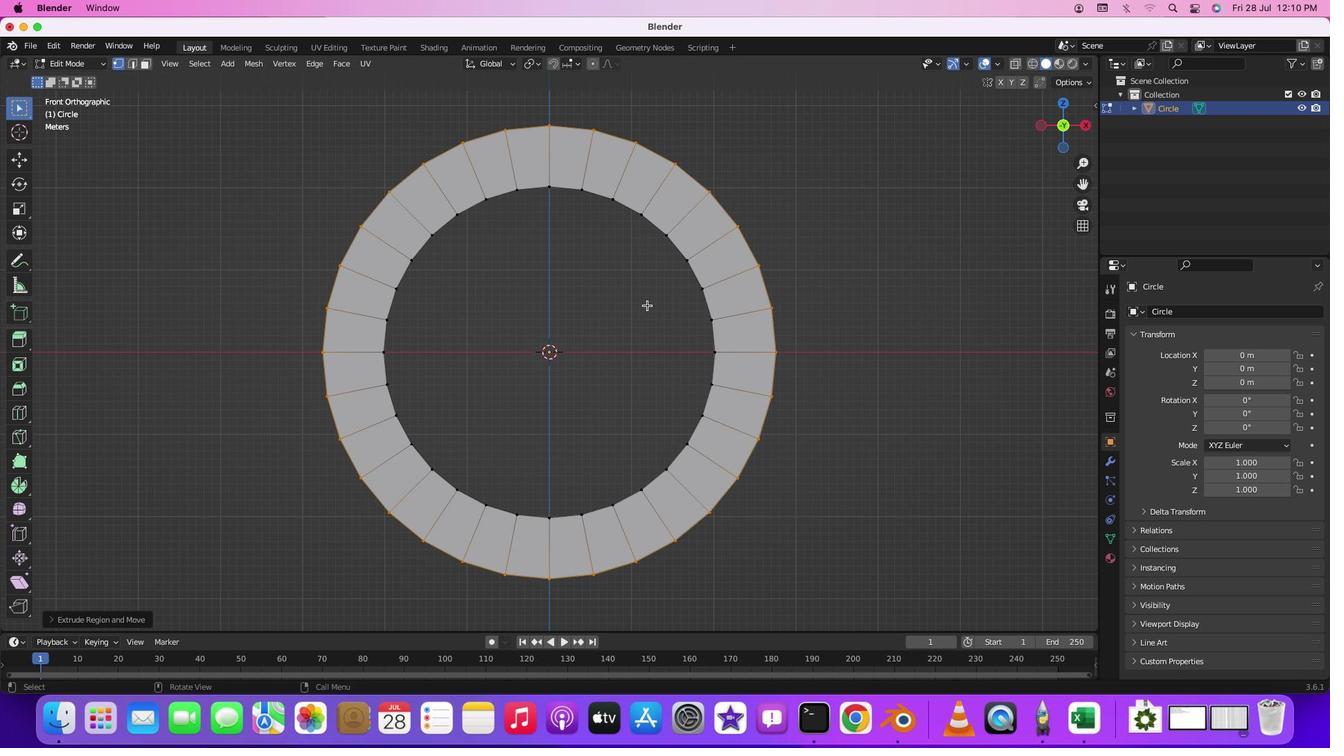 
Action: Mouse moved to (646, 327)
Screenshot: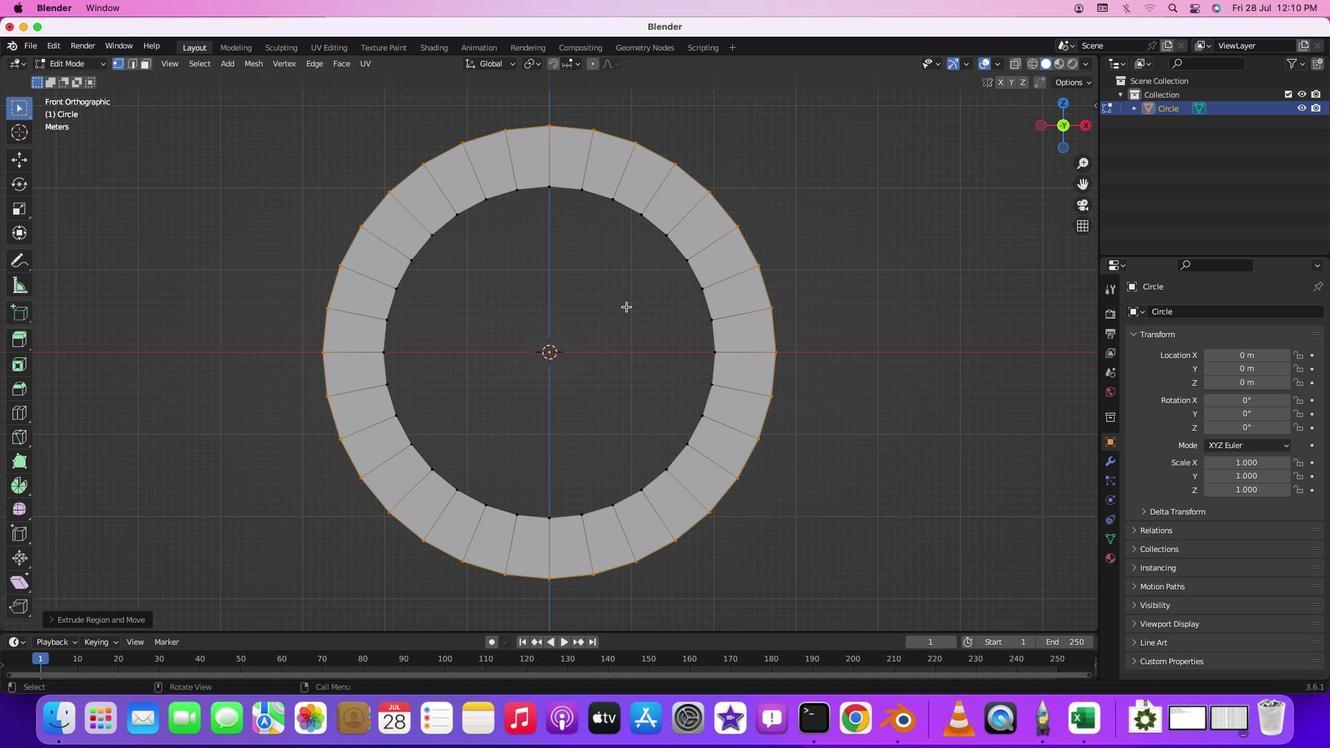 
Action: Mouse pressed left at (646, 327)
Screenshot: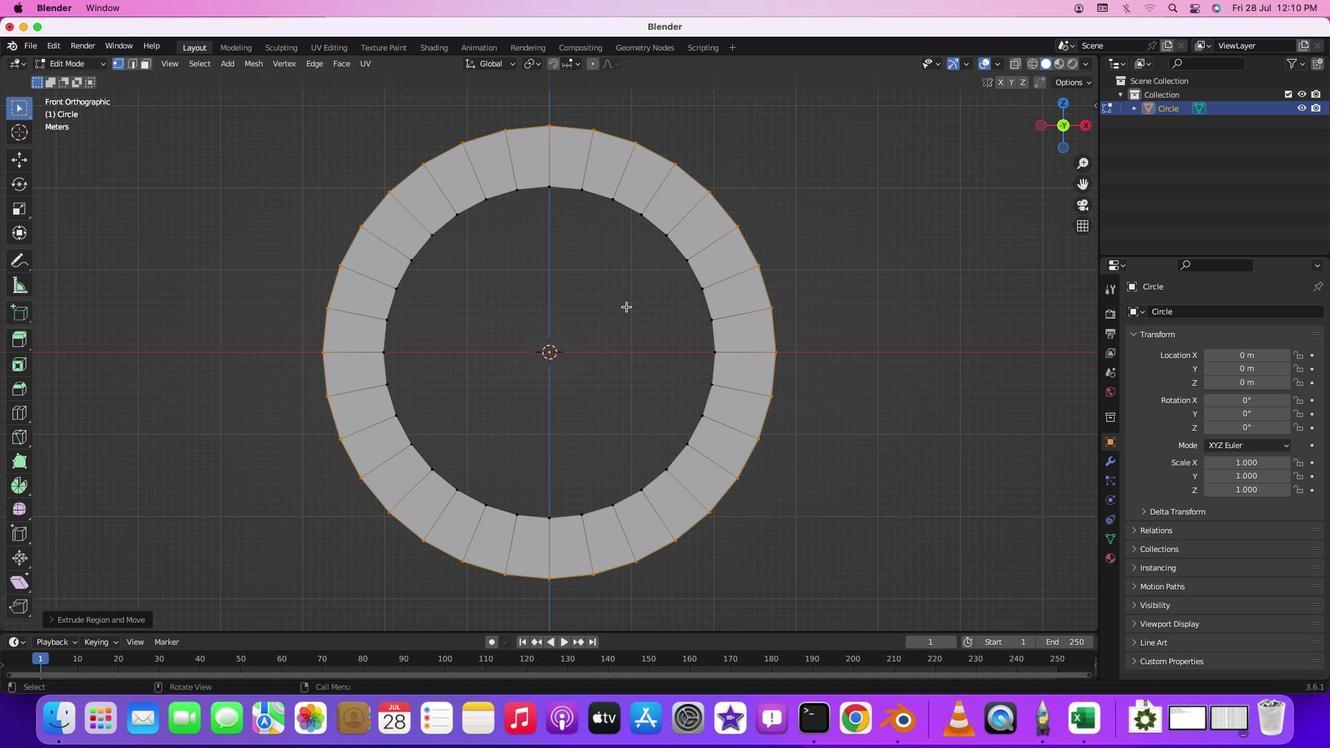 
Action: Mouse moved to (568, 355)
Screenshot: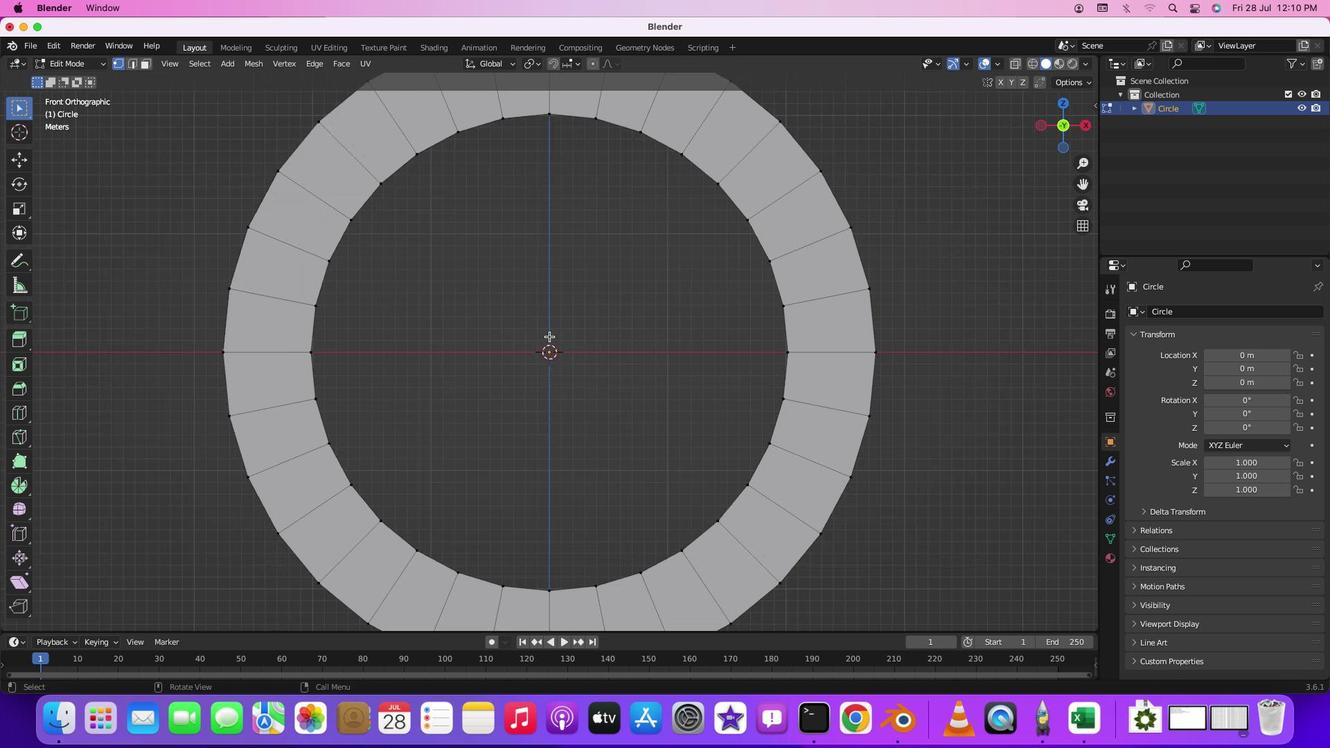 
Action: Mouse scrolled (568, 355) with delta (20, 20)
Screenshot: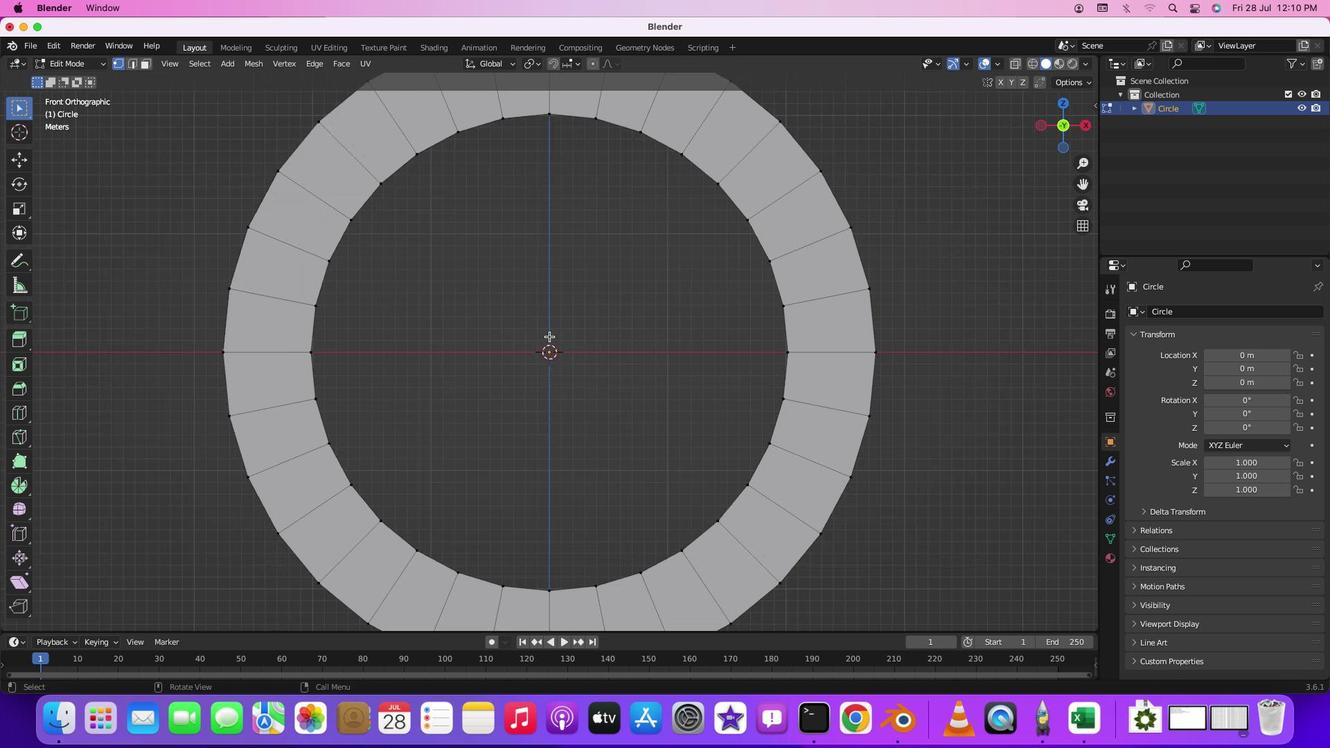 
Action: Mouse moved to (568, 355)
Screenshot: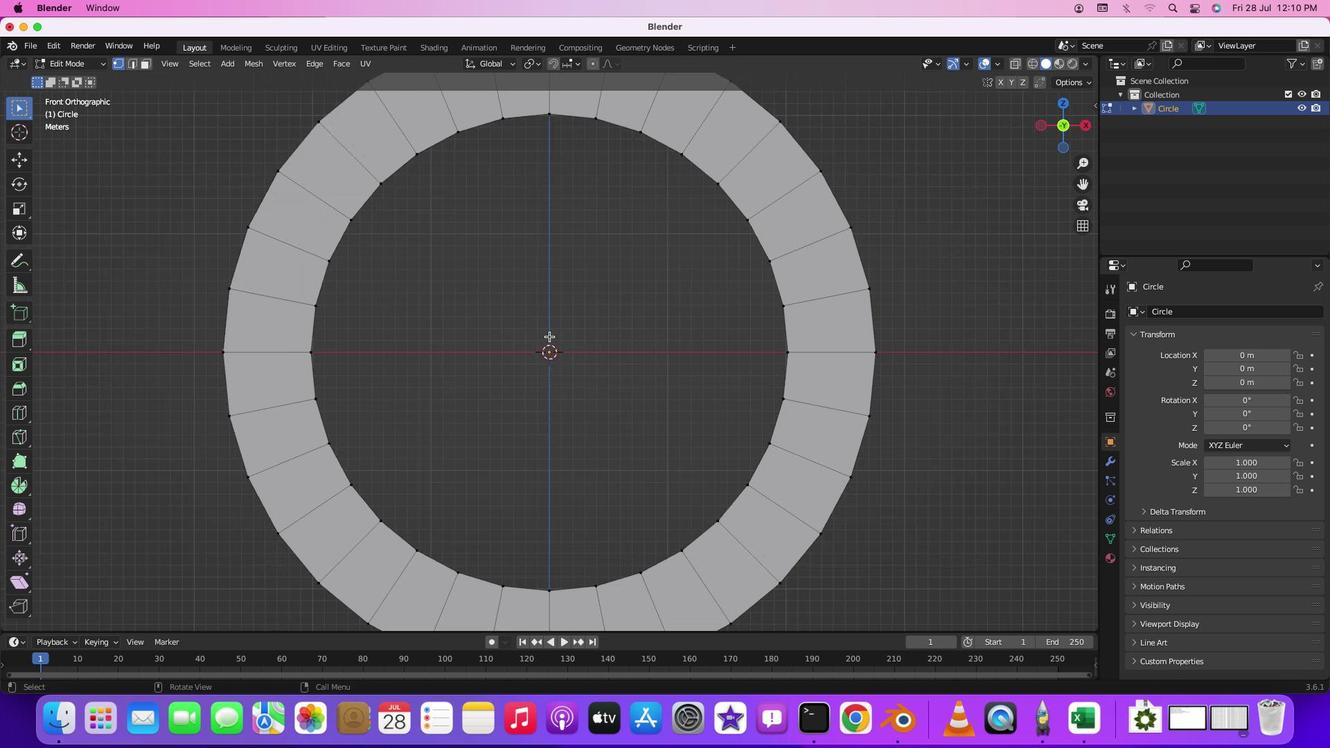 
Action: Mouse scrolled (568, 355) with delta (20, 20)
Screenshot: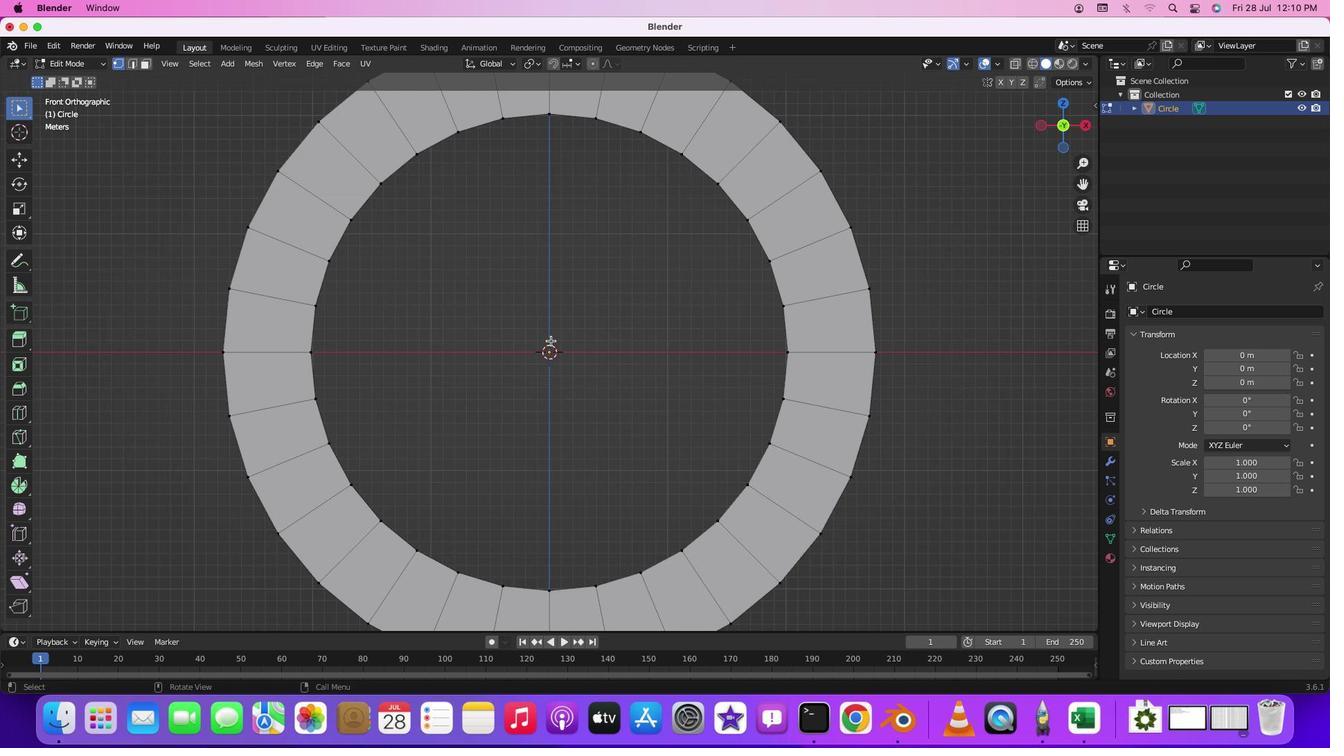 
Action: Mouse moved to (572, 363)
Screenshot: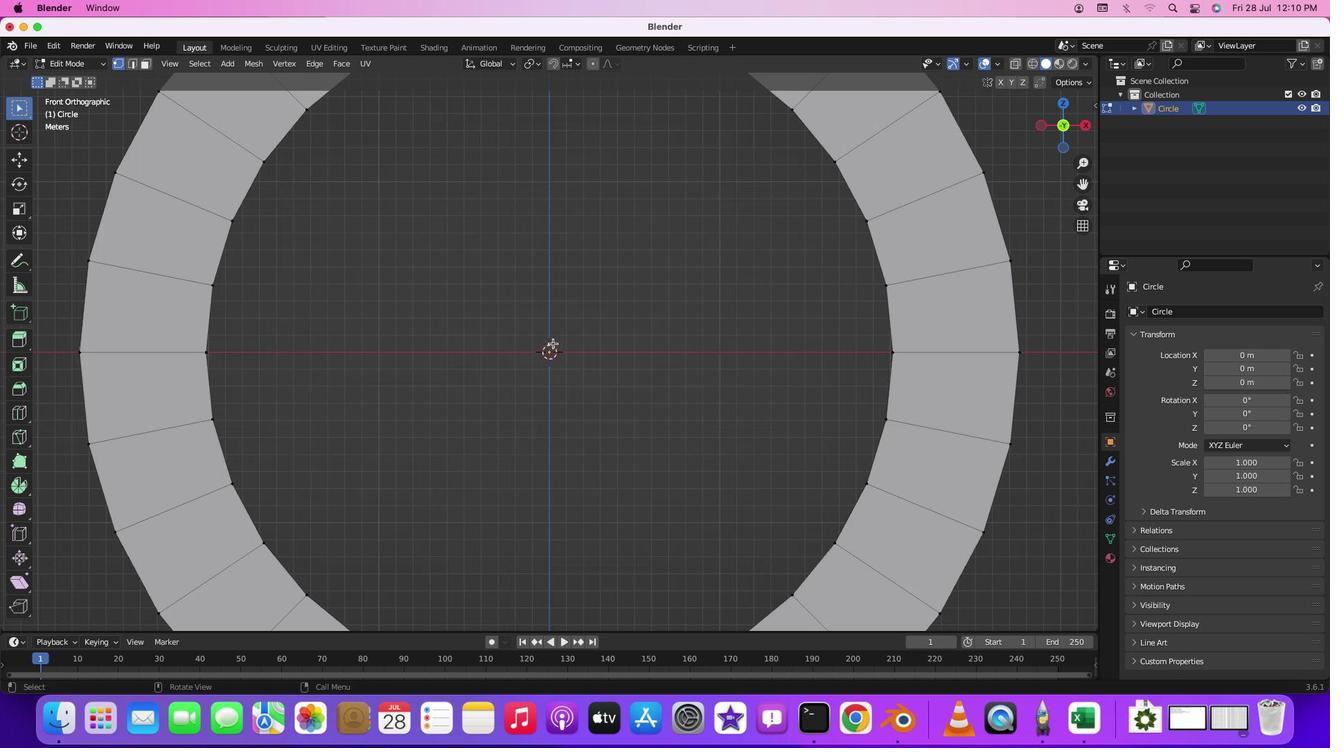 
Action: Mouse scrolled (572, 363) with delta (20, 20)
Screenshot: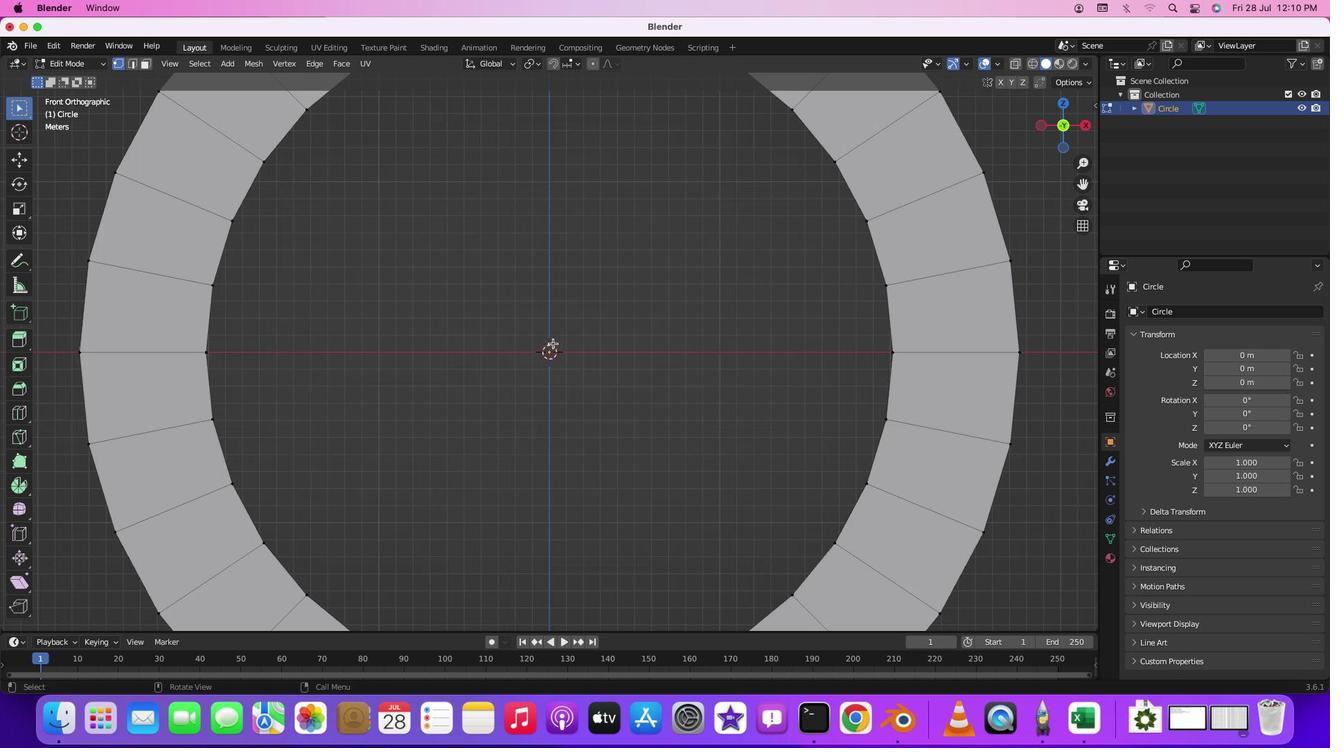 
Action: Mouse moved to (572, 363)
Screenshot: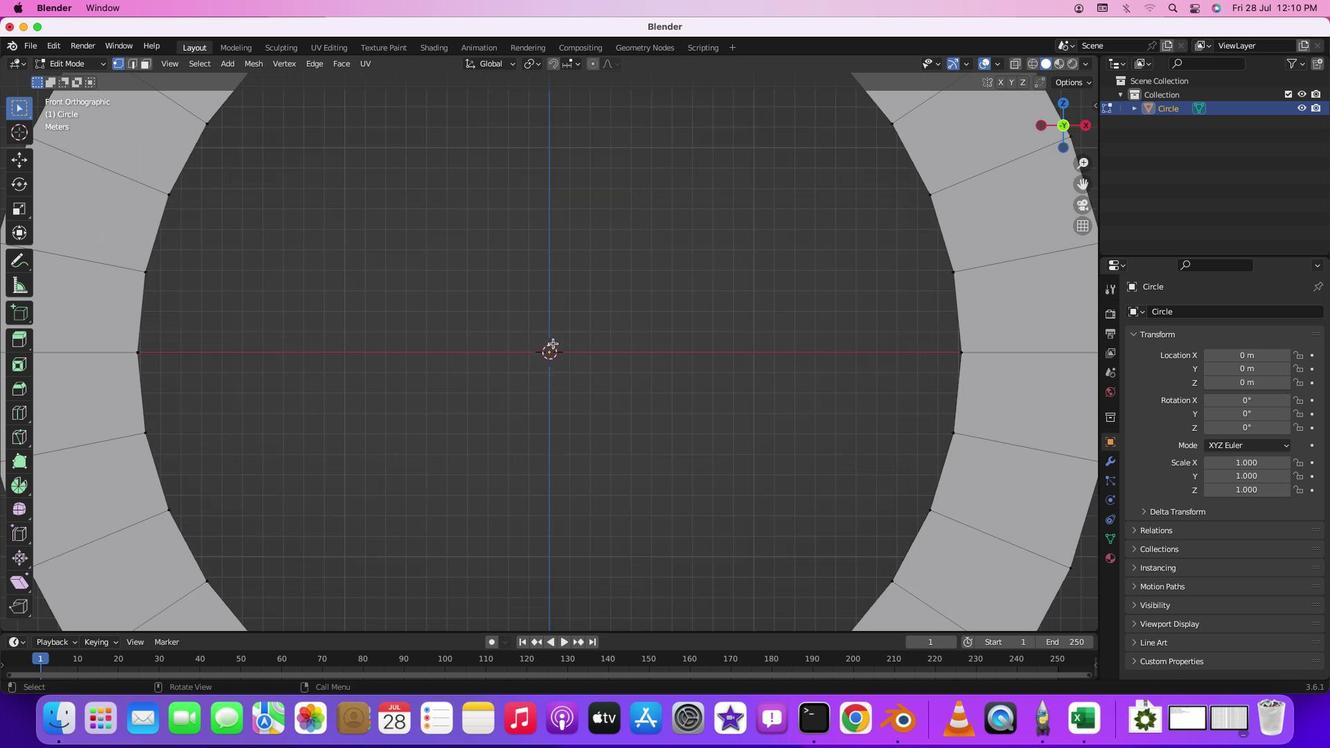 
Action: Mouse scrolled (572, 363) with delta (20, 20)
Screenshot: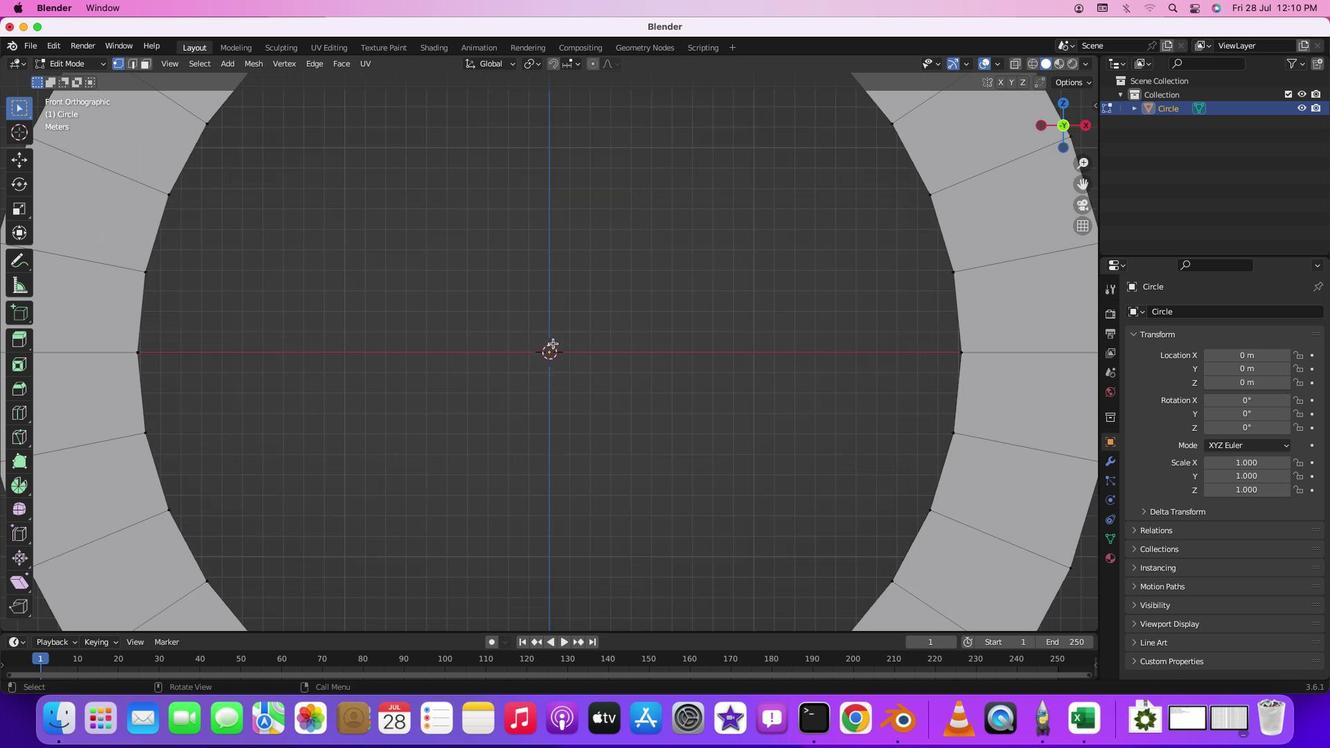 
Action: Mouse moved to (572, 363)
Screenshot: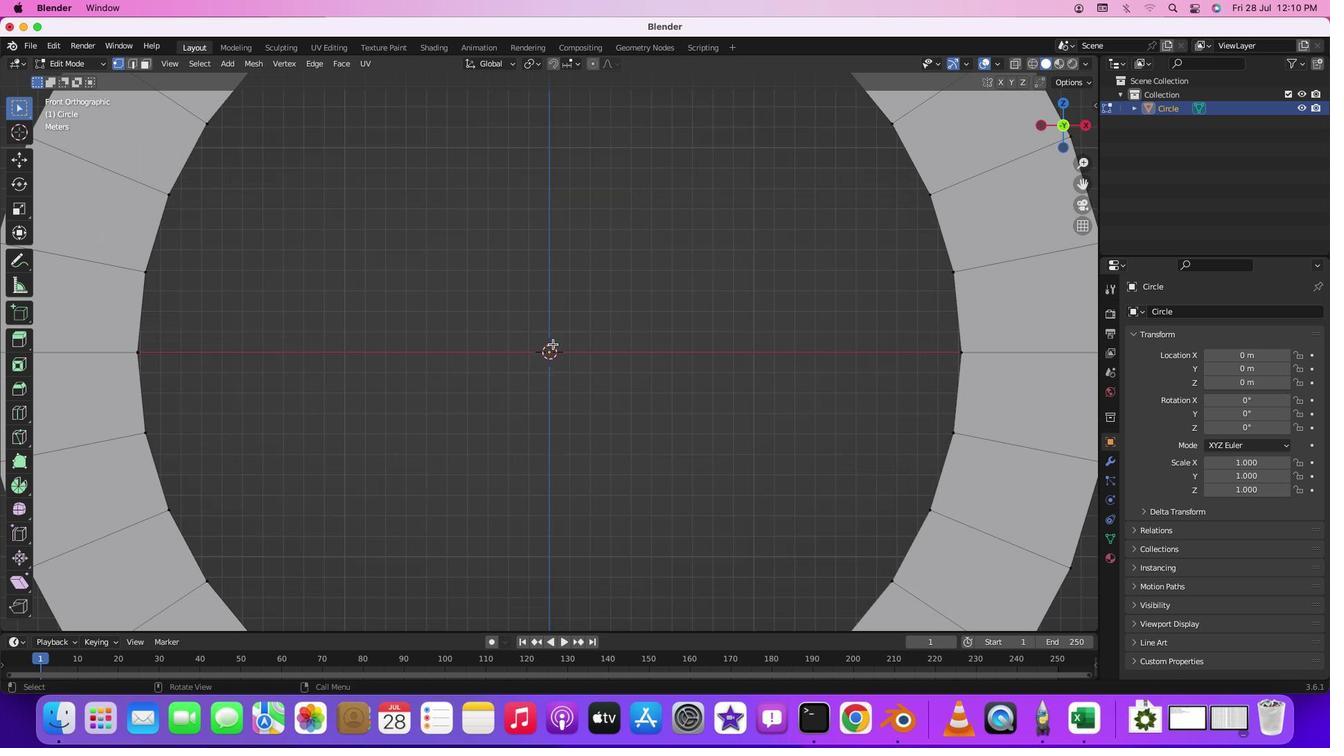 
Action: Mouse scrolled (572, 363) with delta (20, 21)
Screenshot: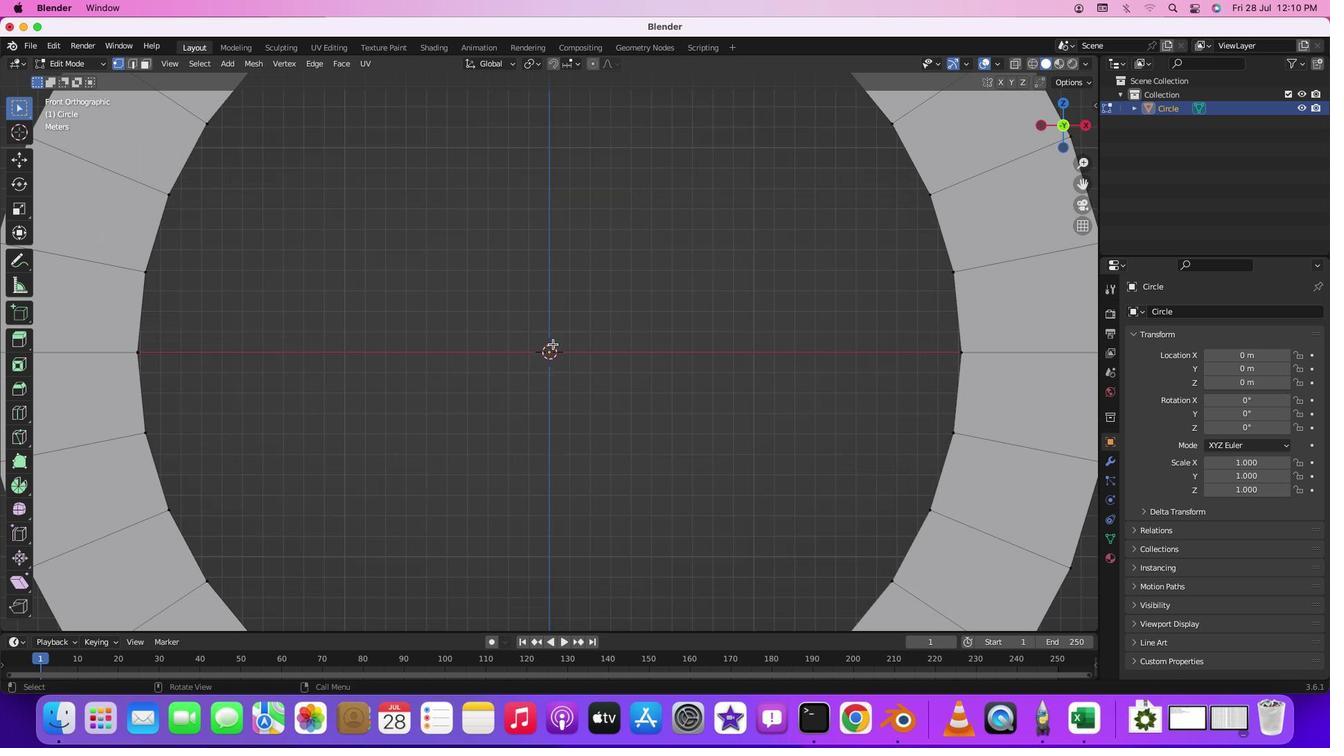 
Action: Mouse moved to (573, 365)
Screenshot: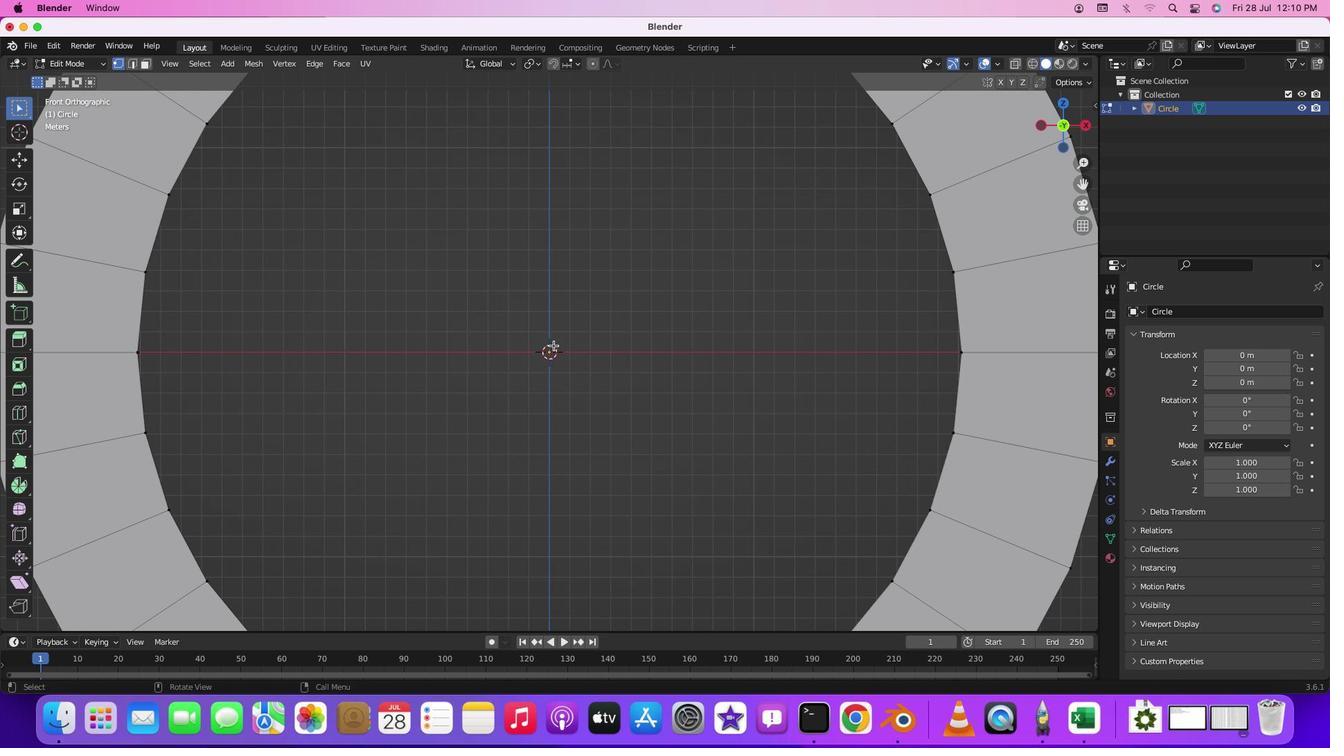 
Action: Mouse scrolled (573, 365) with delta (20, 20)
Screenshot: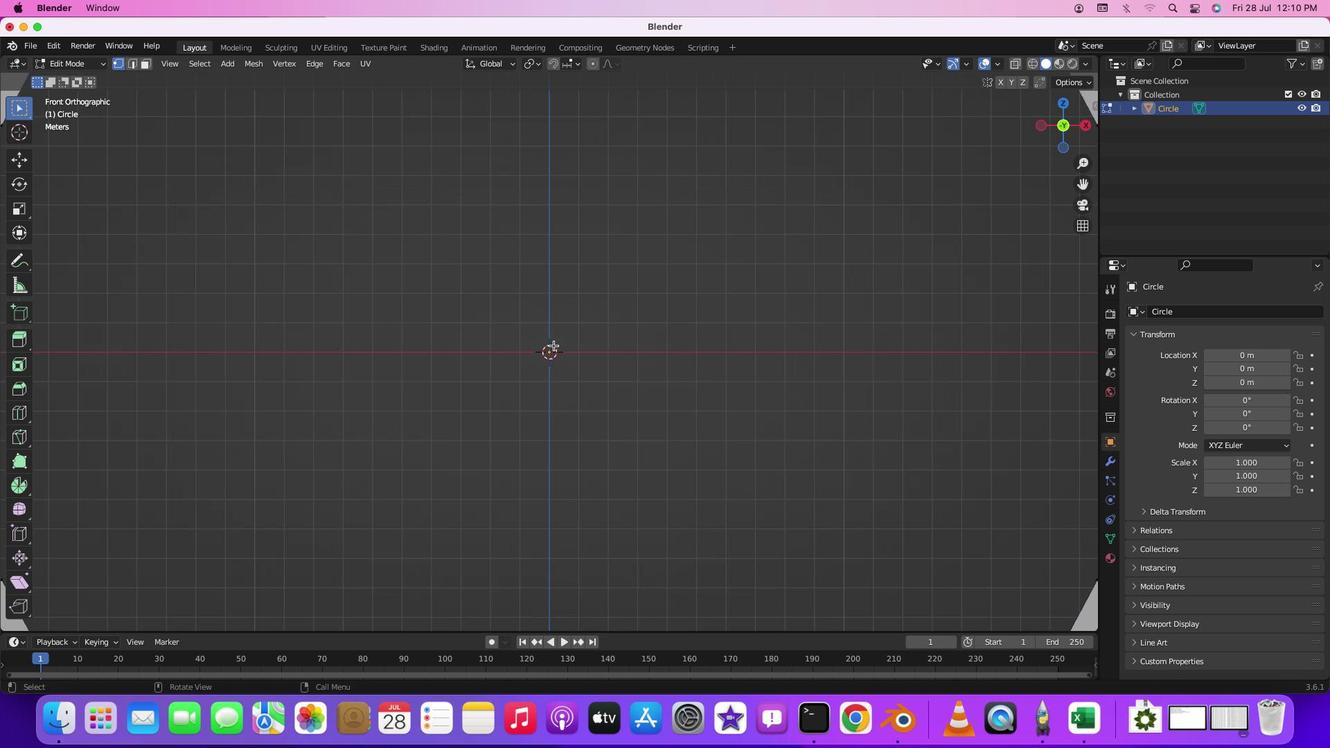 
Action: Mouse scrolled (573, 365) with delta (20, 20)
Screenshot: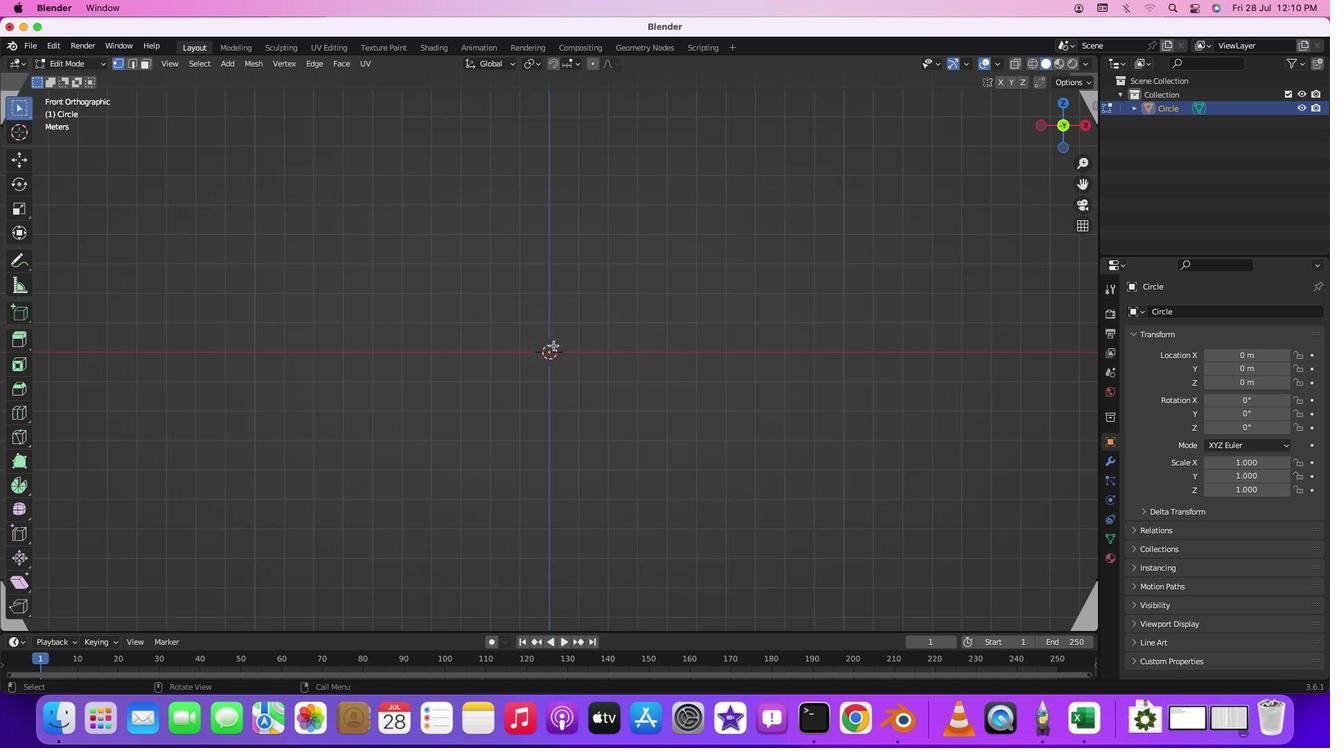 
Action: Mouse moved to (465, 295)
Screenshot: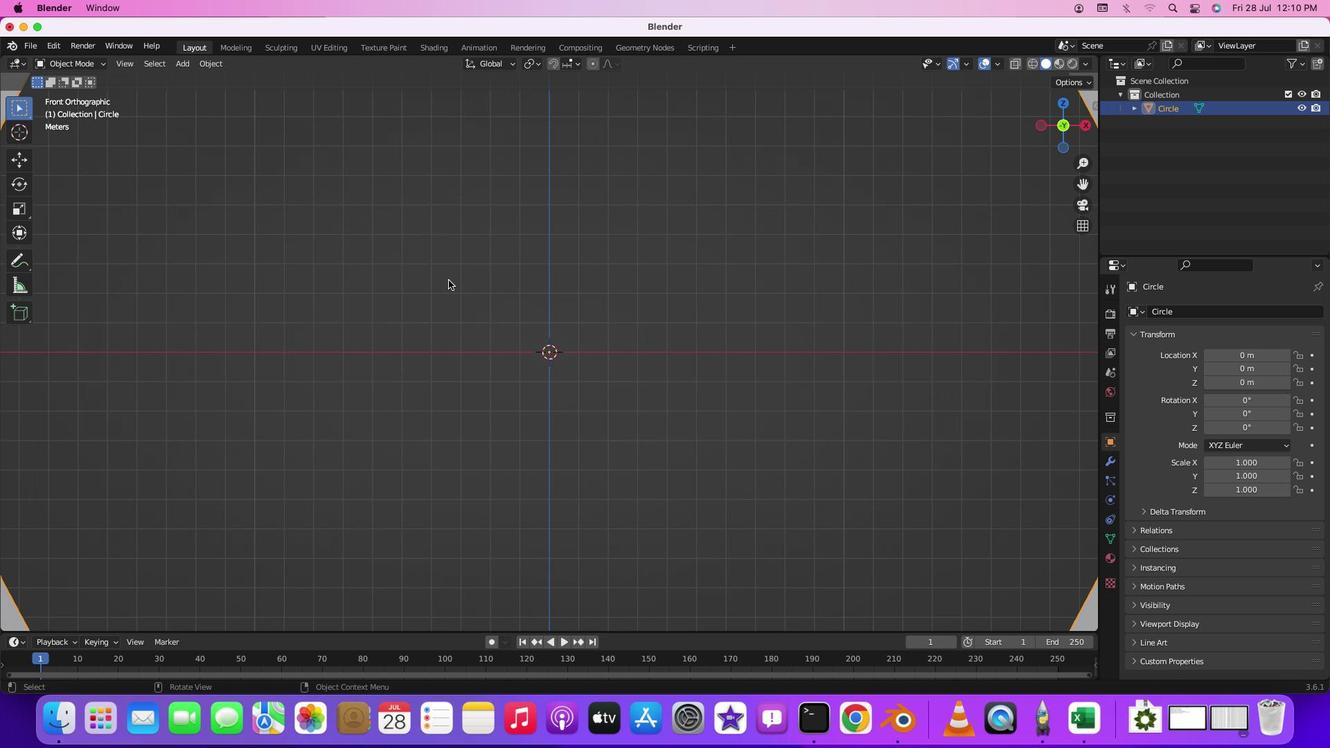 
Action: Key pressed Key.tab
Screenshot: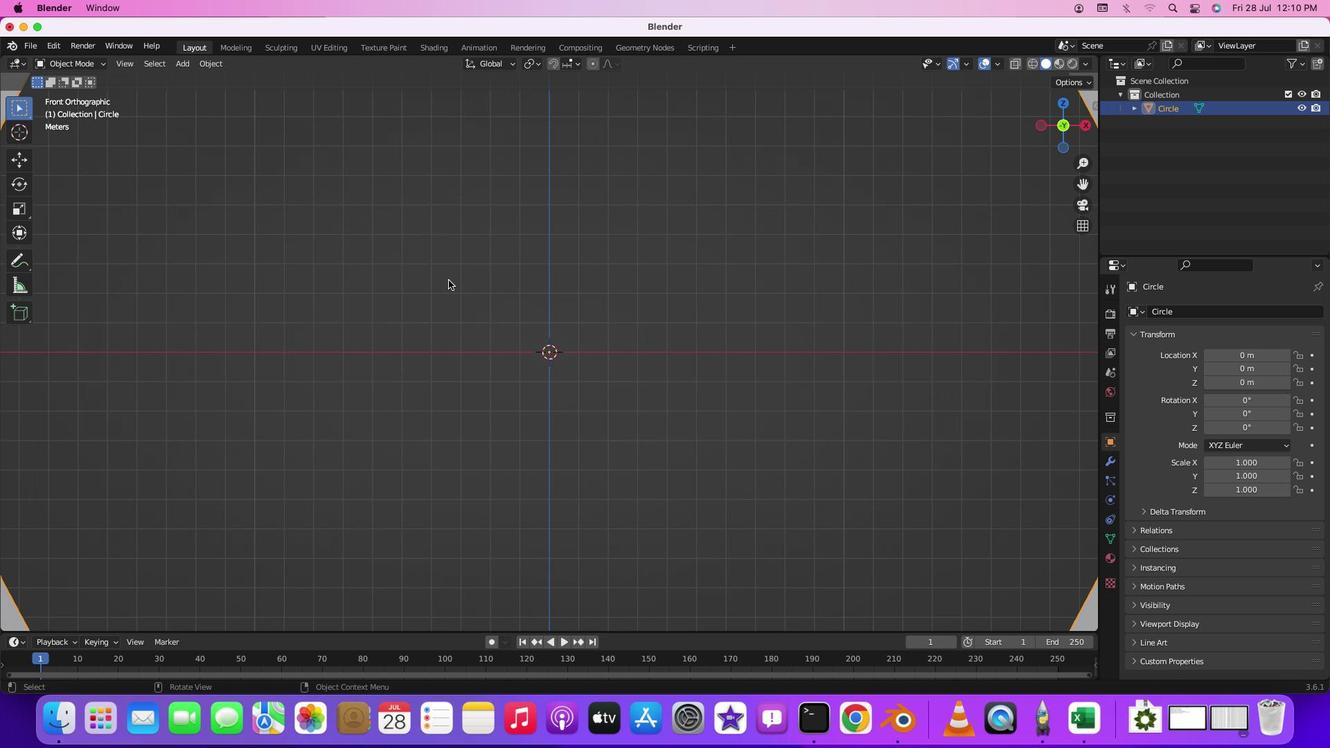 
Action: Mouse moved to (200, 80)
Screenshot: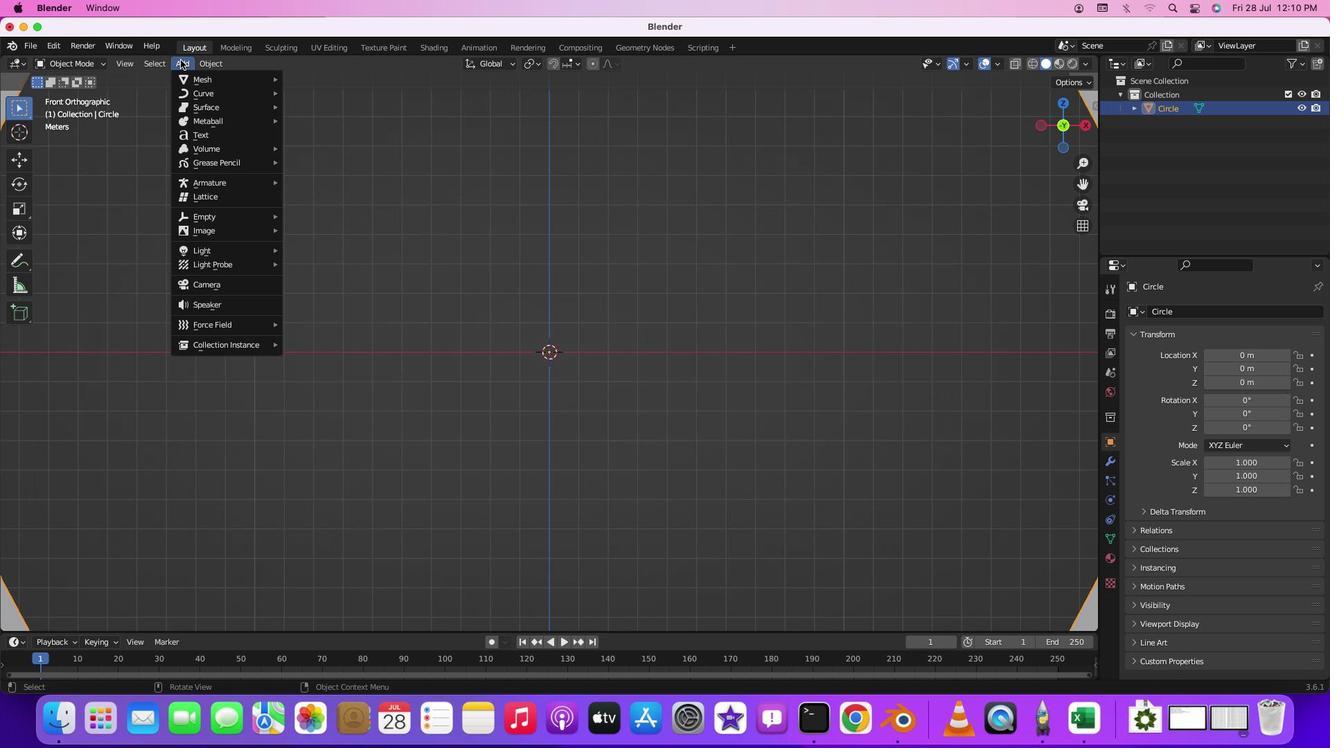 
Action: Mouse pressed left at (200, 80)
Screenshot: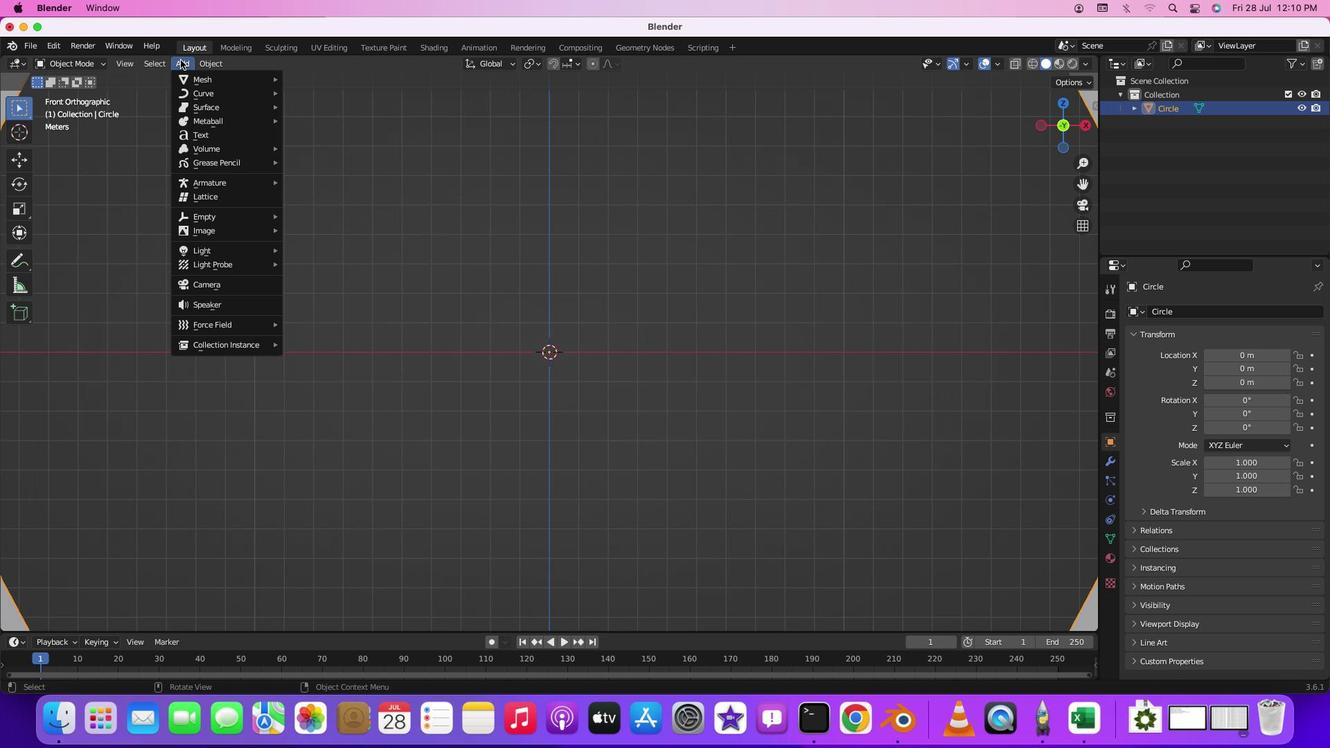 
Action: Mouse moved to (351, 125)
Screenshot: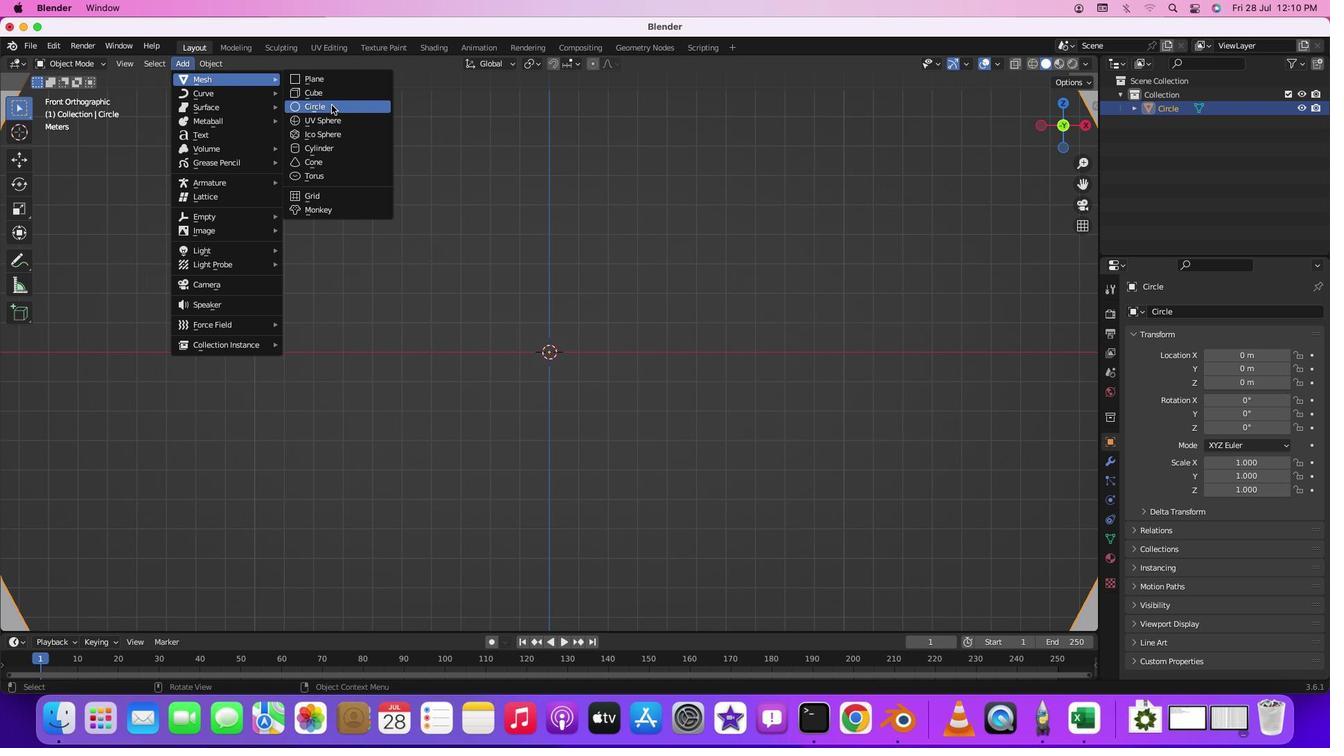 
Action: Mouse pressed left at (351, 125)
Screenshot: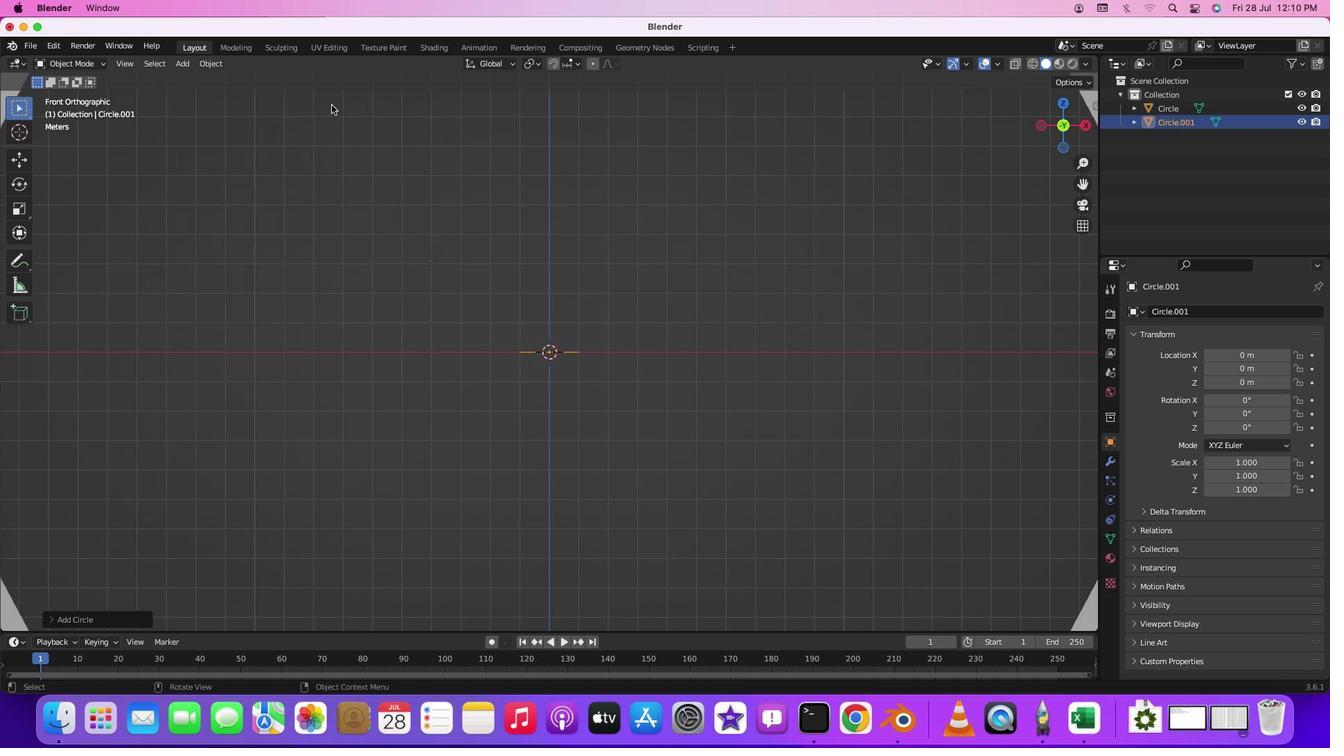 
Action: Mouse moved to (556, 379)
Screenshot: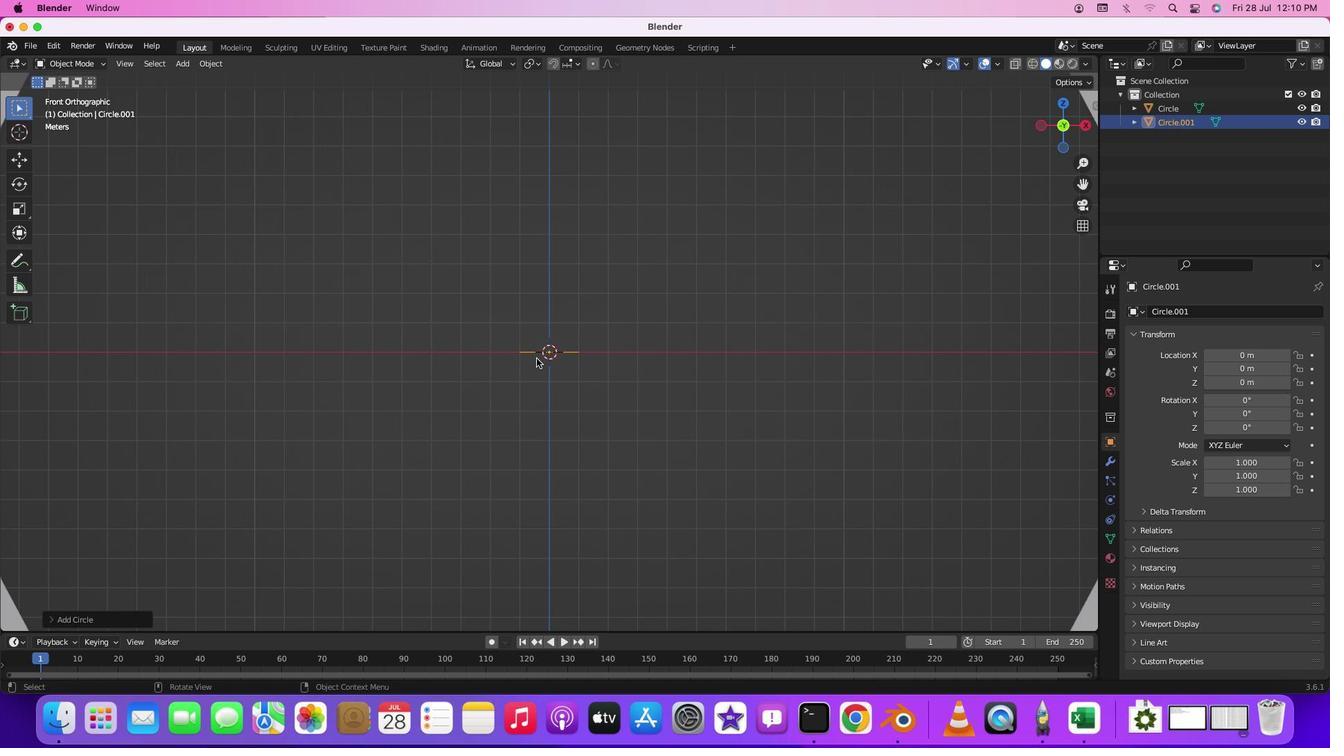
Action: Mouse scrolled (556, 379) with delta (20, 20)
Screenshot: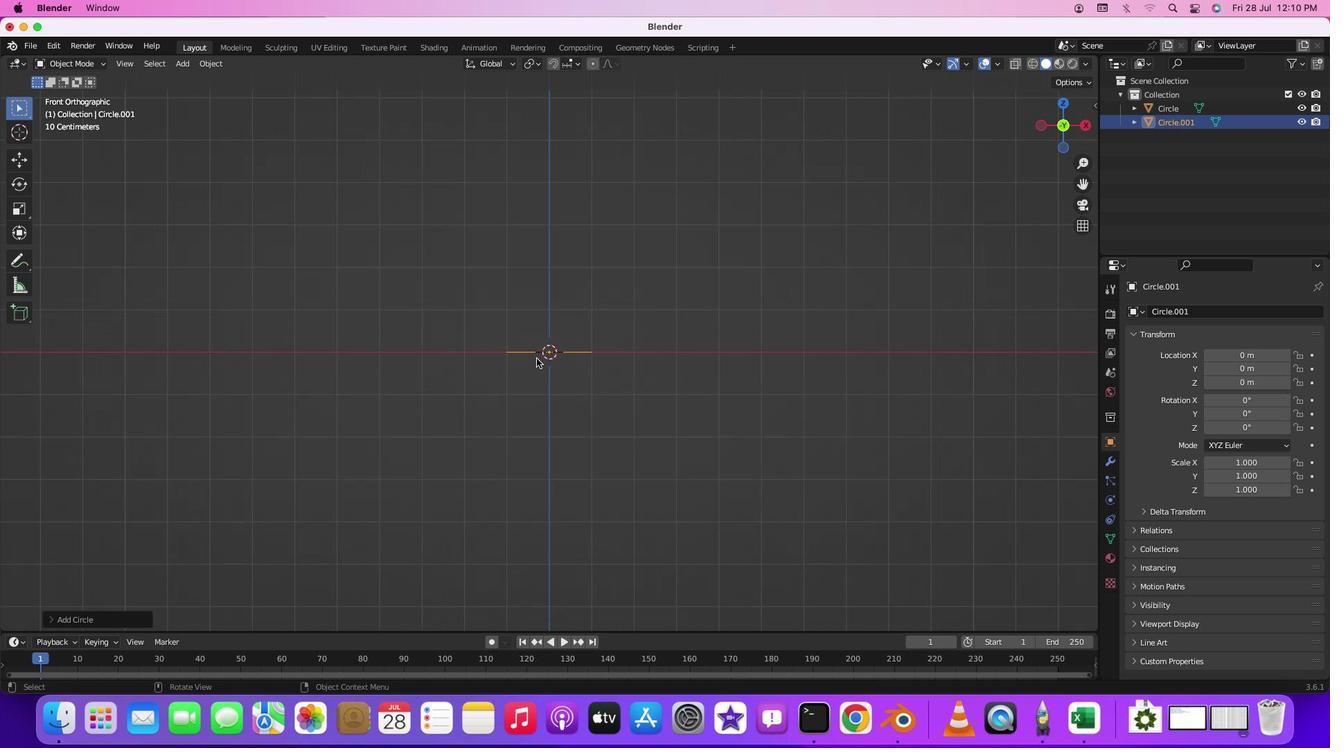 
Action: Mouse scrolled (556, 379) with delta (20, 20)
Screenshot: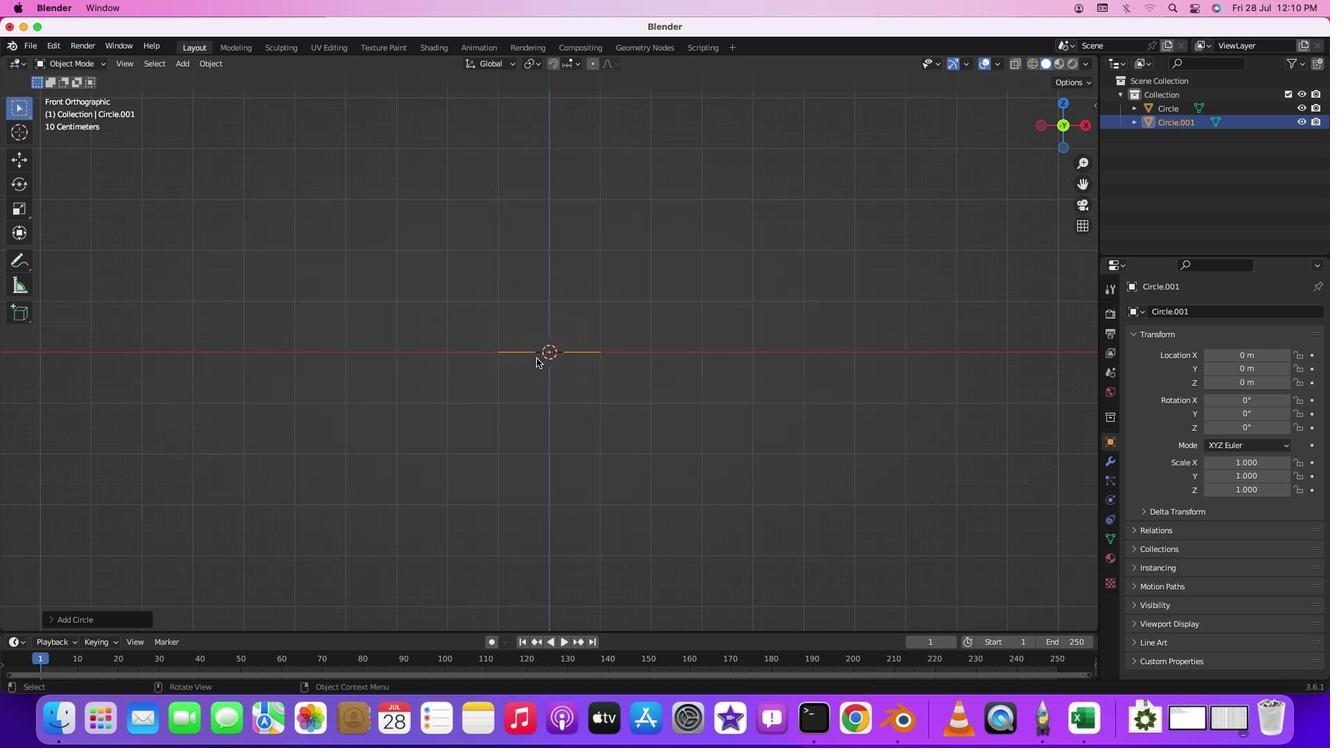 
Action: Mouse scrolled (556, 379) with delta (20, 21)
Screenshot: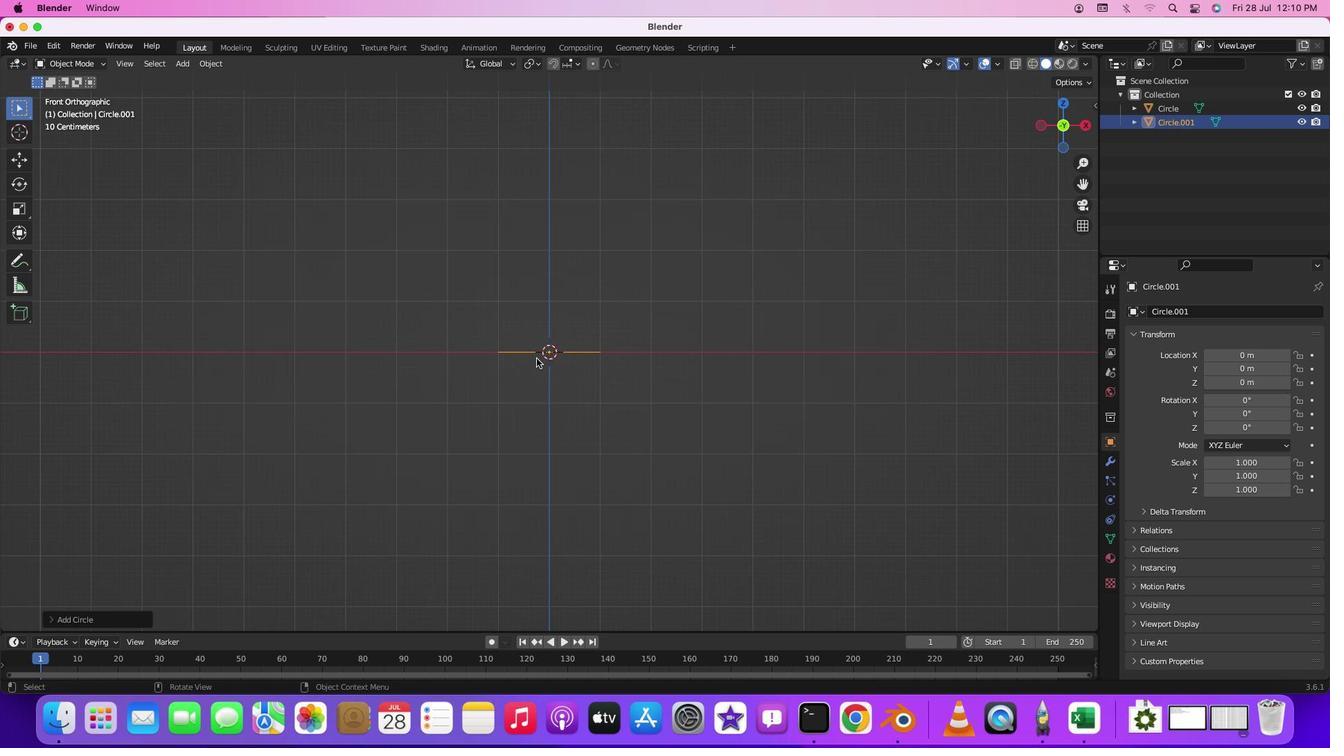 
Action: Mouse scrolled (556, 379) with delta (20, 22)
Screenshot: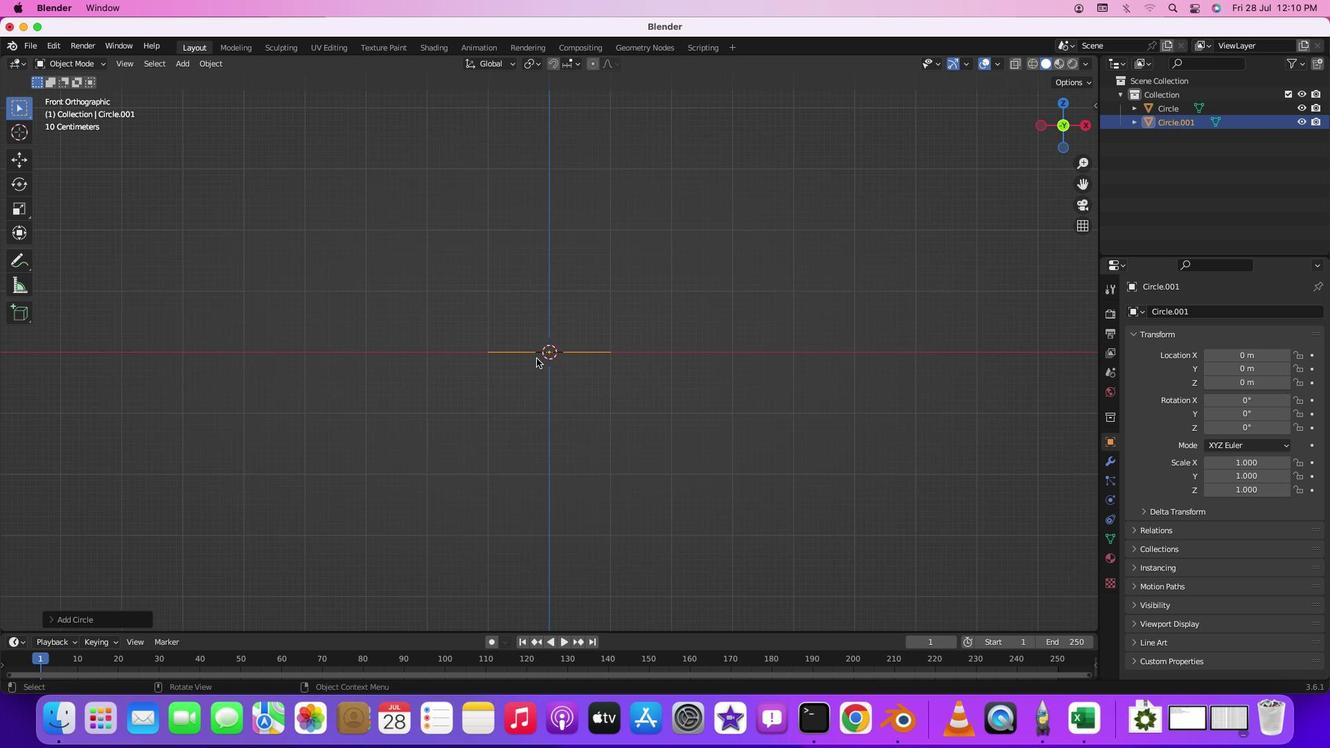 
Action: Mouse scrolled (556, 379) with delta (20, 20)
Screenshot: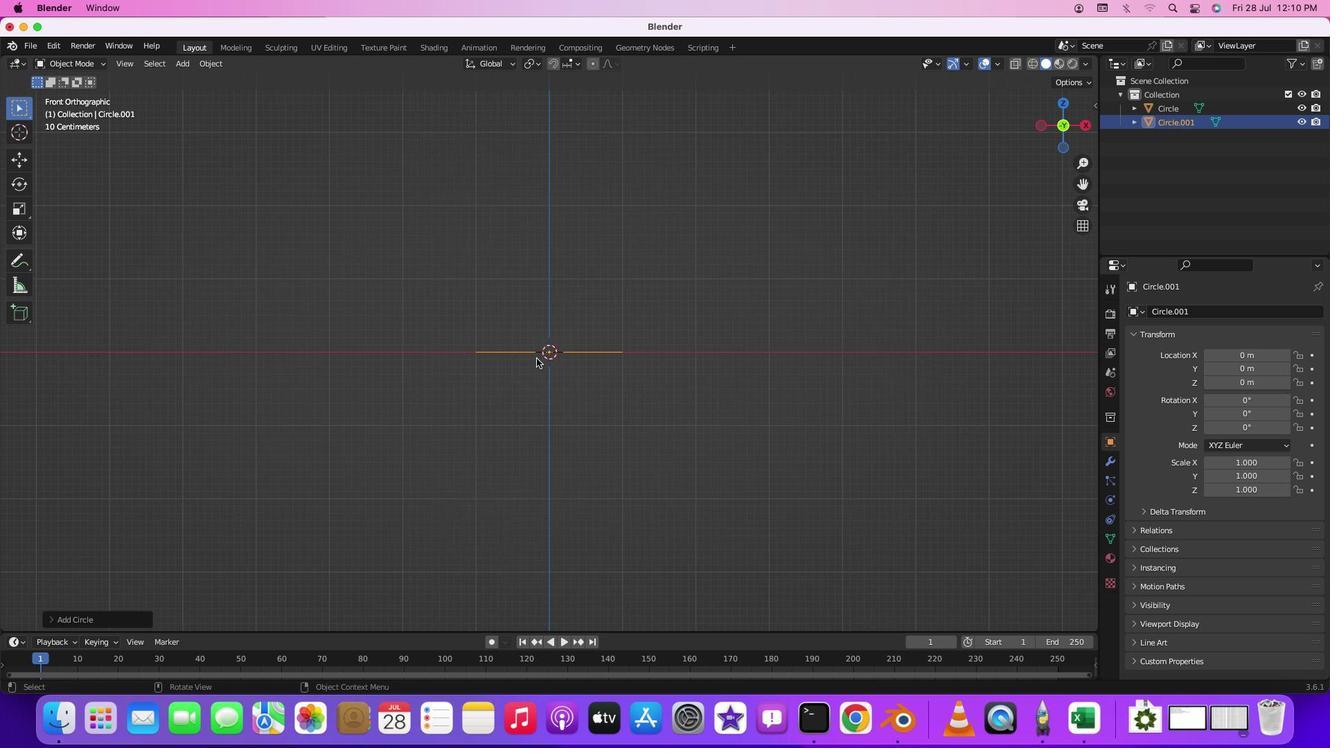 
Action: Mouse scrolled (556, 379) with delta (20, 20)
Screenshot: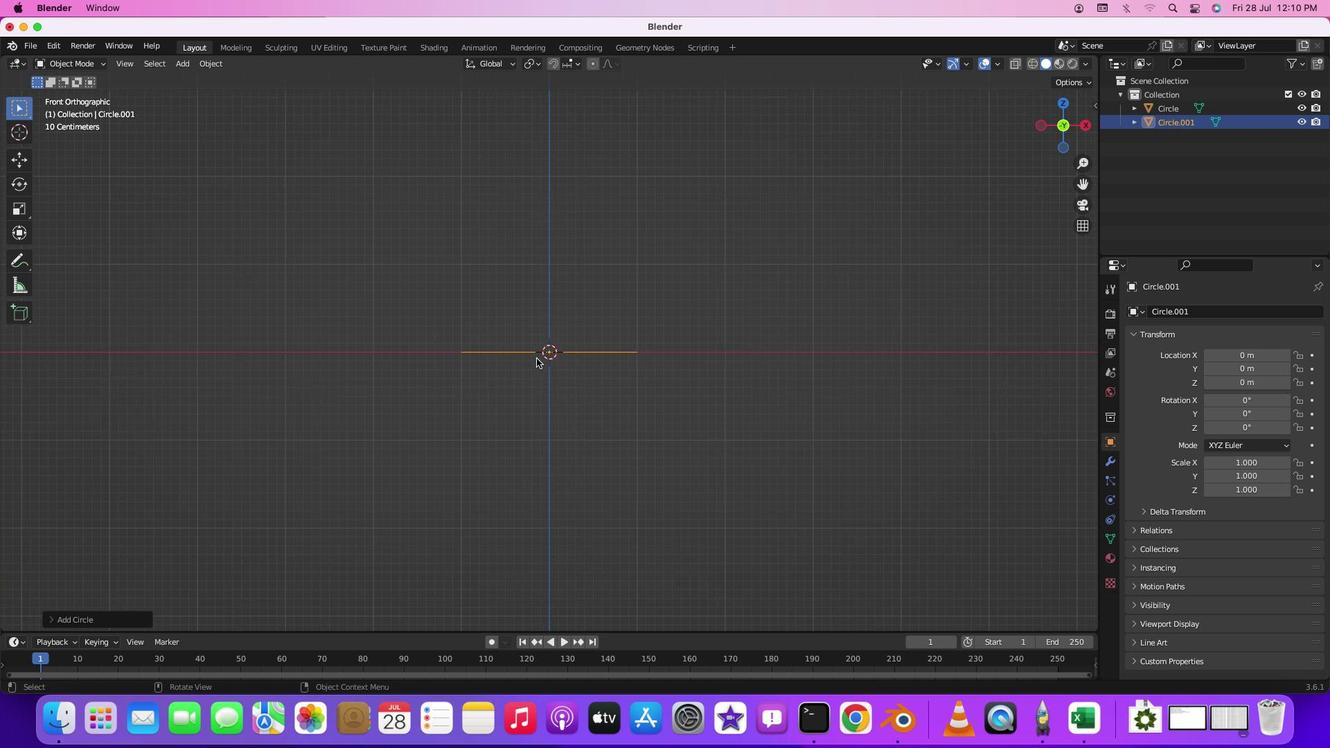 
Action: Mouse scrolled (556, 379) with delta (20, 21)
Screenshot: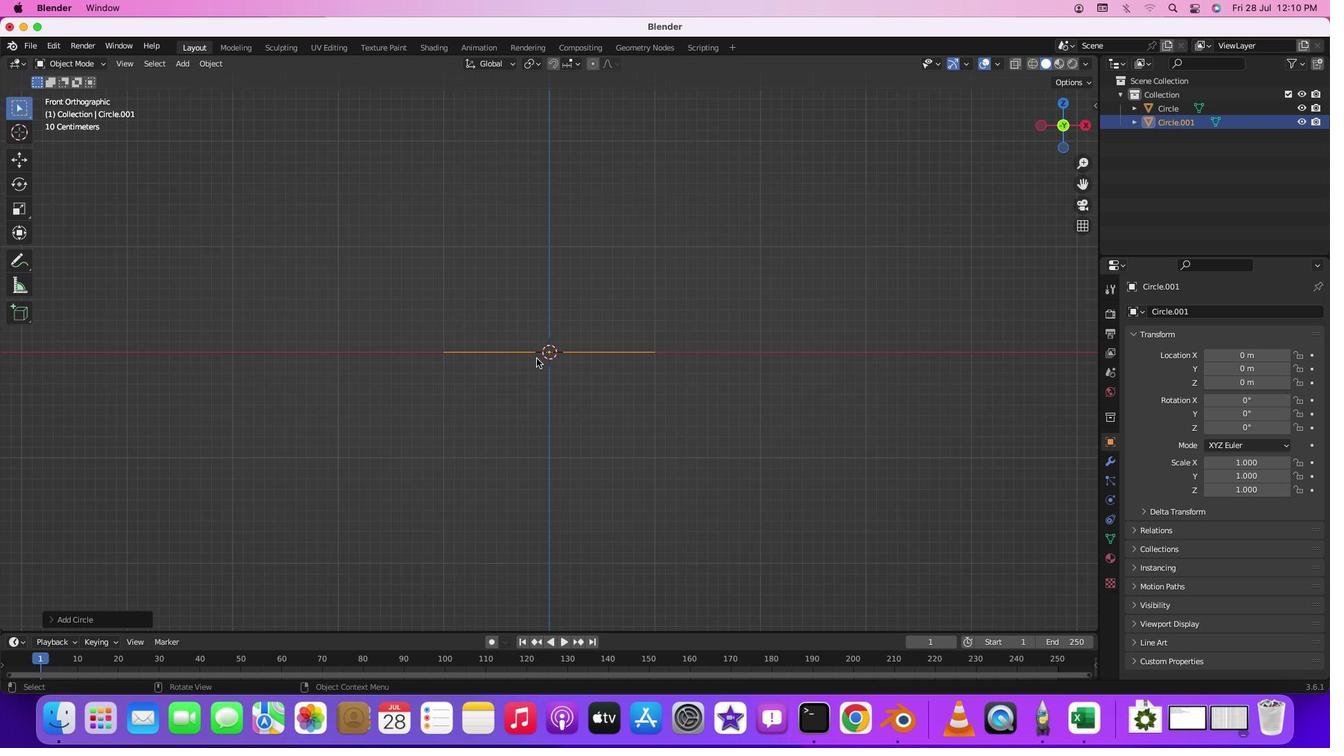 
Action: Mouse scrolled (556, 379) with delta (20, 20)
Screenshot: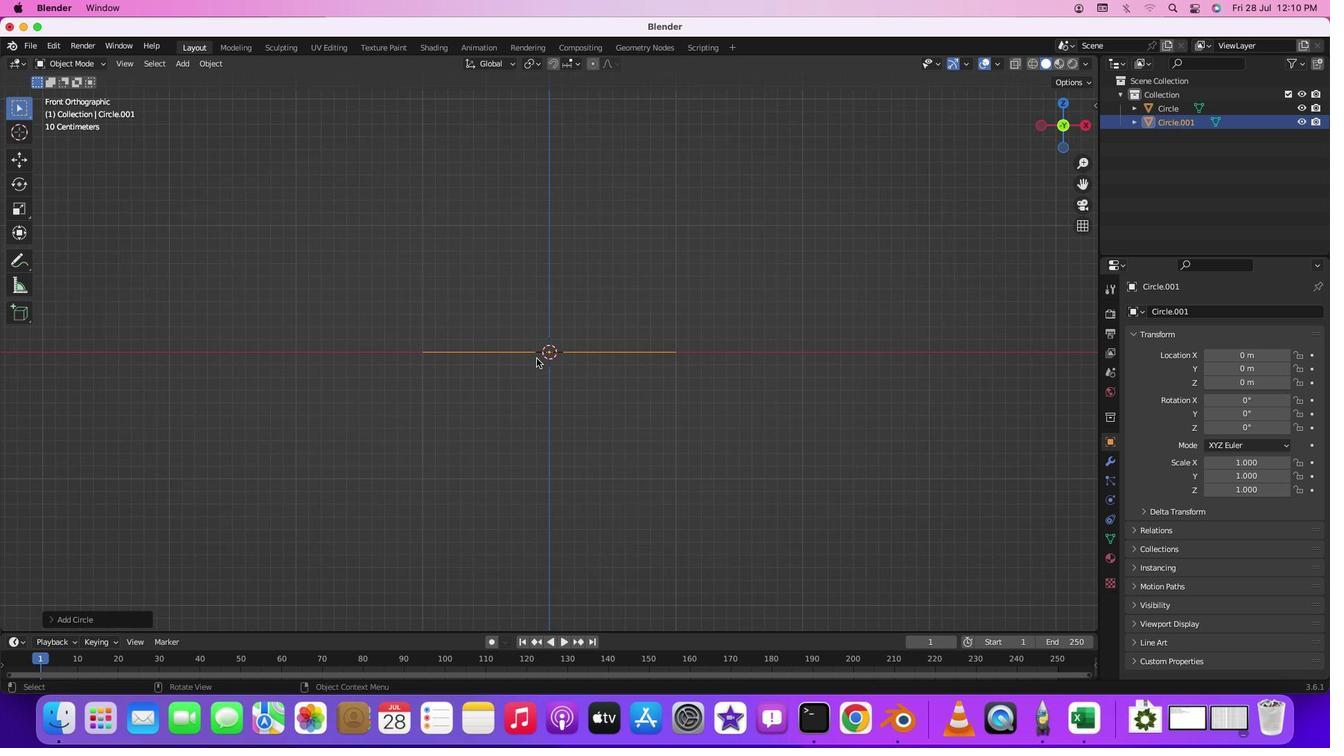 
Action: Mouse scrolled (556, 379) with delta (20, 20)
Screenshot: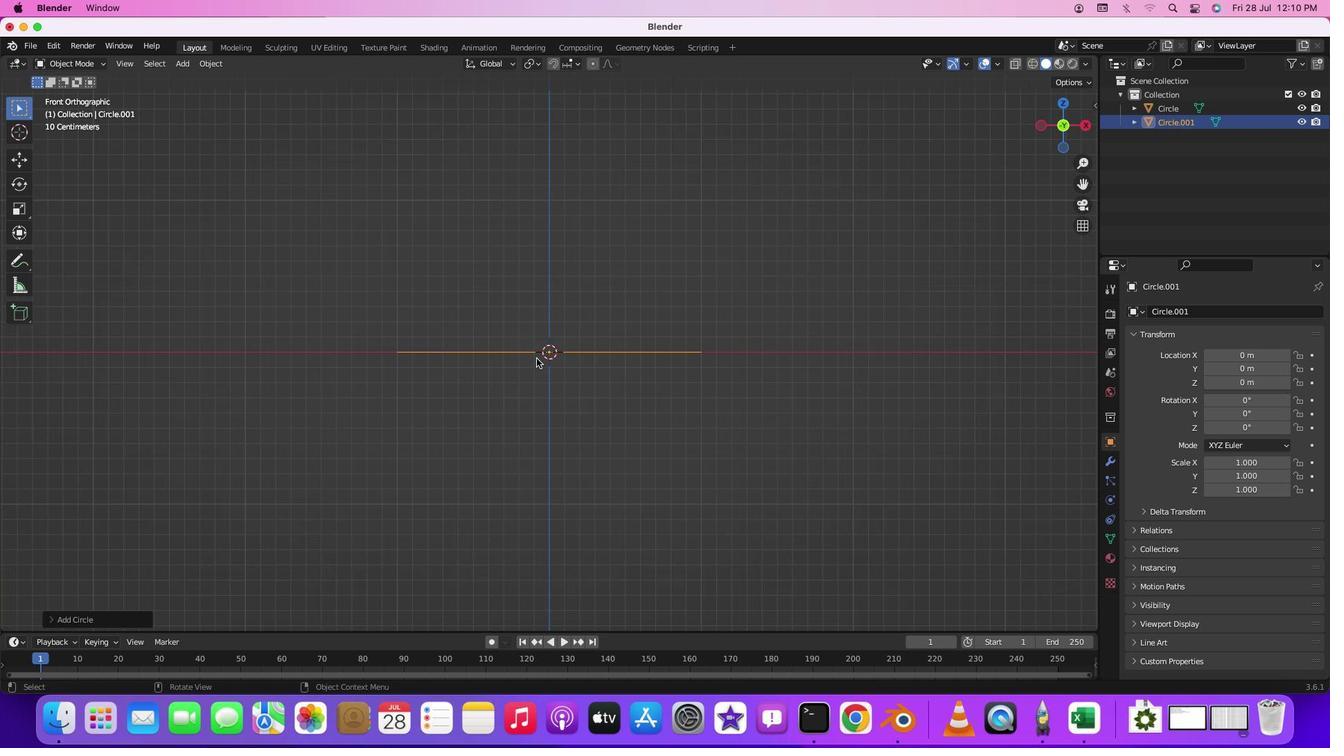 
Action: Mouse scrolled (556, 379) with delta (20, 20)
Screenshot: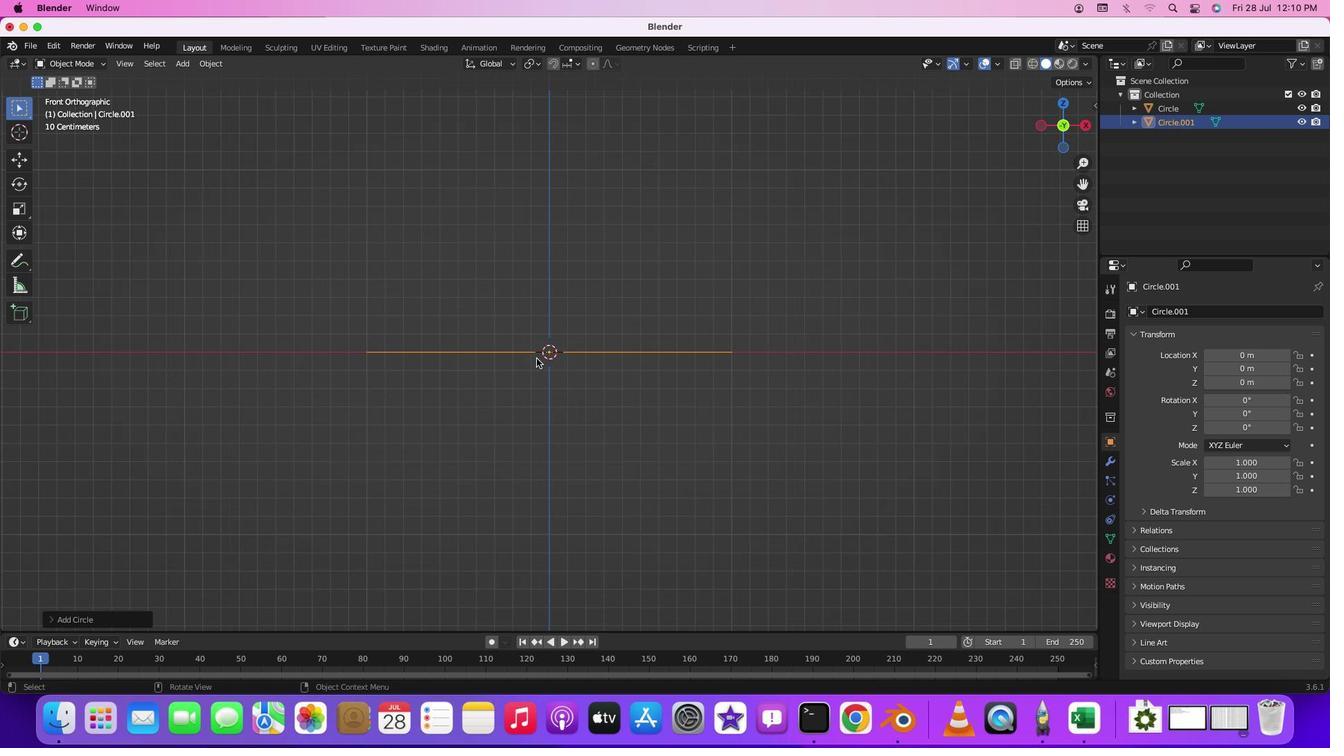 
Action: Mouse scrolled (556, 379) with delta (20, 20)
Screenshot: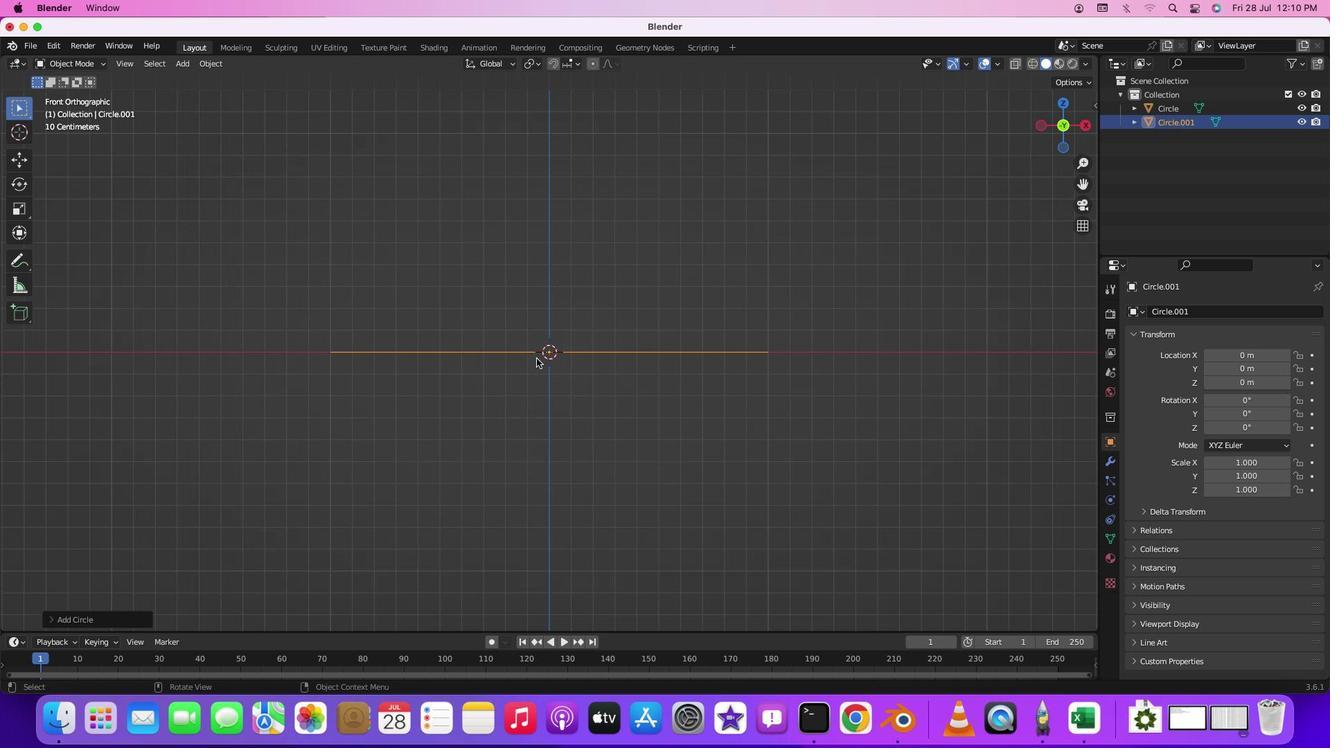 
Action: Key pressed '3'
Screenshot: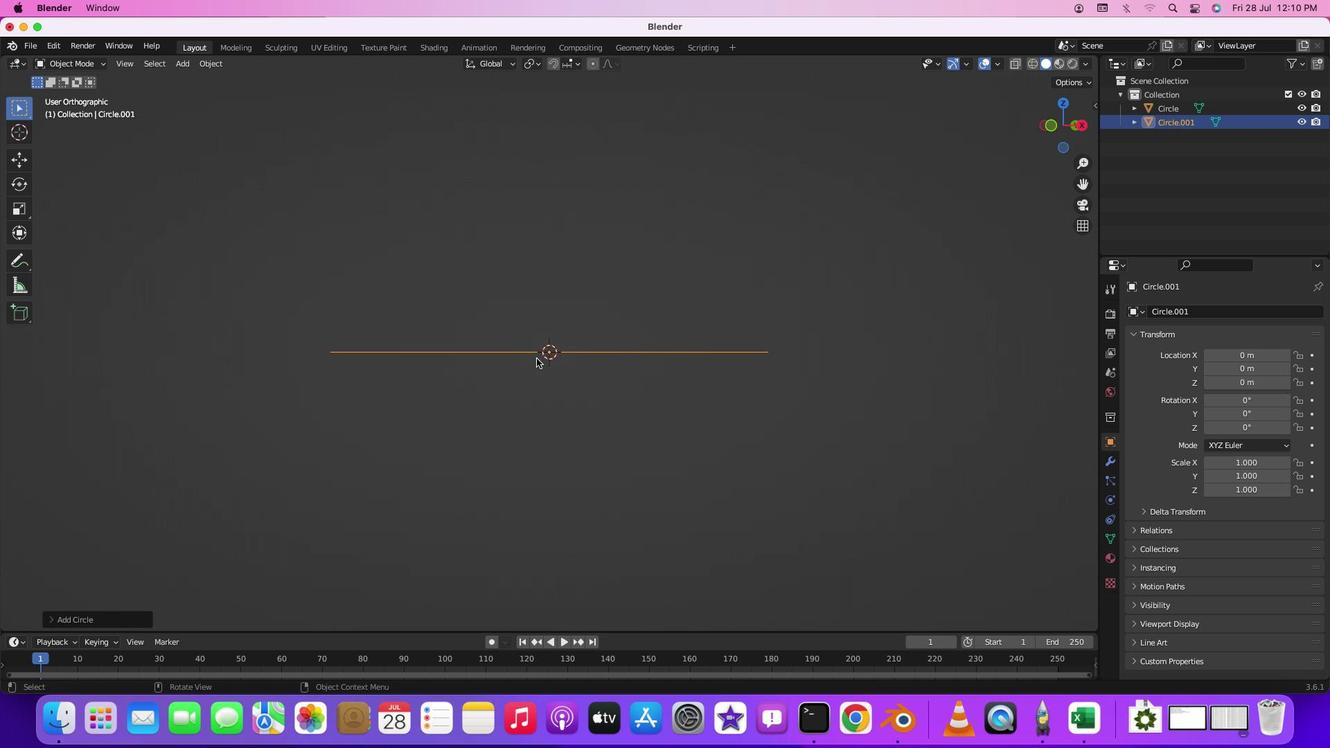 
Action: Mouse moved to (42, 205)
Screenshot: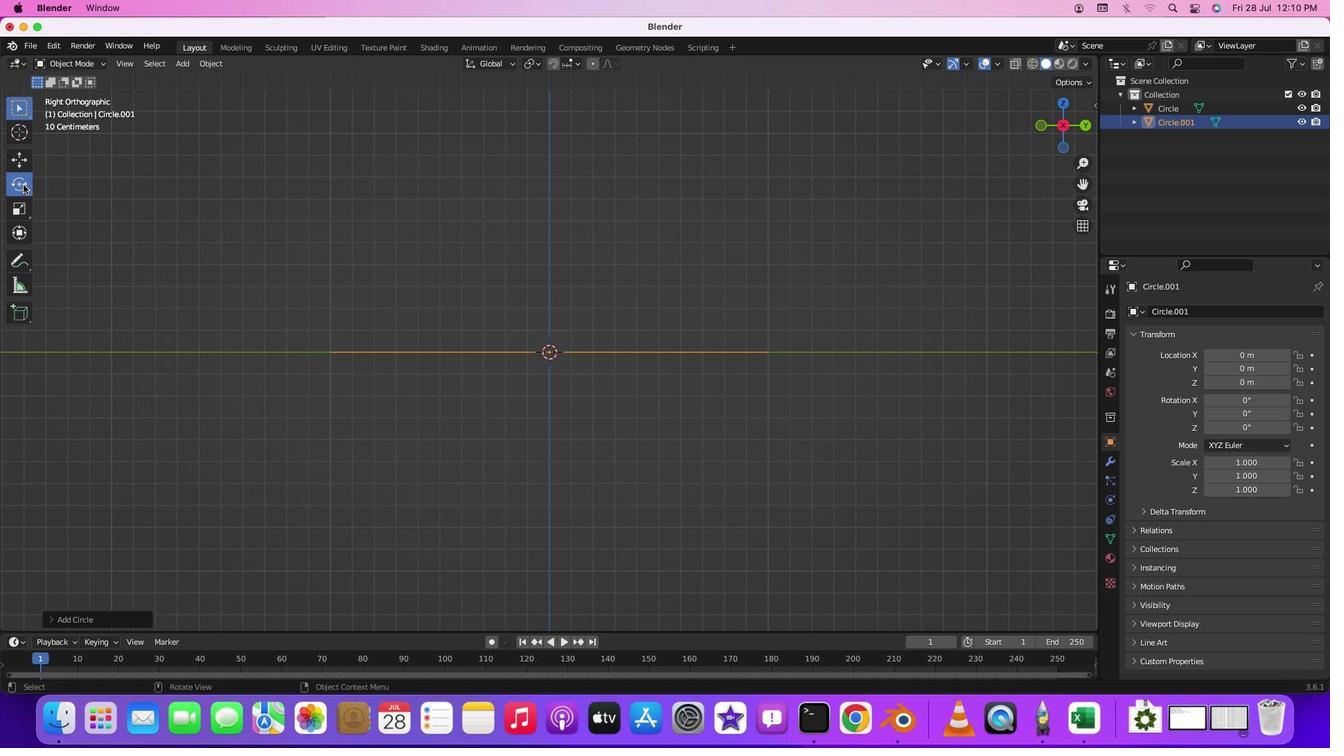 
Action: Mouse pressed left at (42, 205)
Screenshot: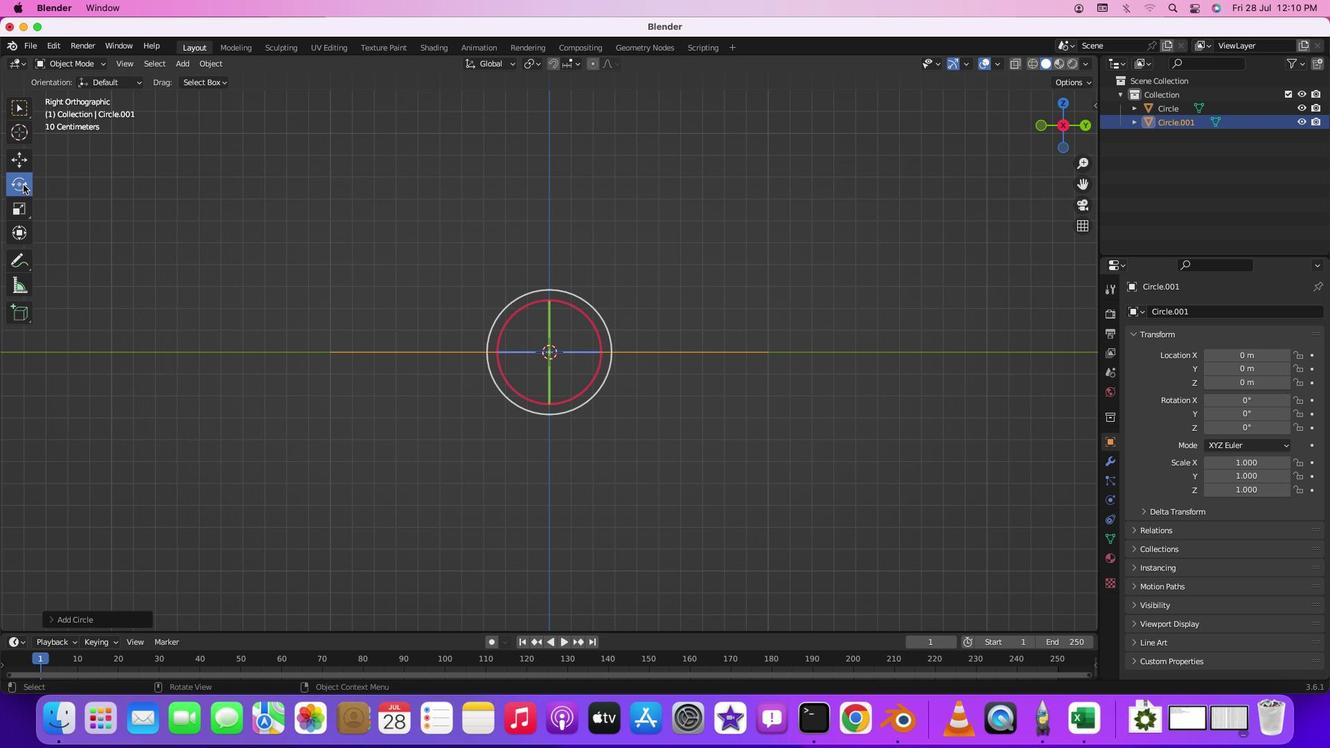
Action: Mouse moved to (611, 343)
Screenshot: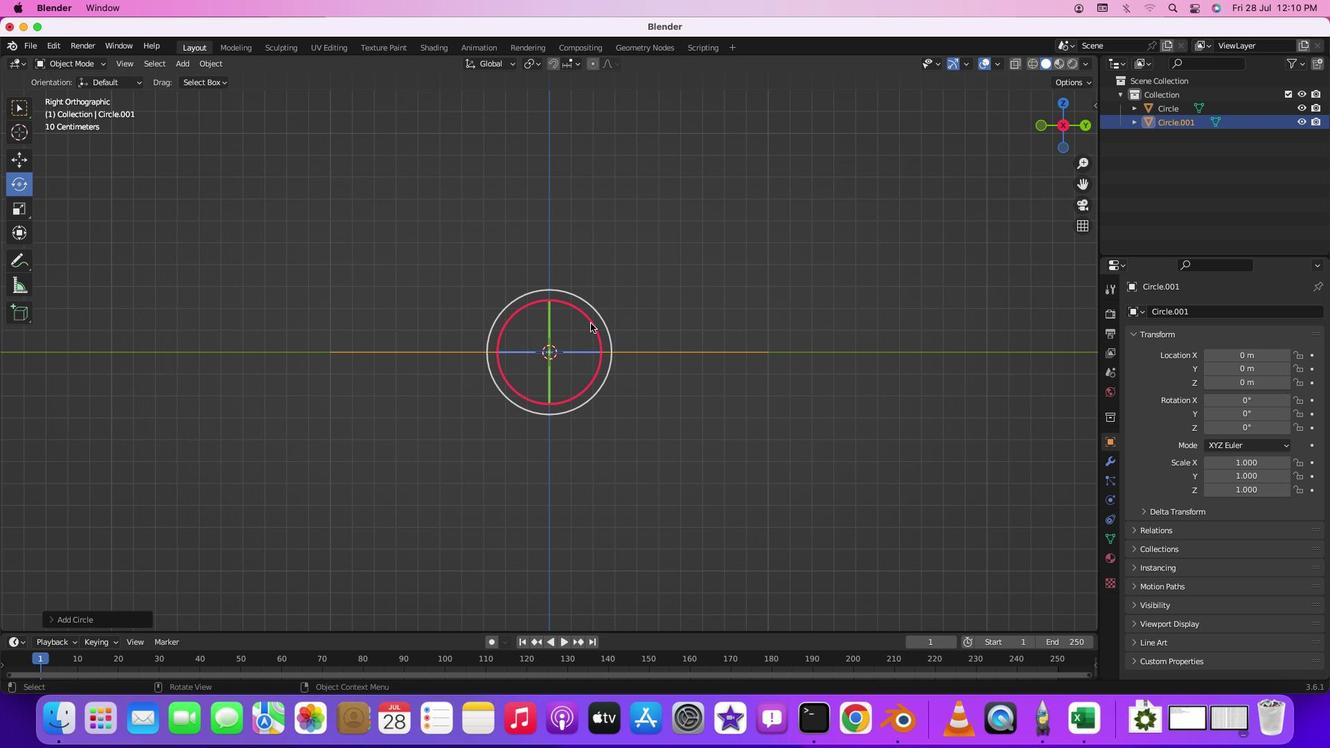 
Action: Mouse pressed left at (611, 343)
Screenshot: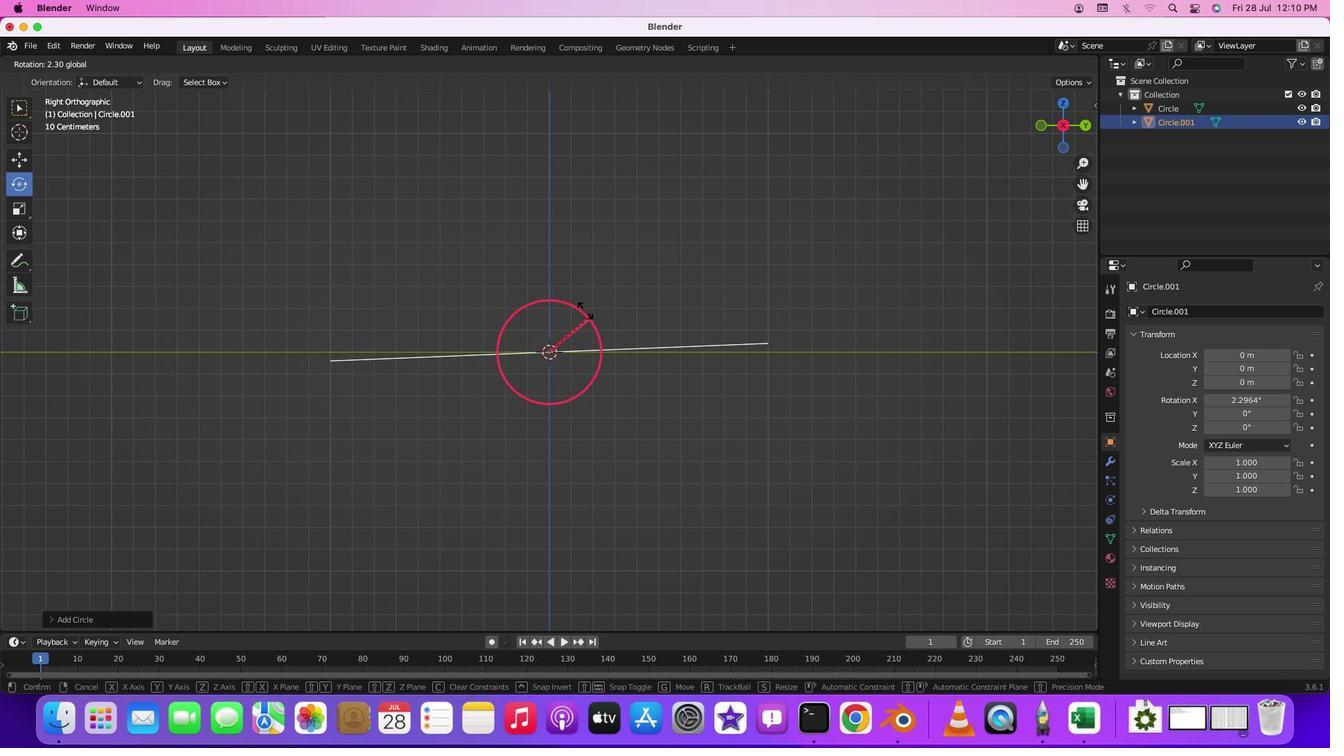 
Action: Mouse moved to (671, 332)
Screenshot: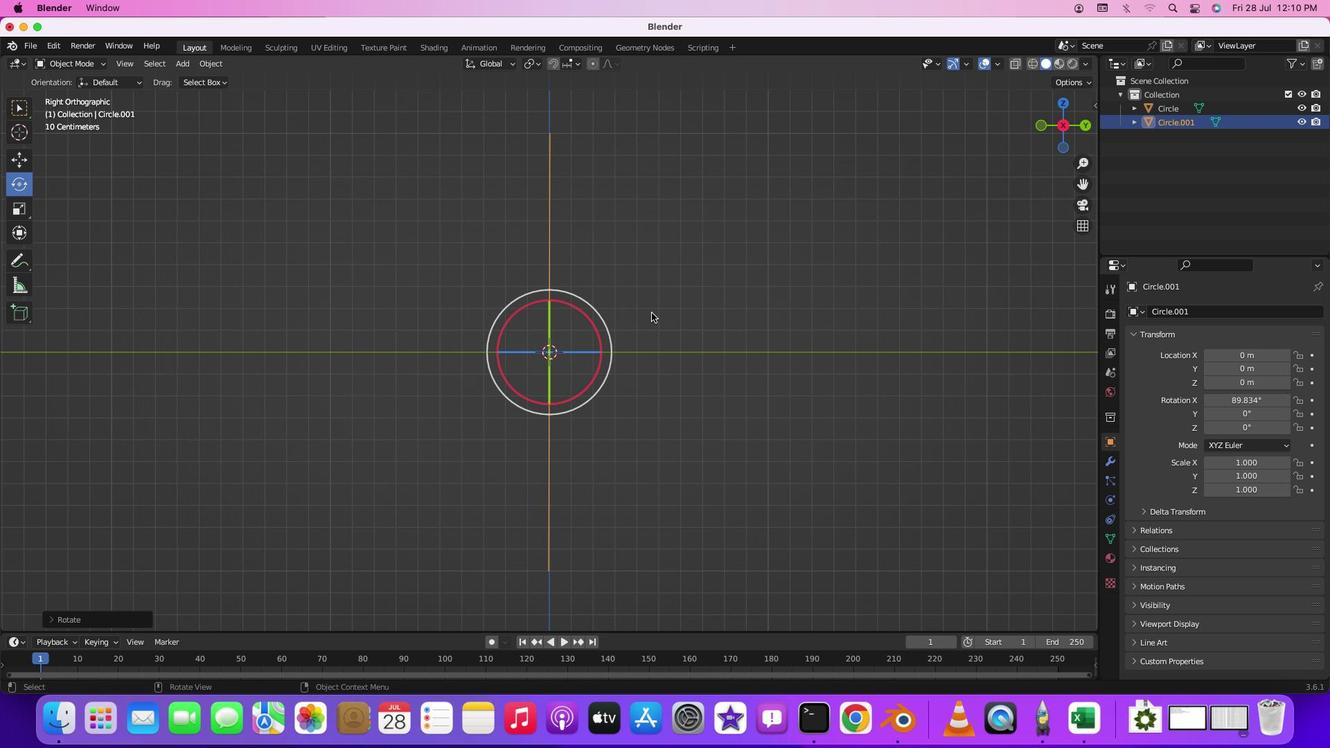 
Action: Mouse pressed left at (671, 332)
Screenshot: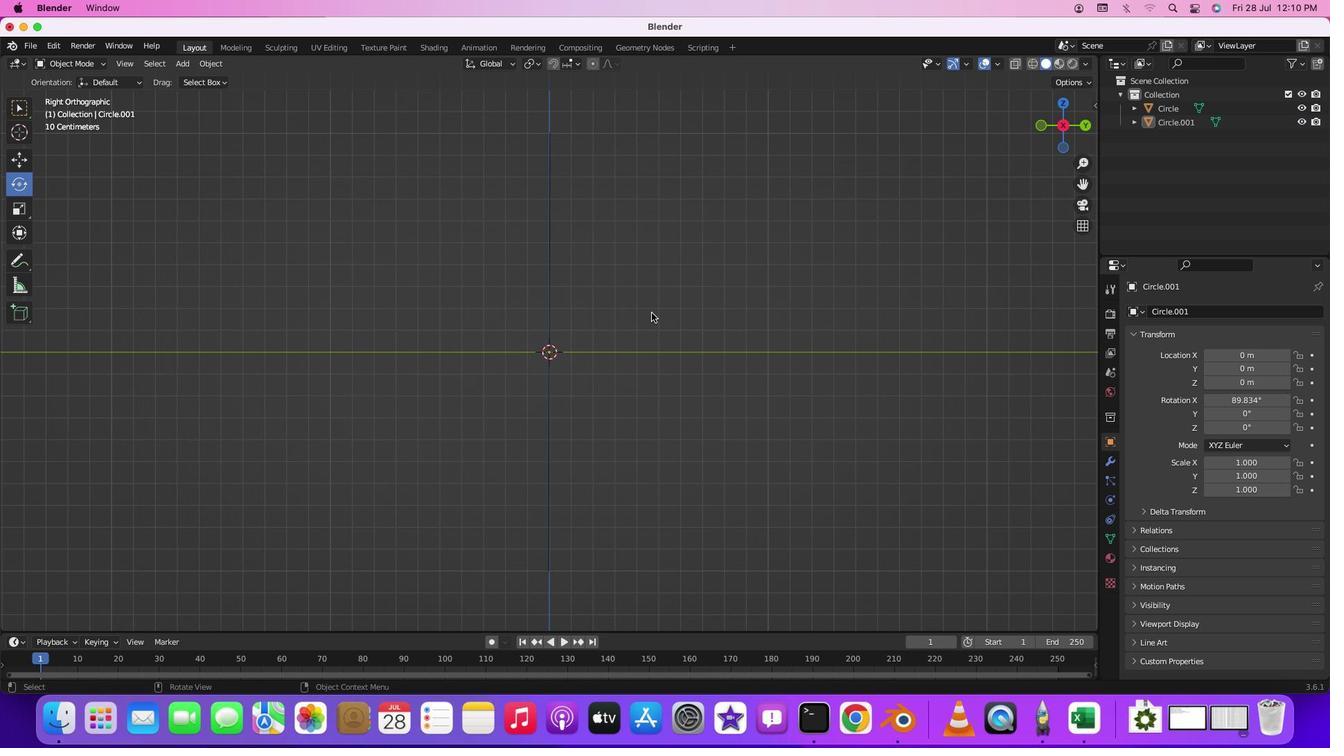 
Action: Key pressed '1'
Screenshot: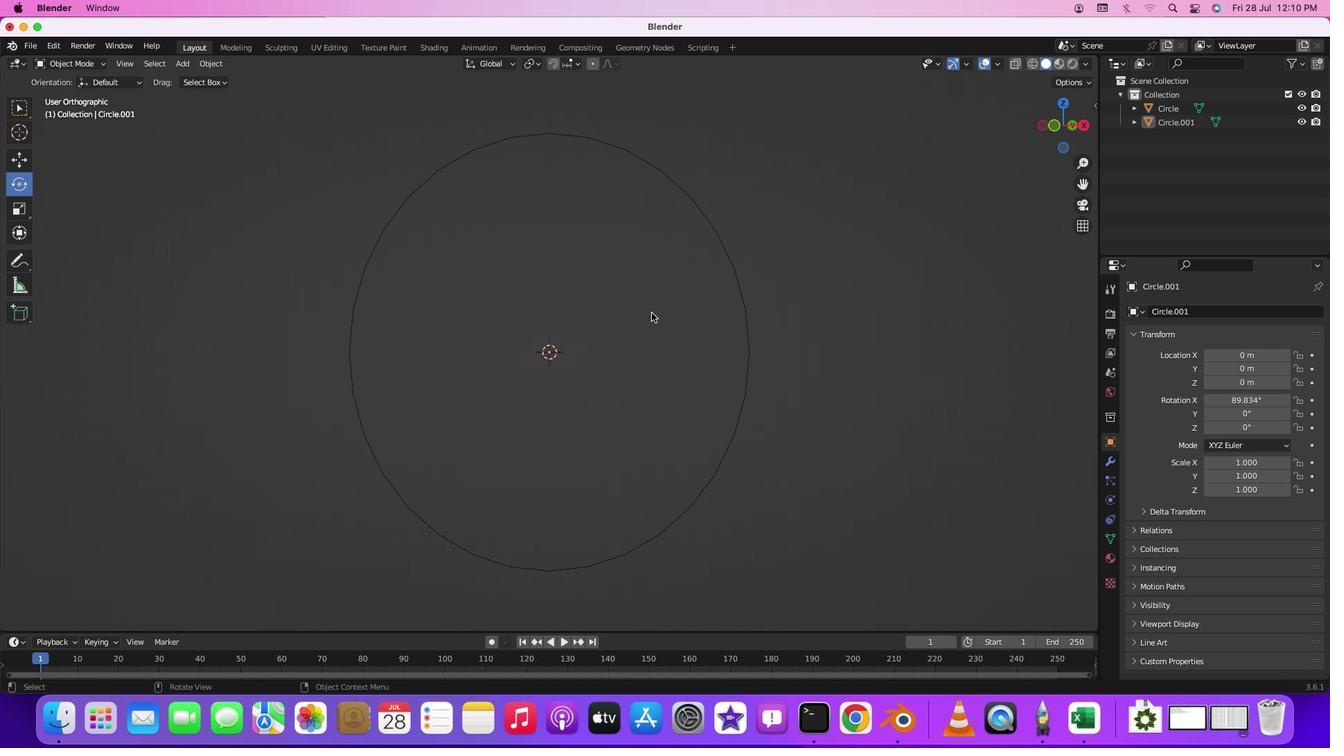 
Action: Mouse moved to (638, 187)
Screenshot: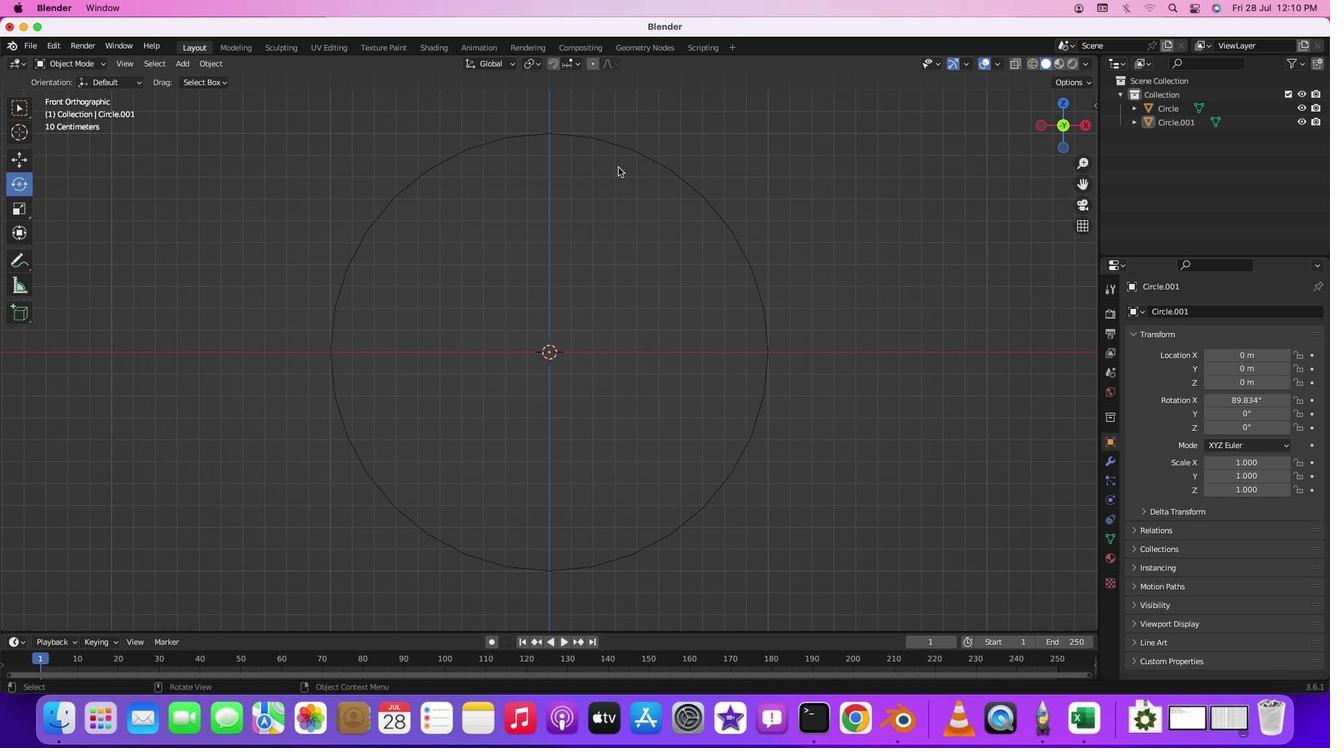 
Action: Key pressed 'a'
Screenshot: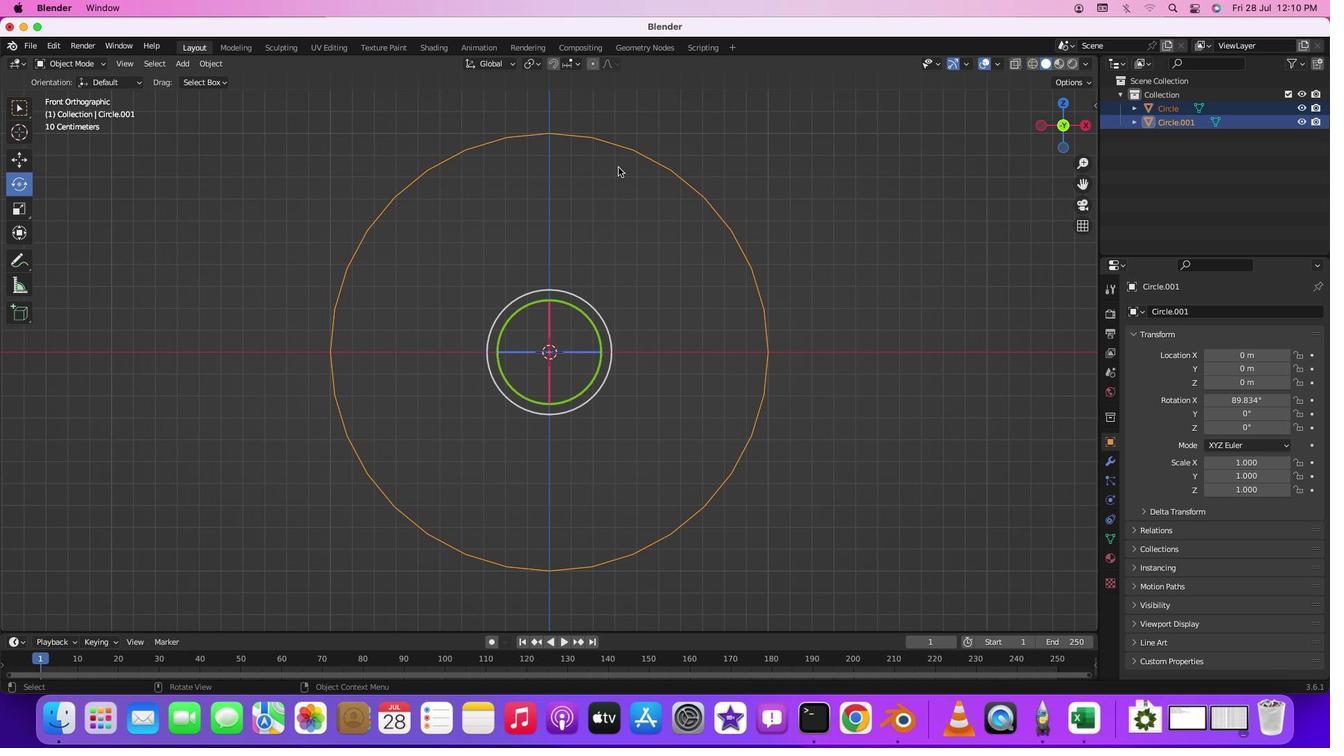 
Action: Mouse moved to (613, 321)
Screenshot: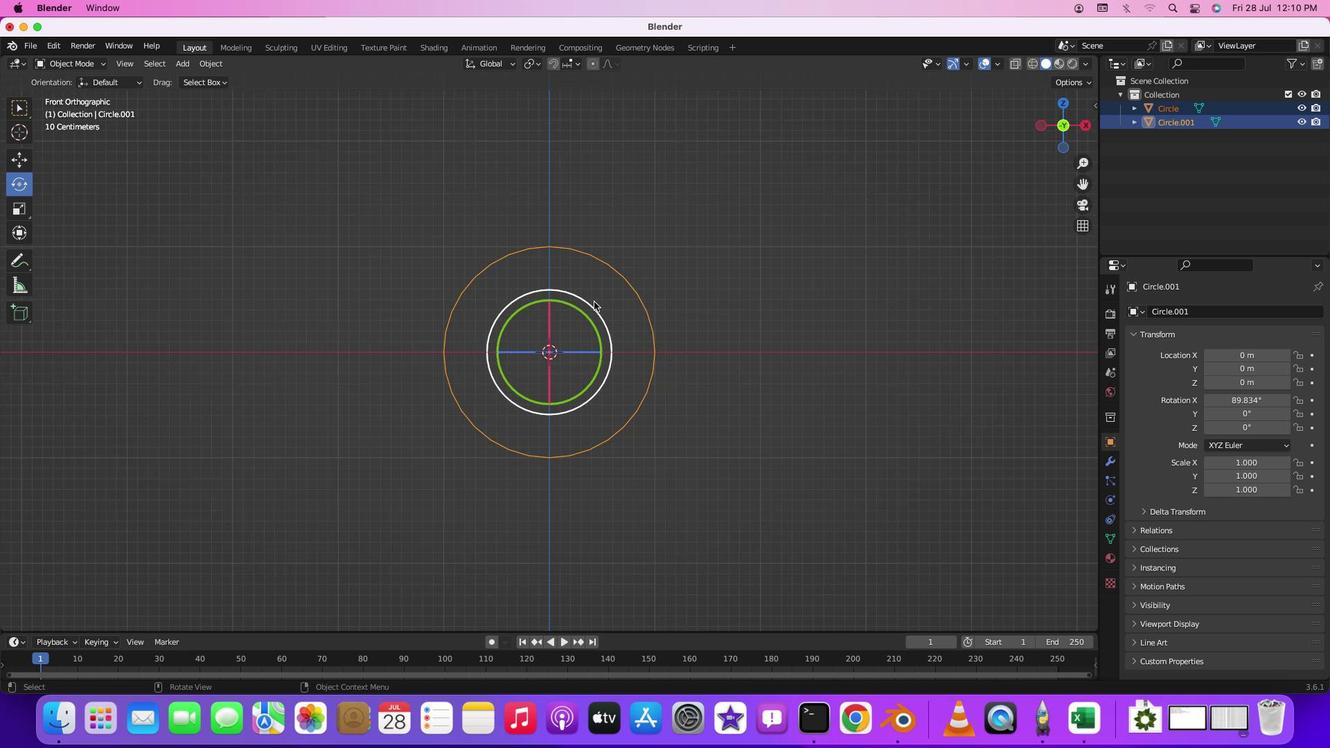
Action: Mouse scrolled (613, 321) with delta (20, 19)
Screenshot: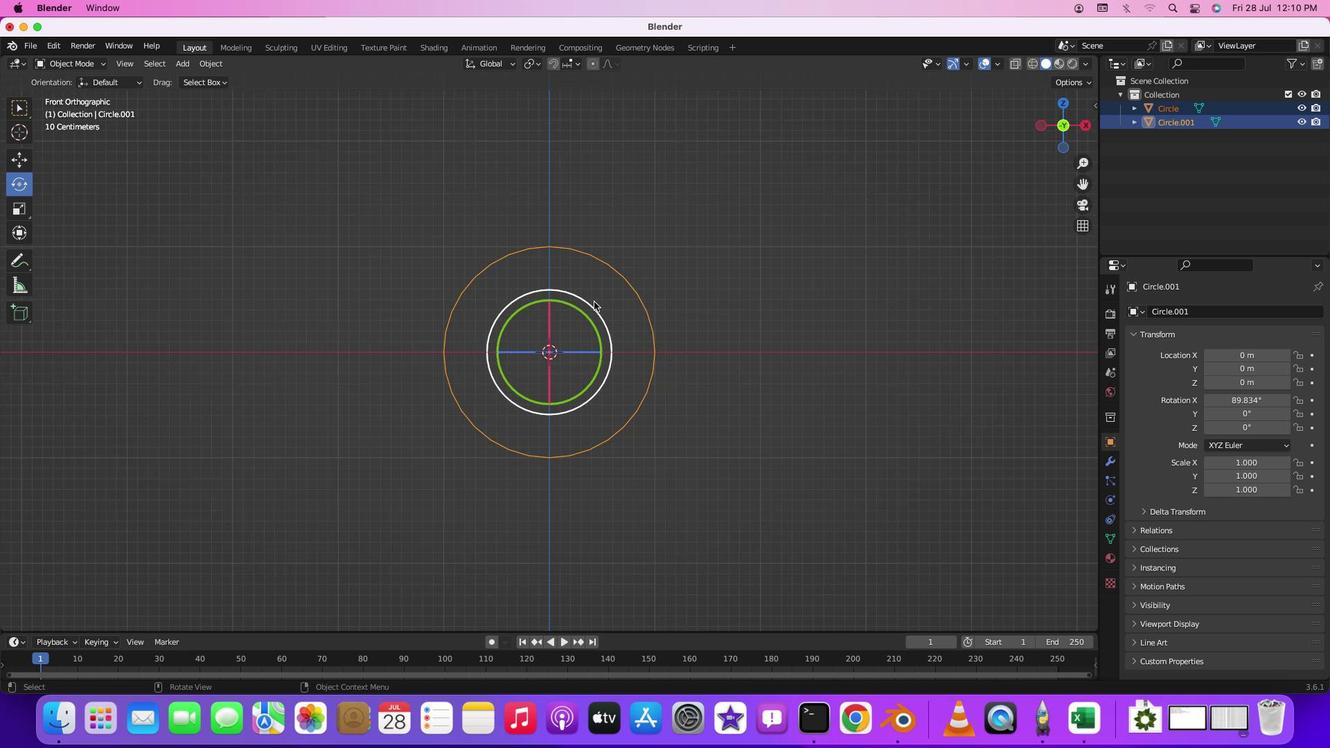
Action: Mouse scrolled (613, 321) with delta (20, 19)
Screenshot: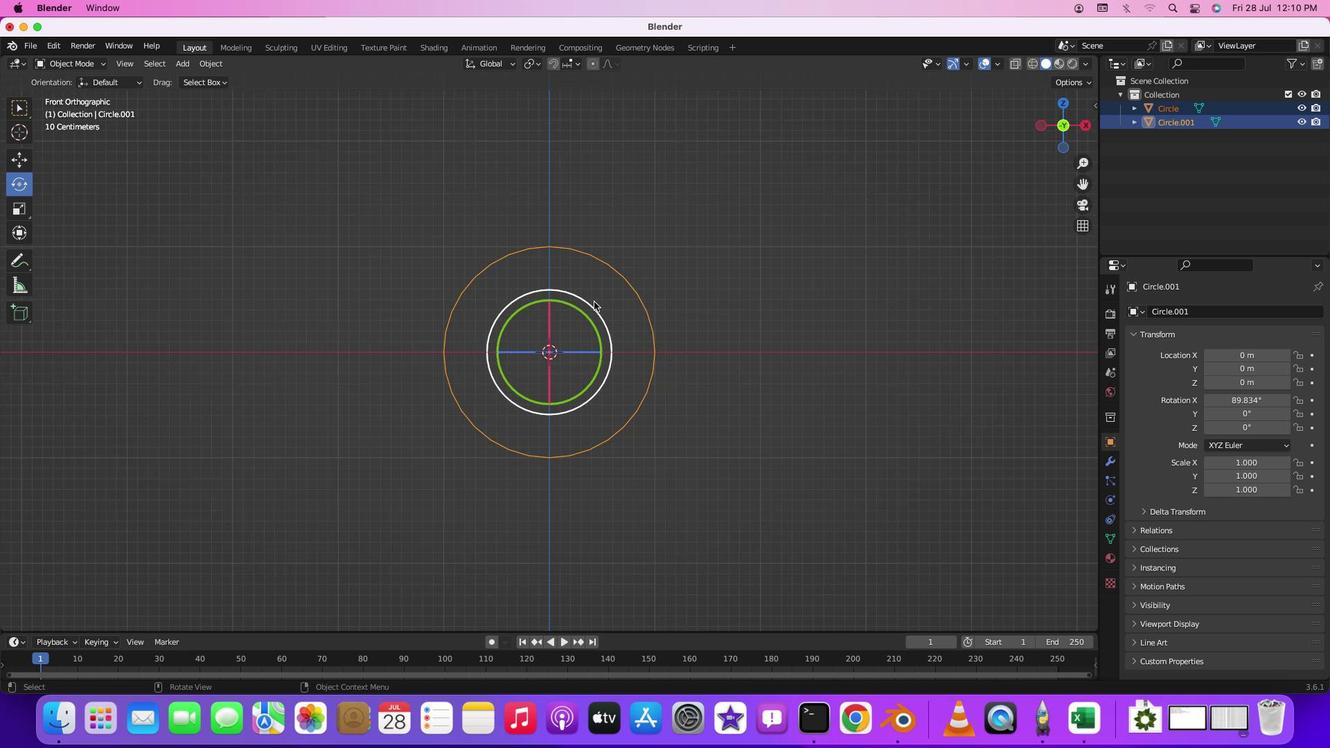 
Action: Mouse scrolled (613, 321) with delta (20, 18)
Screenshot: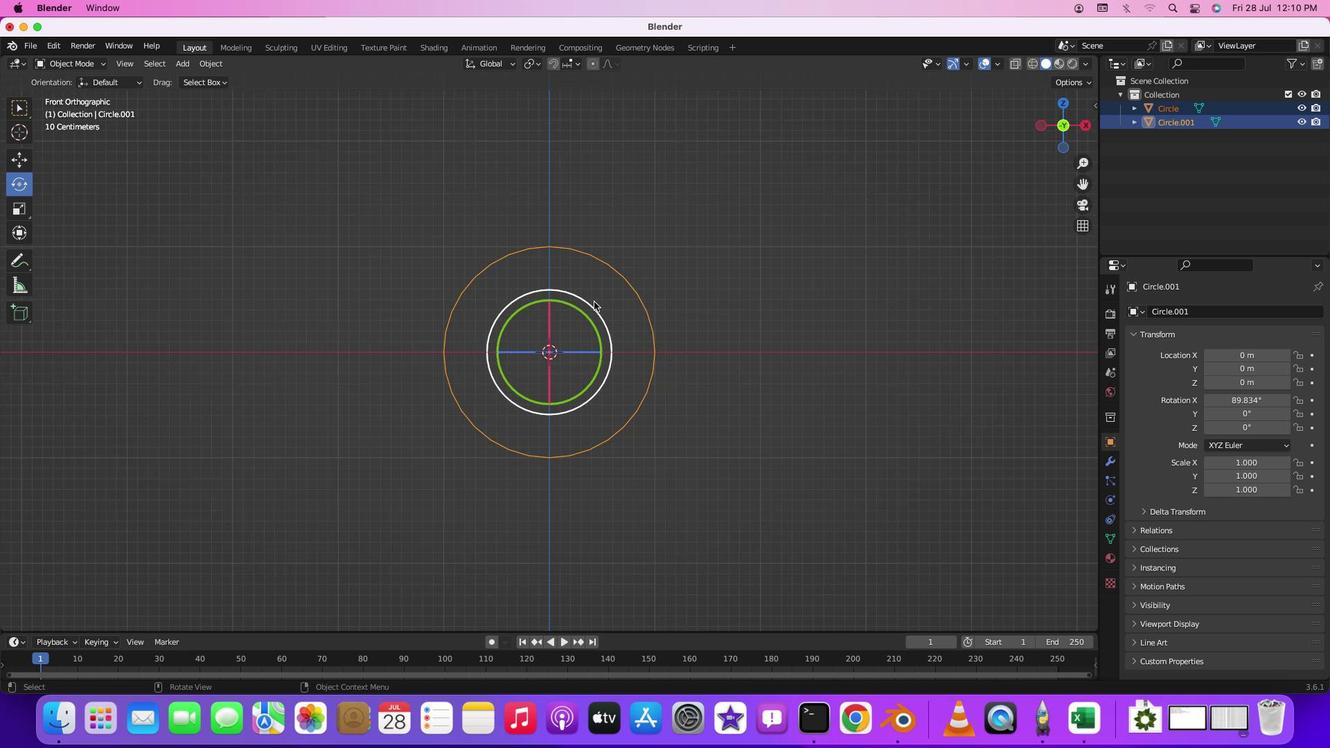 
Action: Mouse scrolled (613, 321) with delta (20, 16)
Screenshot: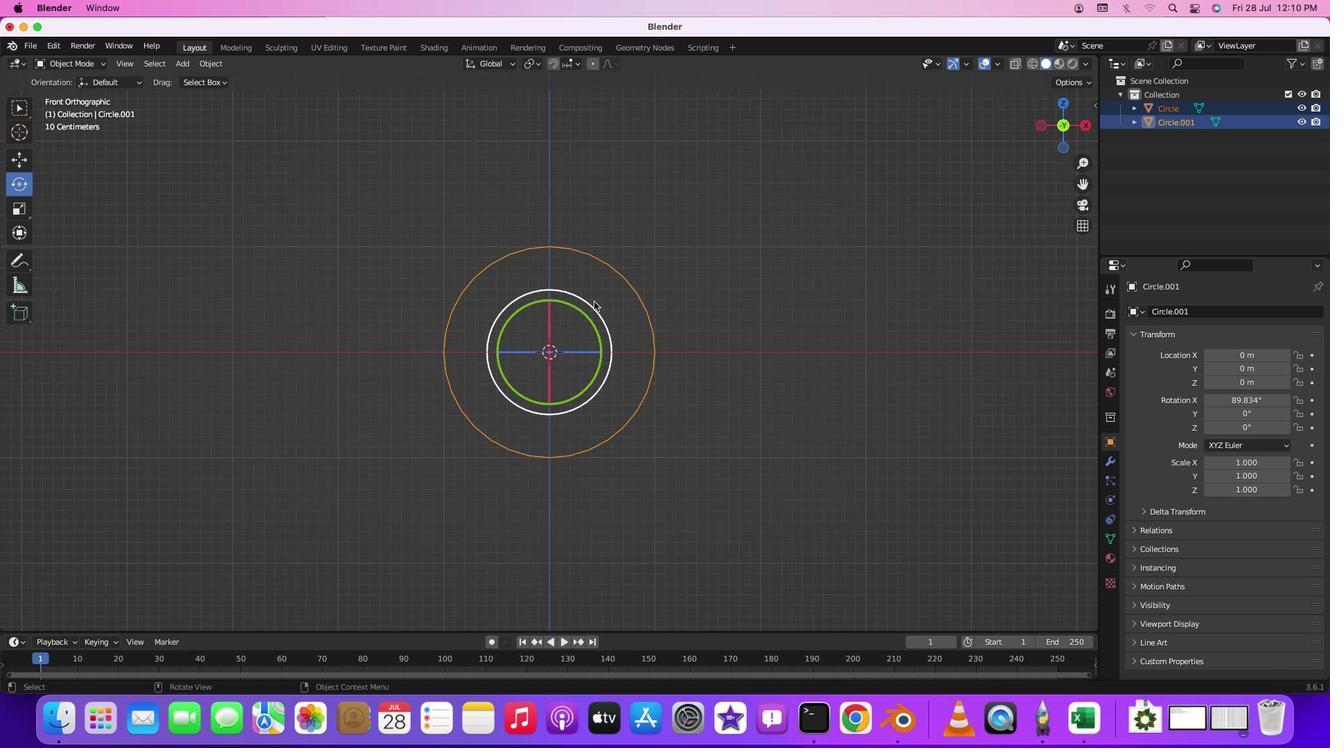 
Action: Mouse moved to (614, 321)
Screenshot: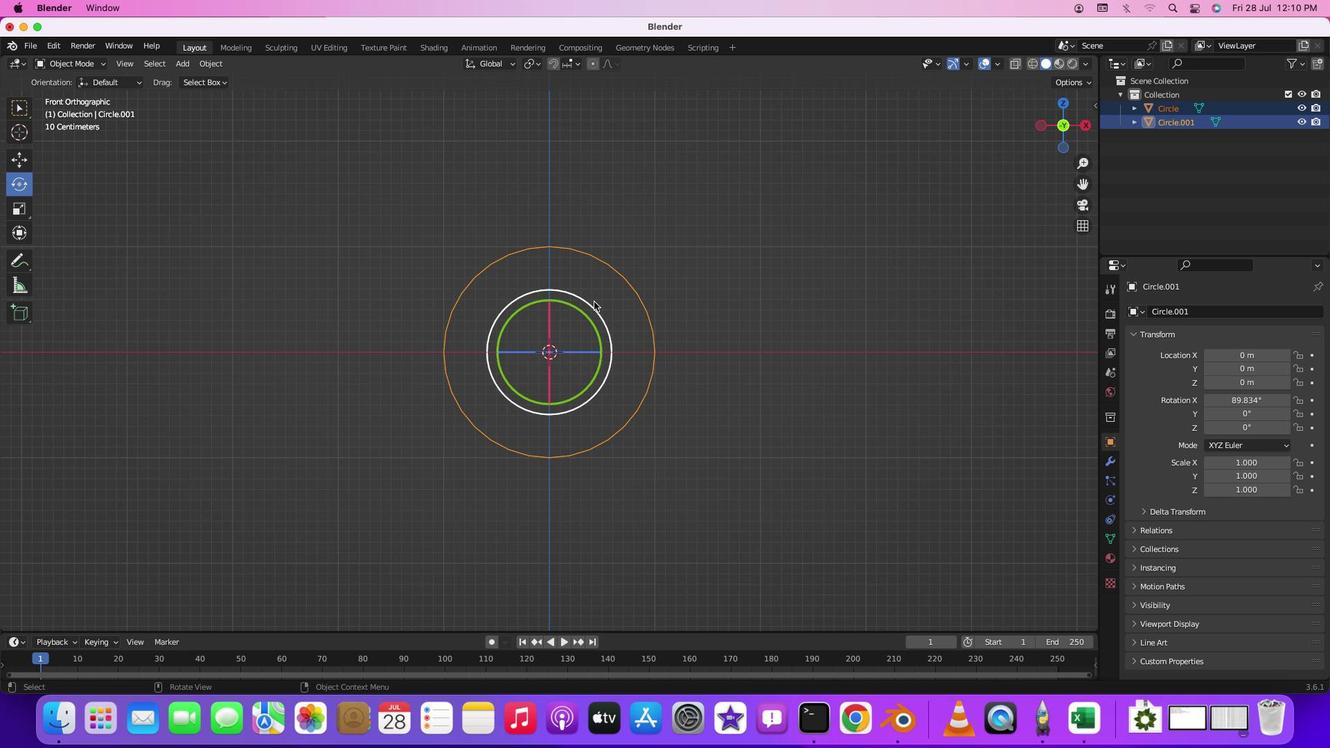
Action: Mouse scrolled (614, 321) with delta (20, 19)
Screenshot: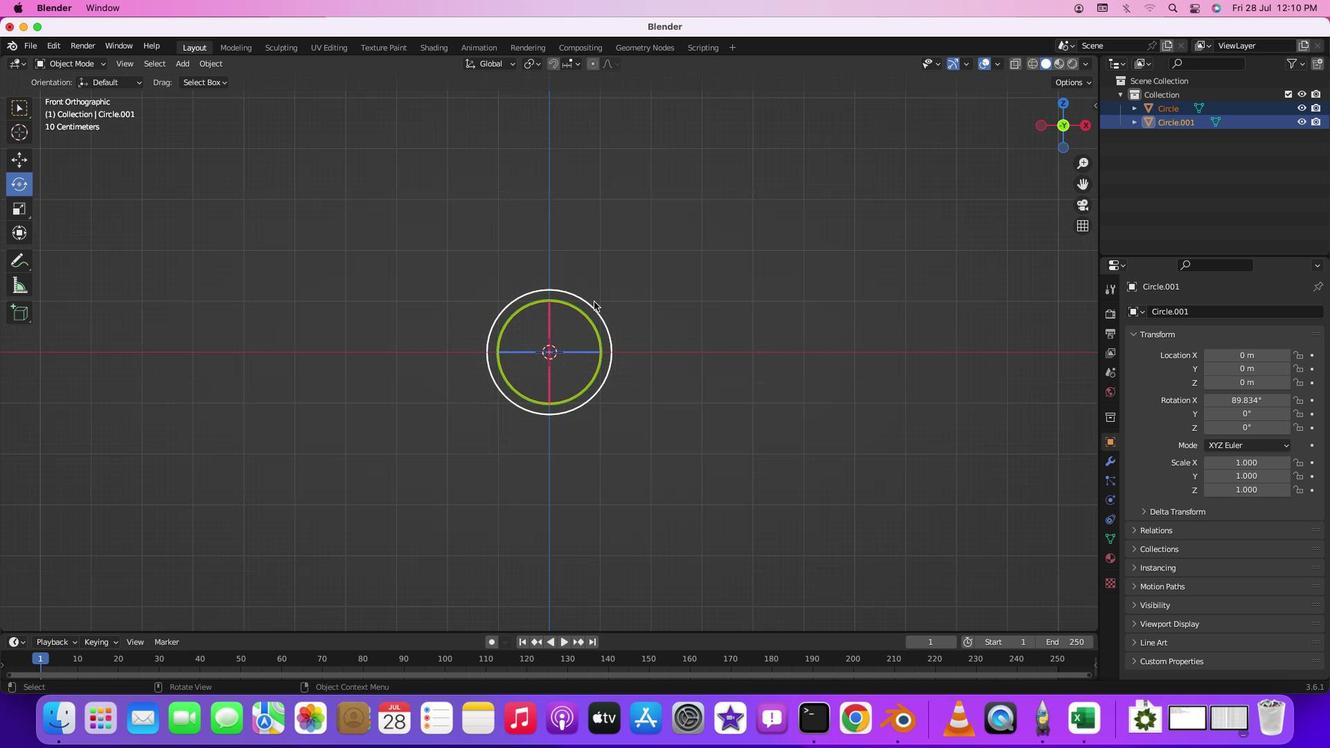 
Action: Mouse scrolled (614, 321) with delta (20, 19)
Screenshot: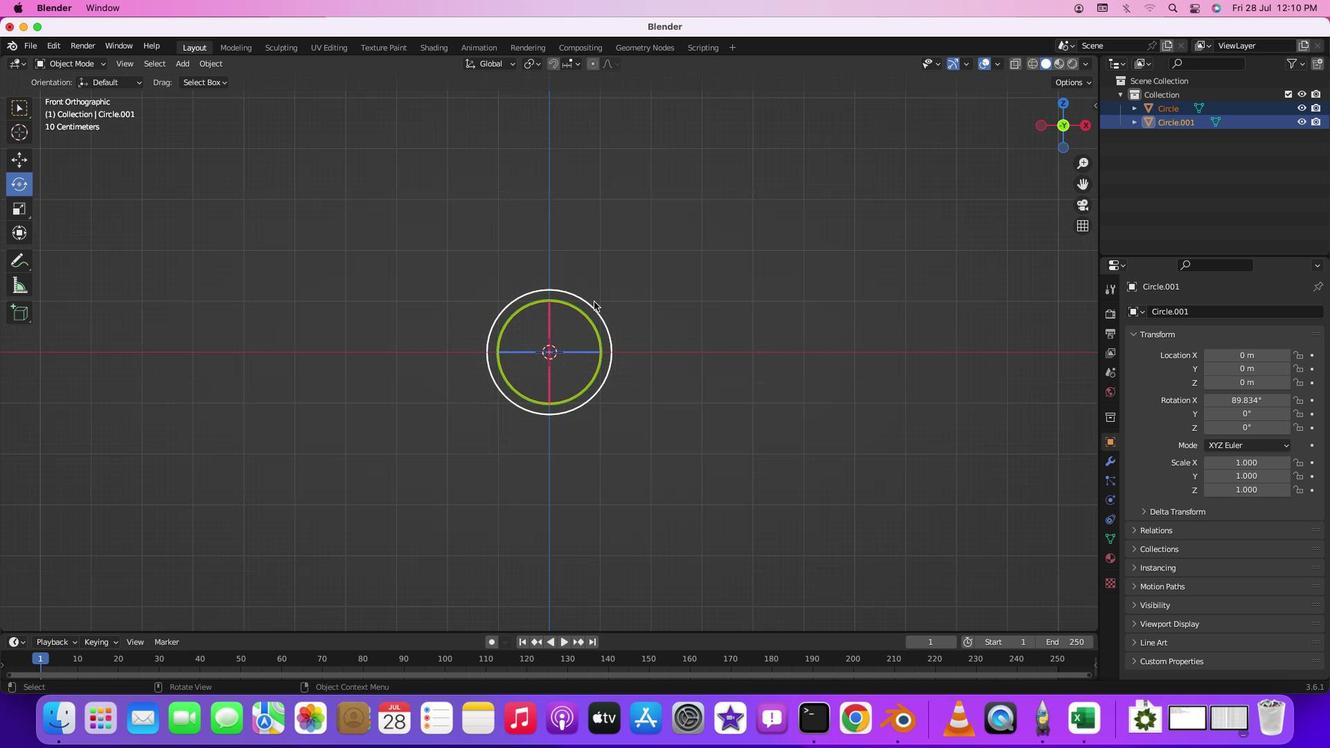 
Action: Mouse scrolled (614, 321) with delta (20, 18)
Screenshot: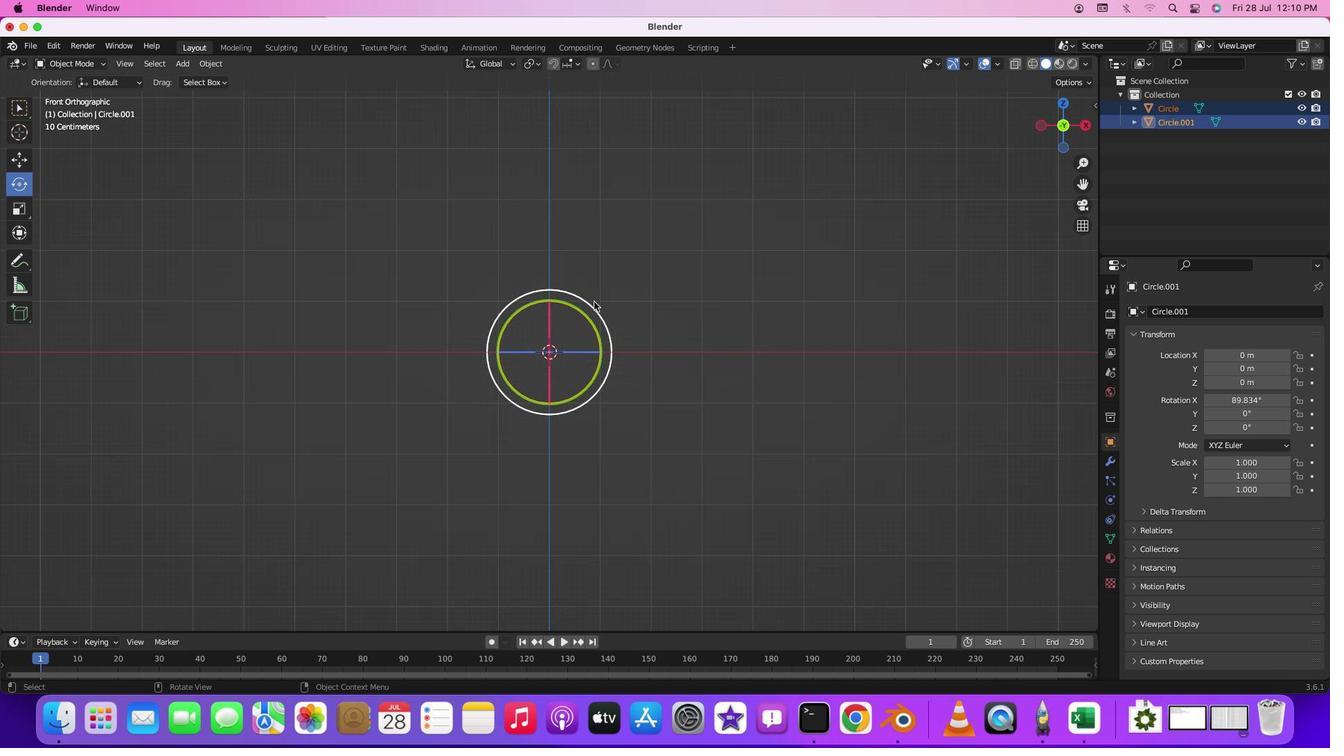 
Action: Mouse scrolled (614, 321) with delta (20, 16)
Screenshot: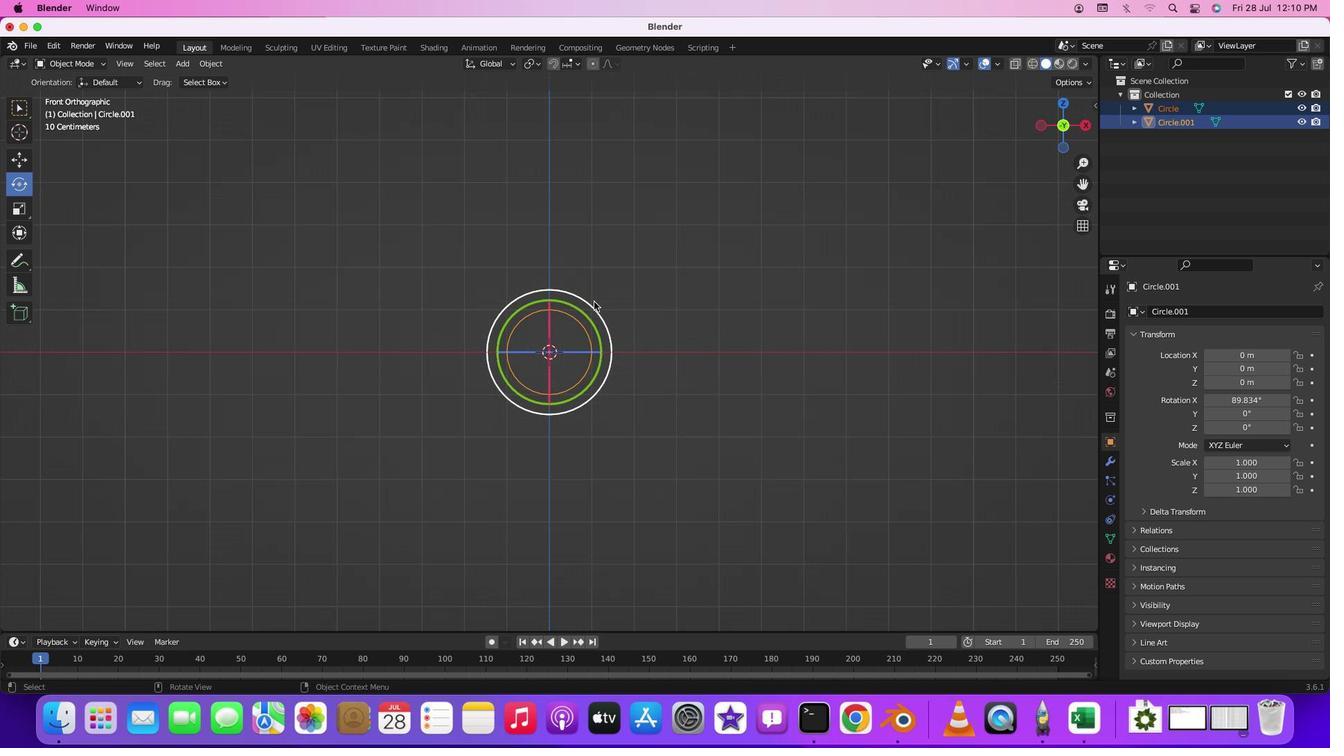 
Action: Mouse scrolled (614, 321) with delta (20, 15)
Screenshot: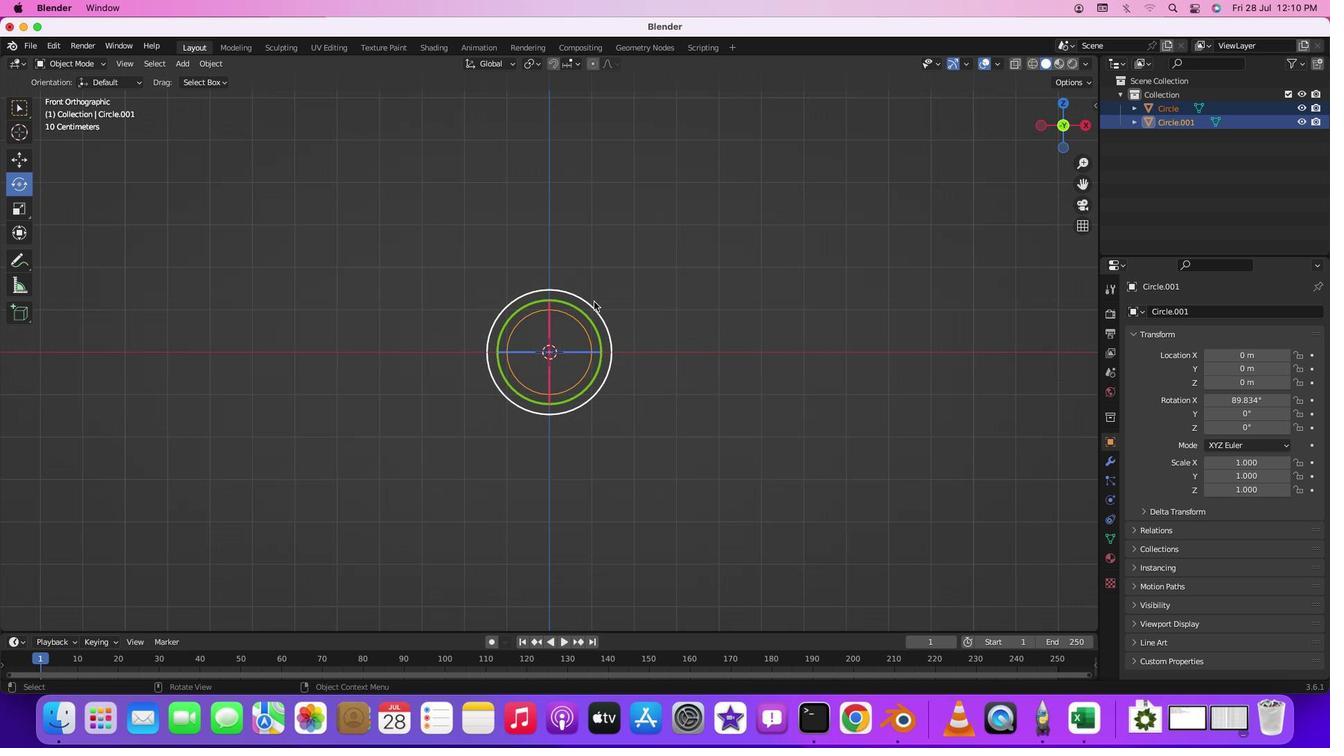 
Action: Mouse scrolled (614, 321) with delta (20, 19)
Screenshot: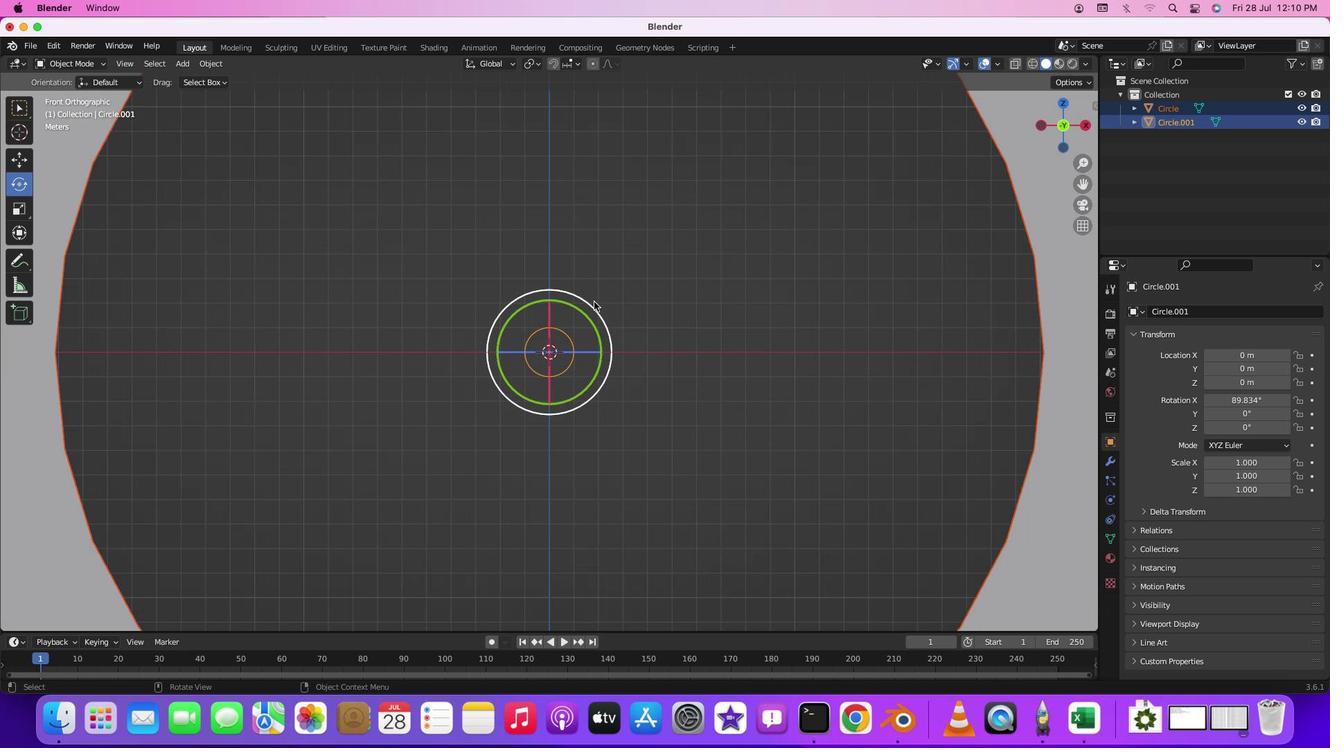
Action: Mouse scrolled (614, 321) with delta (20, 19)
Screenshot: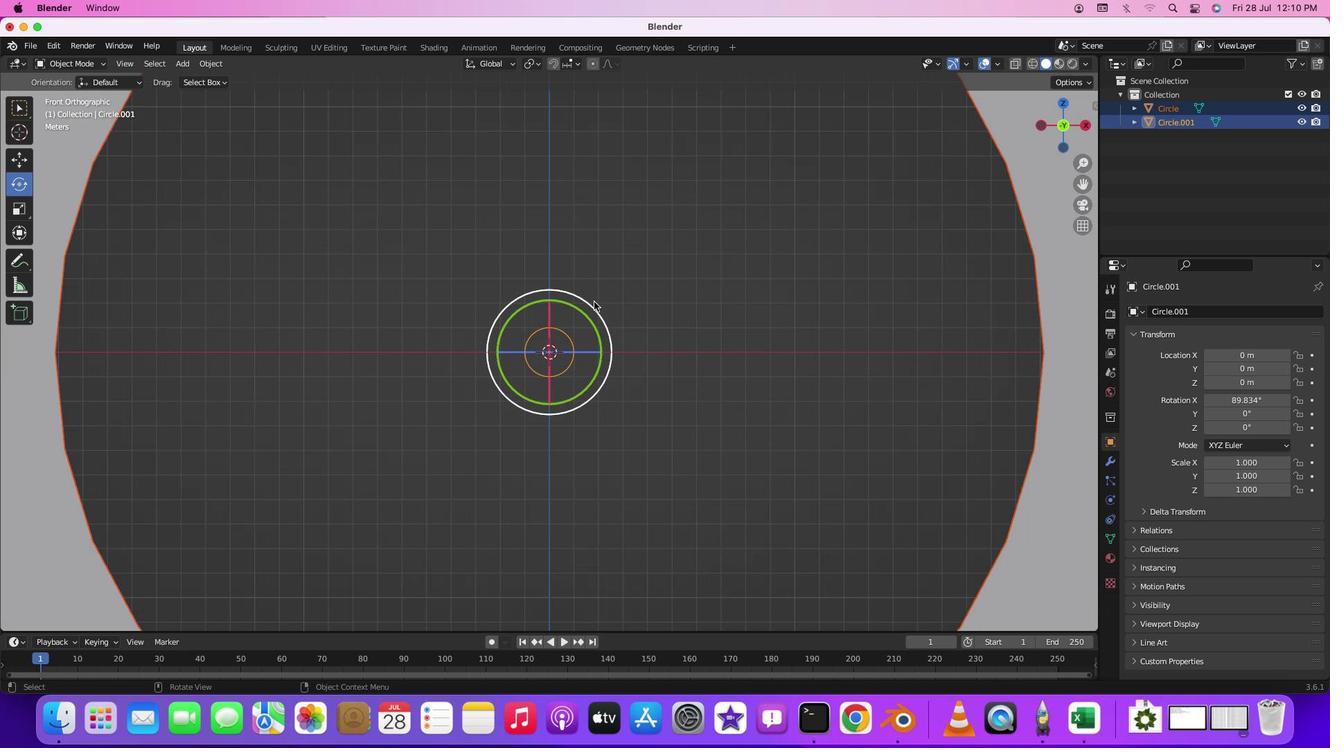 
Action: Mouse scrolled (614, 321) with delta (20, 18)
Screenshot: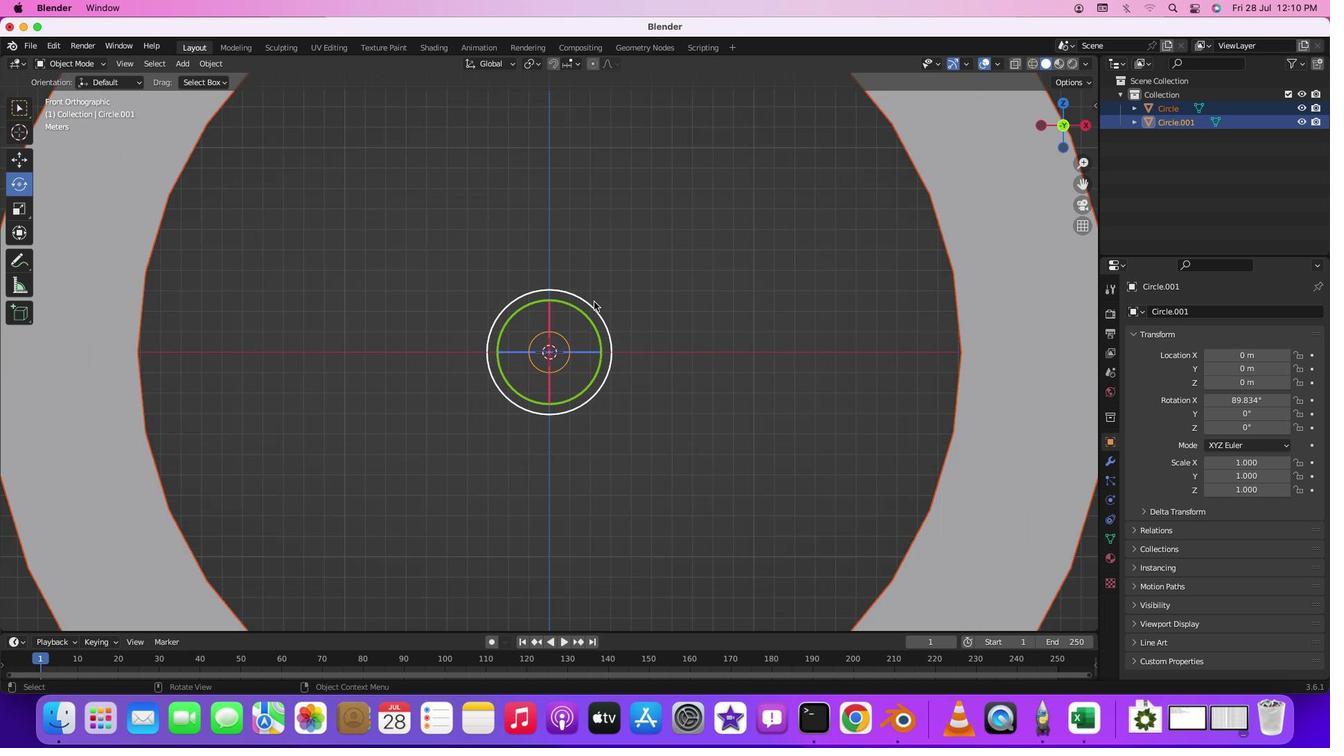 
Action: Mouse scrolled (614, 321) with delta (20, 16)
Screenshot: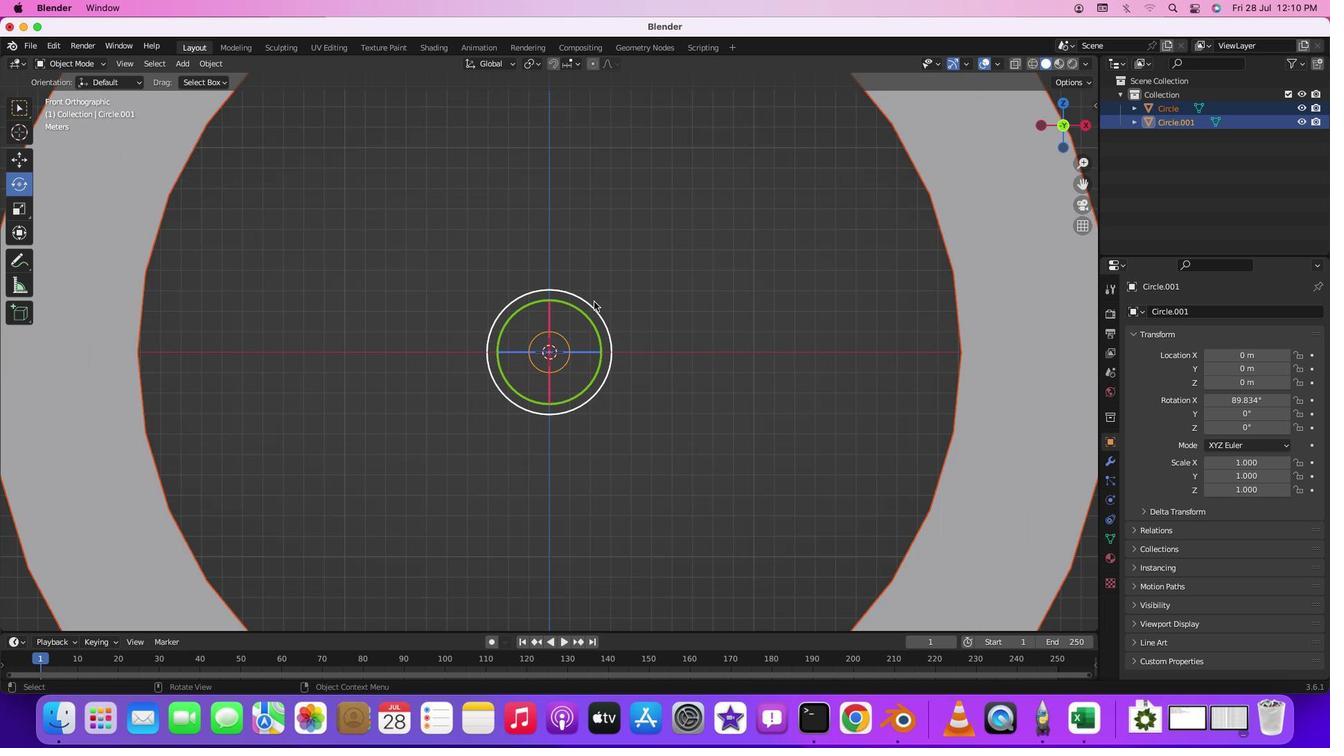 
Action: Mouse moved to (614, 321)
Screenshot: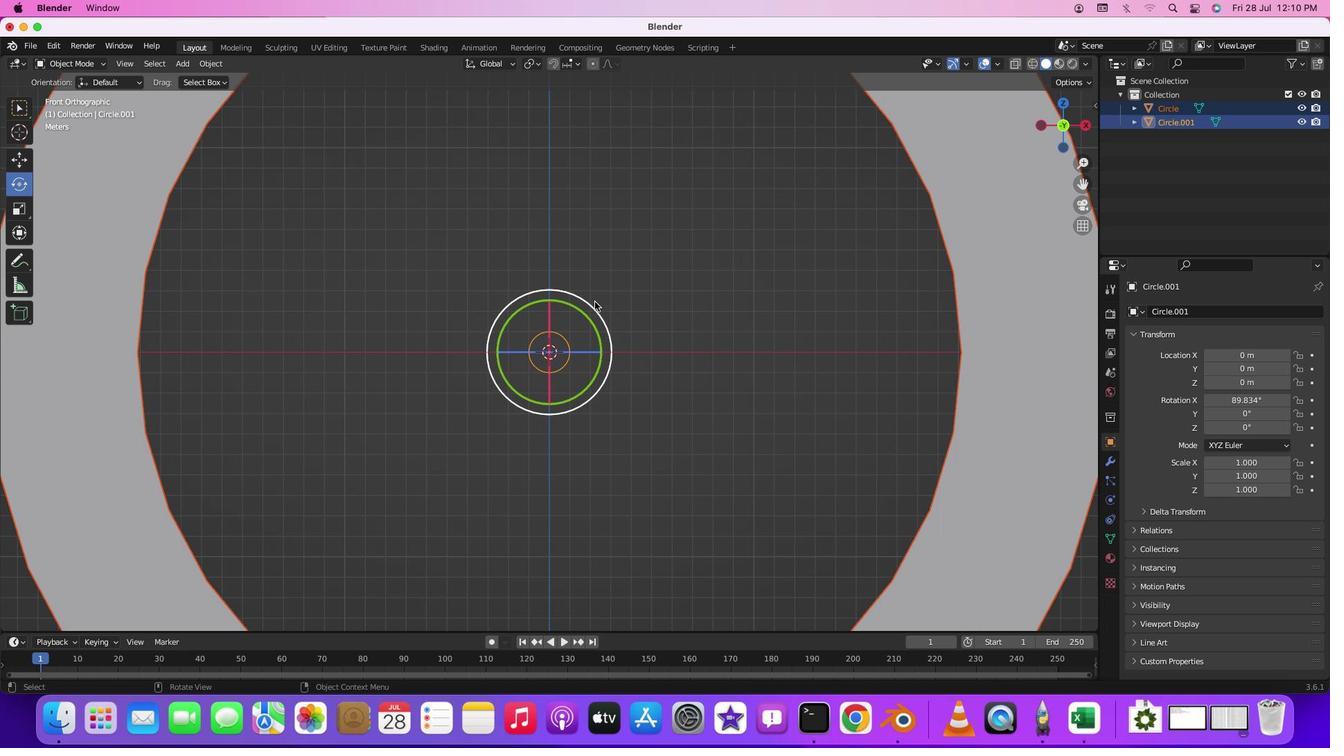 
Action: Mouse scrolled (614, 321) with delta (20, 19)
Screenshot: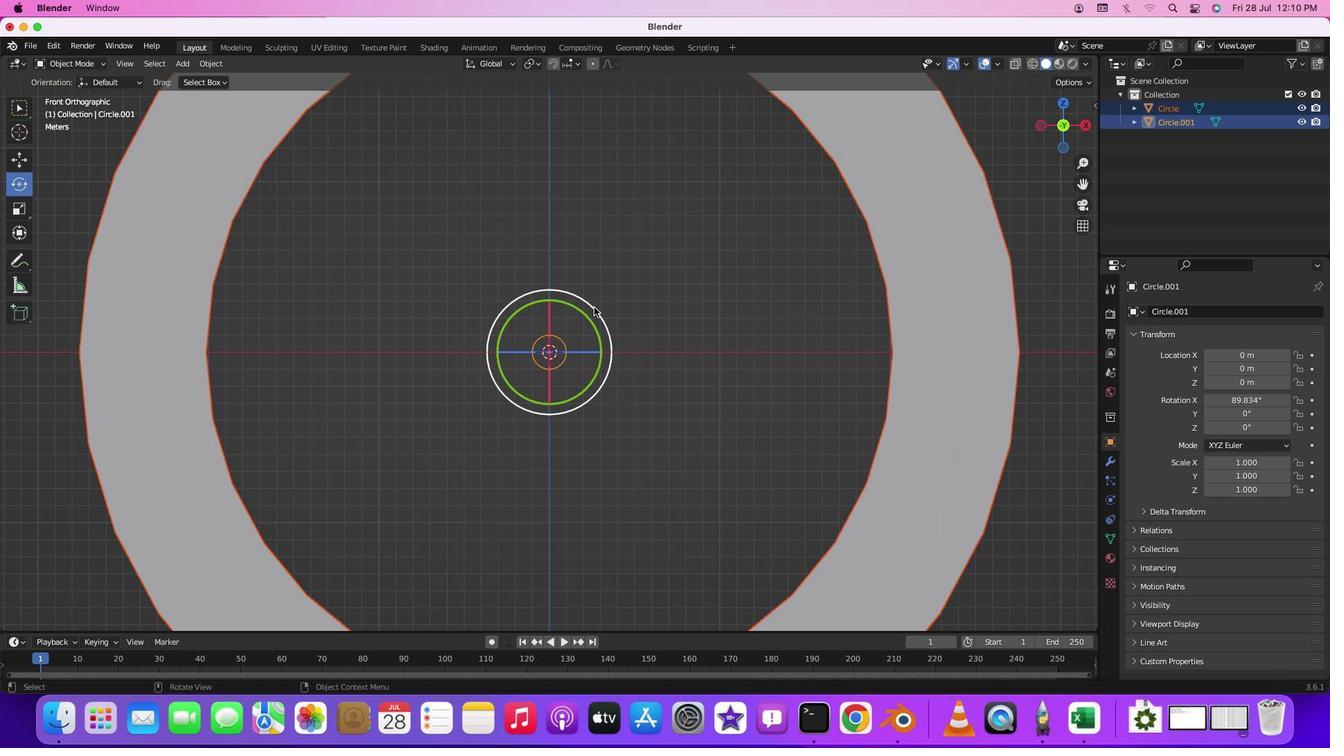 
Action: Mouse moved to (614, 327)
Screenshot: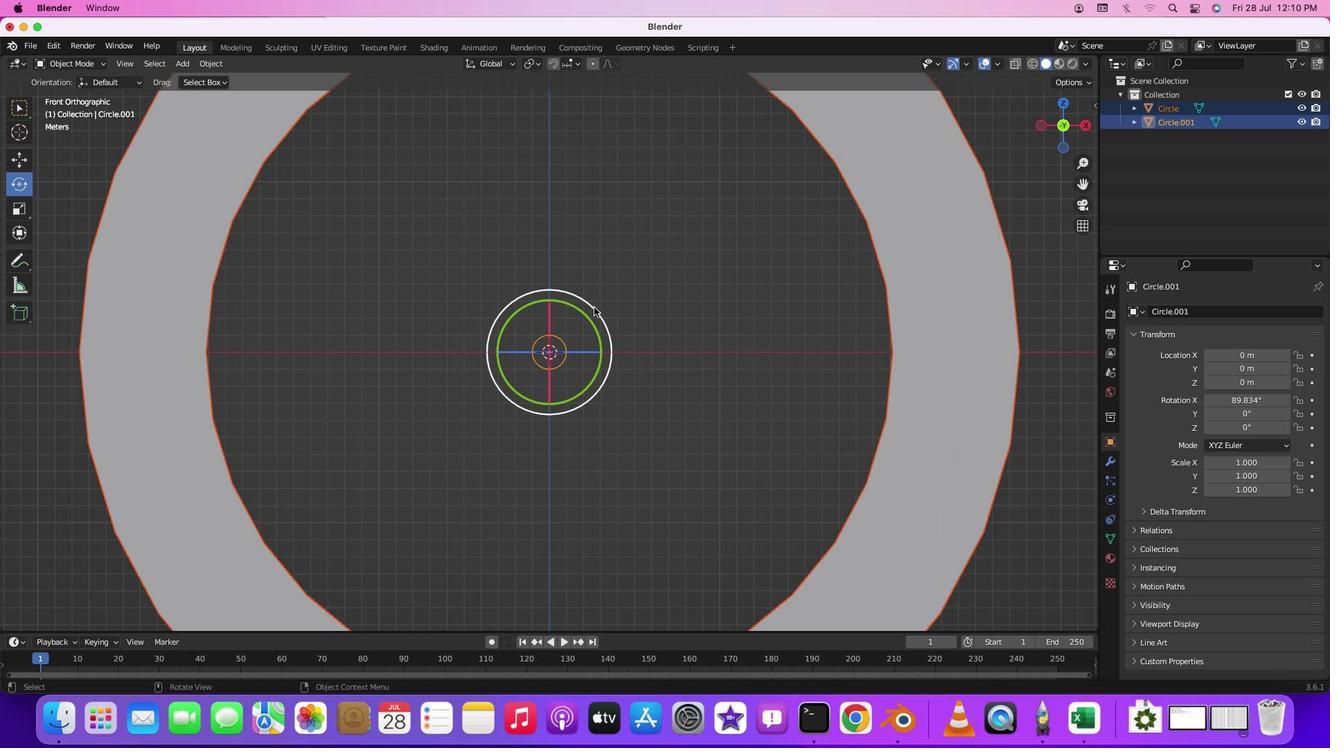 
Action: Key pressed 's'
Screenshot: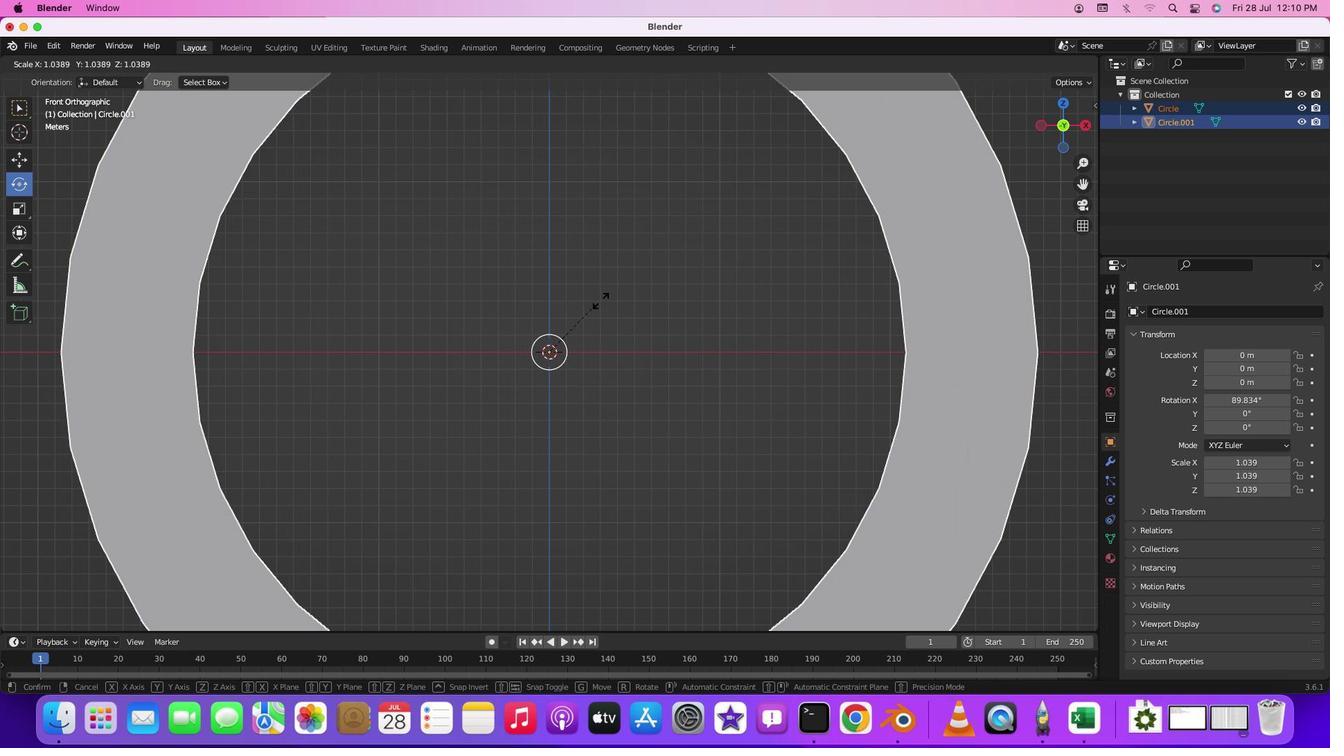 
Action: Mouse moved to (616, 333)
Screenshot: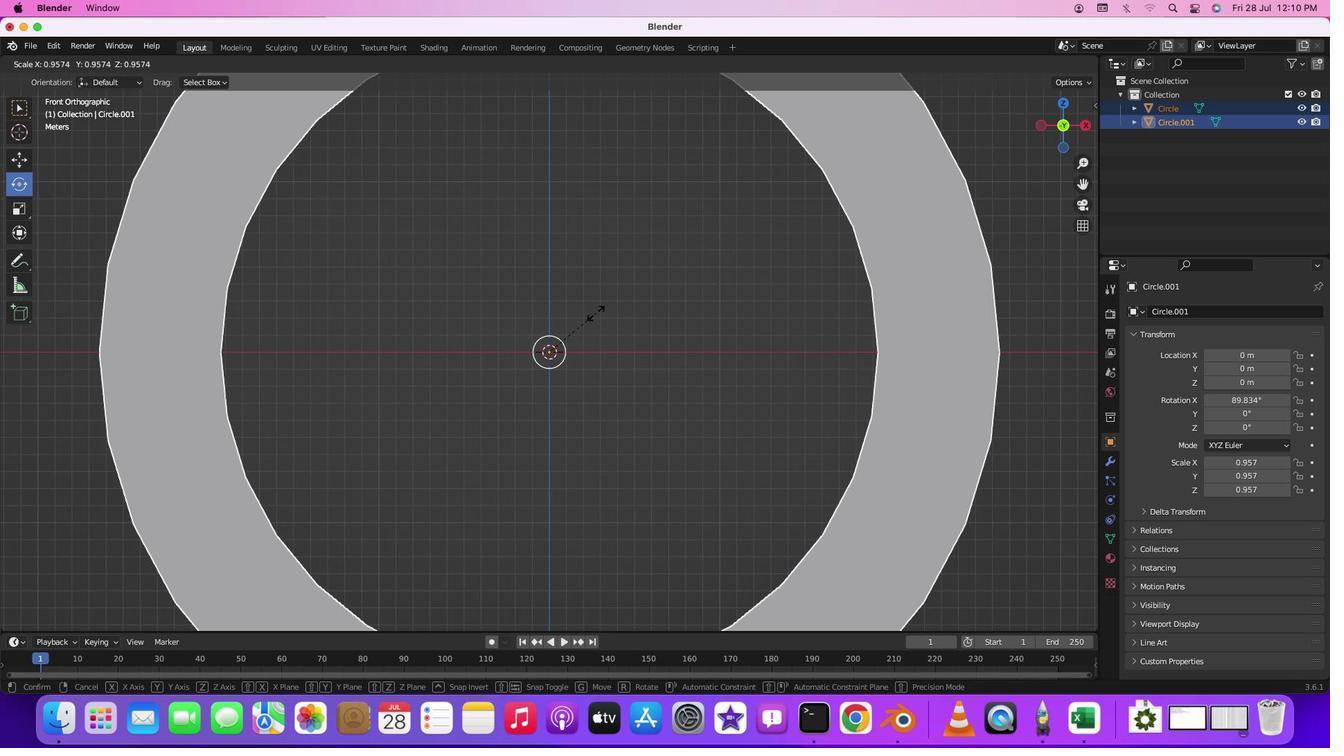 
Action: Mouse pressed left at (616, 333)
Screenshot: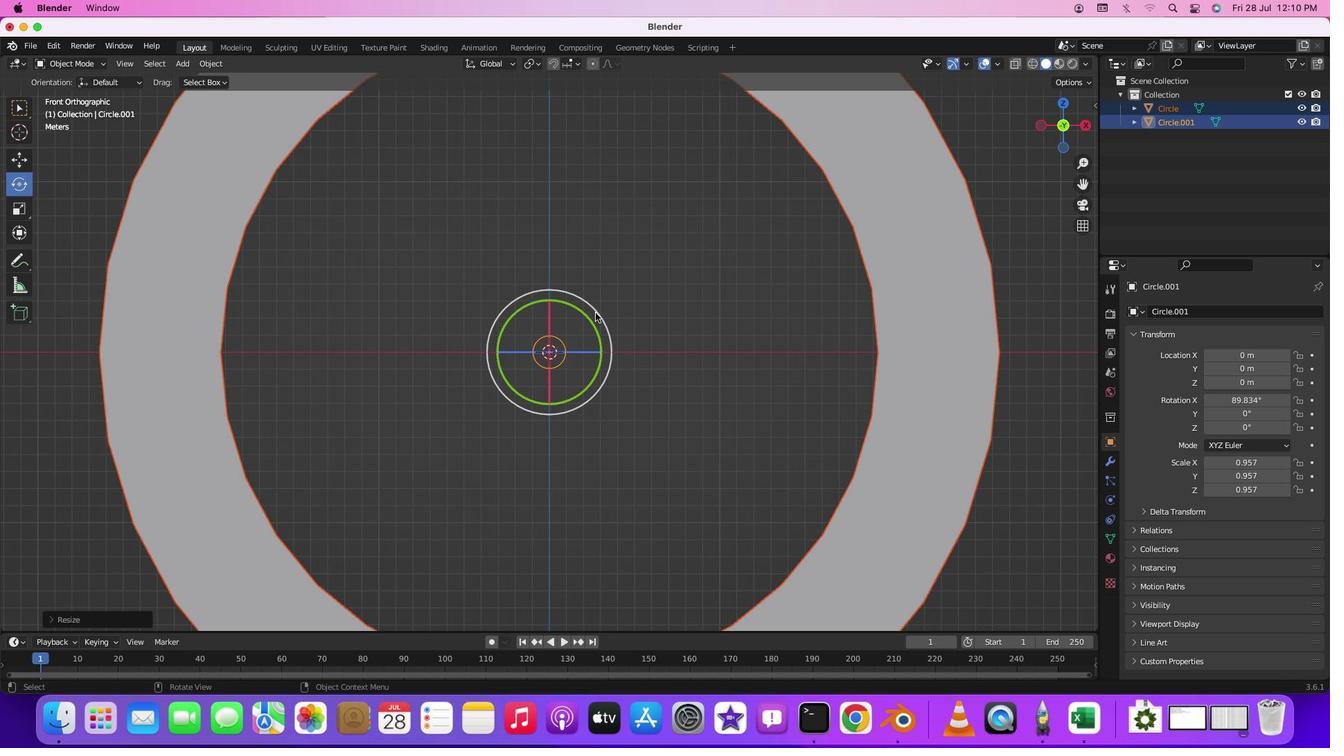 
Action: Mouse moved to (41, 128)
Screenshot: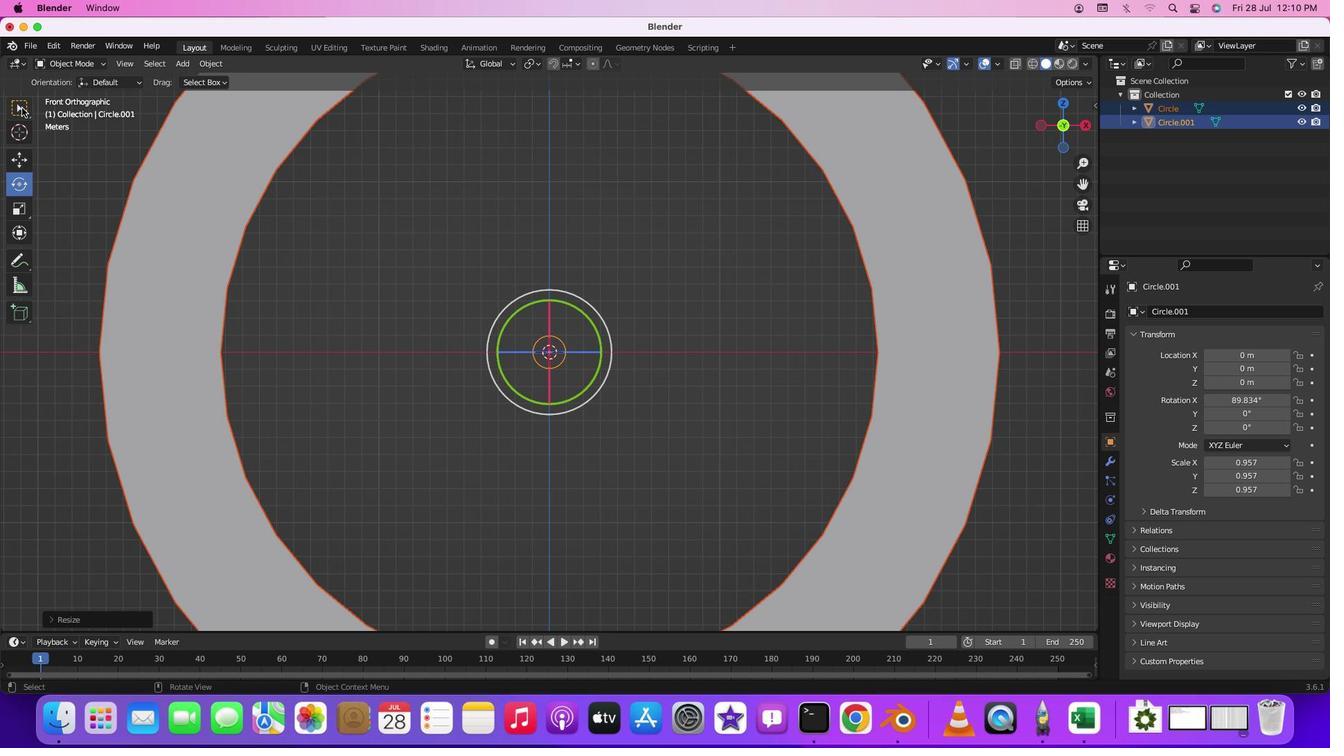 
Action: Mouse pressed left at (41, 128)
Screenshot: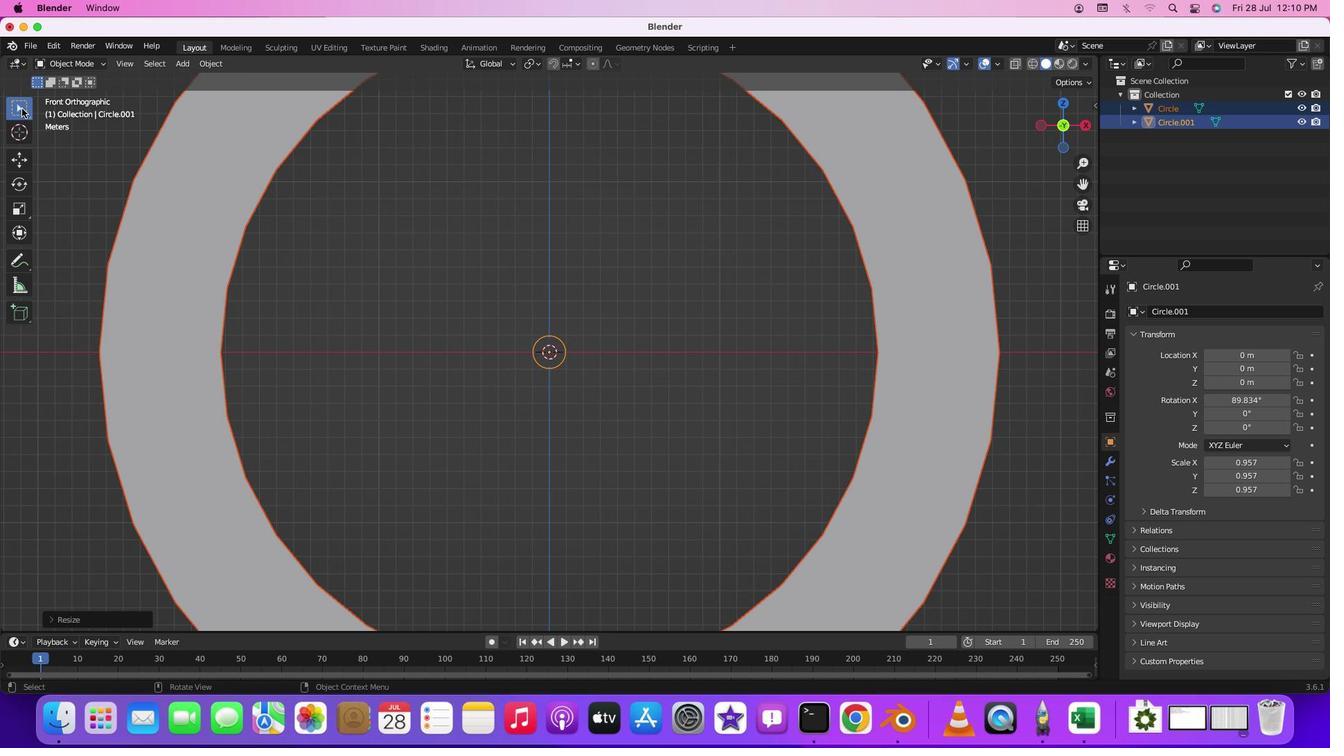 
Action: Mouse moved to (525, 288)
Screenshot: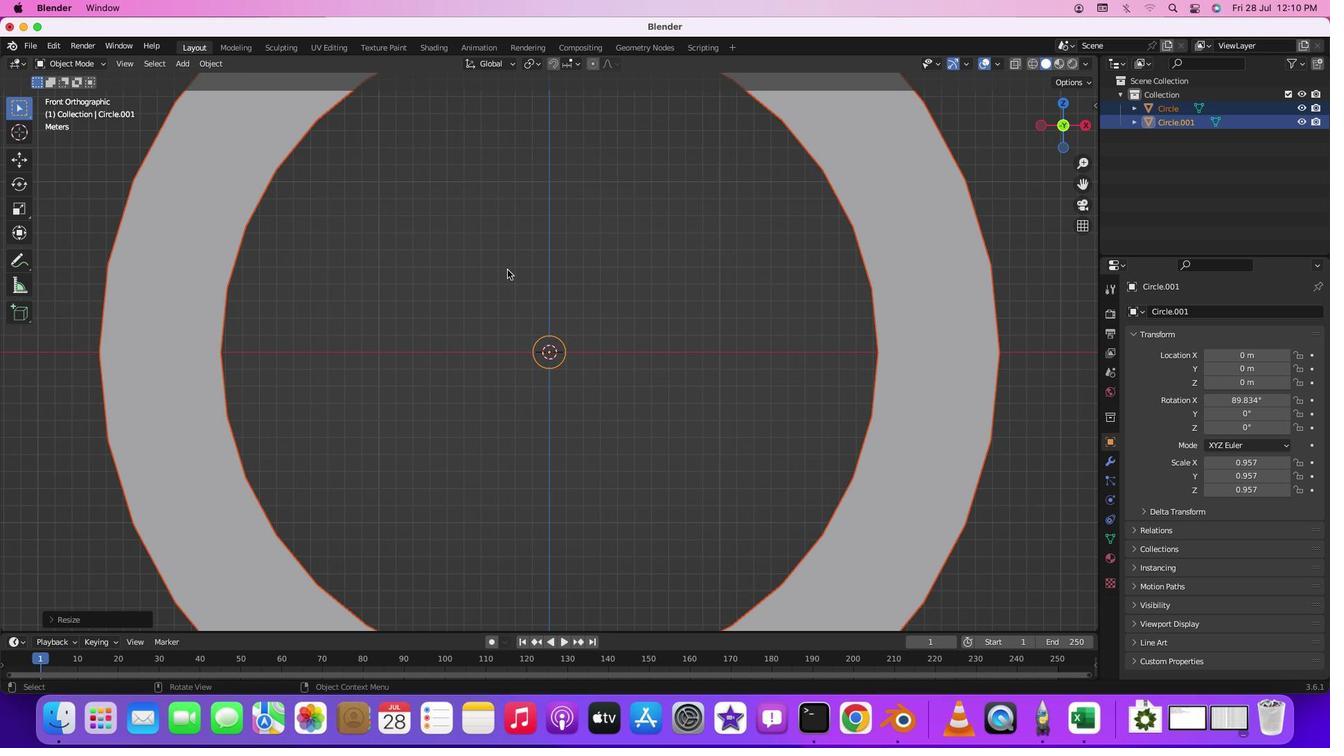 
Action: Mouse pressed left at (525, 288)
Screenshot: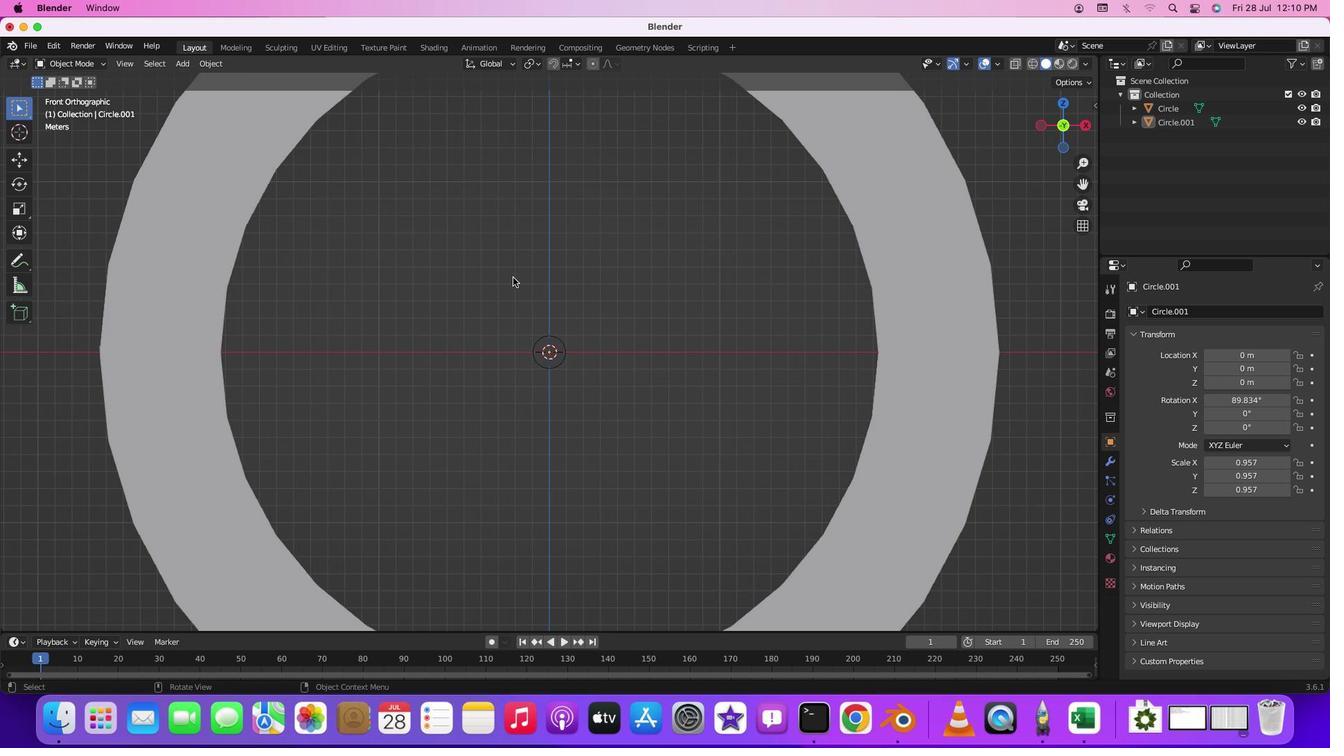 
Action: Mouse moved to (574, 358)
Screenshot: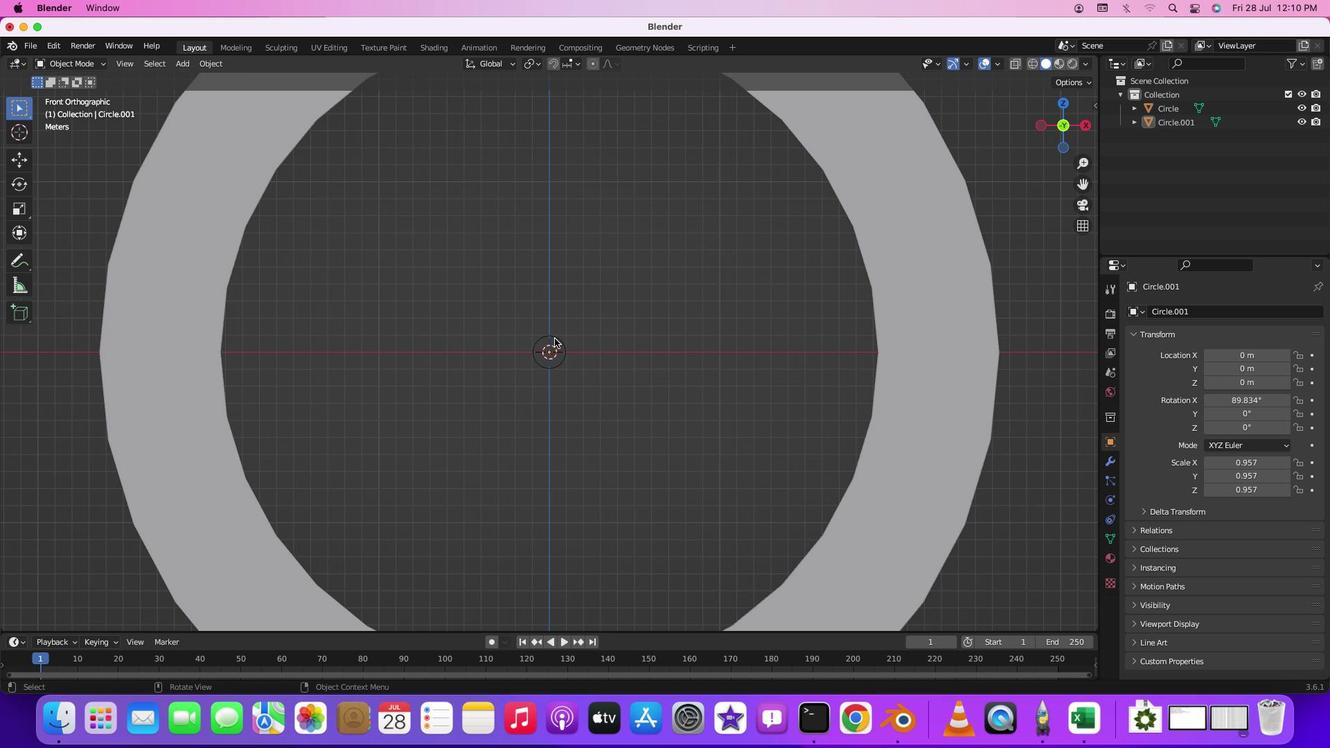 
Action: Mouse pressed left at (574, 358)
Screenshot: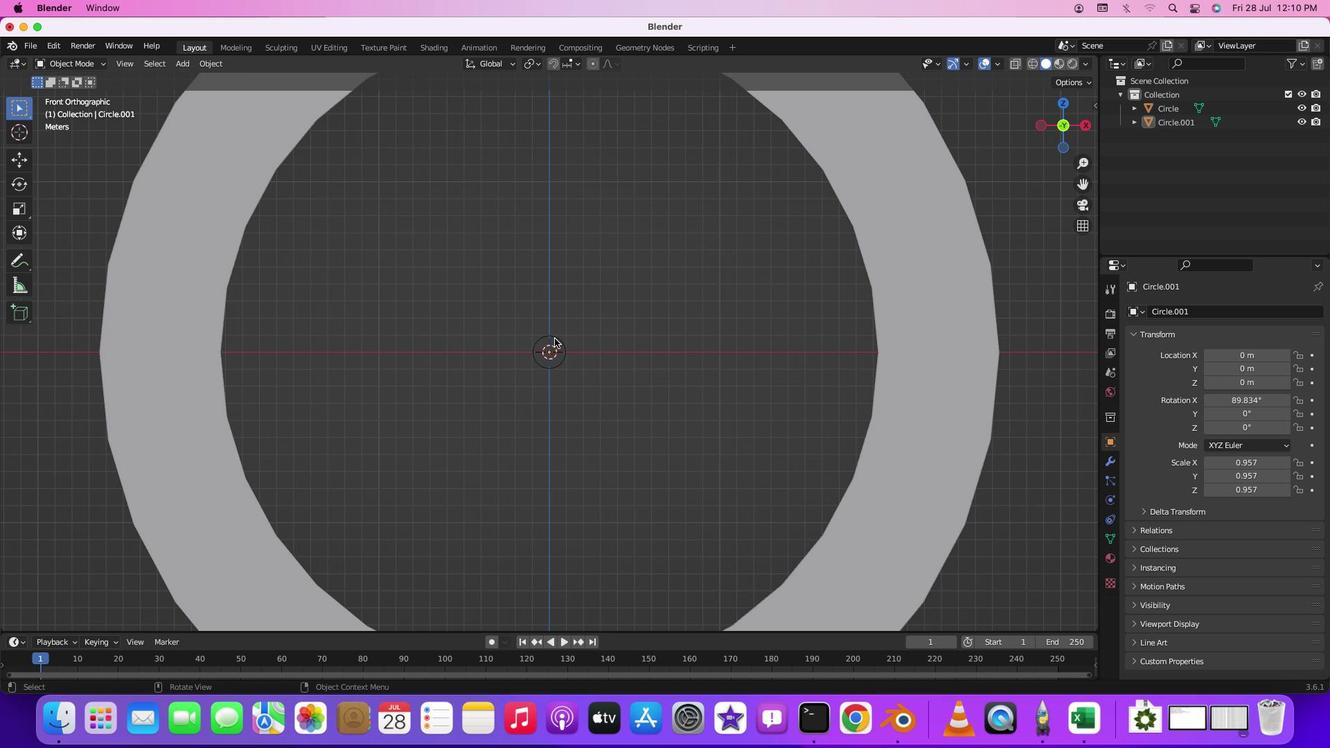 
Action: Mouse moved to (575, 358)
Screenshot: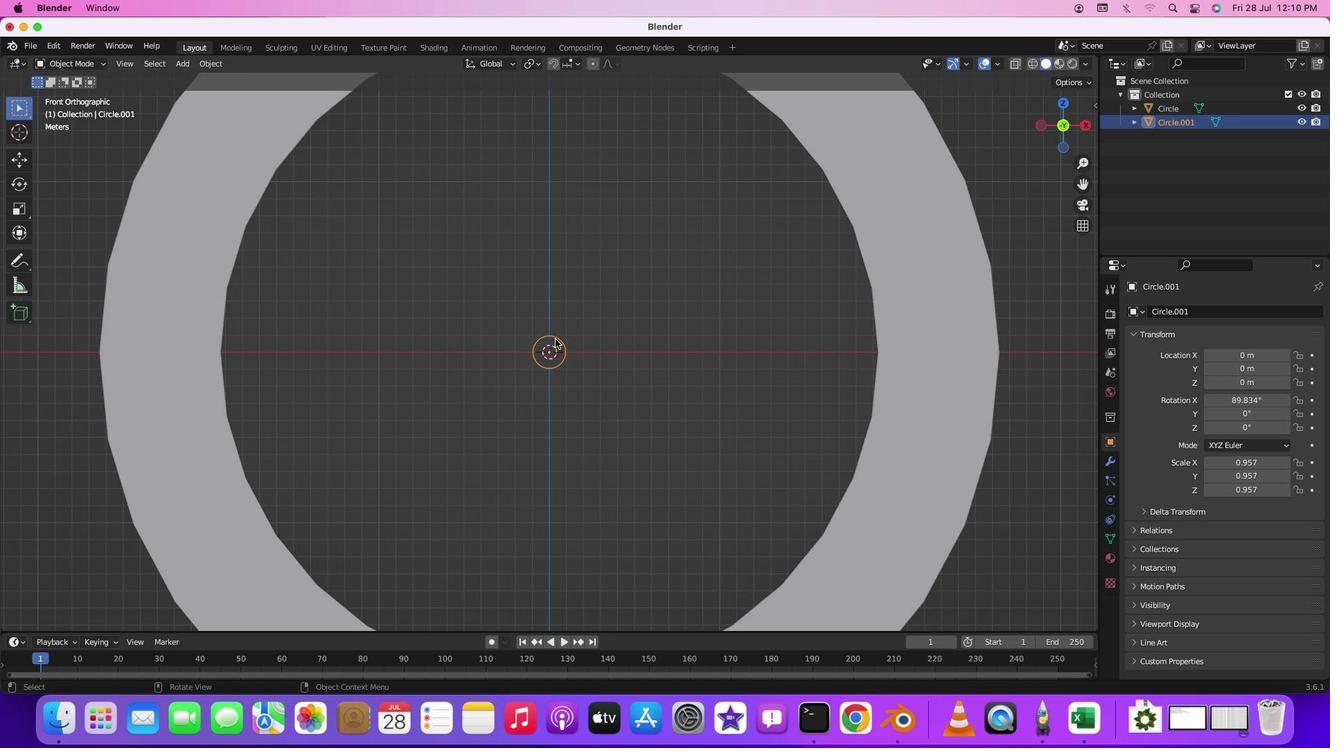 
Action: Key pressed 's'
Screenshot: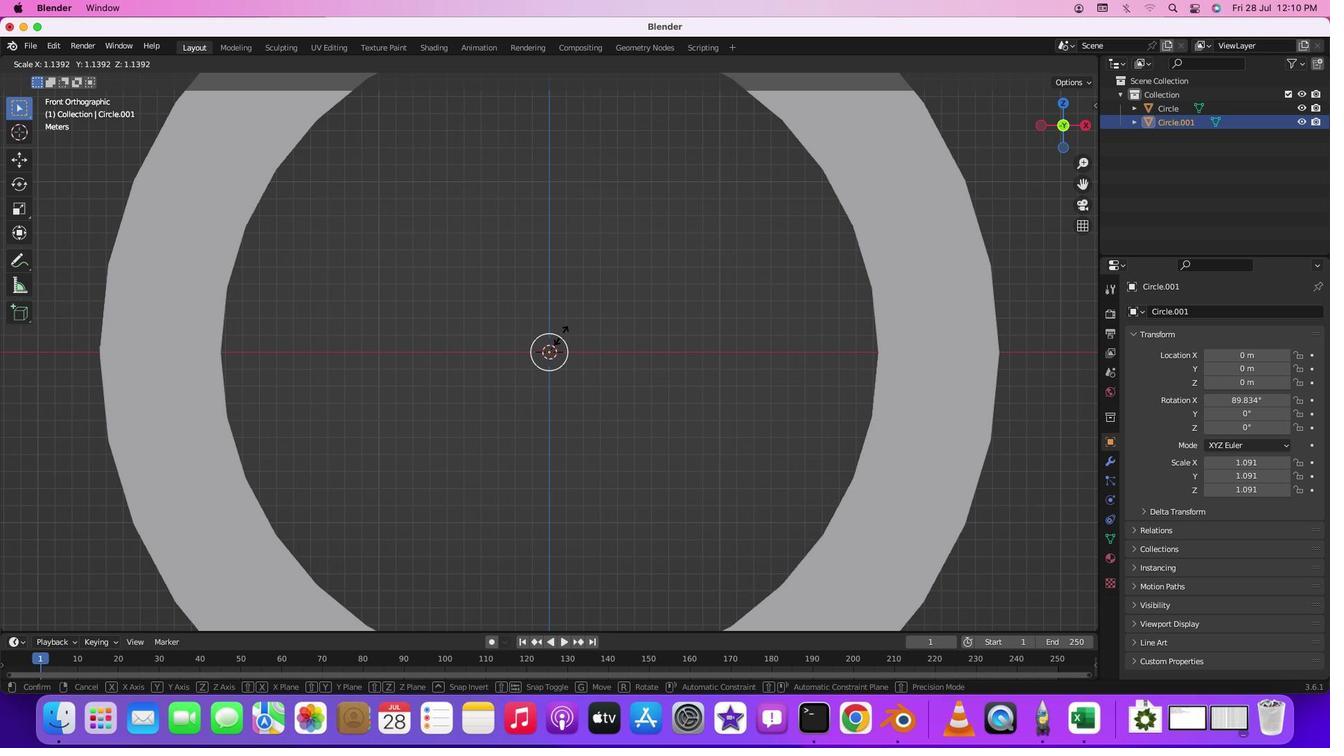 
Action: Mouse moved to (681, 236)
Screenshot: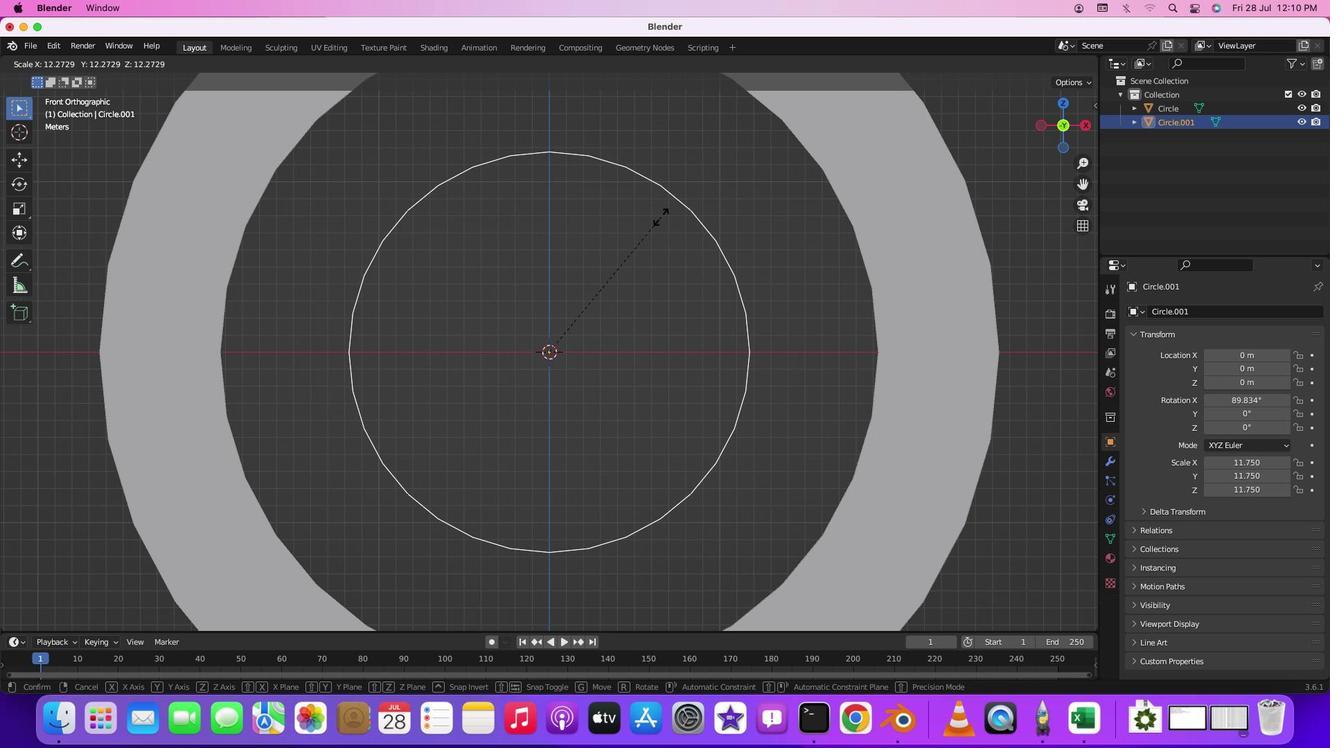 
Action: Mouse pressed left at (681, 236)
Screenshot: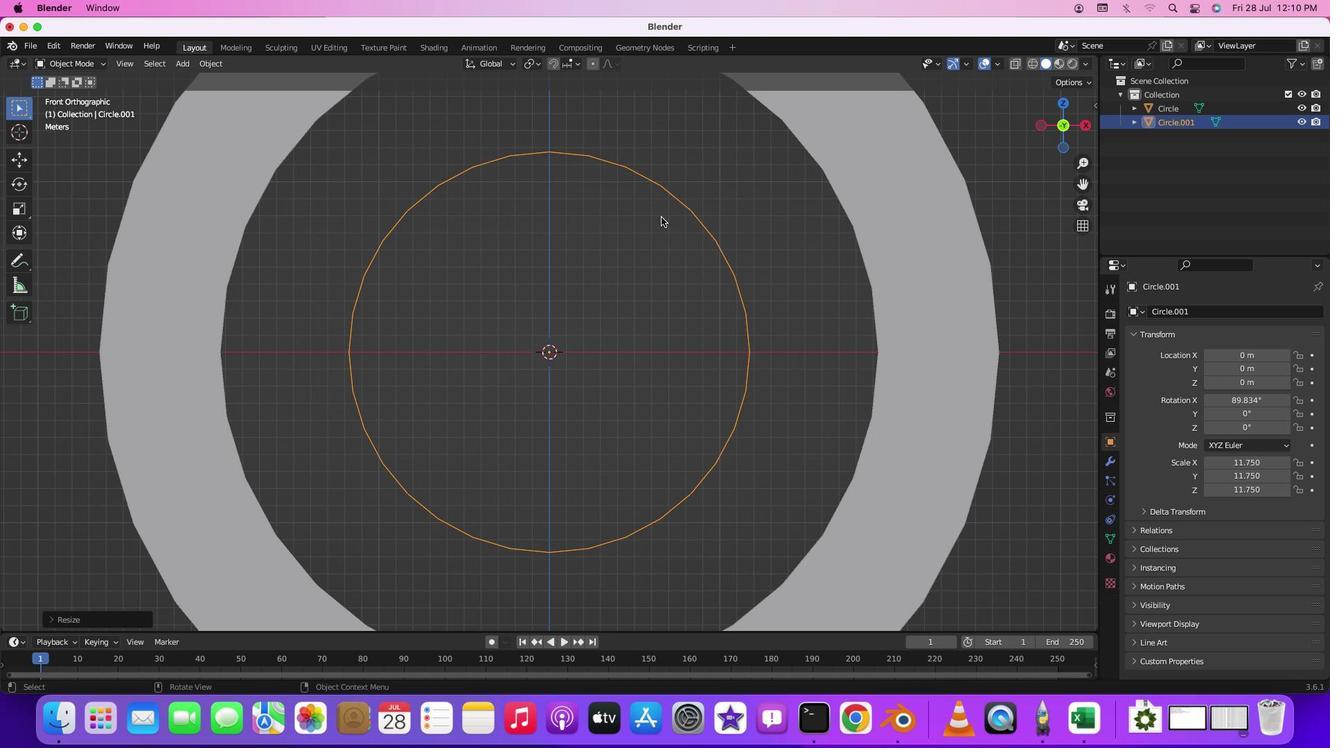 
Action: Mouse moved to (677, 236)
Screenshot: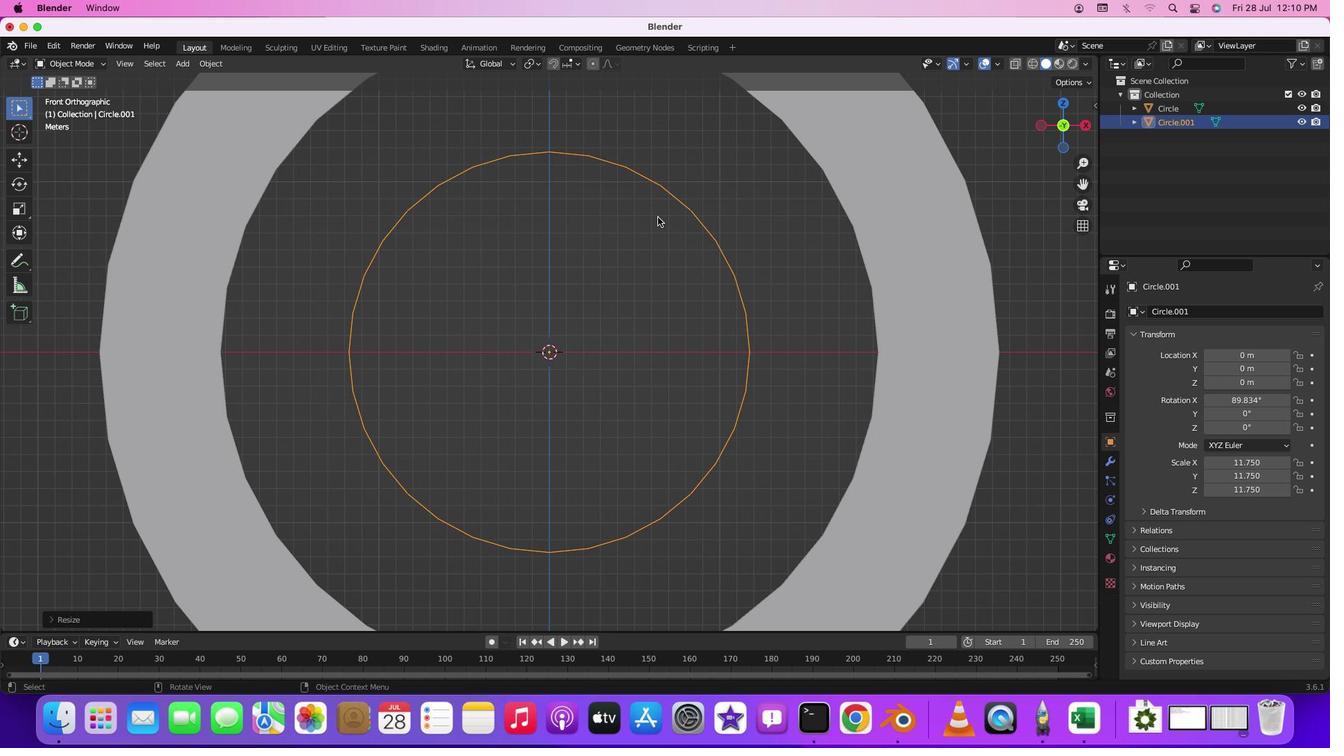 
Action: Key pressed 'e''s'
Screenshot: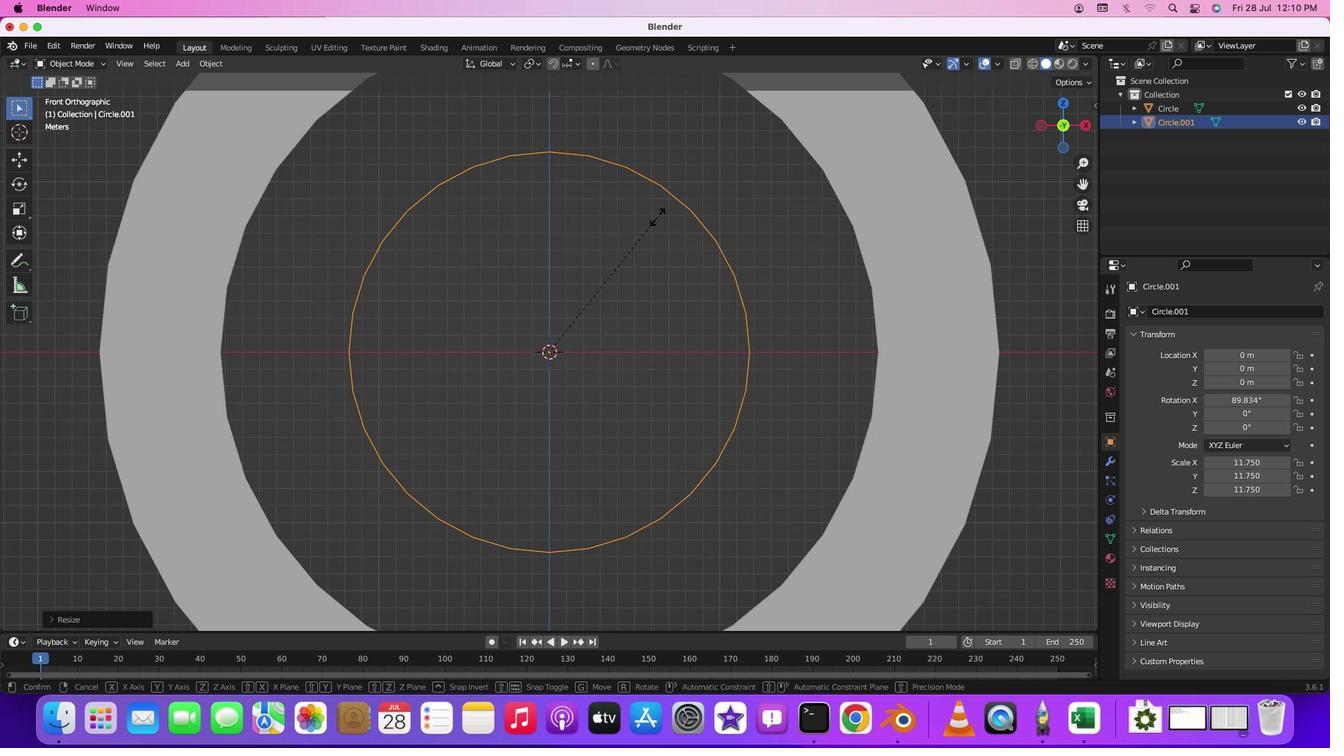 
Action: Mouse moved to (681, 242)
Screenshot: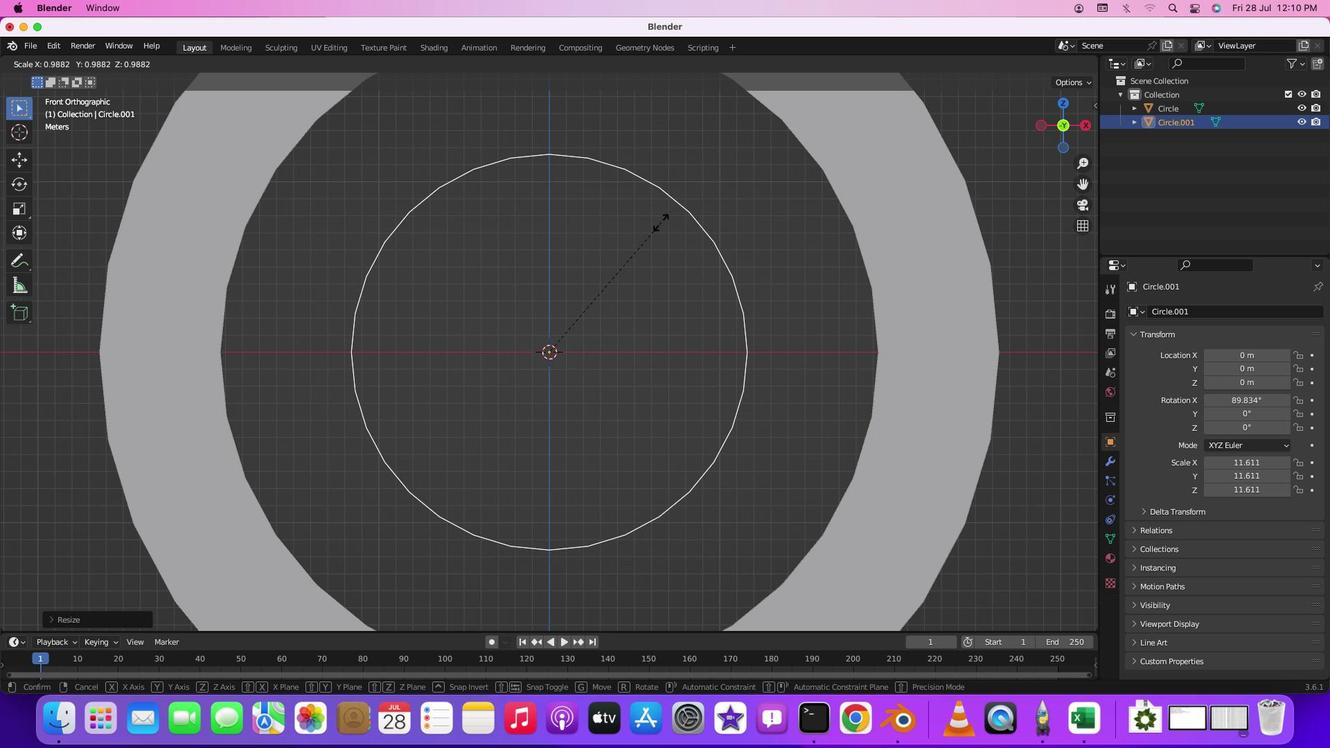 
Action: Mouse pressed left at (681, 242)
Screenshot: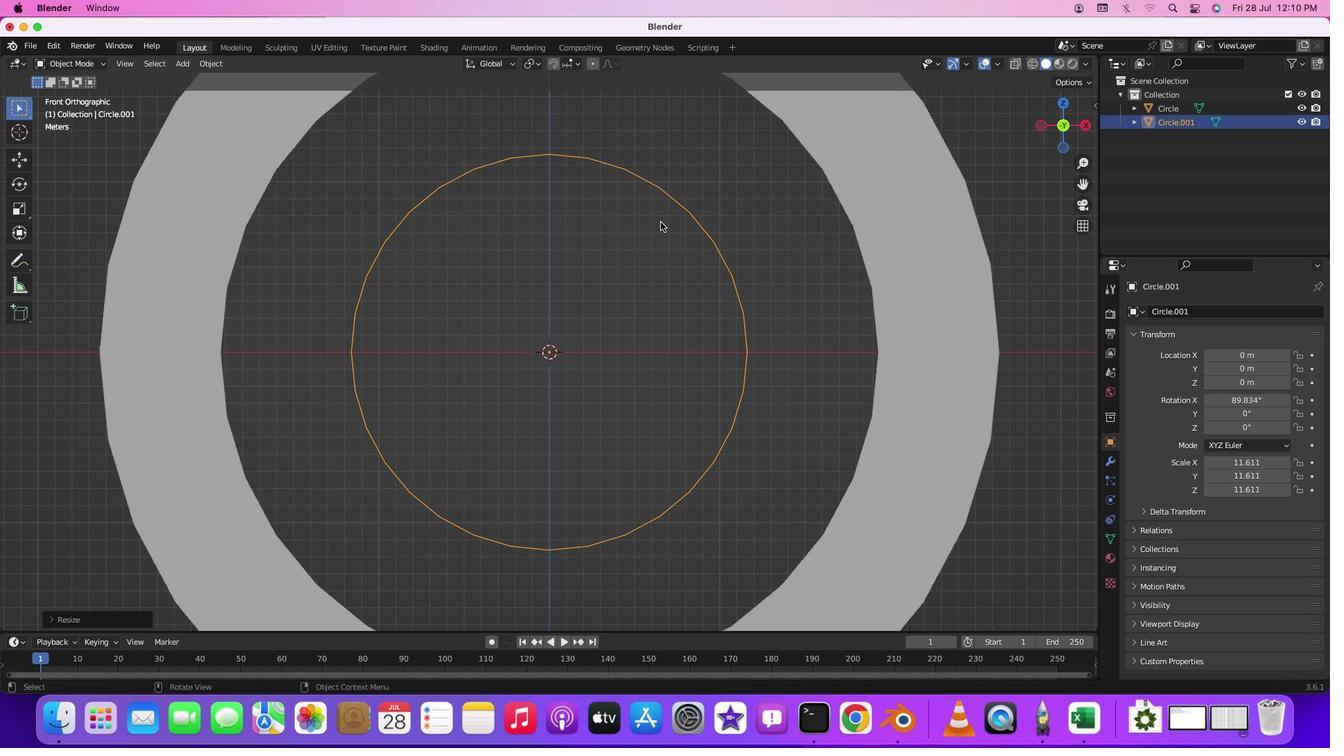 
Action: Key pressed Key.tab'e''s'
Screenshot: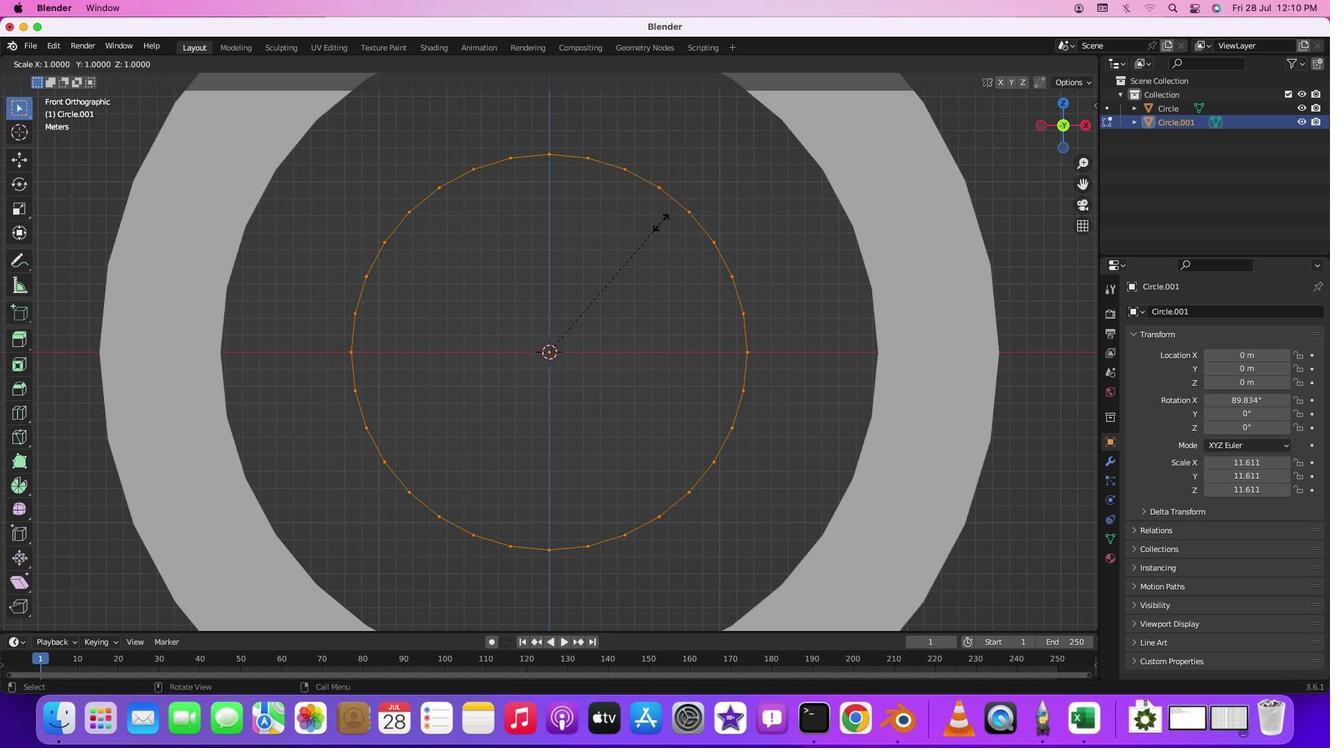 
Action: Mouse moved to (735, 185)
Screenshot: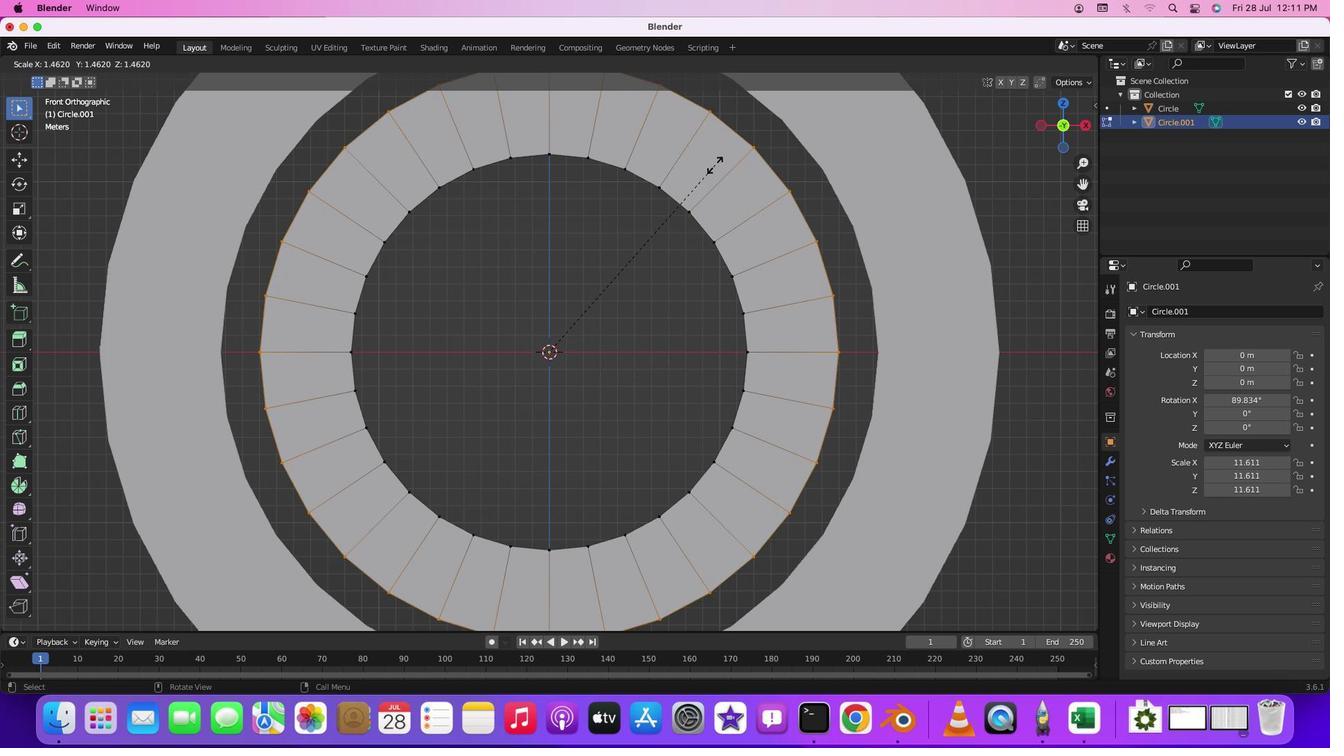 
Action: Mouse pressed left at (735, 185)
Screenshot: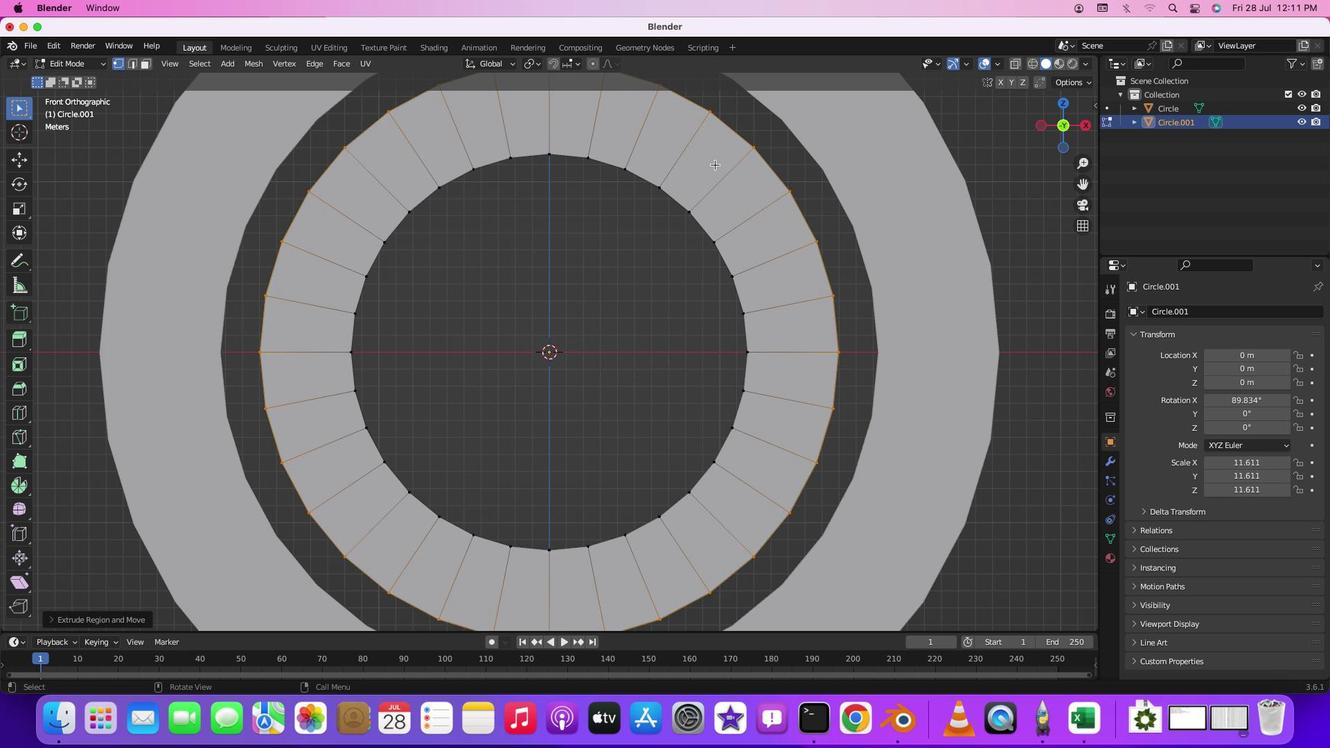 
Action: Mouse moved to (633, 326)
Screenshot: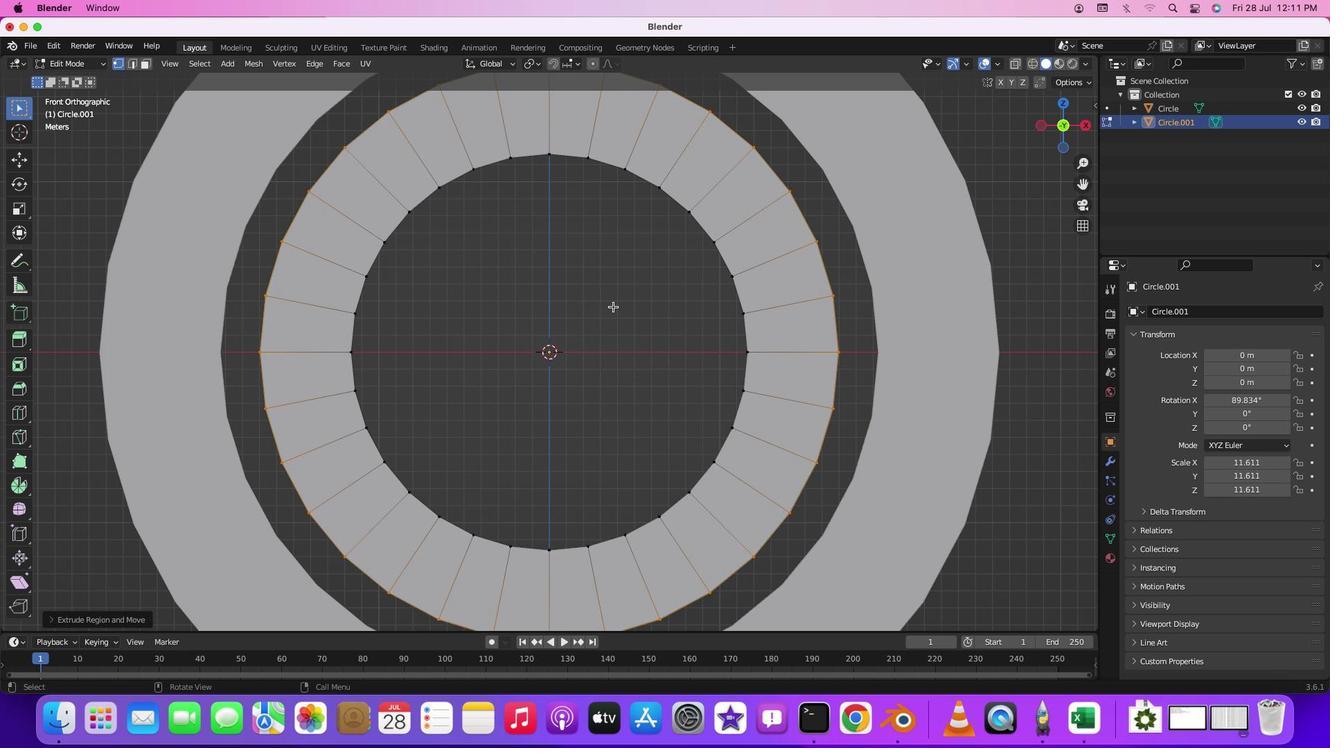 
Action: Mouse pressed left at (633, 326)
Screenshot: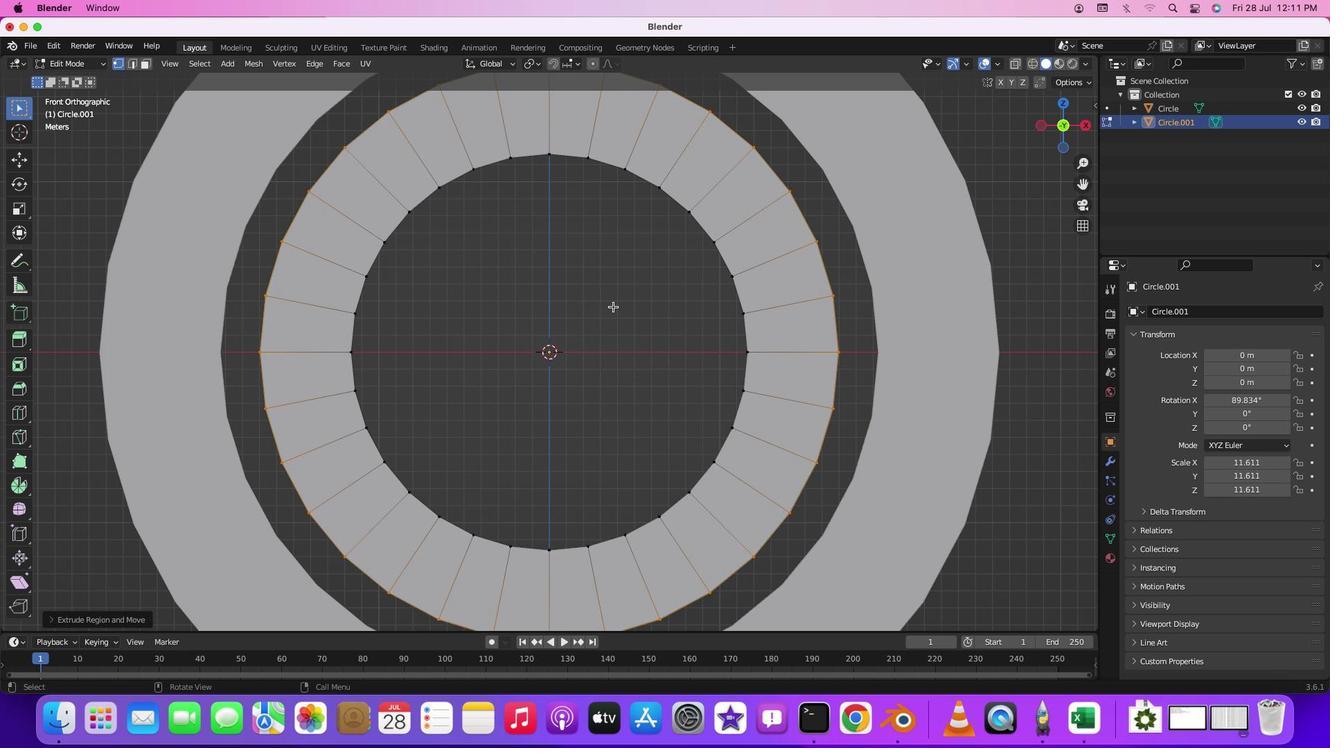 
Action: Mouse moved to (645, 358)
Screenshot: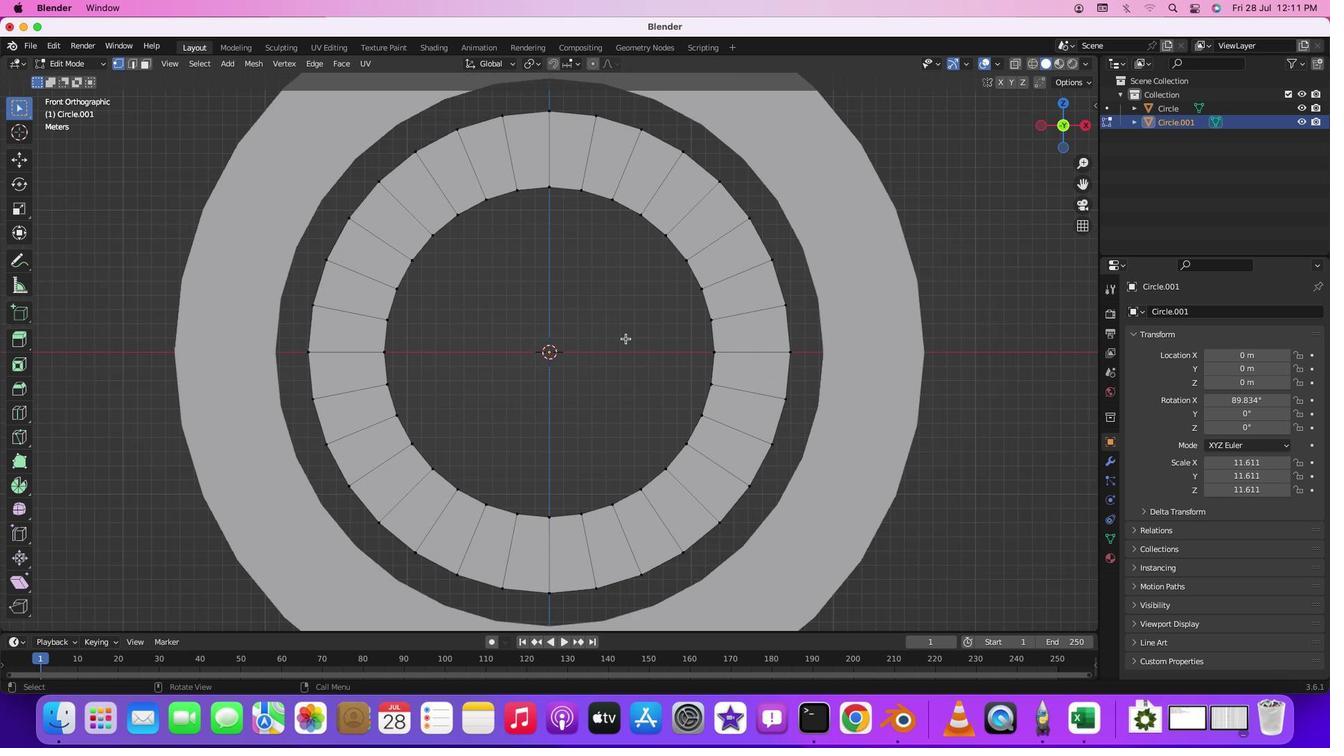 
Action: Mouse scrolled (645, 358) with delta (20, 19)
Screenshot: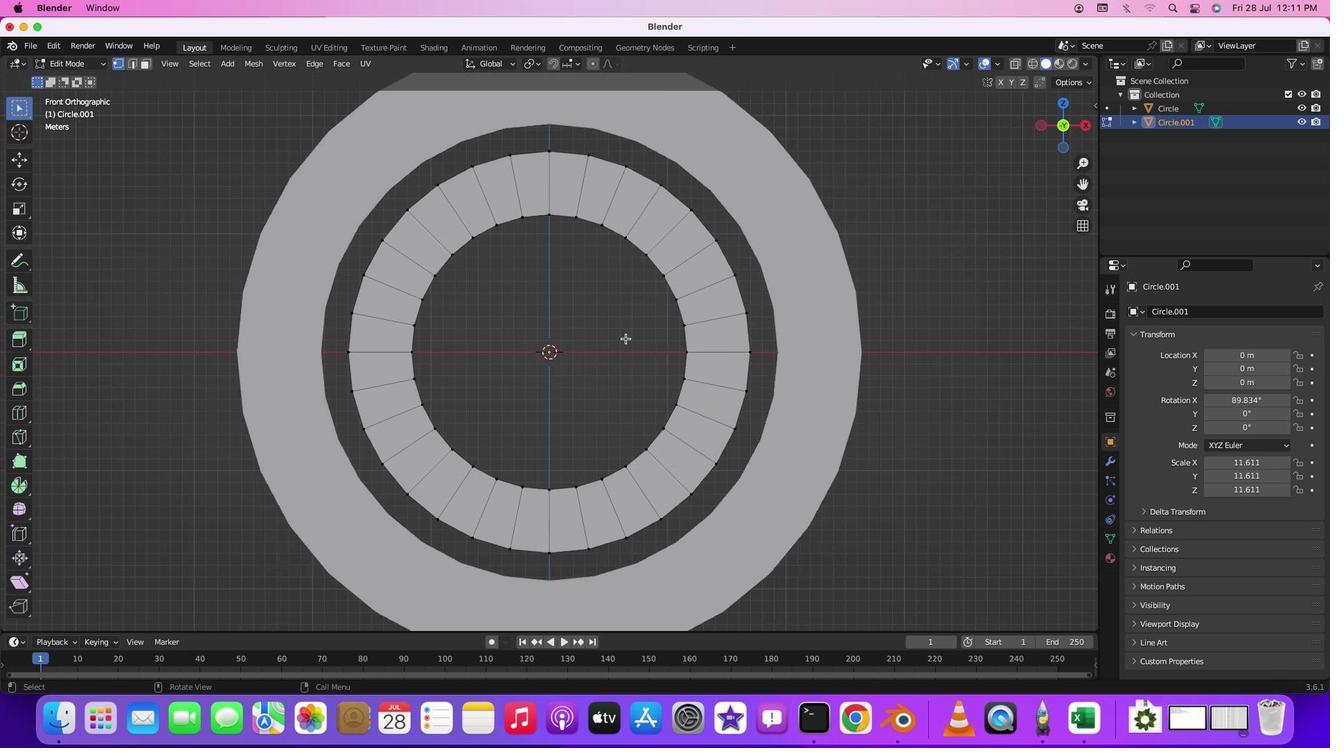 
Action: Mouse scrolled (645, 358) with delta (20, 19)
Screenshot: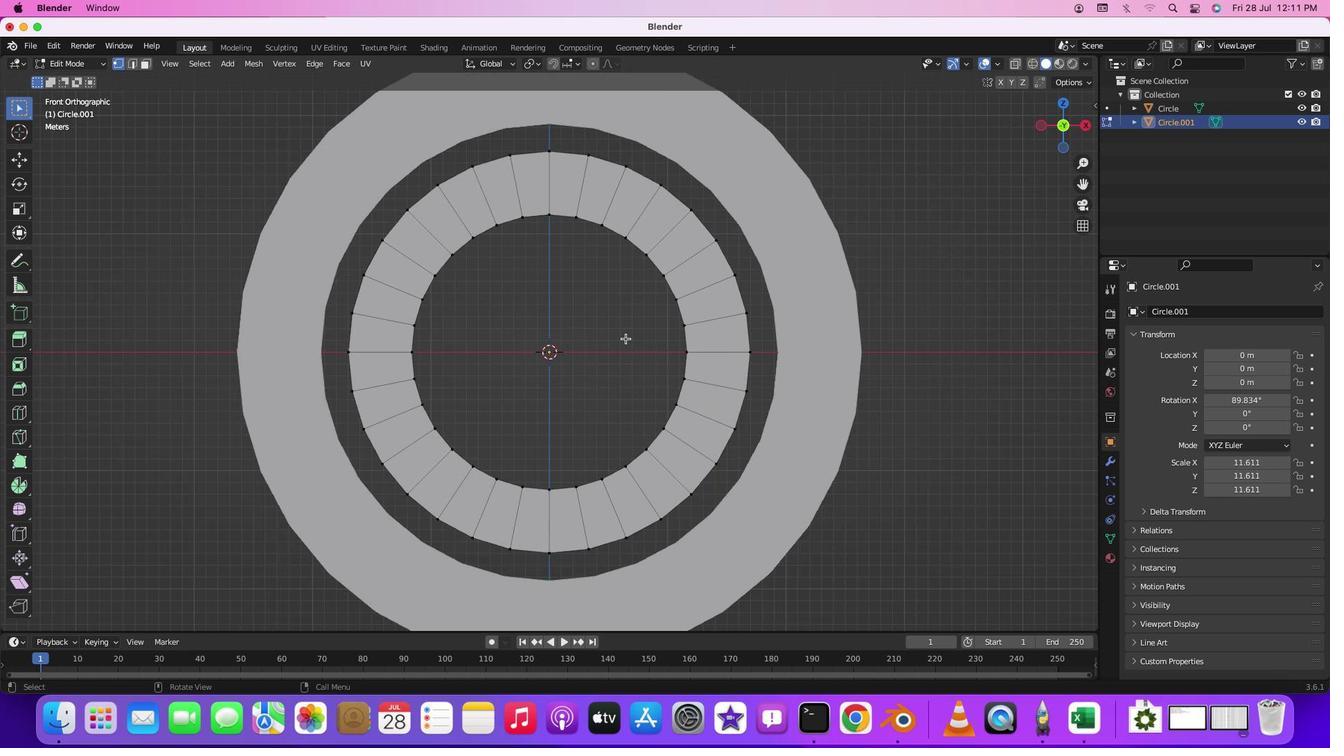 
Action: Mouse scrolled (645, 358) with delta (20, 18)
Screenshot: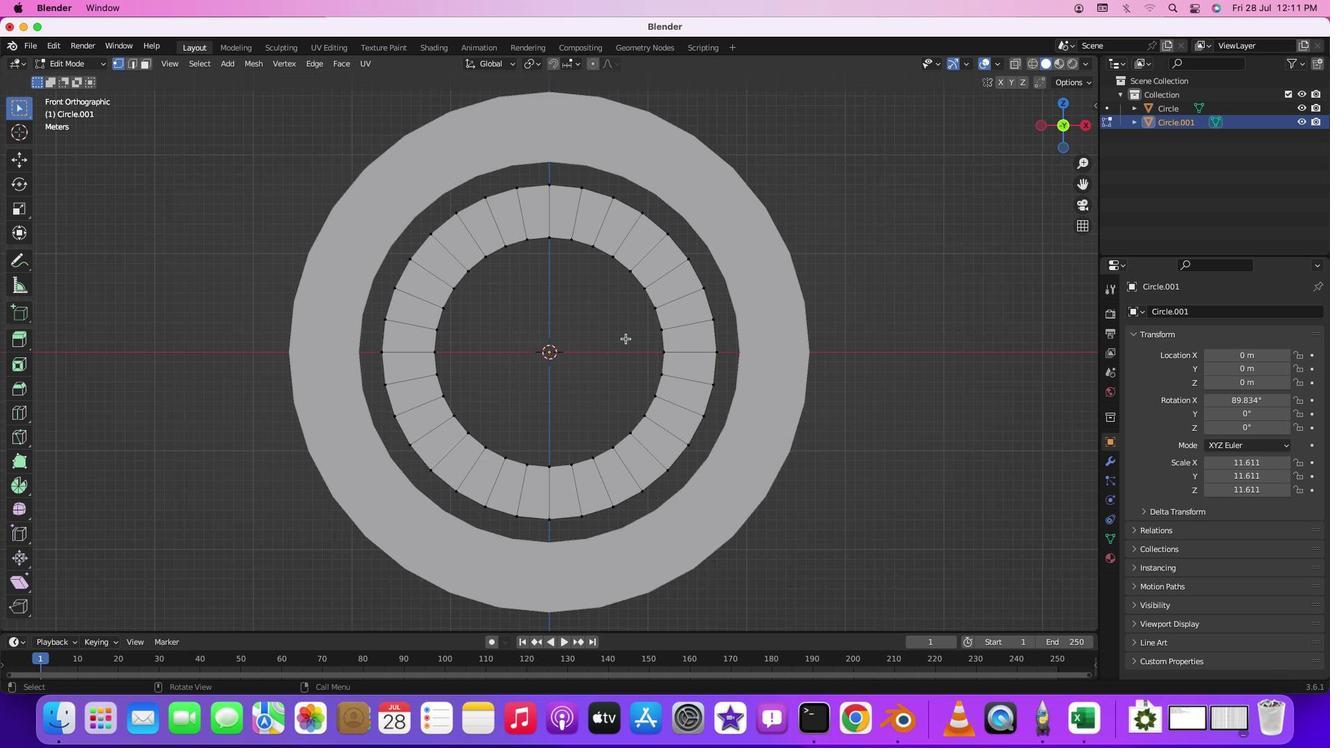 
Action: Mouse moved to (771, 273)
Screenshot: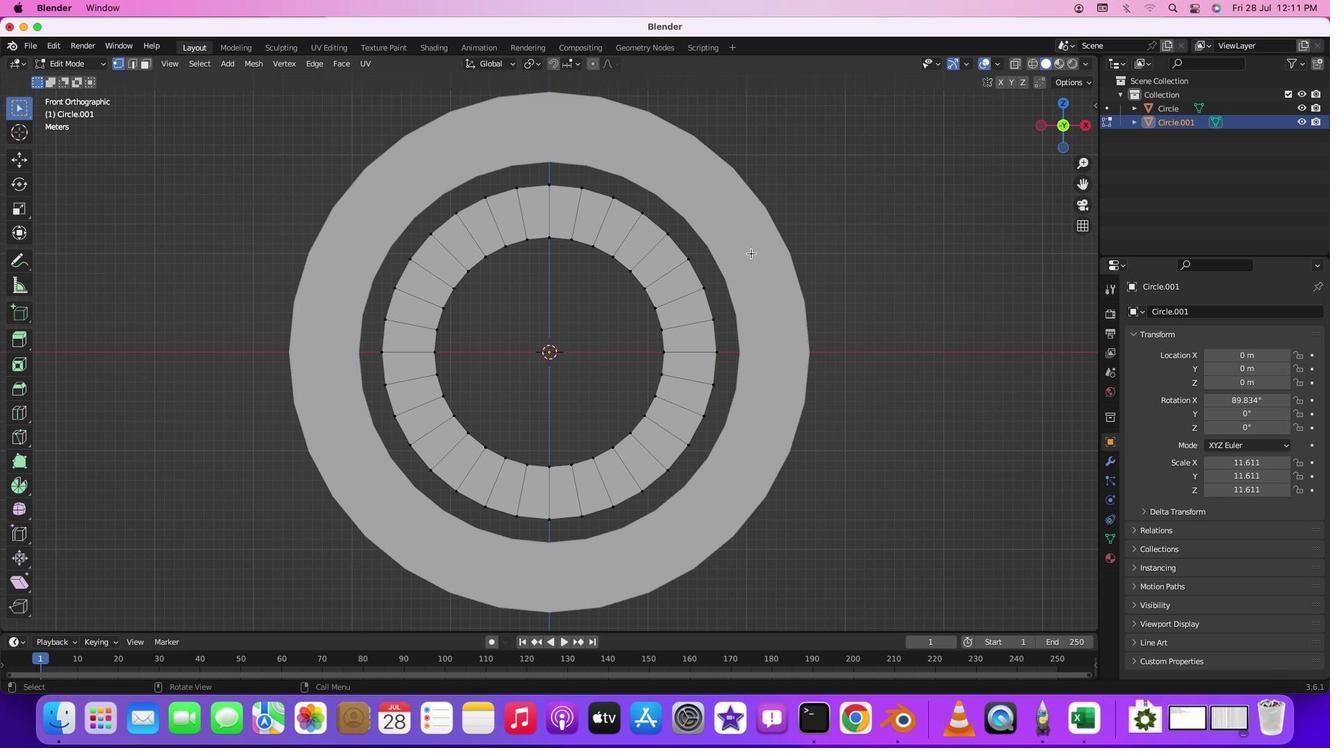 
Action: Mouse pressed left at (771, 273)
Screenshot: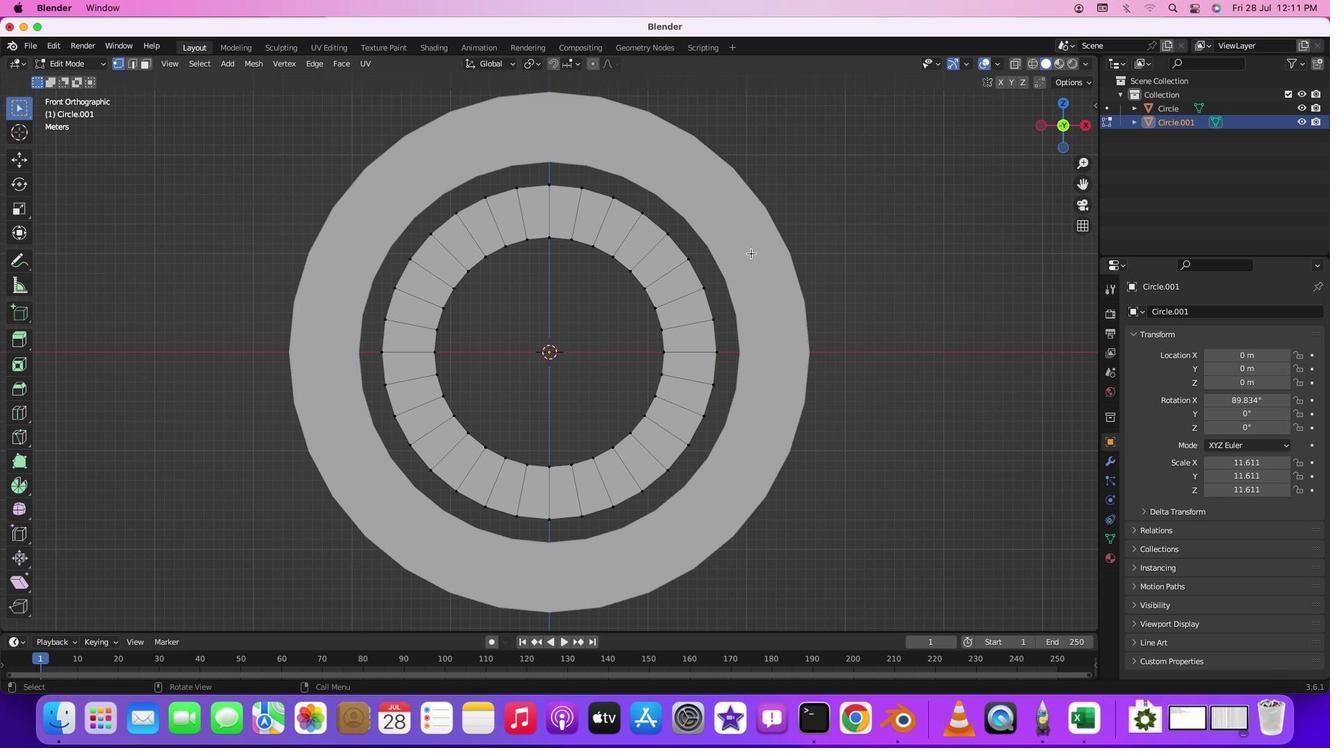 
Action: Mouse moved to (858, 266)
Screenshot: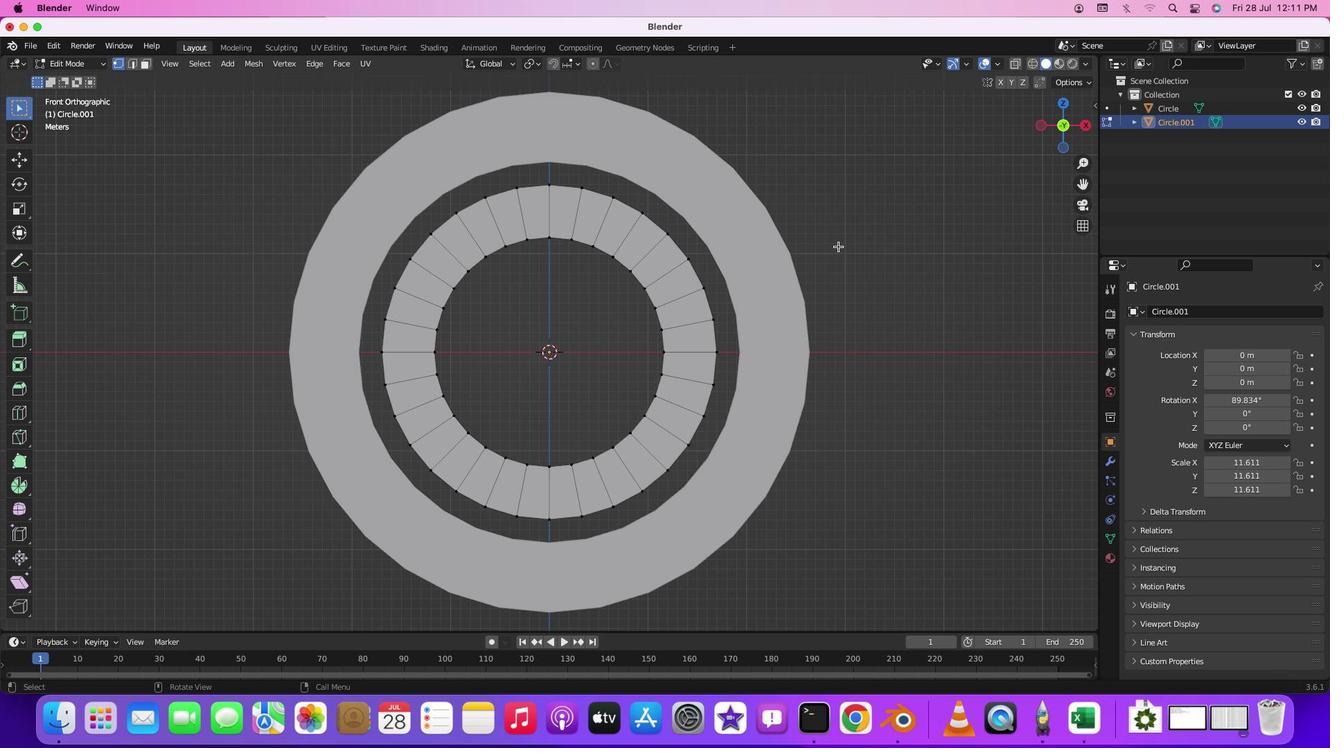 
Action: Mouse pressed left at (858, 266)
Screenshot: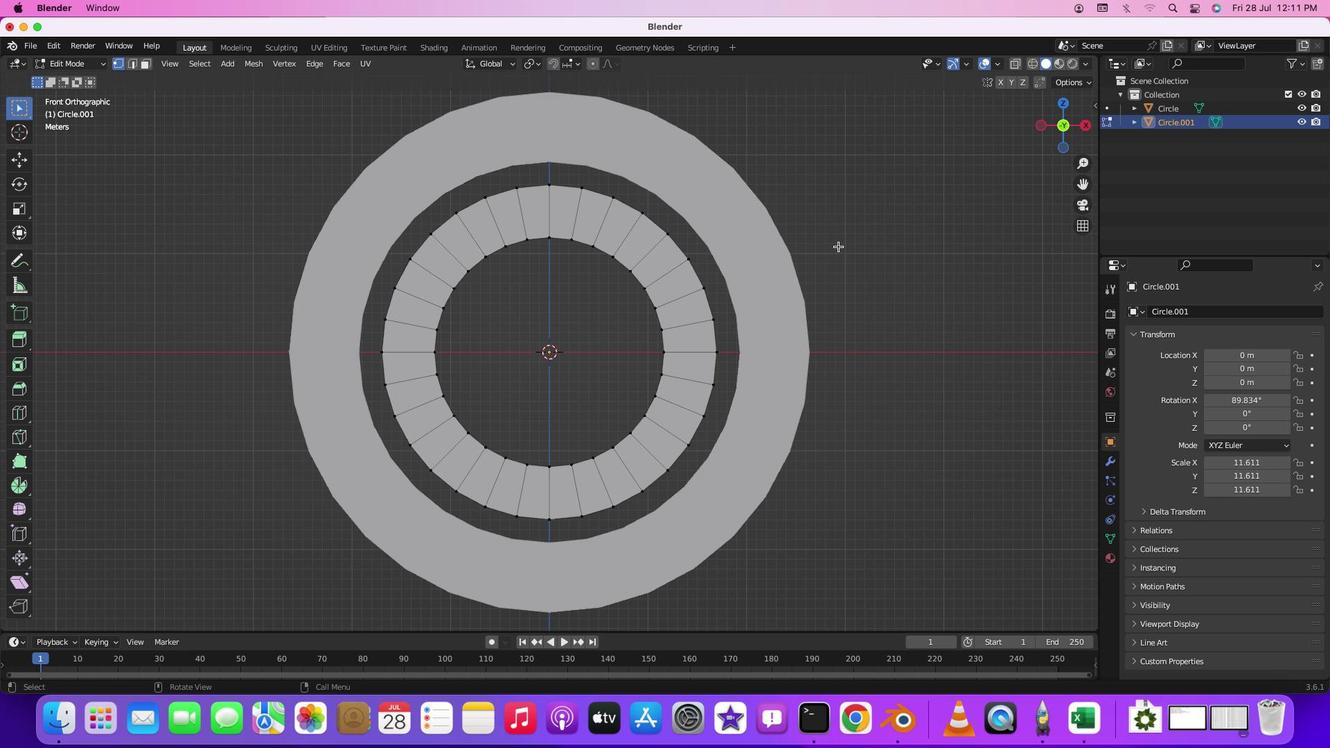 
Action: Mouse moved to (778, 284)
Screenshot: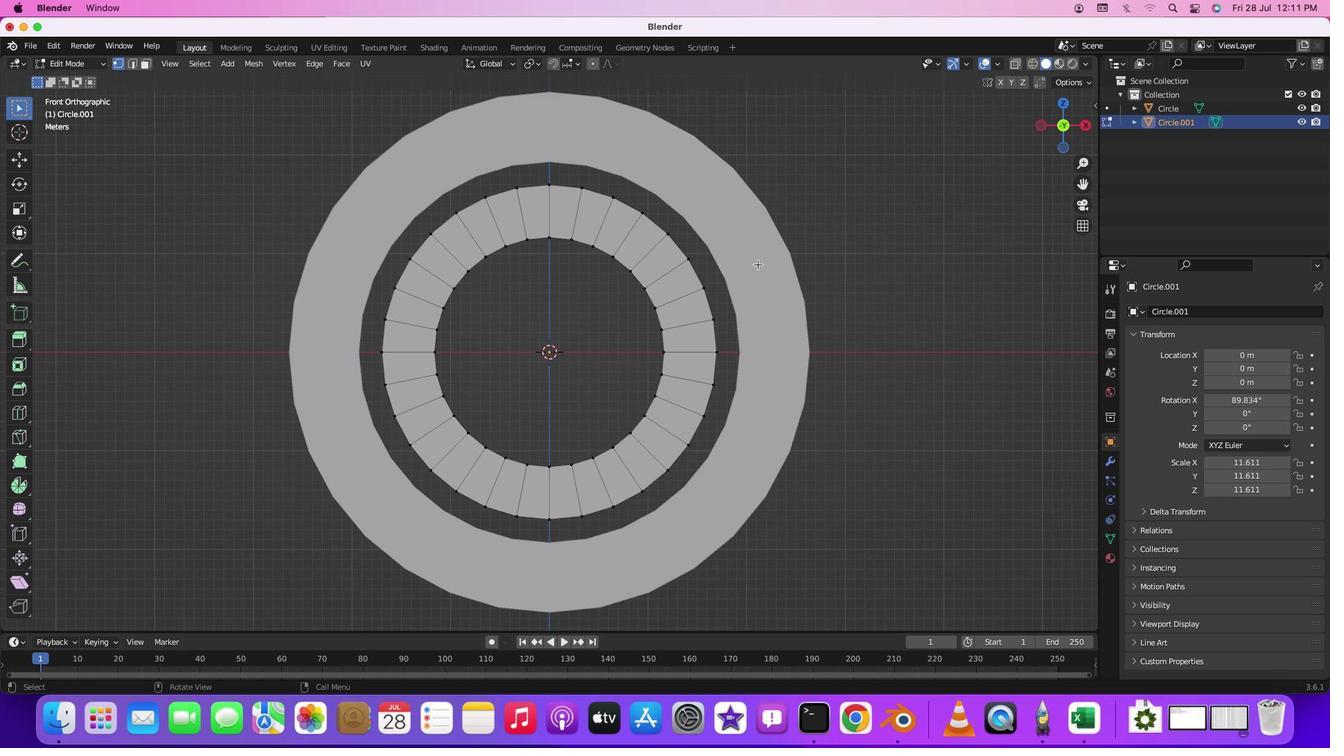 
Action: Key pressed Key.alt''
Screenshot: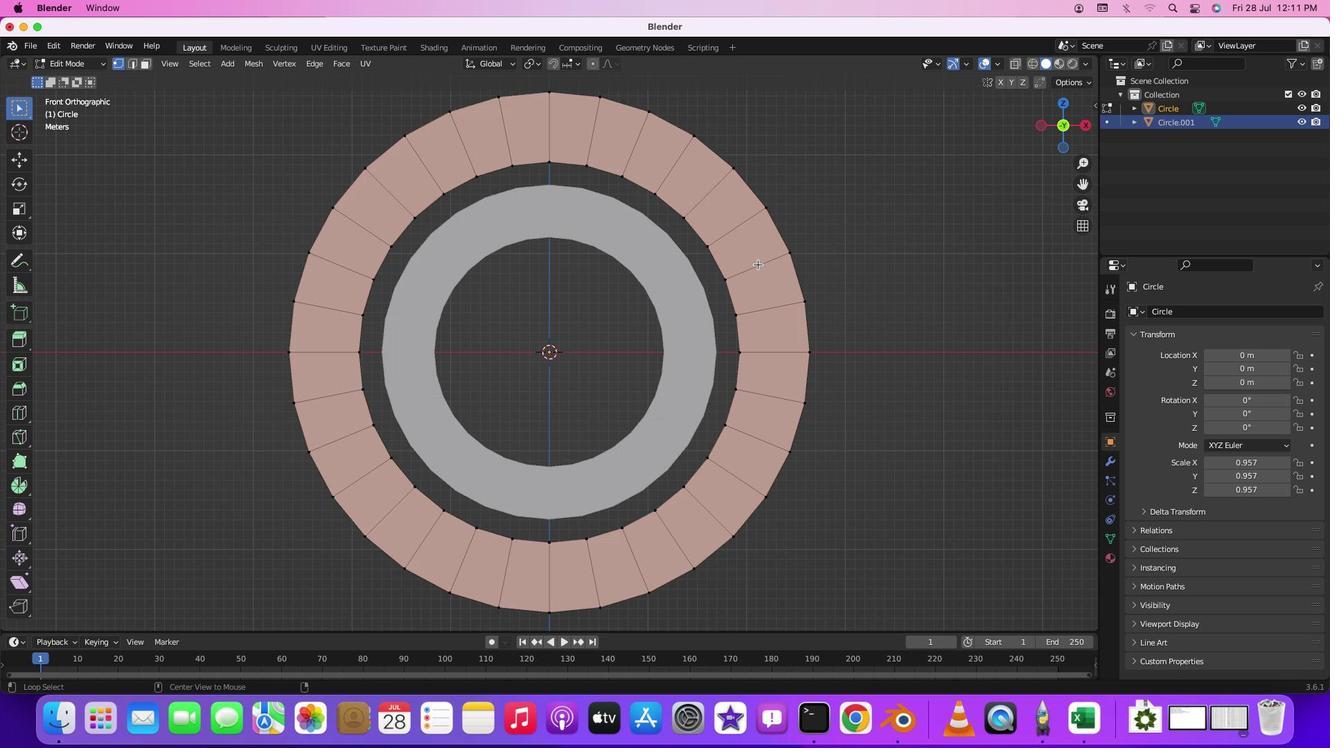 
Action: Mouse moved to (865, 265)
Screenshot: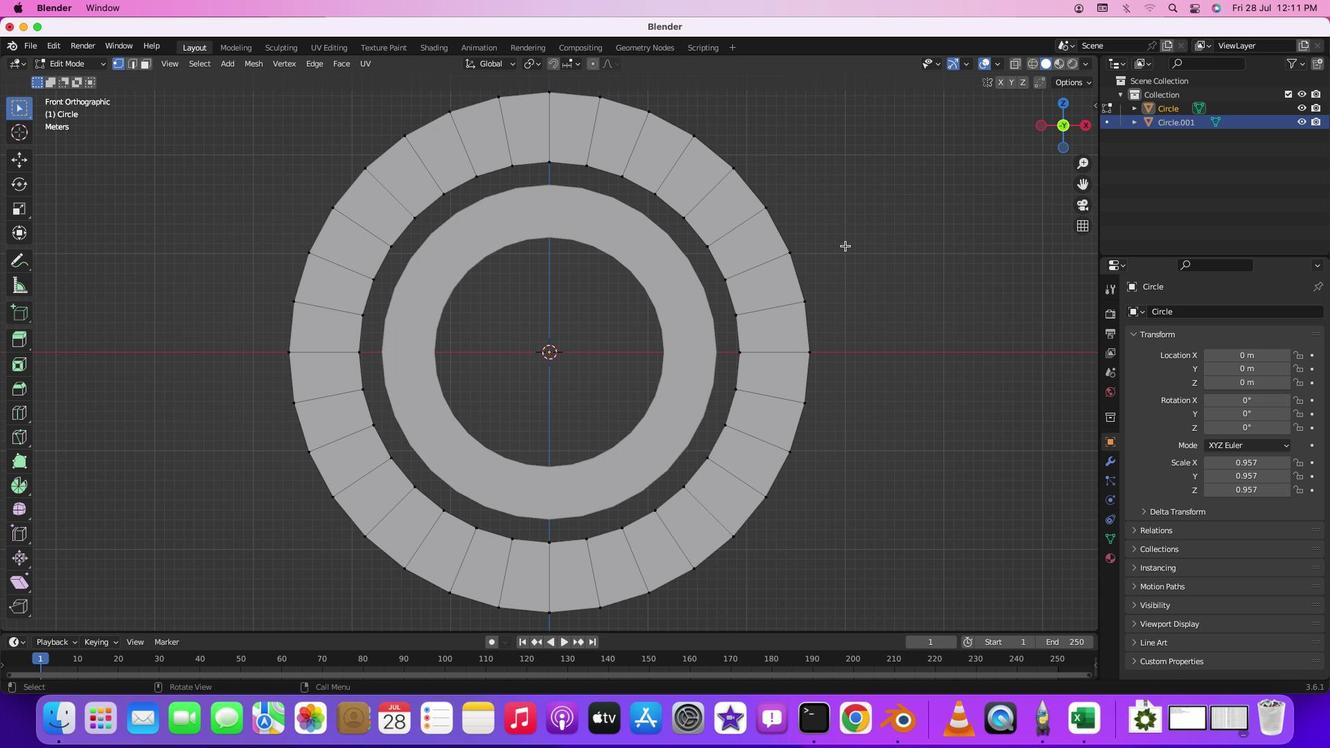 
Action: Mouse pressed left at (865, 265)
Screenshot: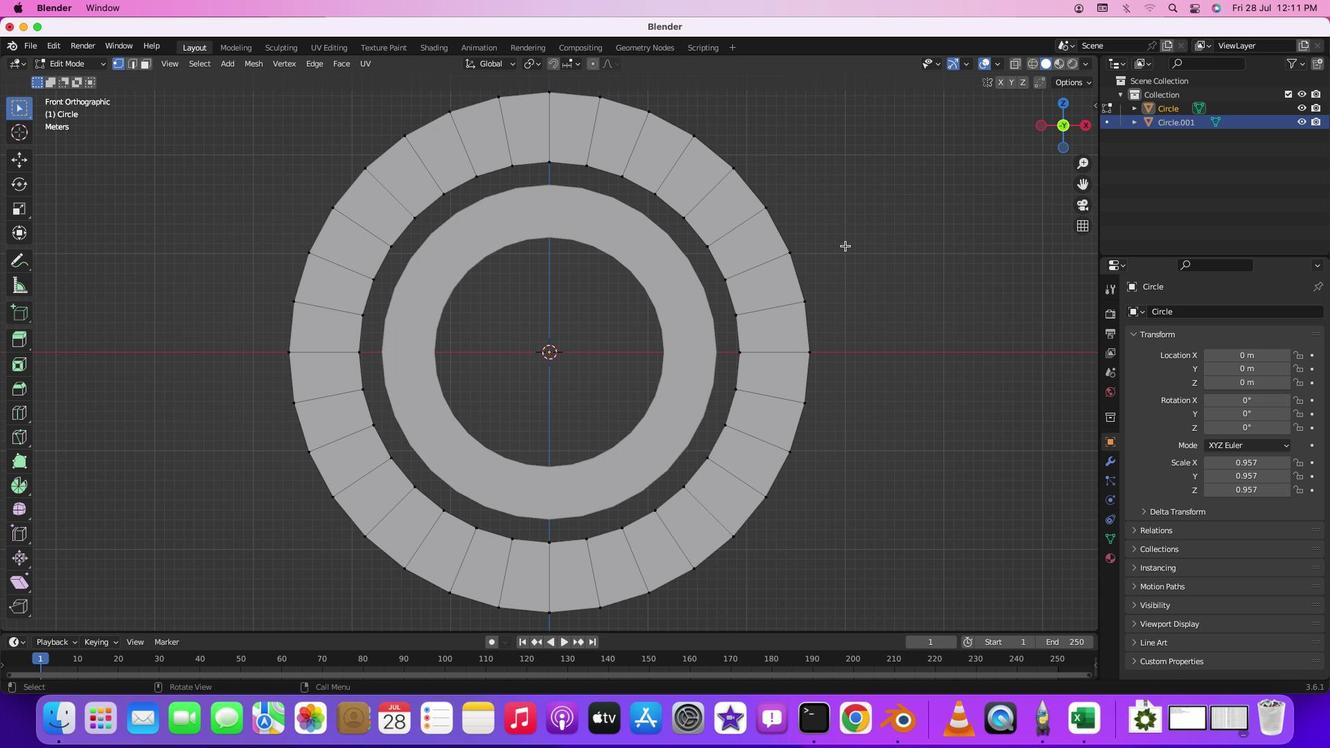 
Action: Mouse moved to (673, 294)
Screenshot: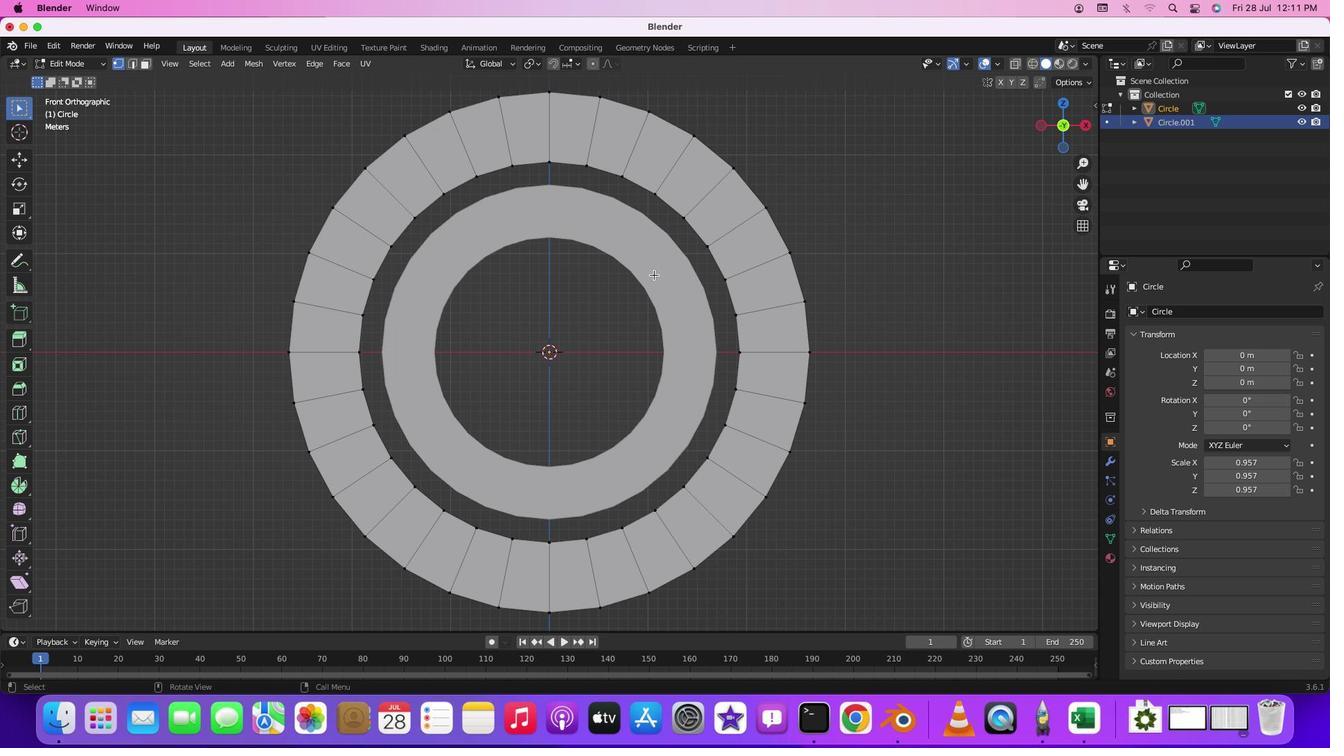 
Action: Mouse pressed left at (673, 294)
Screenshot: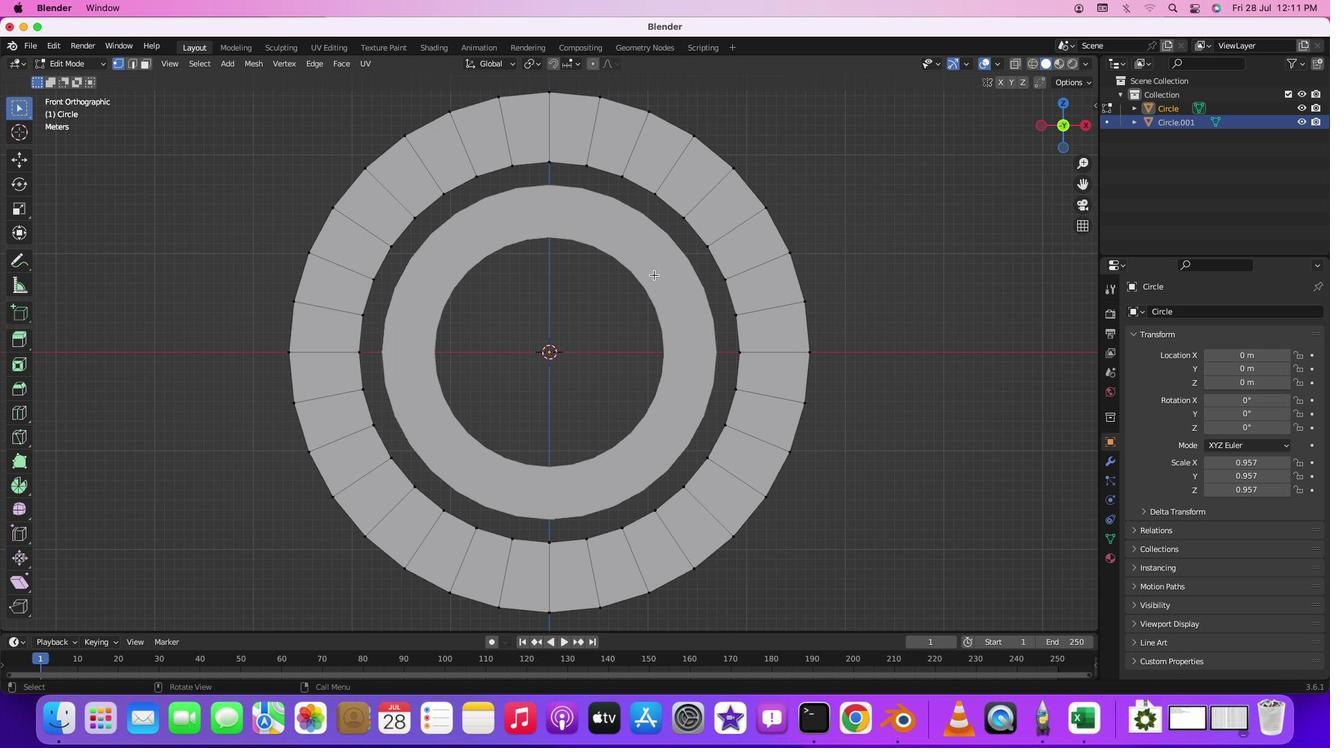 
Action: Key pressed Key.alt''
Screenshot: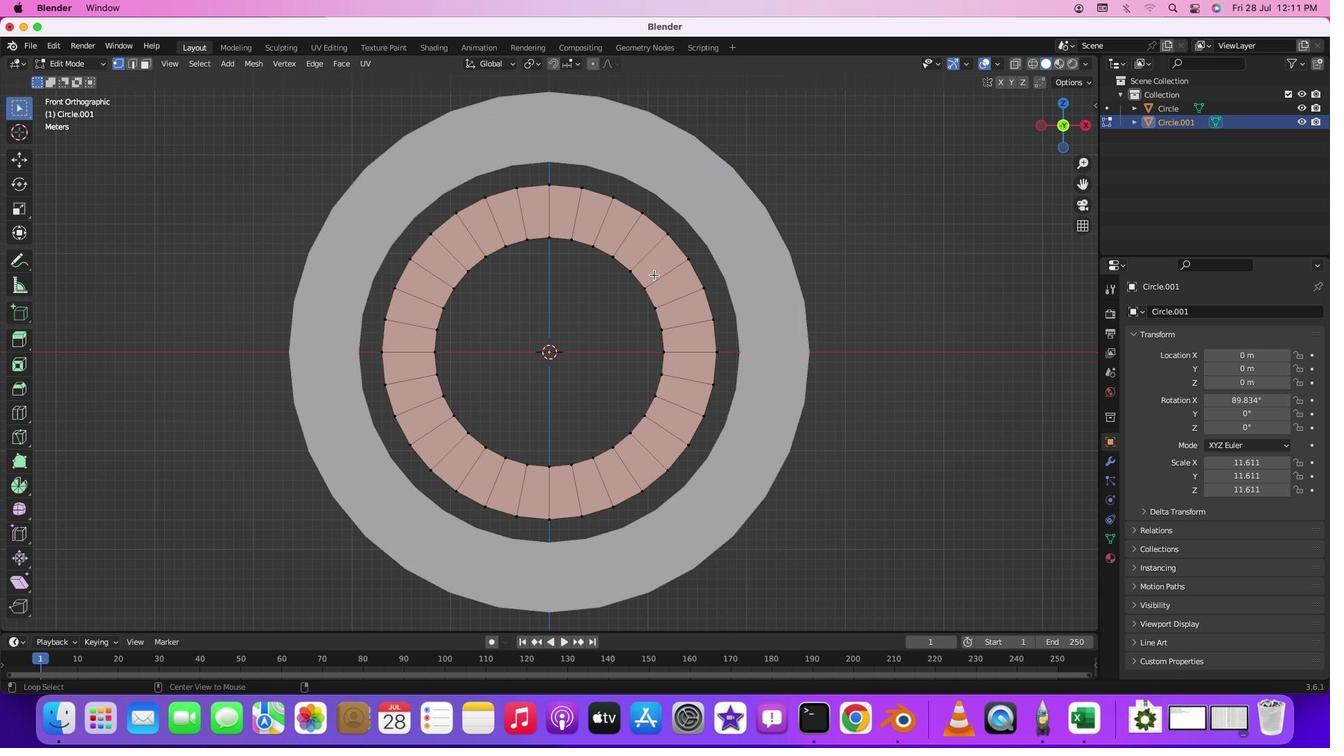 
Action: Mouse moved to (637, 322)
Screenshot: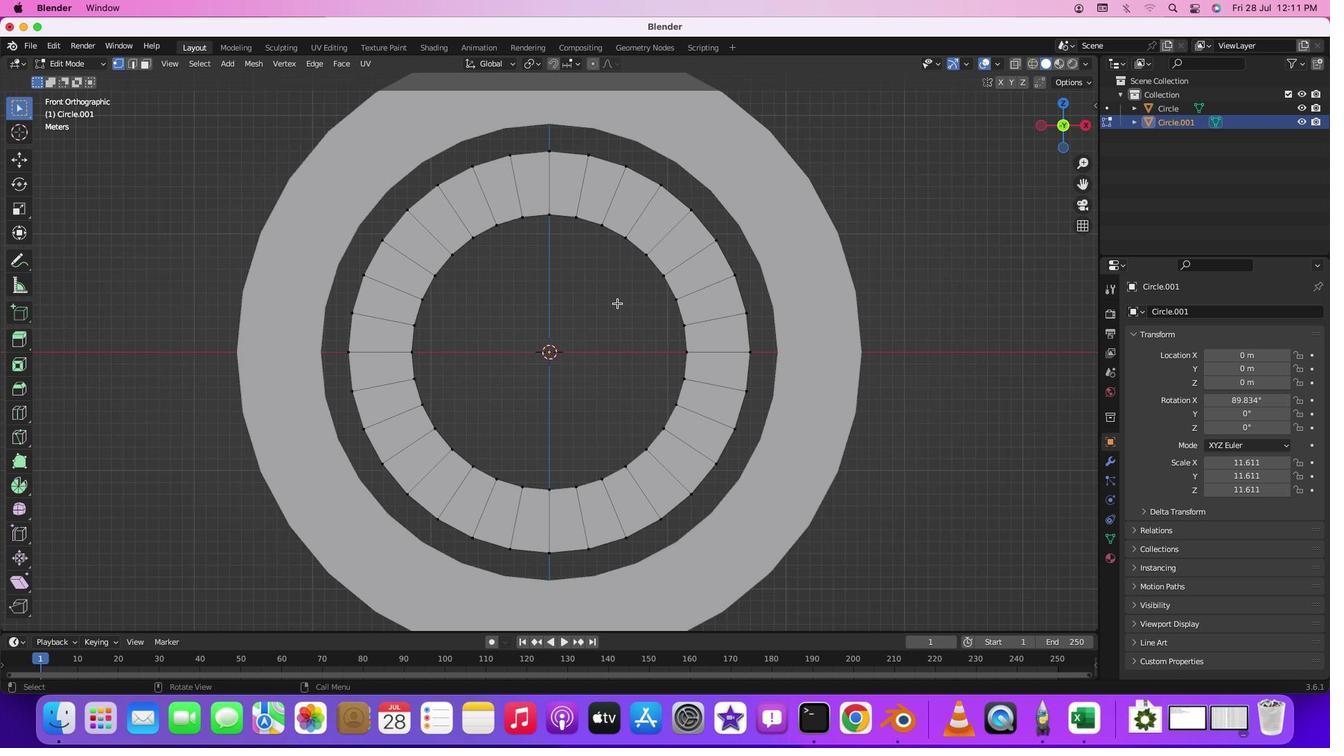 
Action: Mouse scrolled (637, 322) with delta (20, 20)
Screenshot: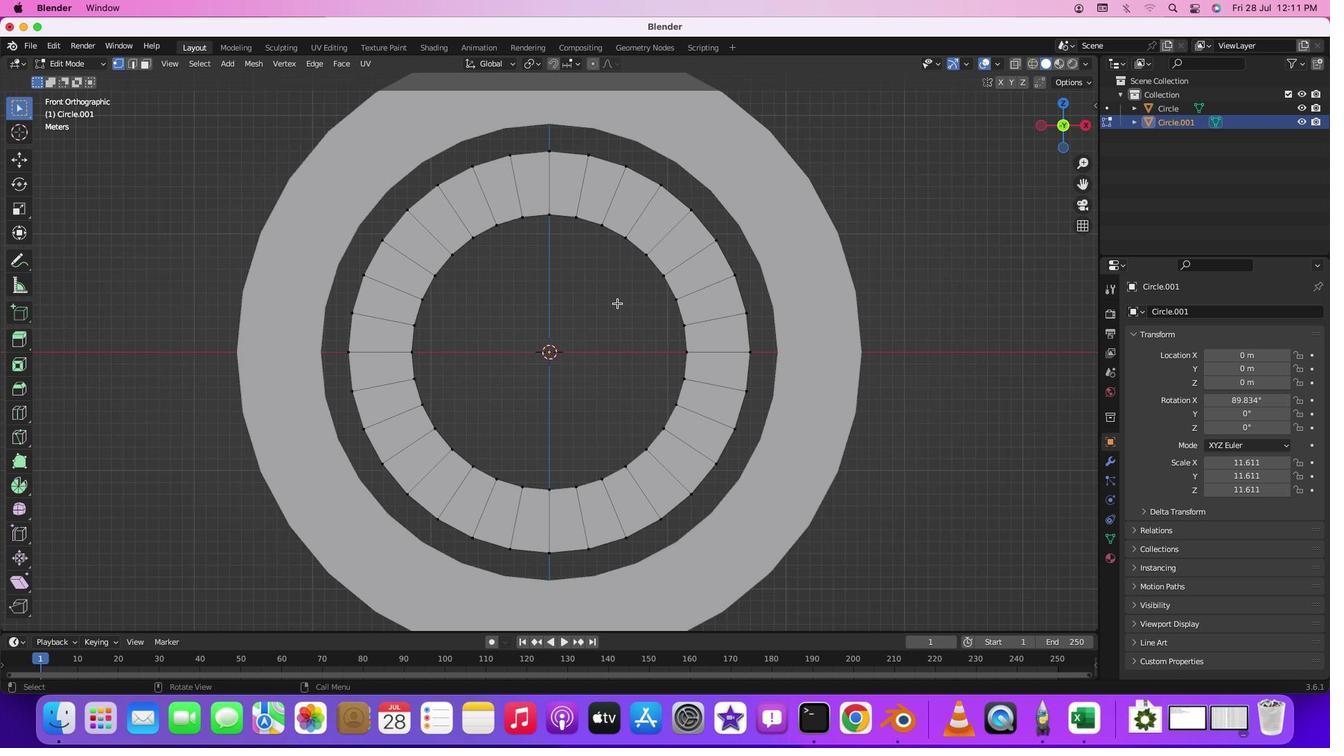 
Action: Mouse moved to (637, 322)
Screenshot: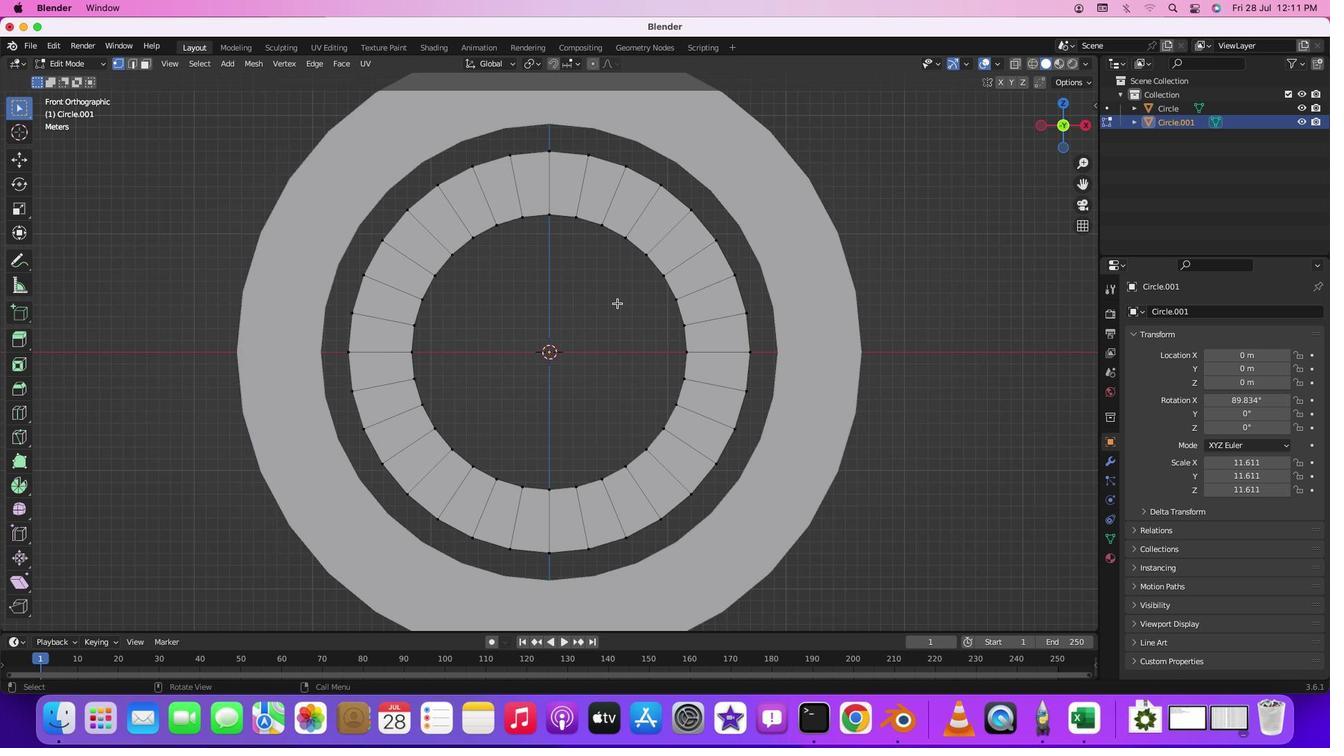 
Action: Mouse scrolled (637, 322) with delta (20, 20)
Screenshot: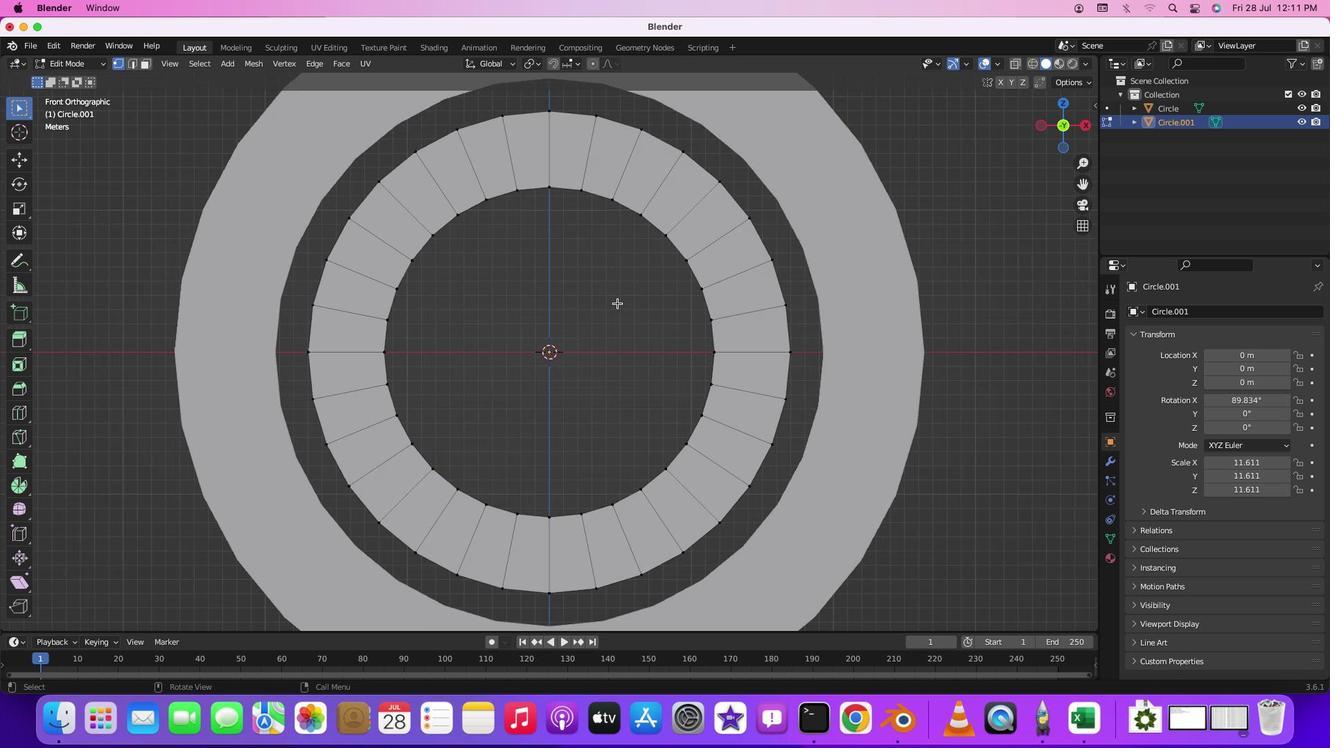 
Action: Mouse moved to (685, 145)
Screenshot: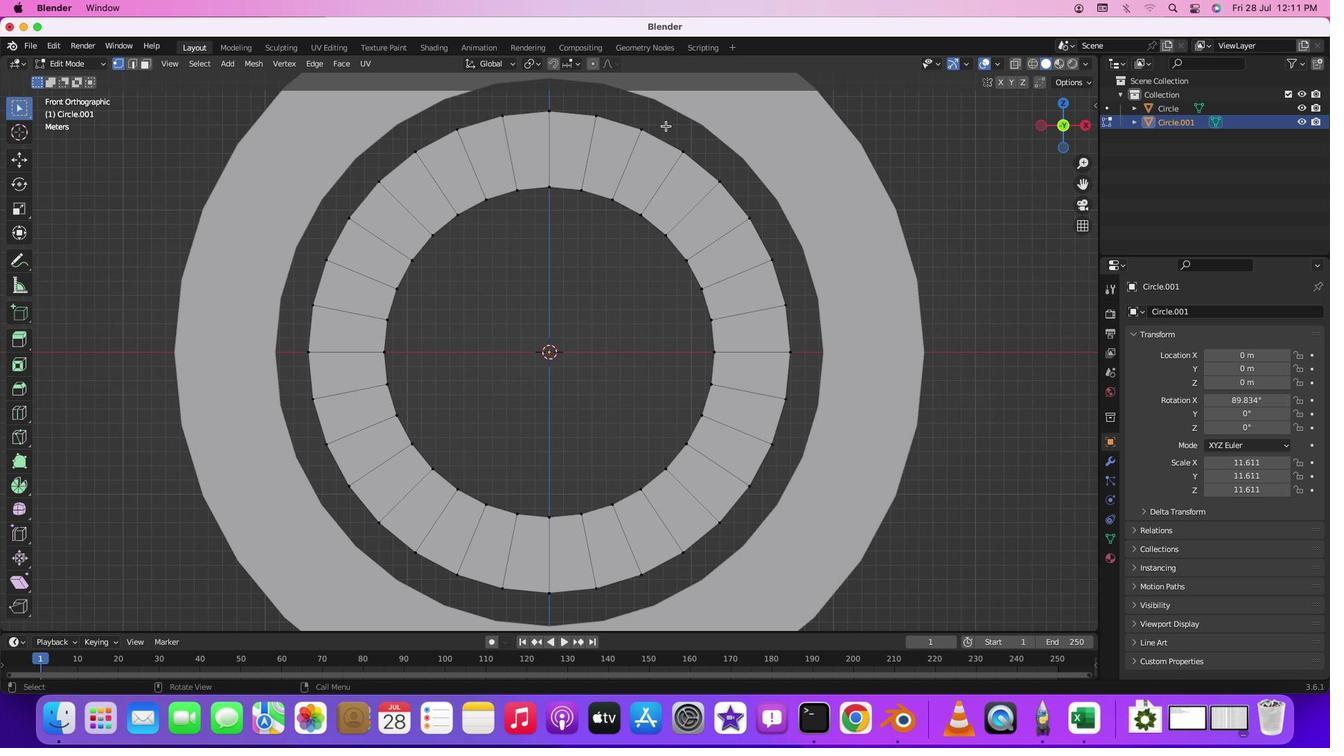 
Action: Mouse pressed left at (685, 145)
Screenshot: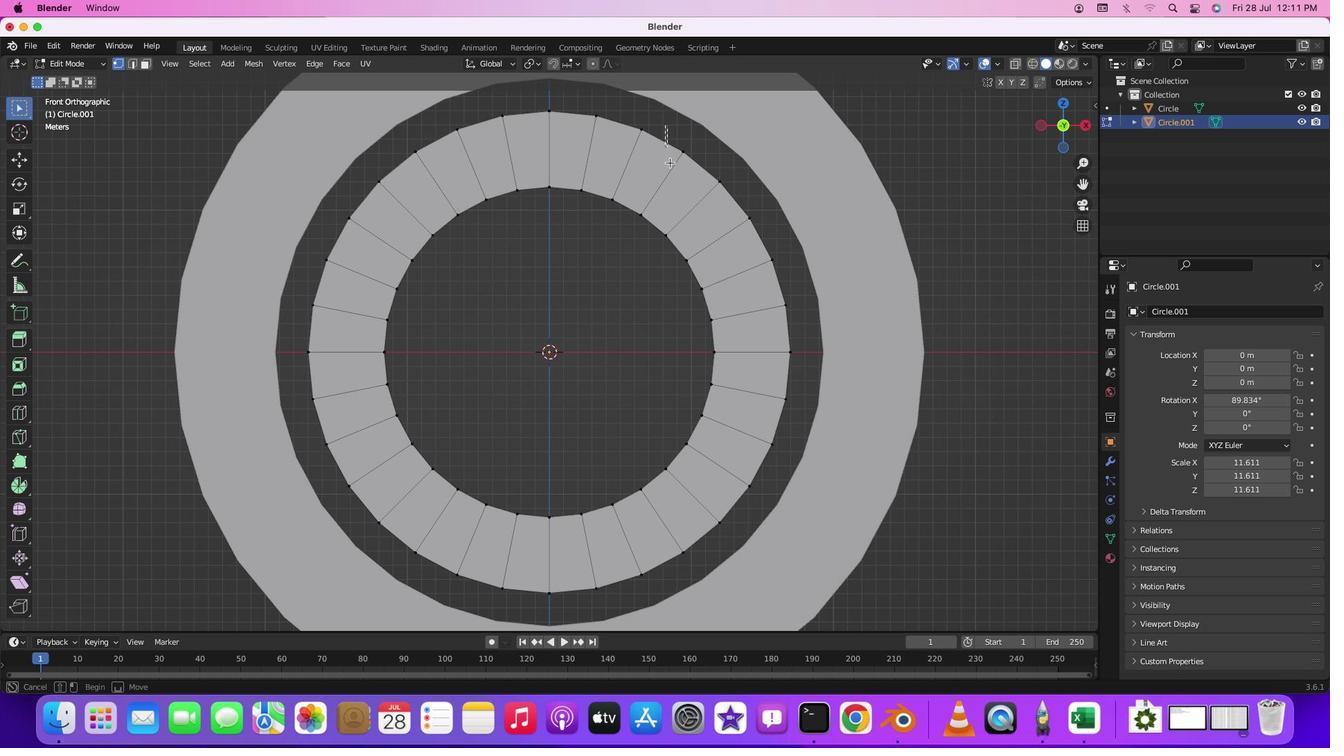 
Action: Mouse moved to (704, 256)
Screenshot: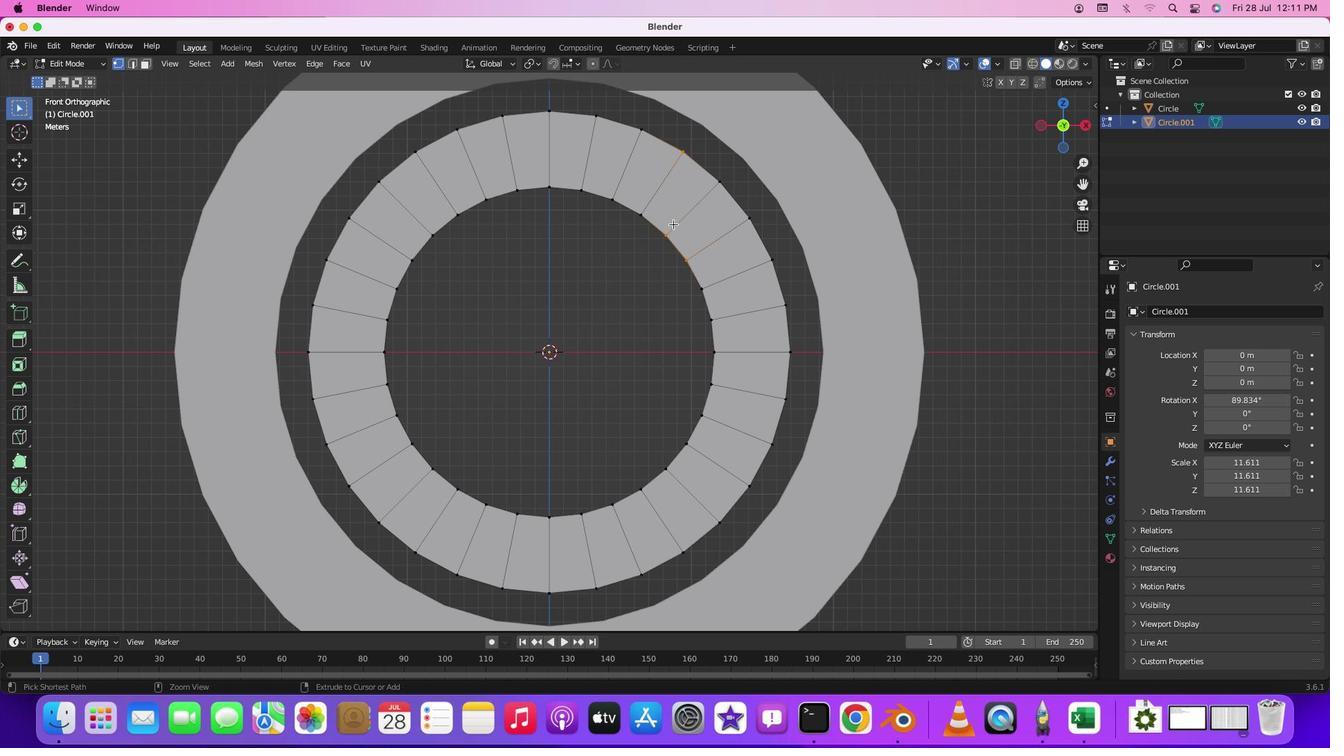 
Action: Key pressed Key.cmd
Screenshot: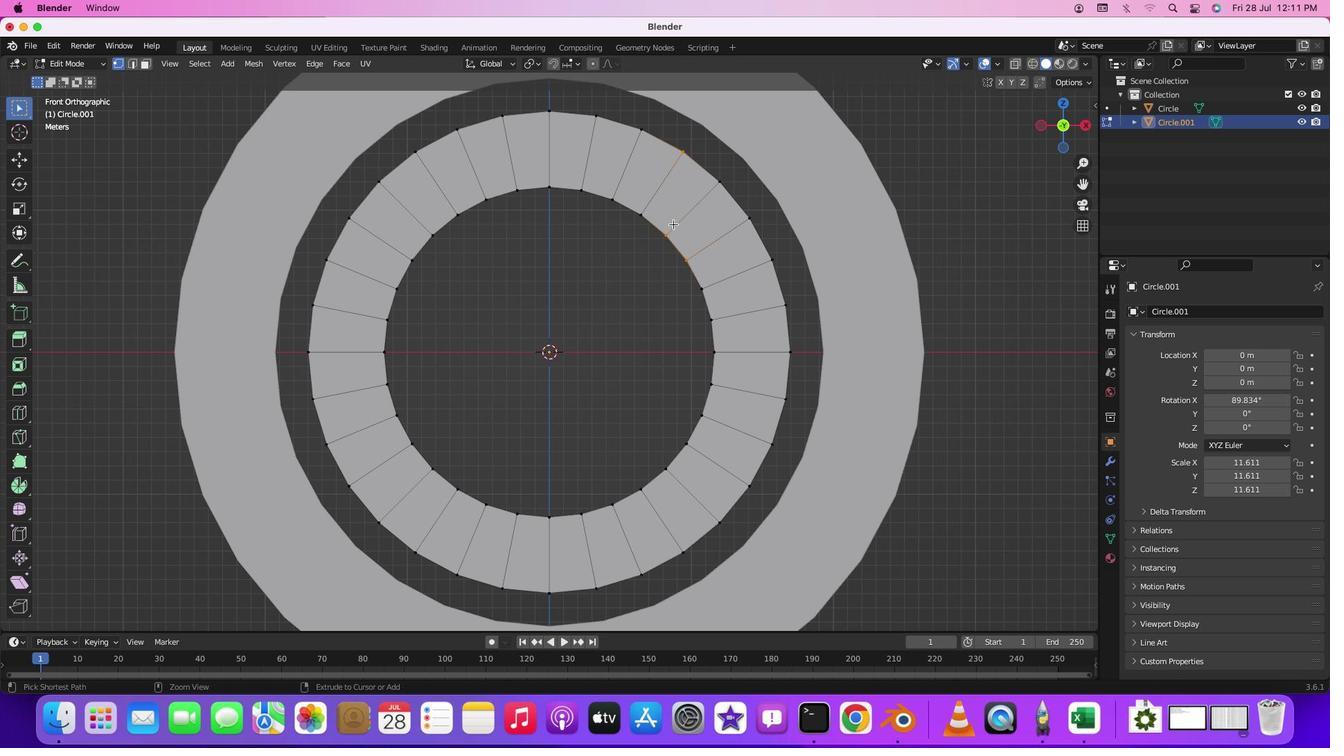 
Action: Mouse moved to (668, 234)
Screenshot: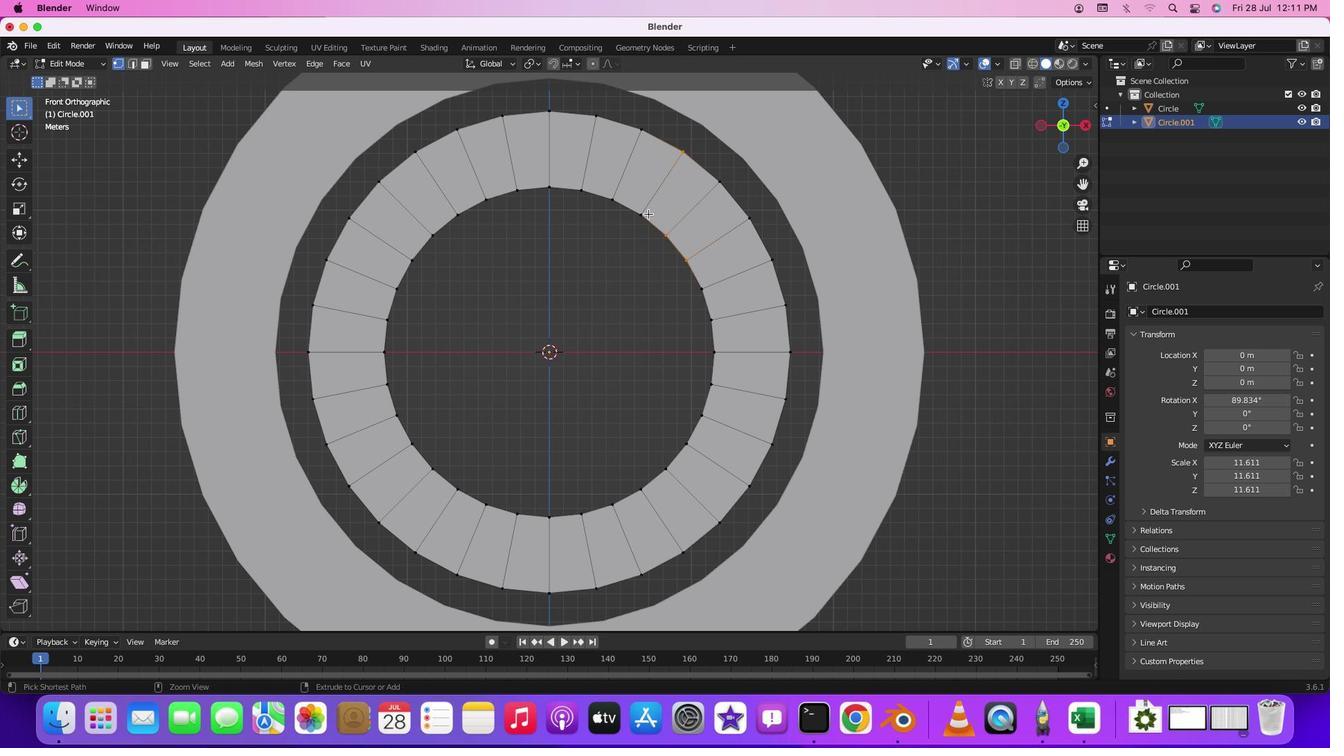 
Action: Mouse pressed left at (668, 234)
